 Task: Add an event  with title  Third Product Strategy Meeting, date '2024/05/19' to 2024/05/20 & Select Event type as  Group. Add location for the event as  Osaka, Japan and add a description: Participants will be divided into teams, ensuring a mix of individuals from different departments or backgrounds. This encourages cross-team collaboration and allows participants to interact with colleagues they may not typically work closely with.Create an event link  http-thirdproductstrategymeetingcom & Select the event color as  Red. , logged in from the account softage.4@softage.netand send the event invitation to softage.3@softage.net and softage.5@softage.net
Action: Mouse moved to (918, 127)
Screenshot: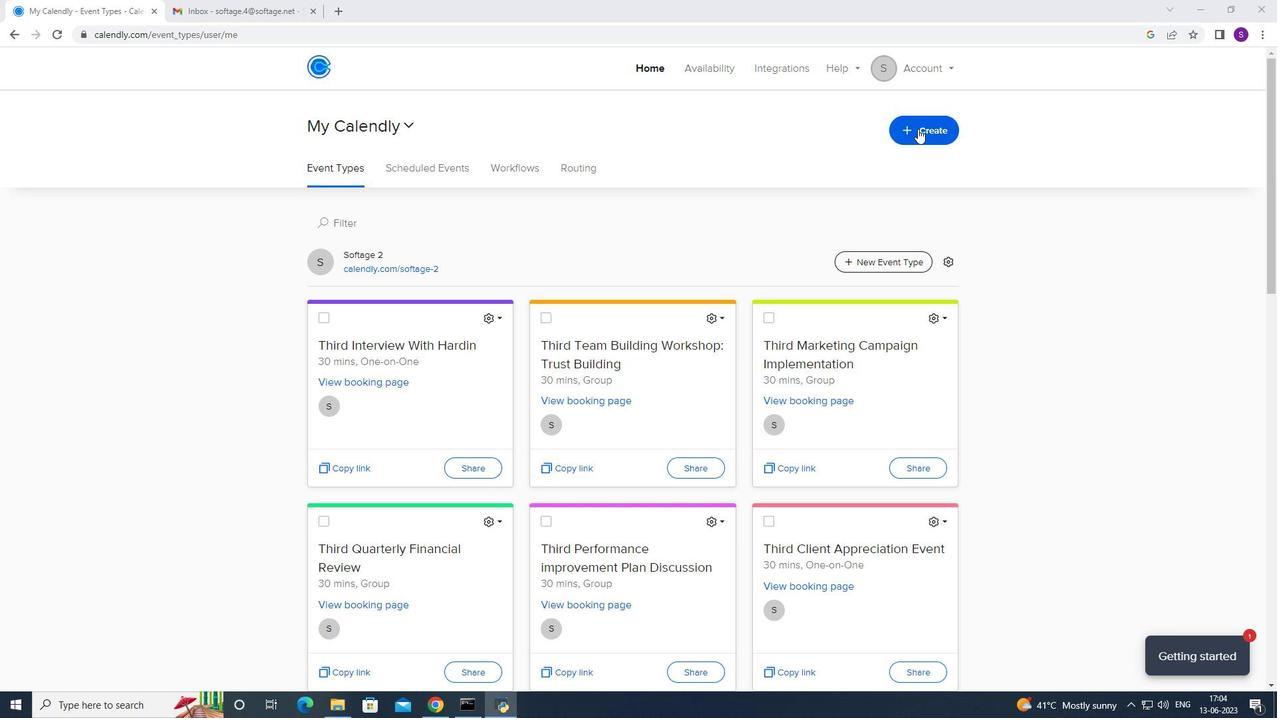 
Action: Mouse pressed left at (918, 127)
Screenshot: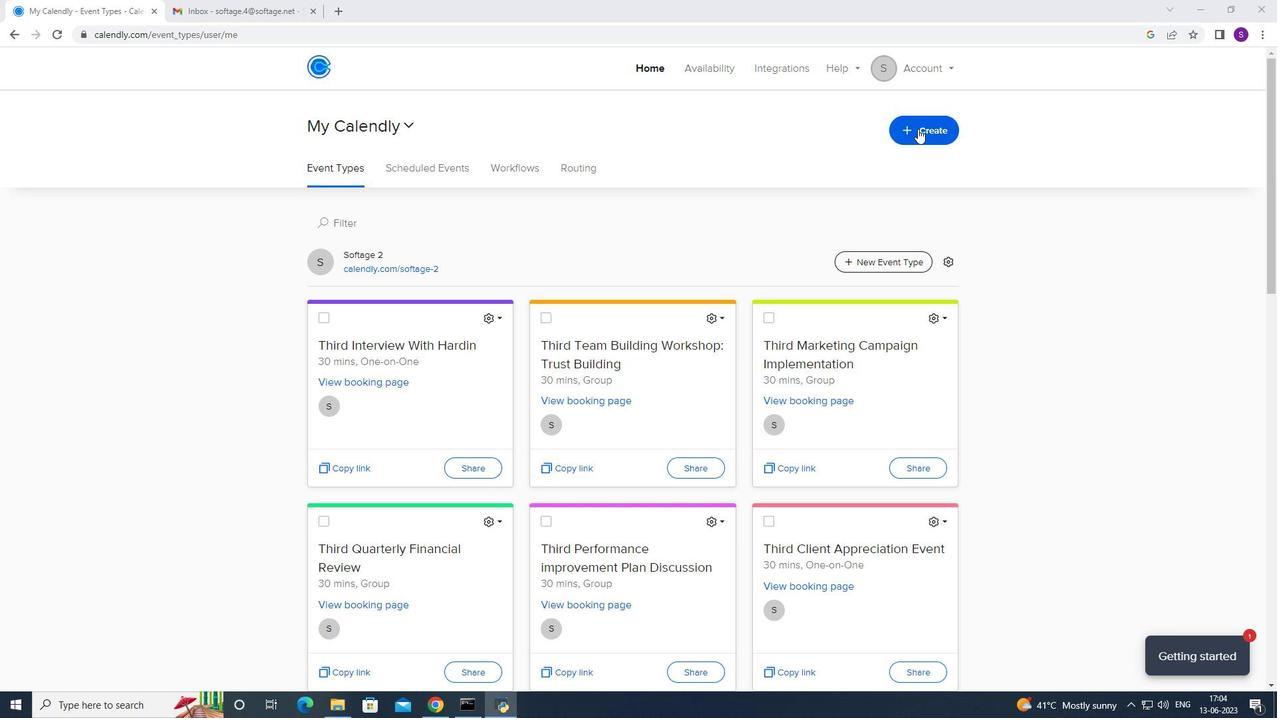 
Action: Mouse moved to (833, 194)
Screenshot: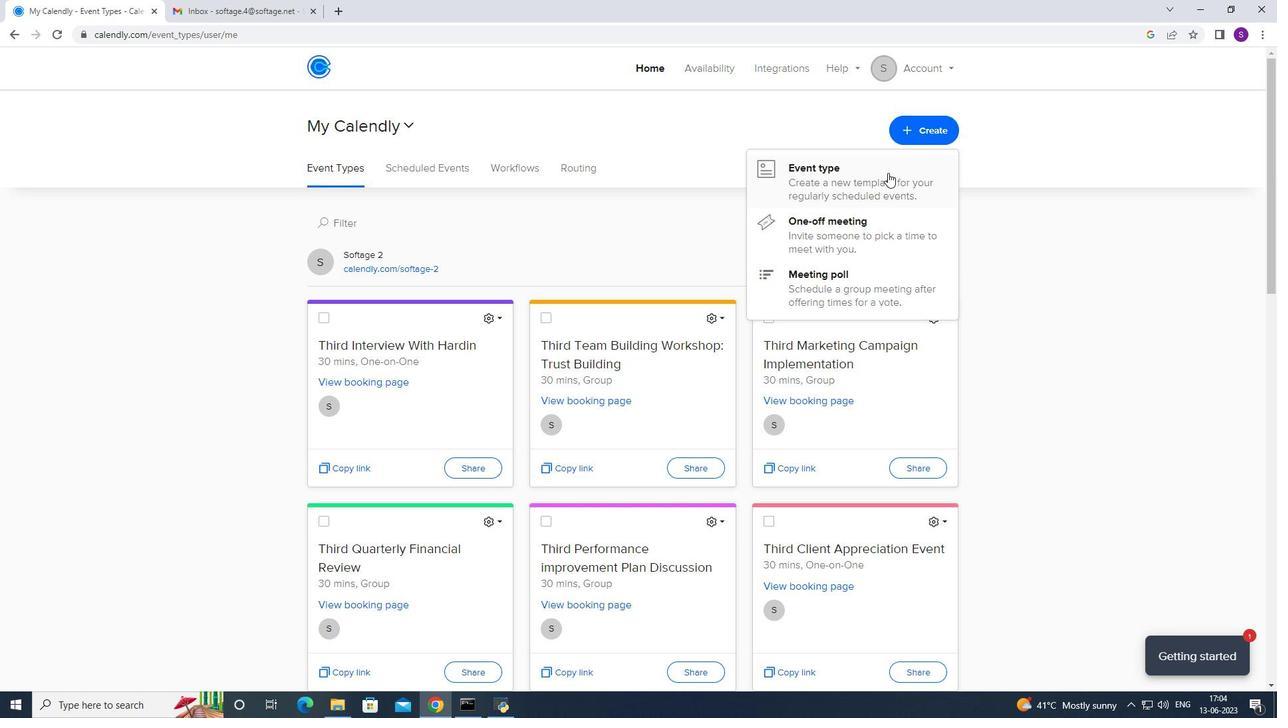 
Action: Mouse pressed left at (833, 194)
Screenshot: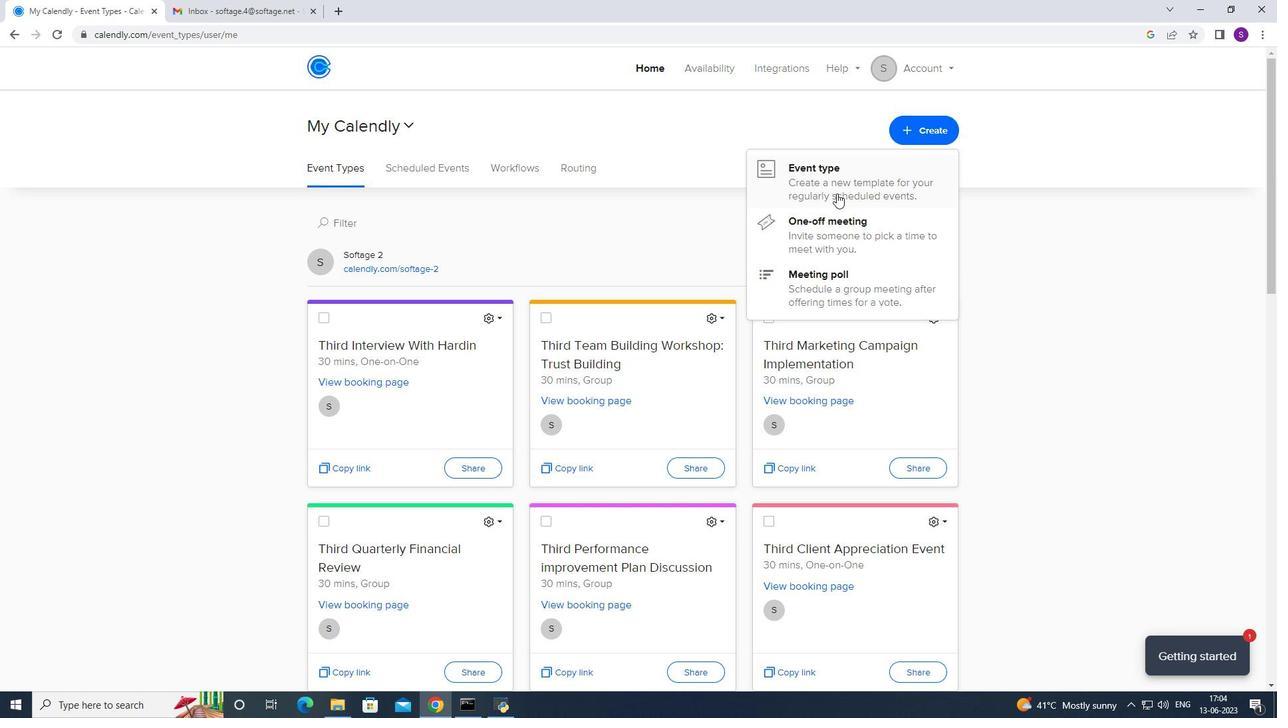
Action: Mouse moved to (610, 302)
Screenshot: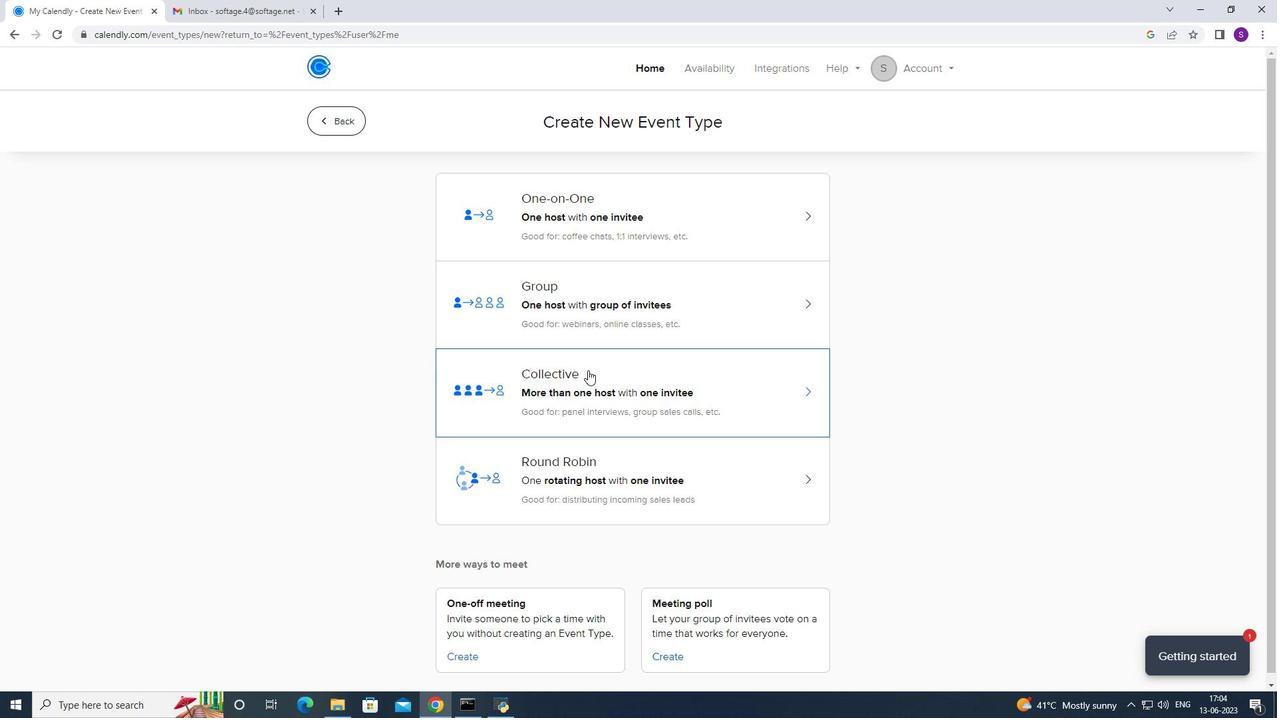 
Action: Mouse pressed left at (610, 302)
Screenshot: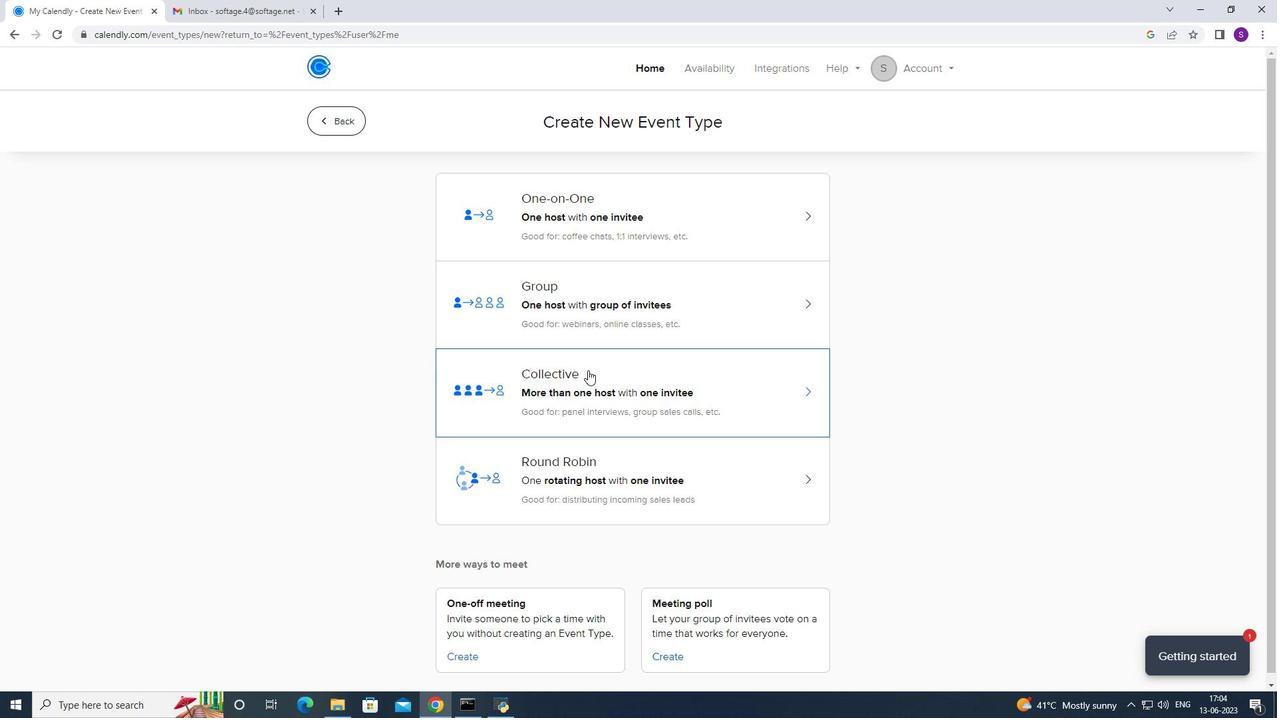 
Action: Mouse moved to (389, 316)
Screenshot: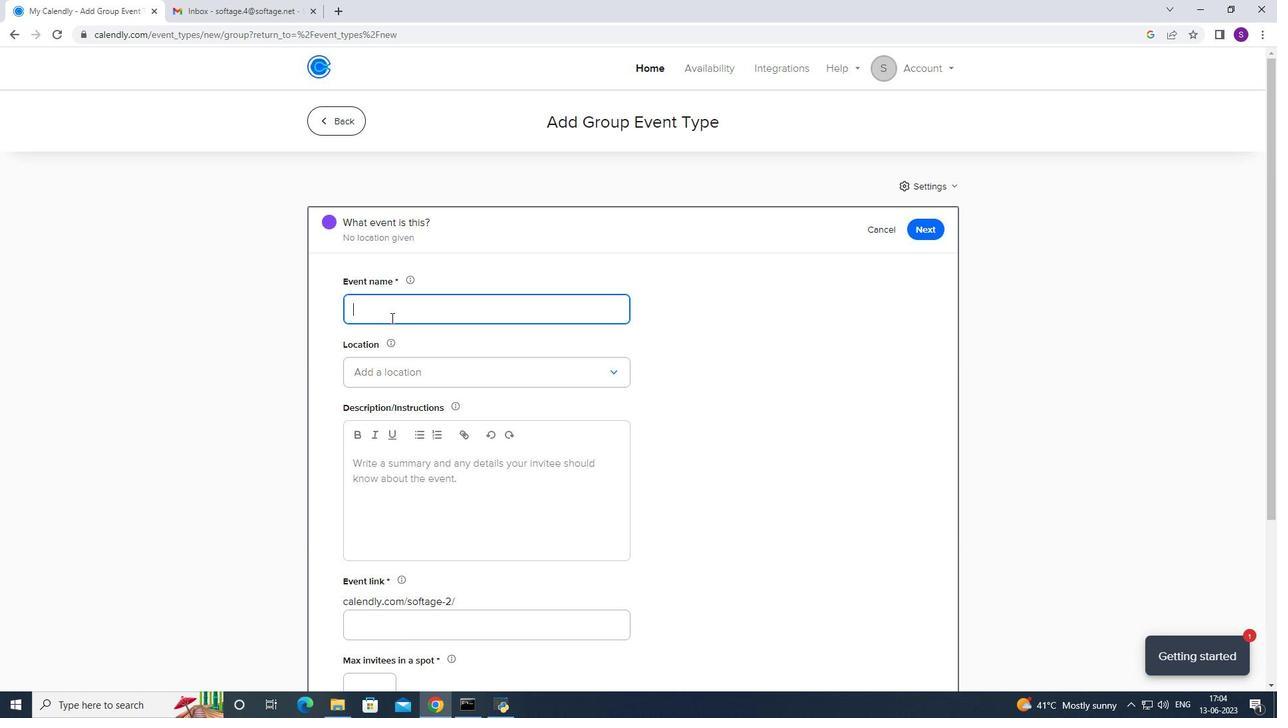
Action: Key pressed ctrl+V
Screenshot: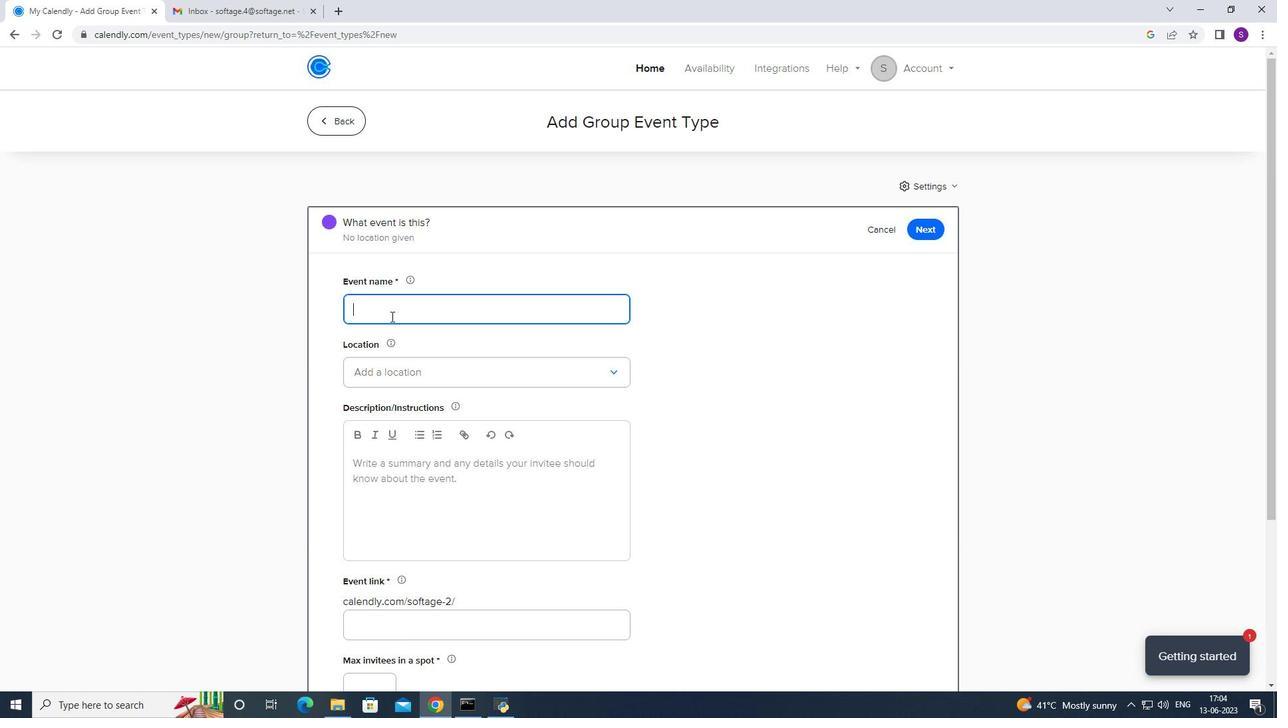 
Action: Mouse moved to (383, 361)
Screenshot: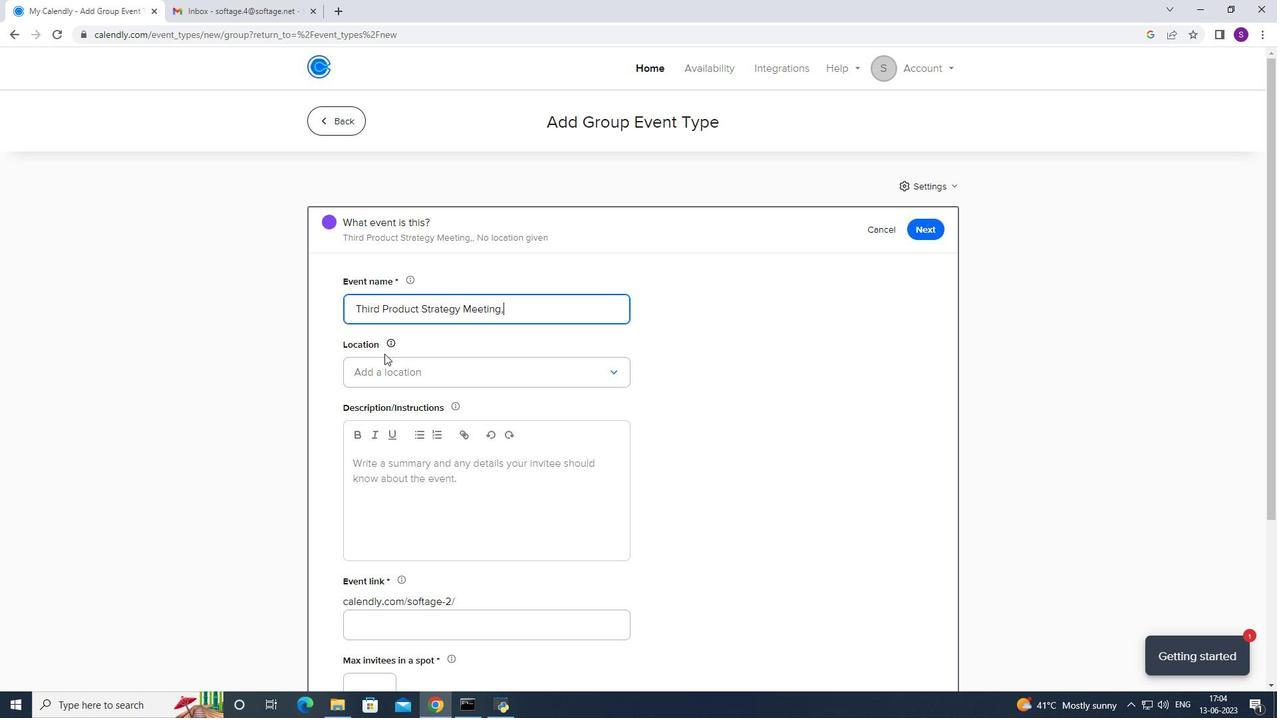 
Action: Mouse pressed left at (383, 361)
Screenshot: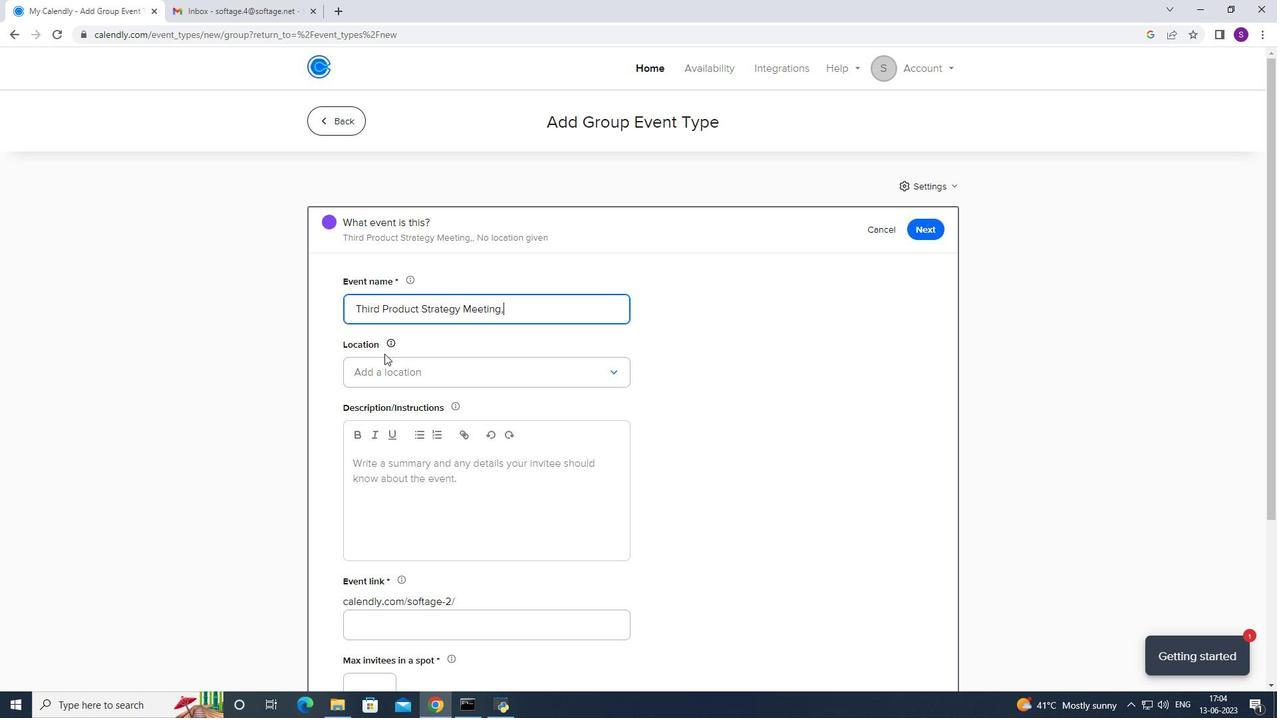 
Action: Mouse moved to (384, 369)
Screenshot: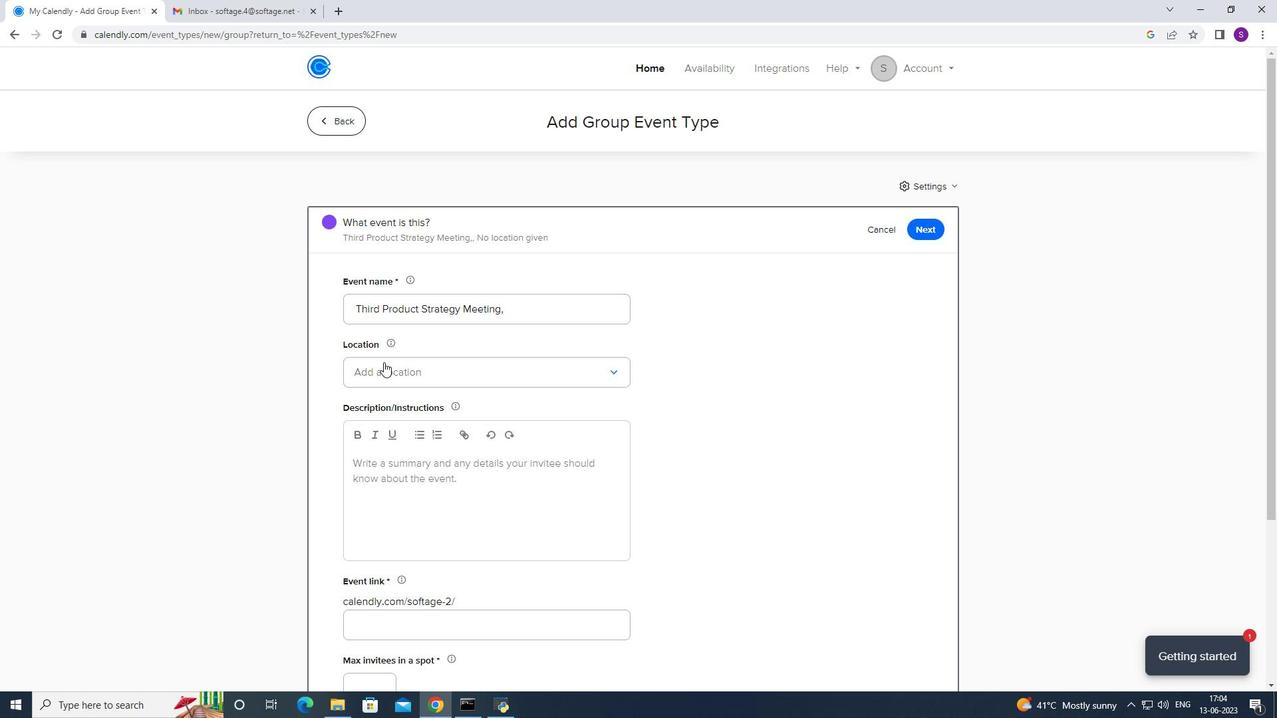 
Action: Mouse pressed left at (384, 369)
Screenshot: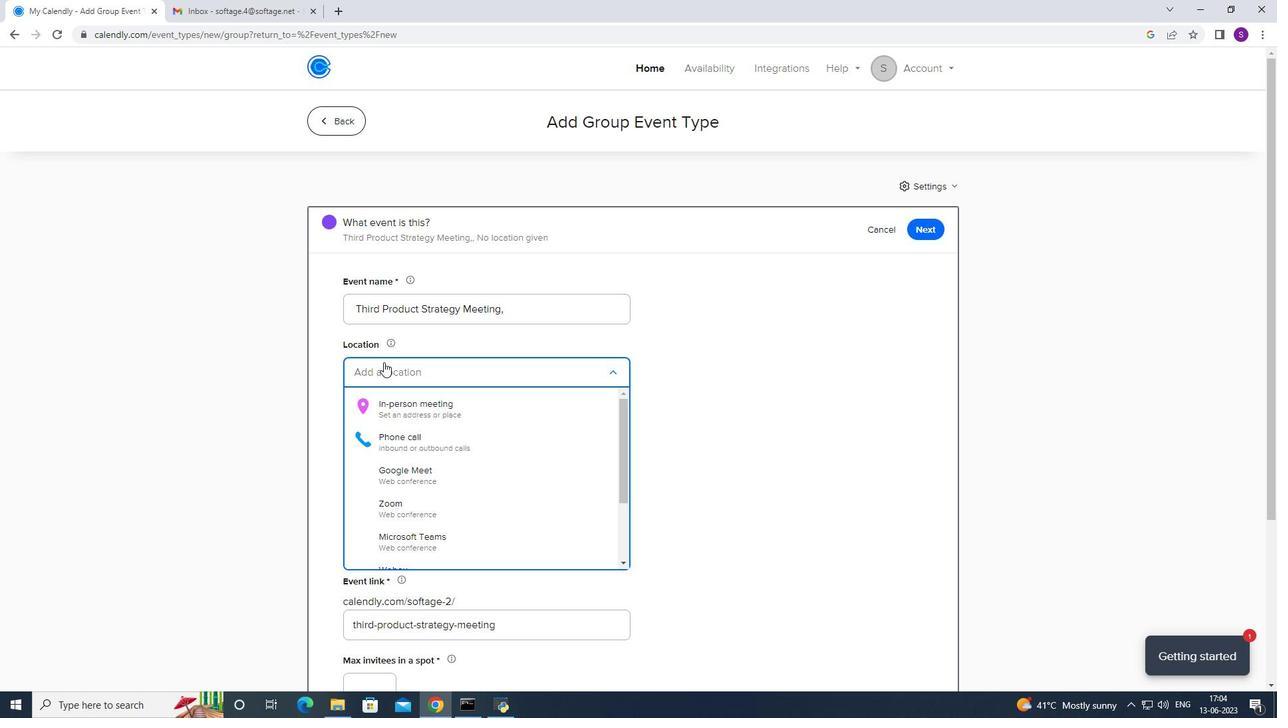 
Action: Mouse moved to (385, 371)
Screenshot: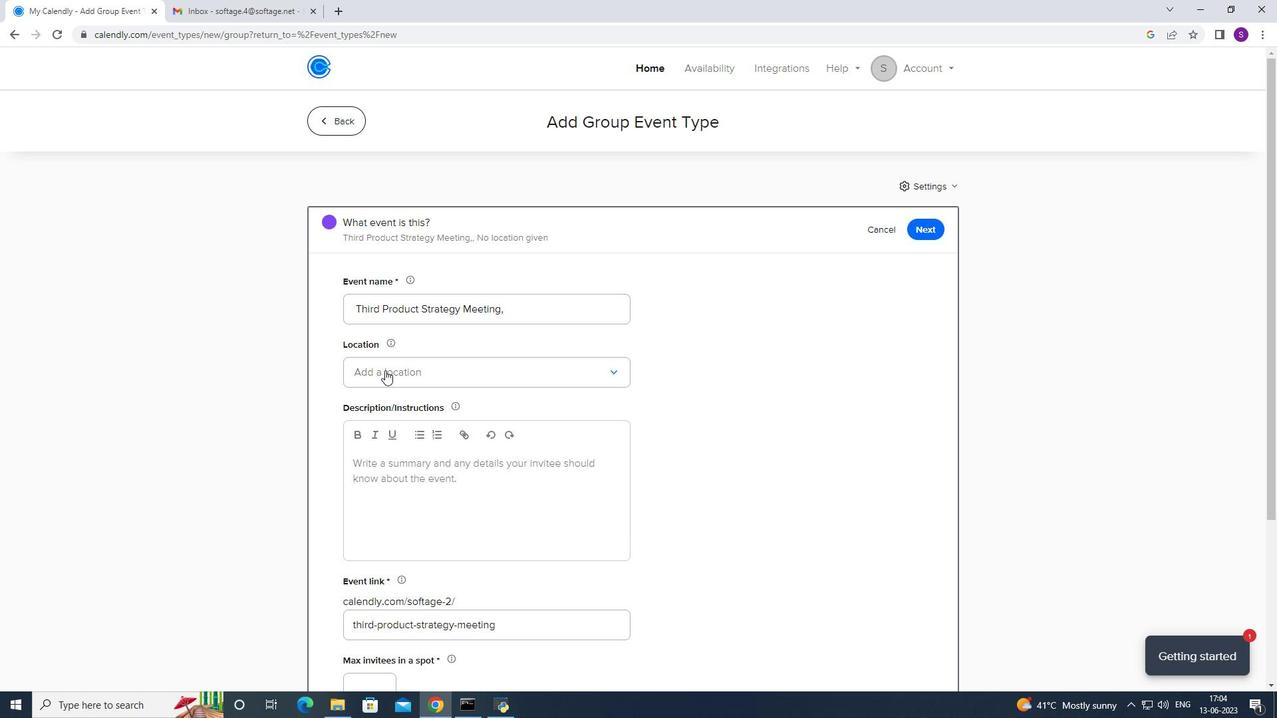 
Action: Mouse pressed left at (385, 371)
Screenshot: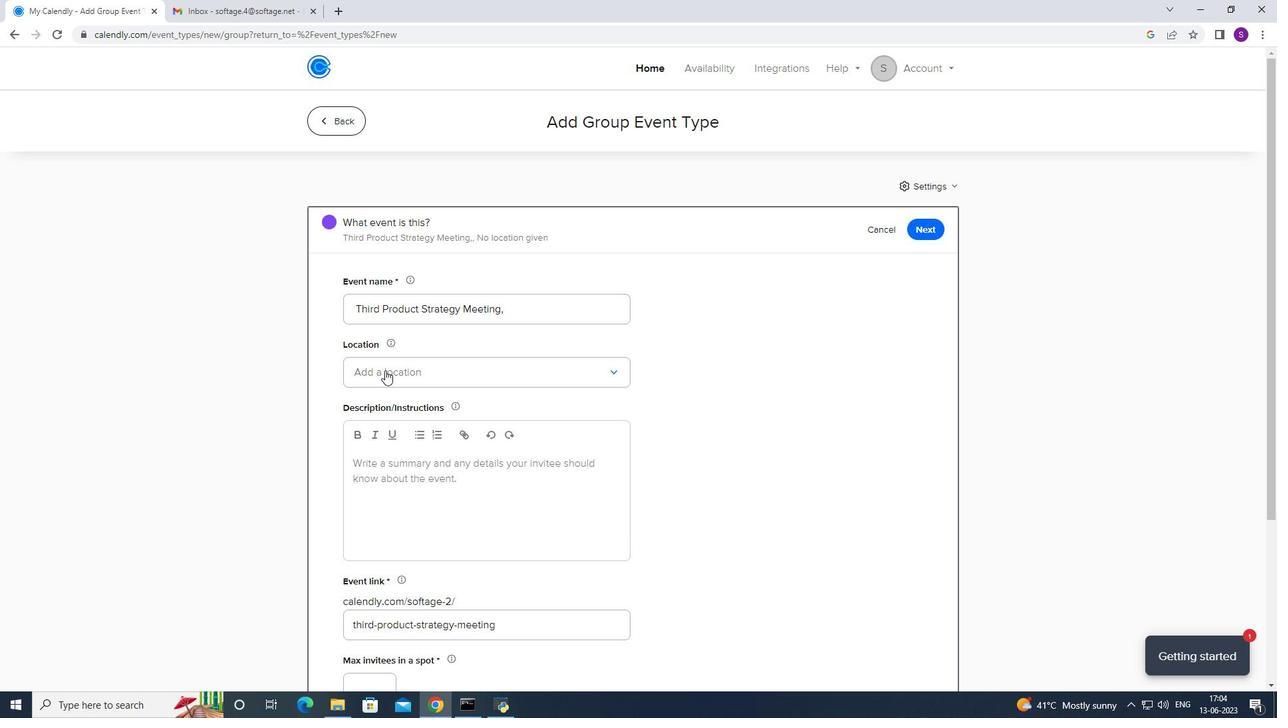 
Action: Mouse moved to (383, 398)
Screenshot: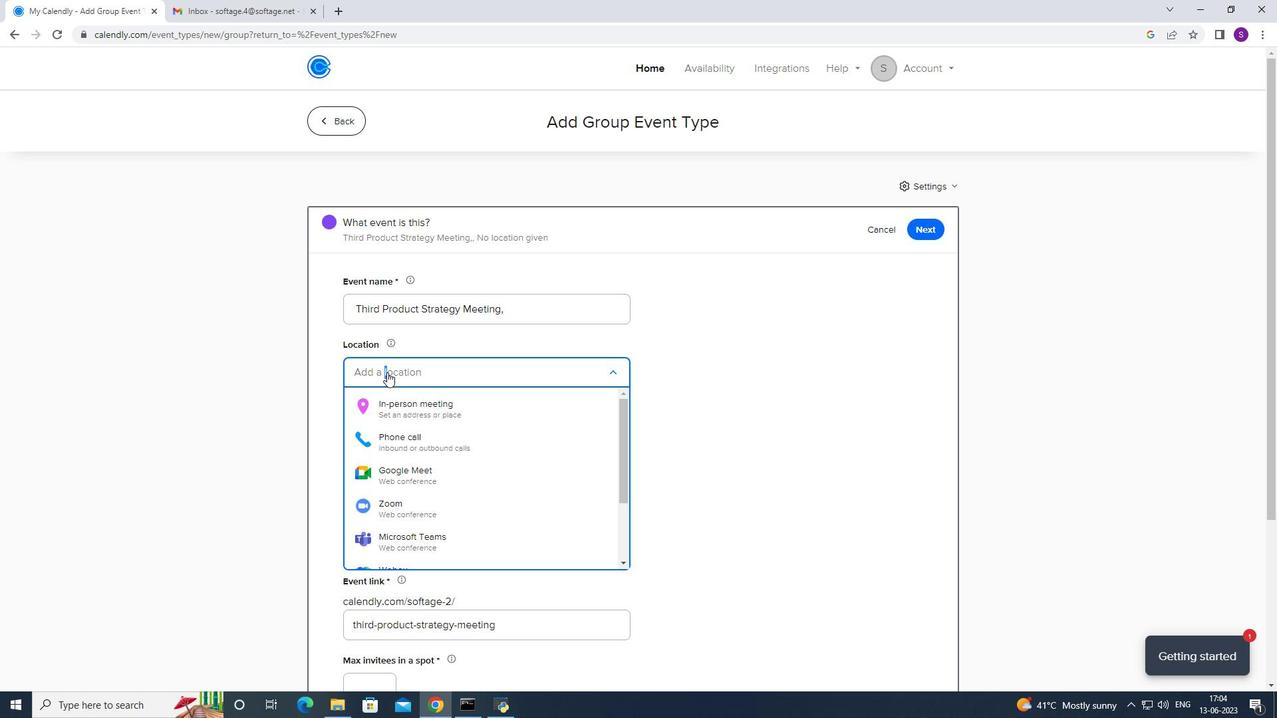 
Action: Mouse pressed left at (383, 398)
Screenshot: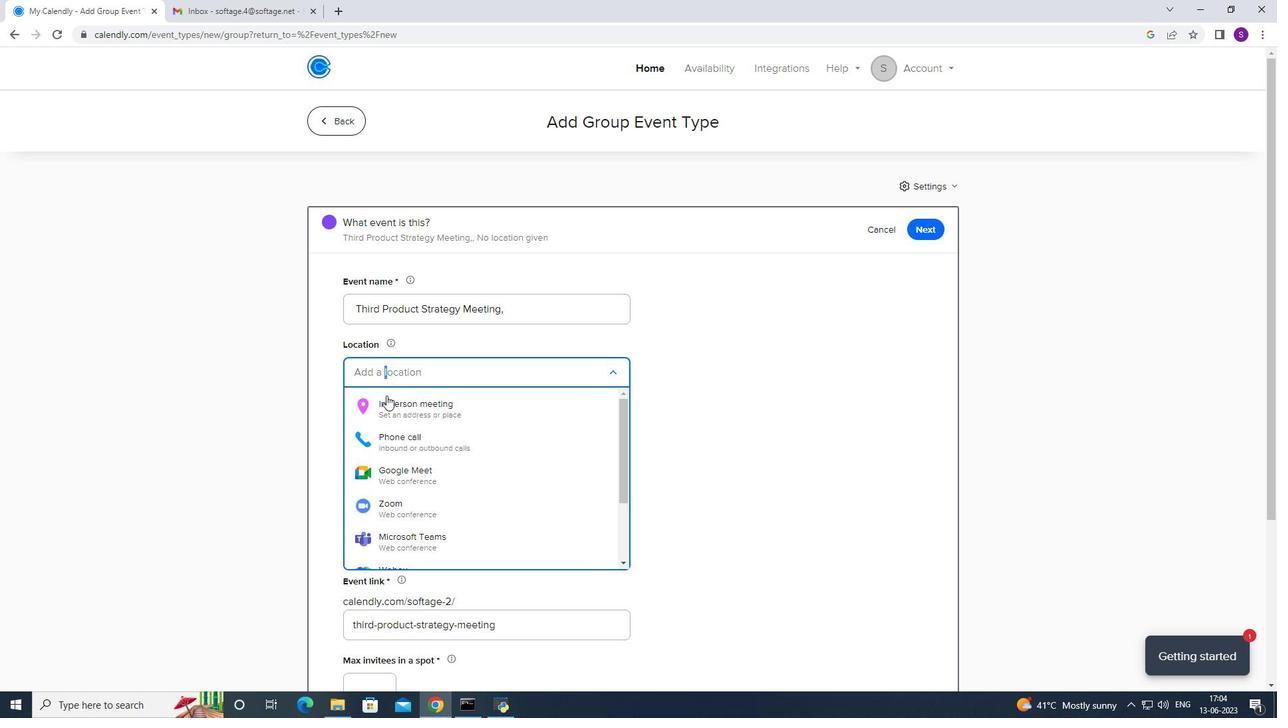 
Action: Mouse moved to (613, 218)
Screenshot: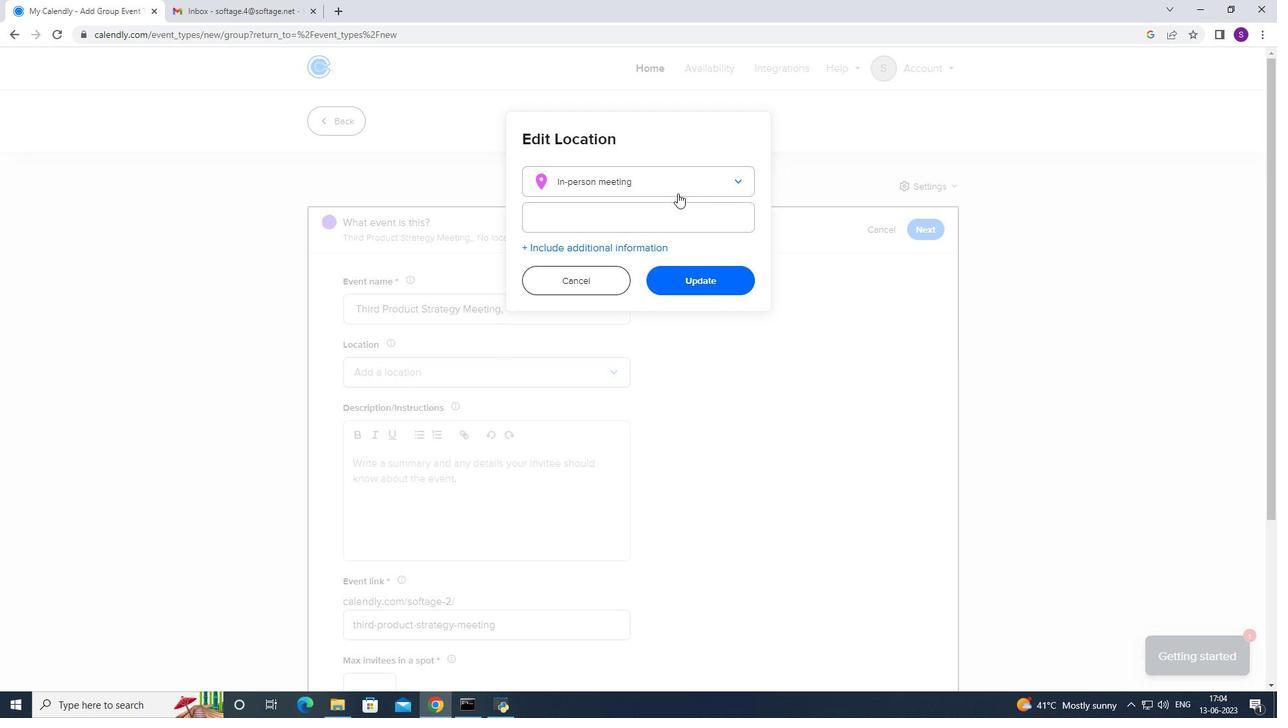 
Action: Mouse pressed left at (613, 218)
Screenshot: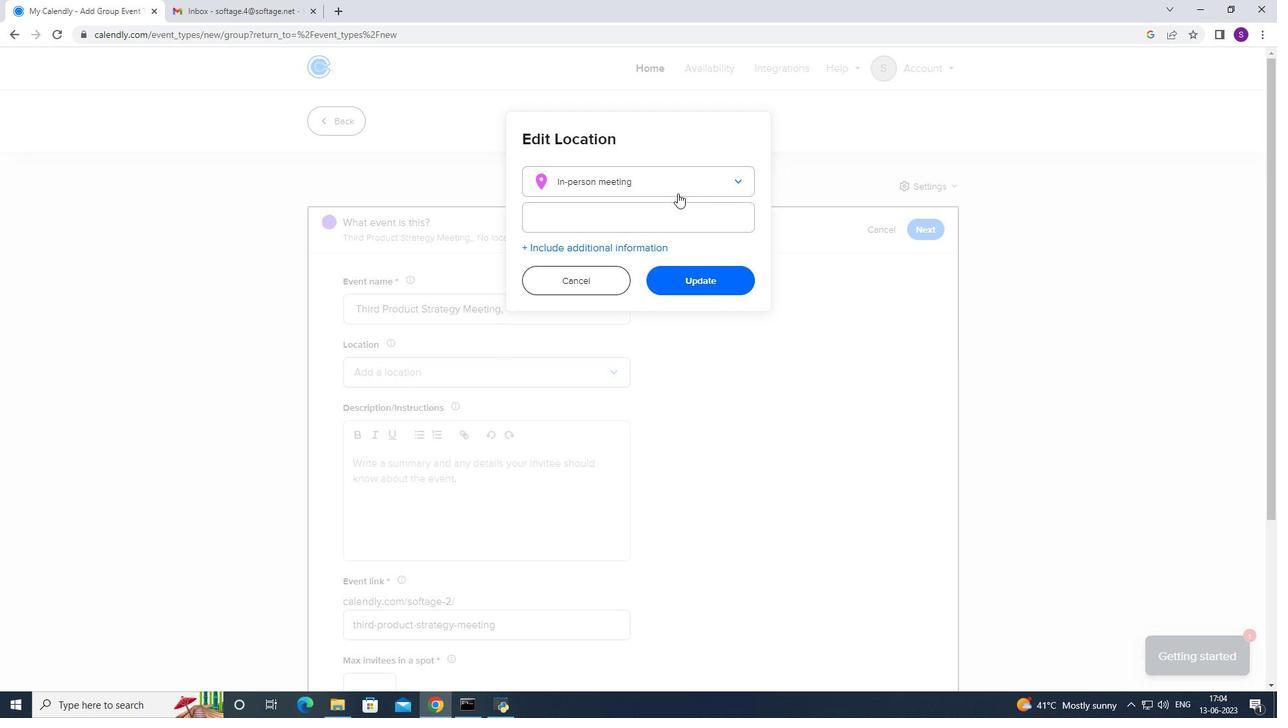 
Action: Mouse moved to (635, 225)
Screenshot: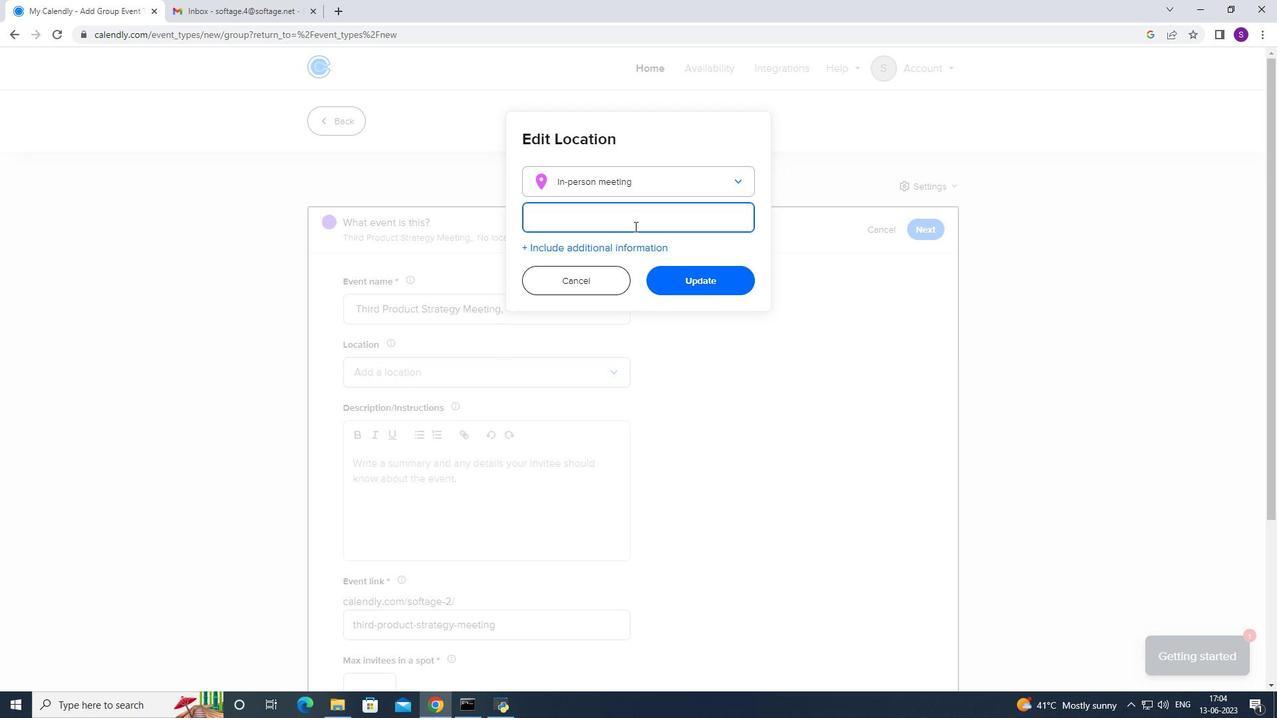 
Action: Key pressed <Key.caps_lock>
Screenshot: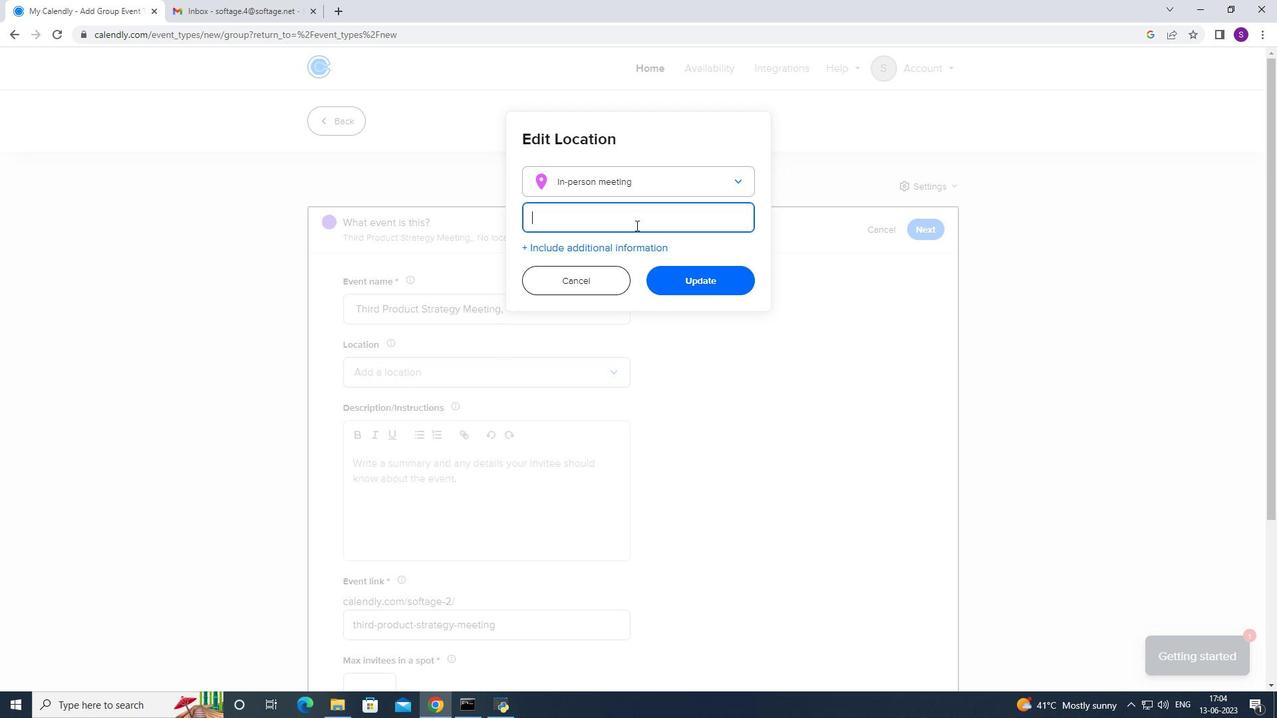 
Action: Mouse moved to (628, 221)
Screenshot: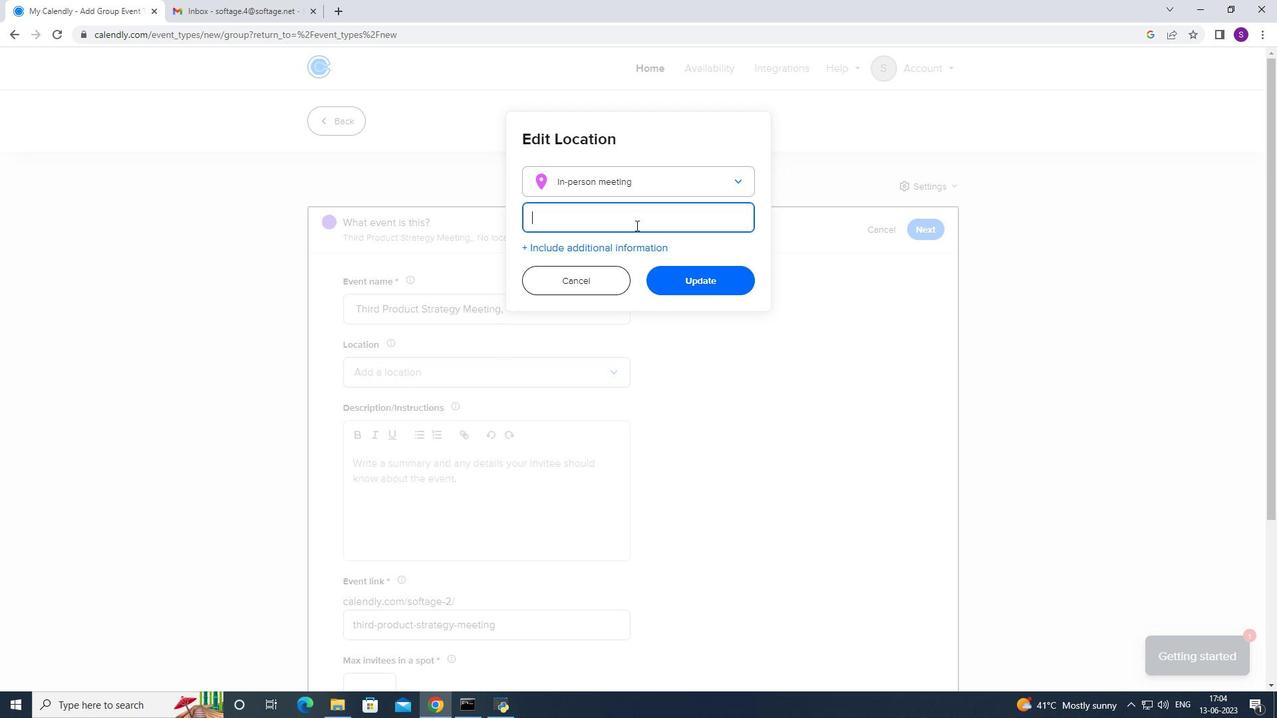 
Action: Key pressed O<Key.caps_lock>saka,<Key.space><Key.caps_lock>J<Key.caps_lock>apan
Screenshot: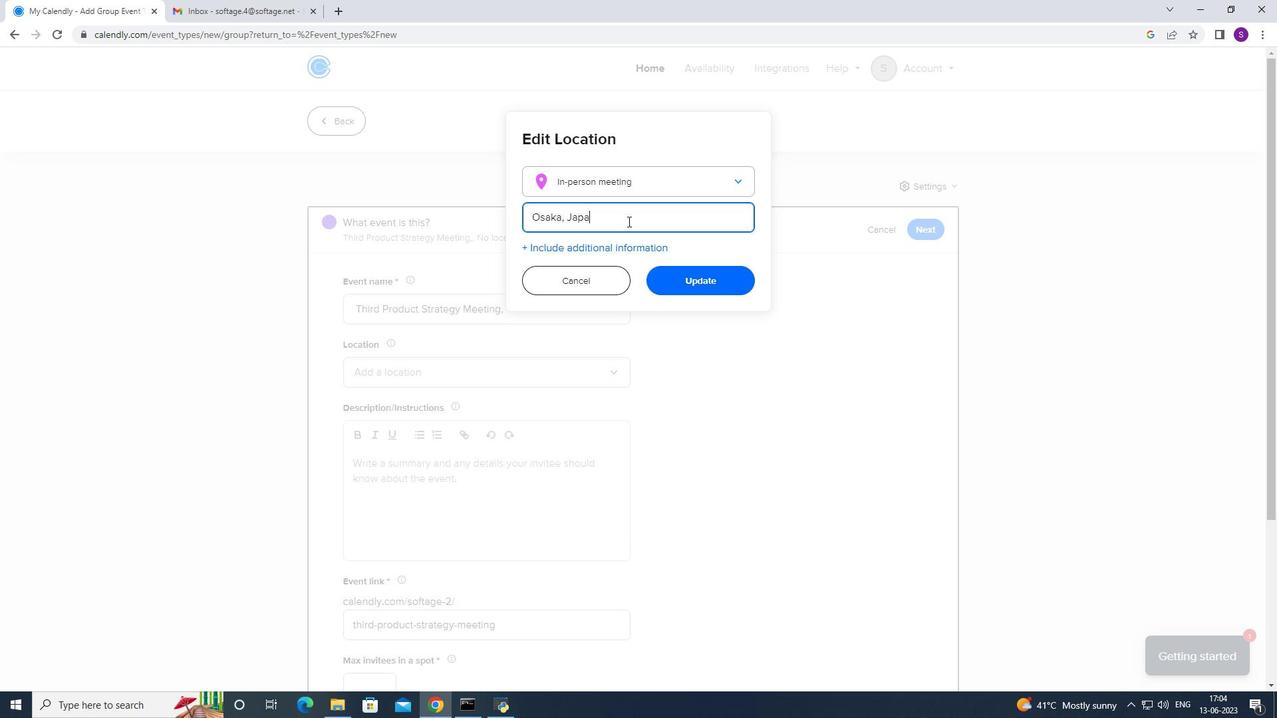 
Action: Mouse moved to (702, 275)
Screenshot: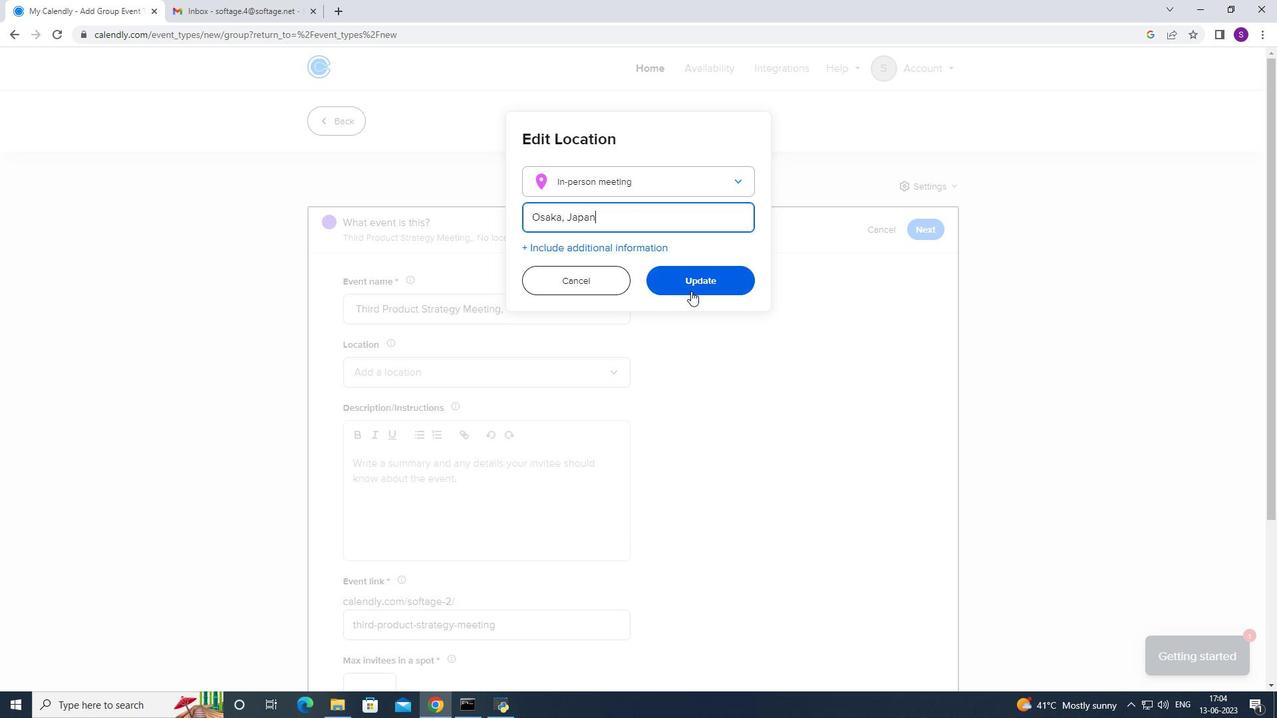 
Action: Mouse pressed left at (702, 275)
Screenshot: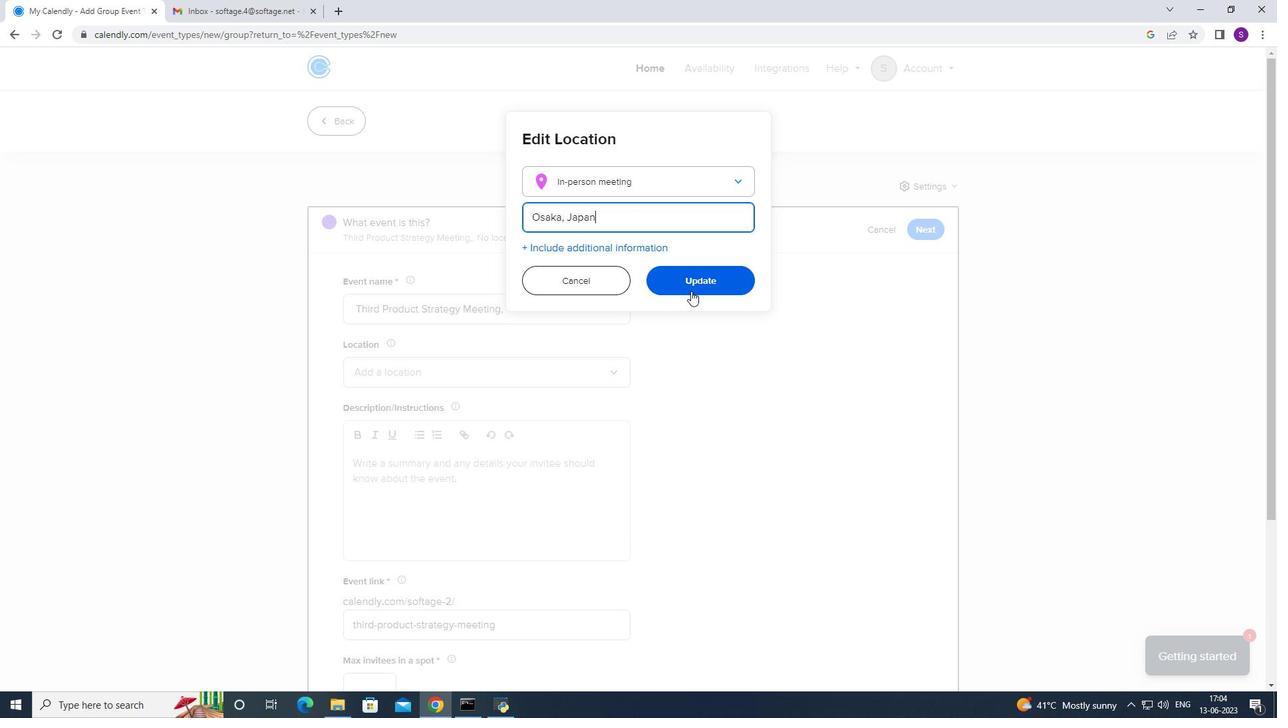 
Action: Mouse moved to (441, 337)
Screenshot: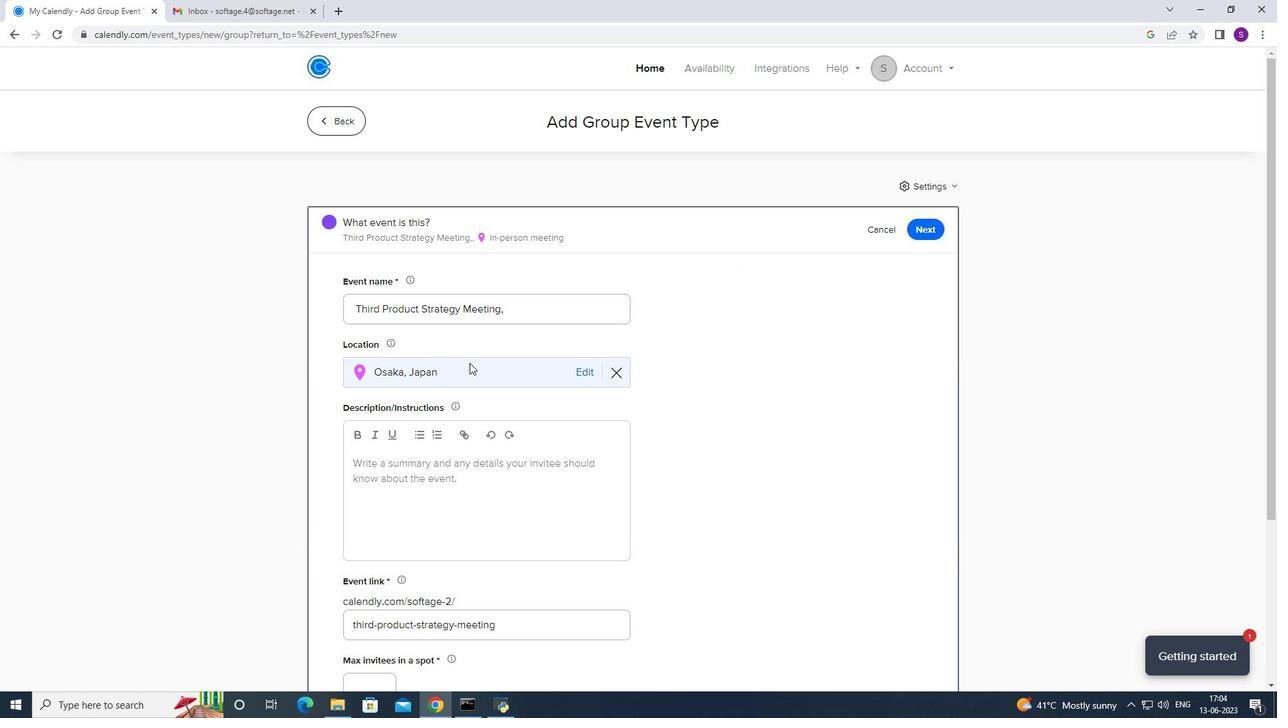 
Action: Mouse scrolled (441, 336) with delta (0, 0)
Screenshot: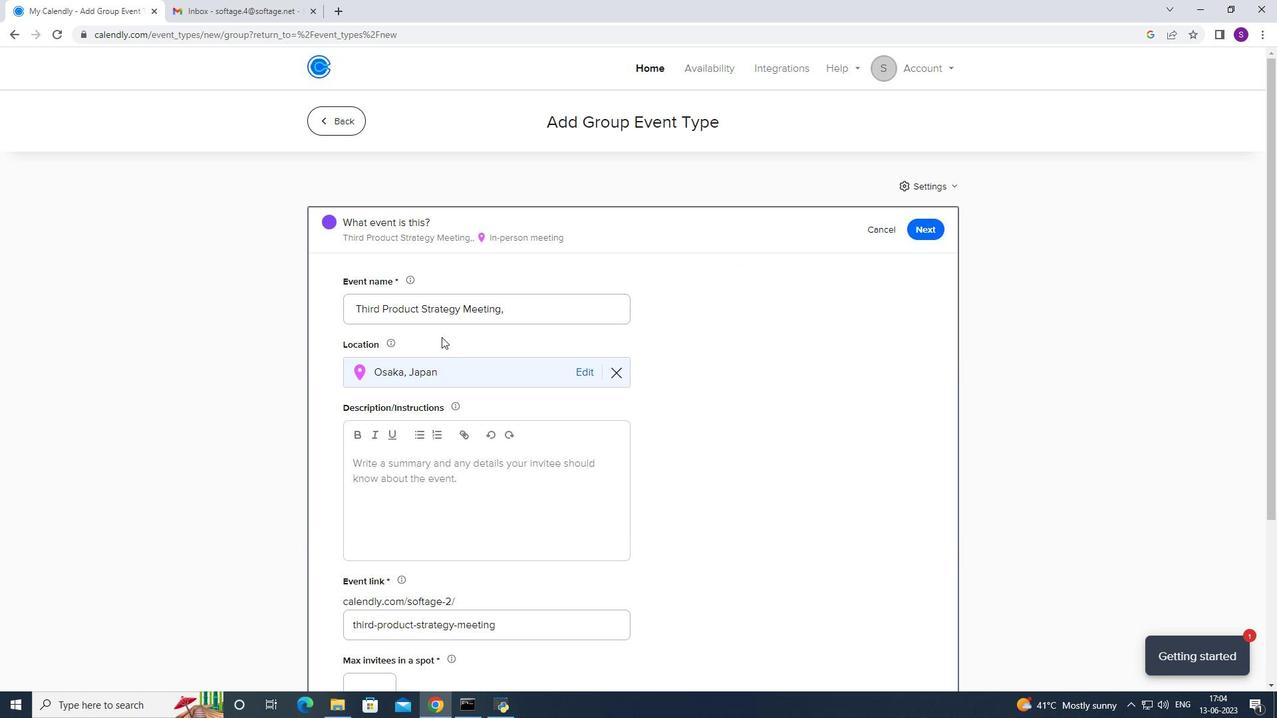 
Action: Mouse scrolled (441, 336) with delta (0, 0)
Screenshot: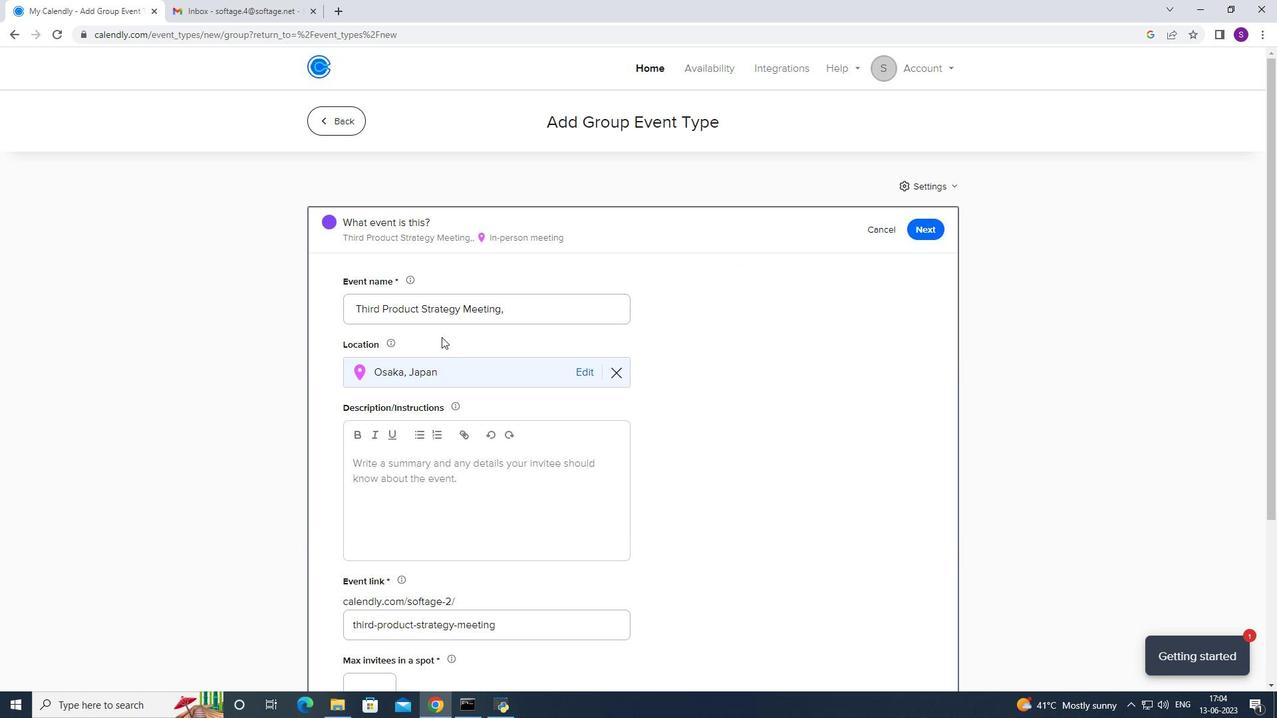 
Action: Mouse scrolled (441, 336) with delta (0, 0)
Screenshot: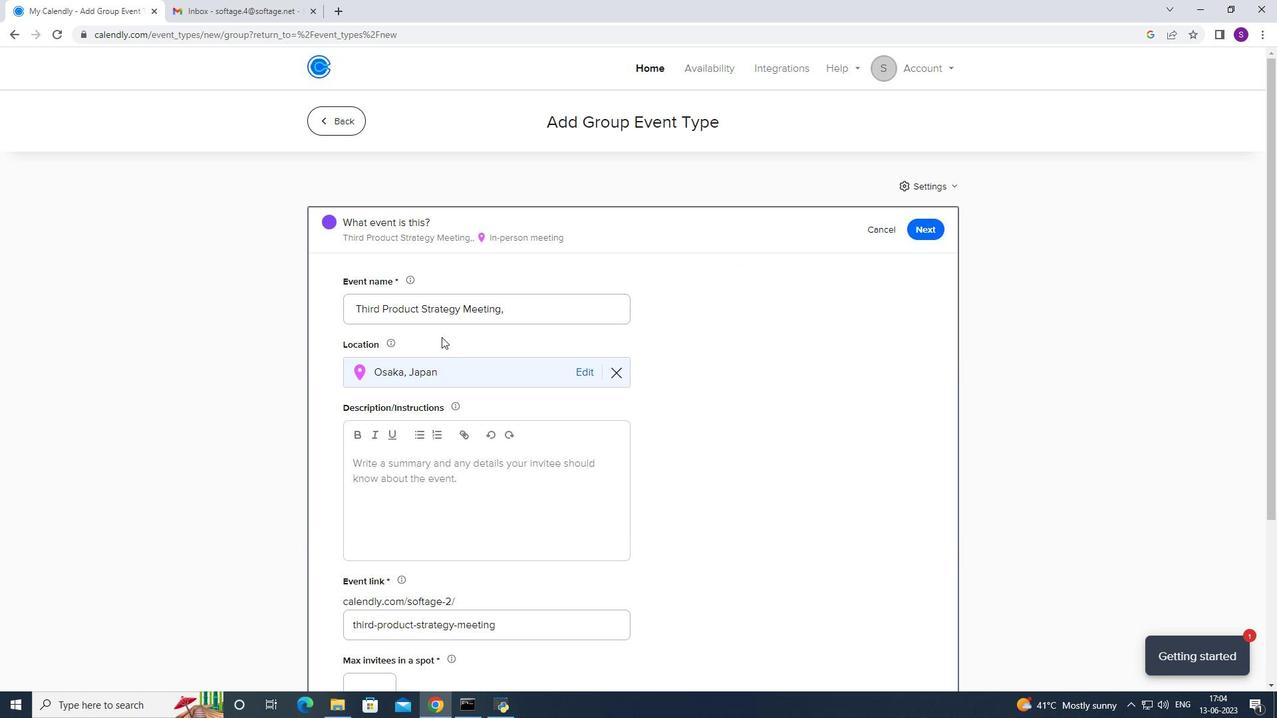 
Action: Mouse scrolled (441, 336) with delta (0, 0)
Screenshot: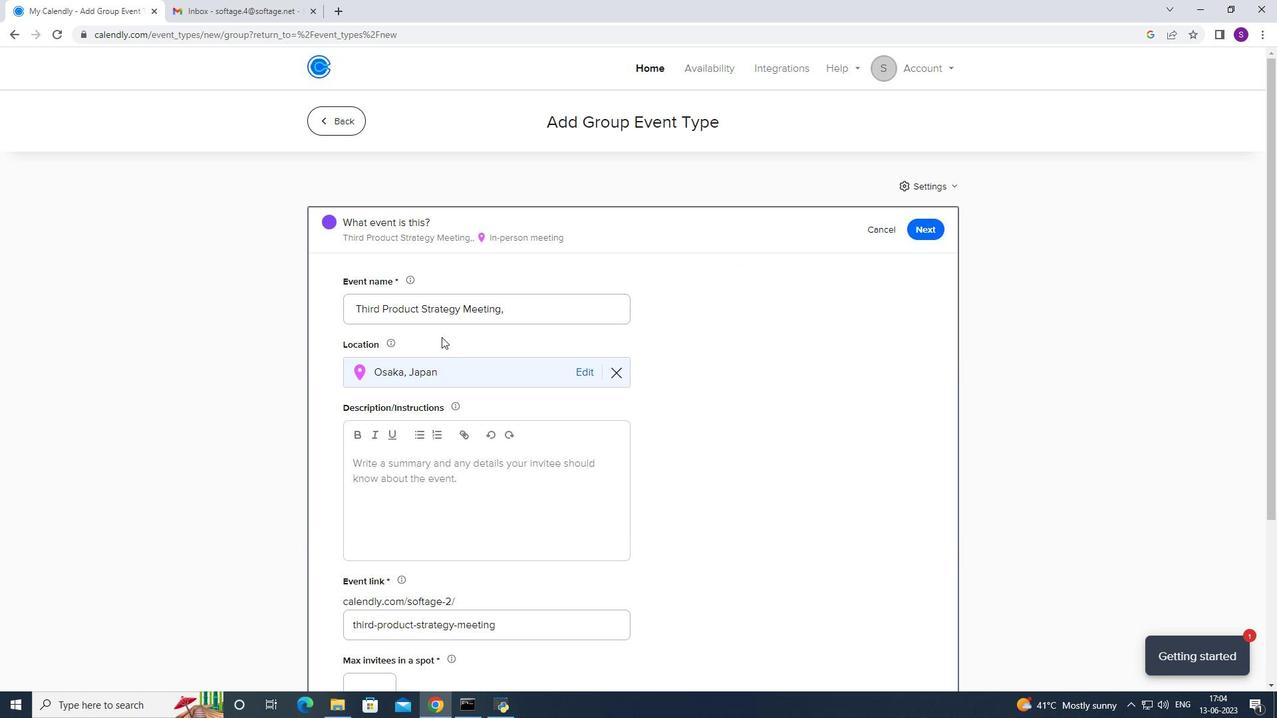 
Action: Mouse moved to (423, 286)
Screenshot: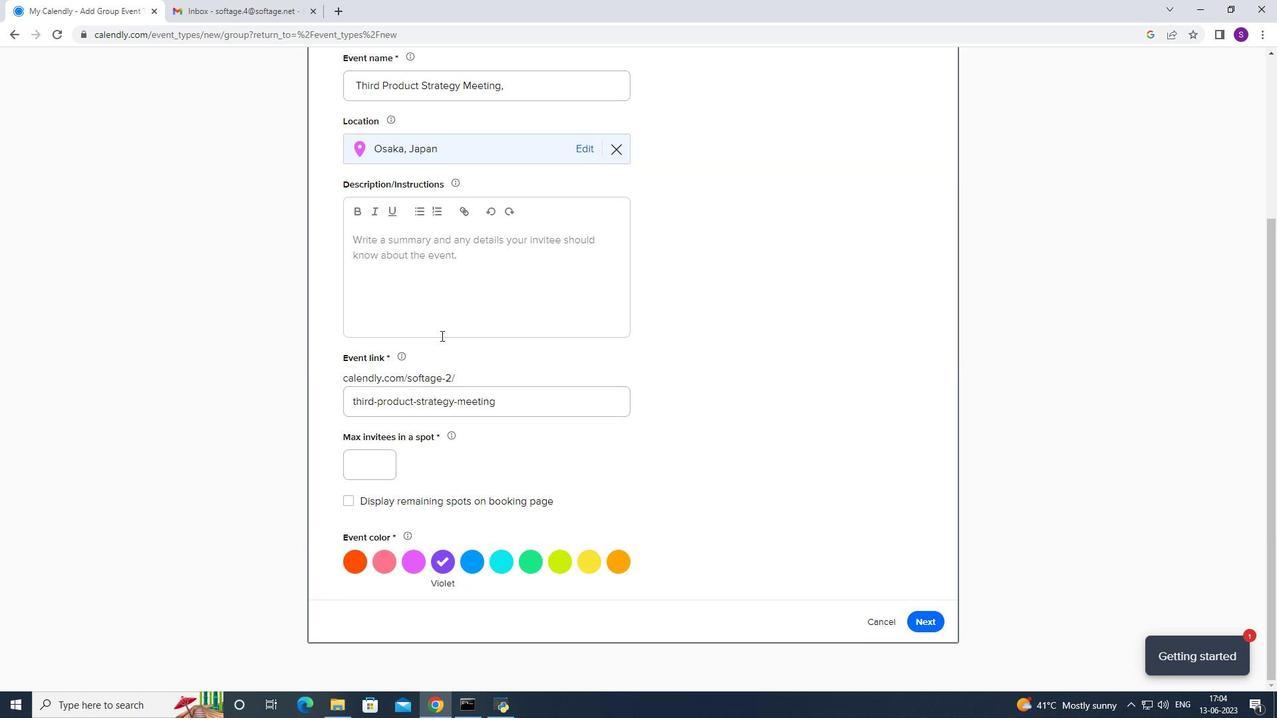 
Action: Mouse pressed left at (423, 286)
Screenshot: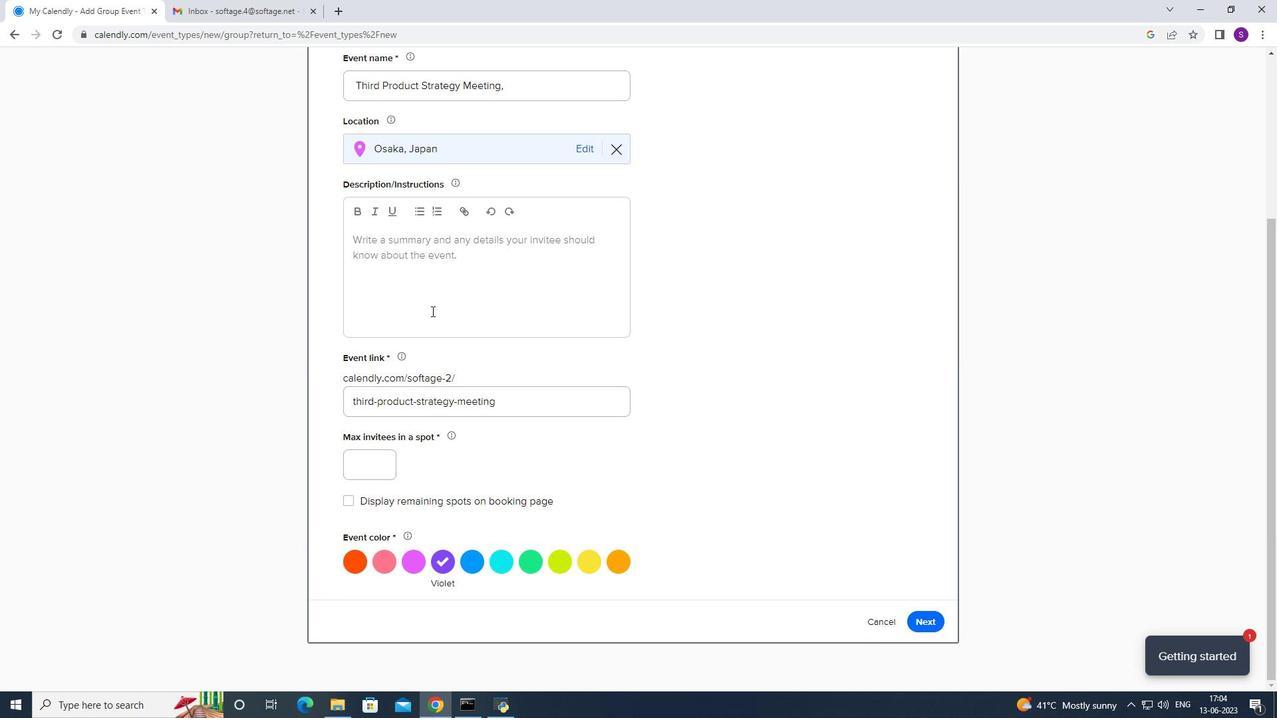
Action: Mouse moved to (368, 453)
Screenshot: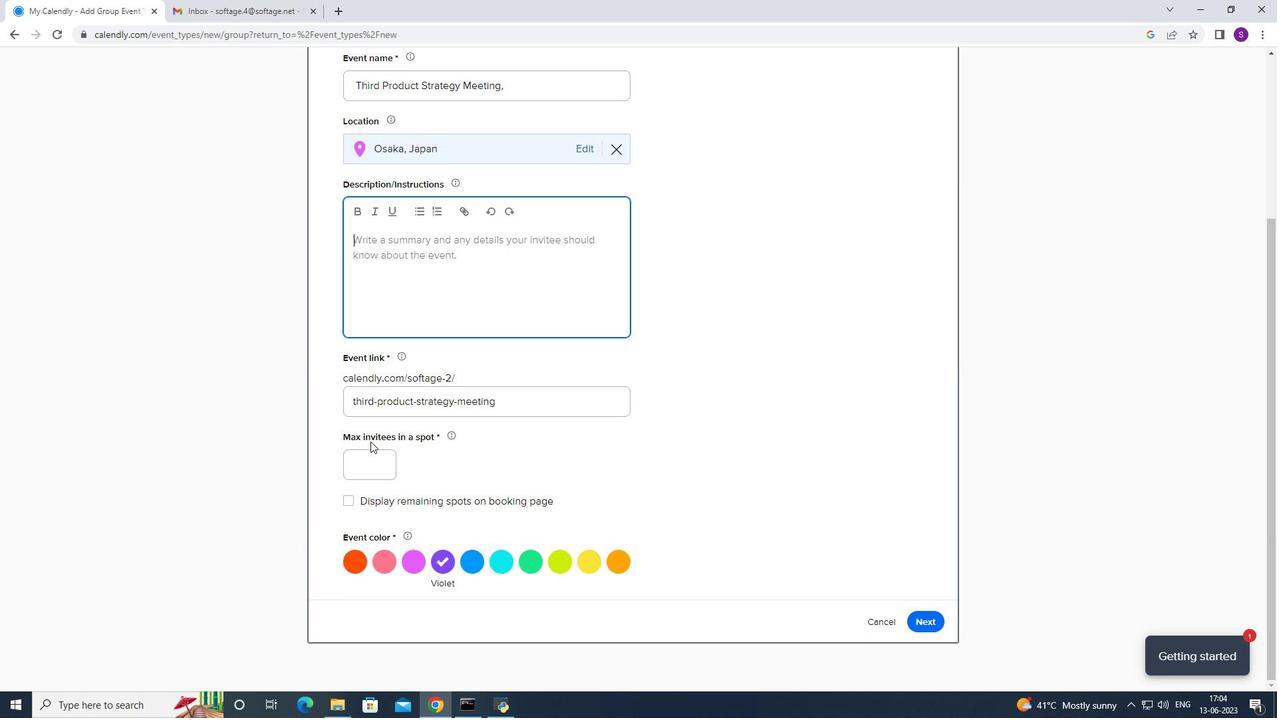 
Action: Mouse pressed left at (368, 453)
Screenshot: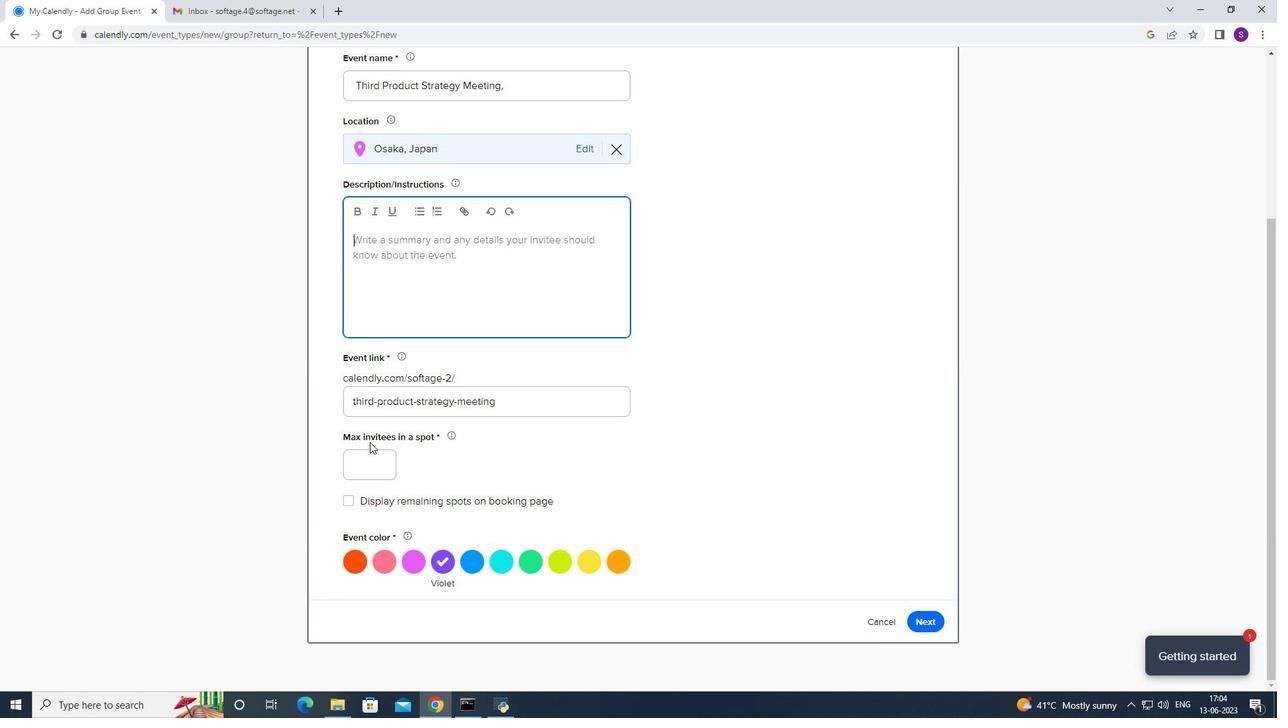 
Action: Mouse moved to (367, 454)
Screenshot: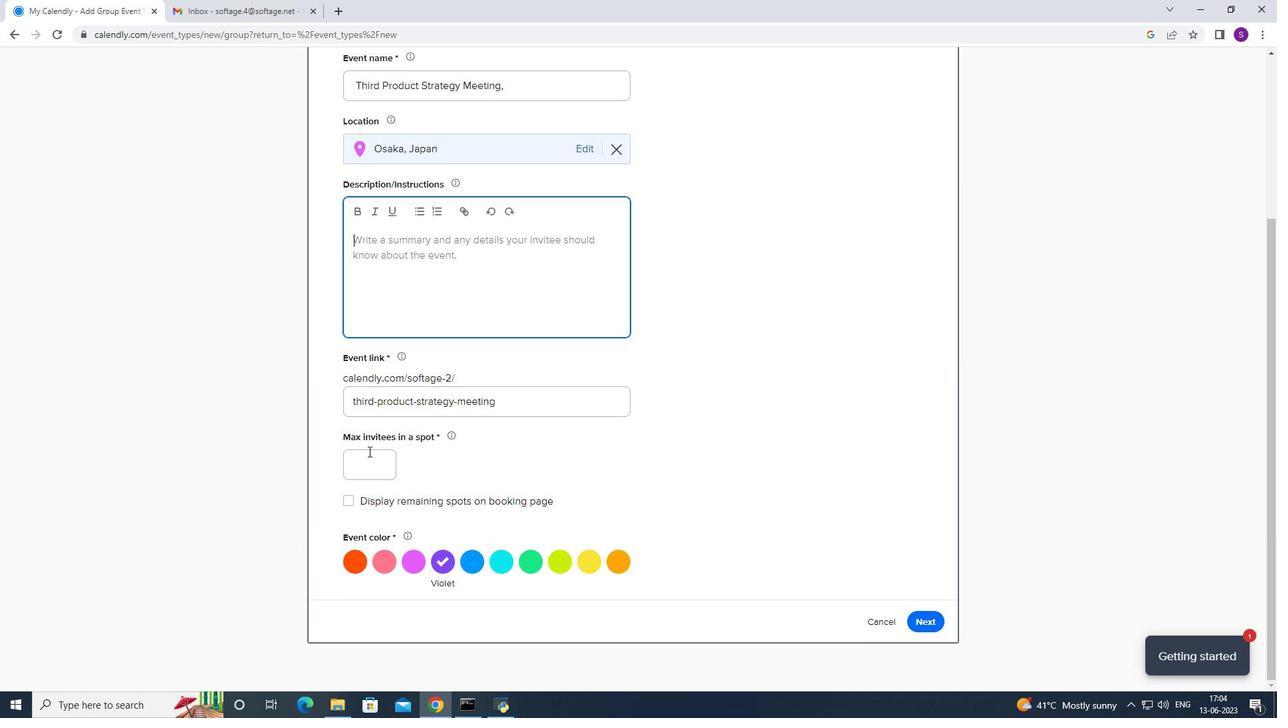 
Action: Key pressed 5
Screenshot: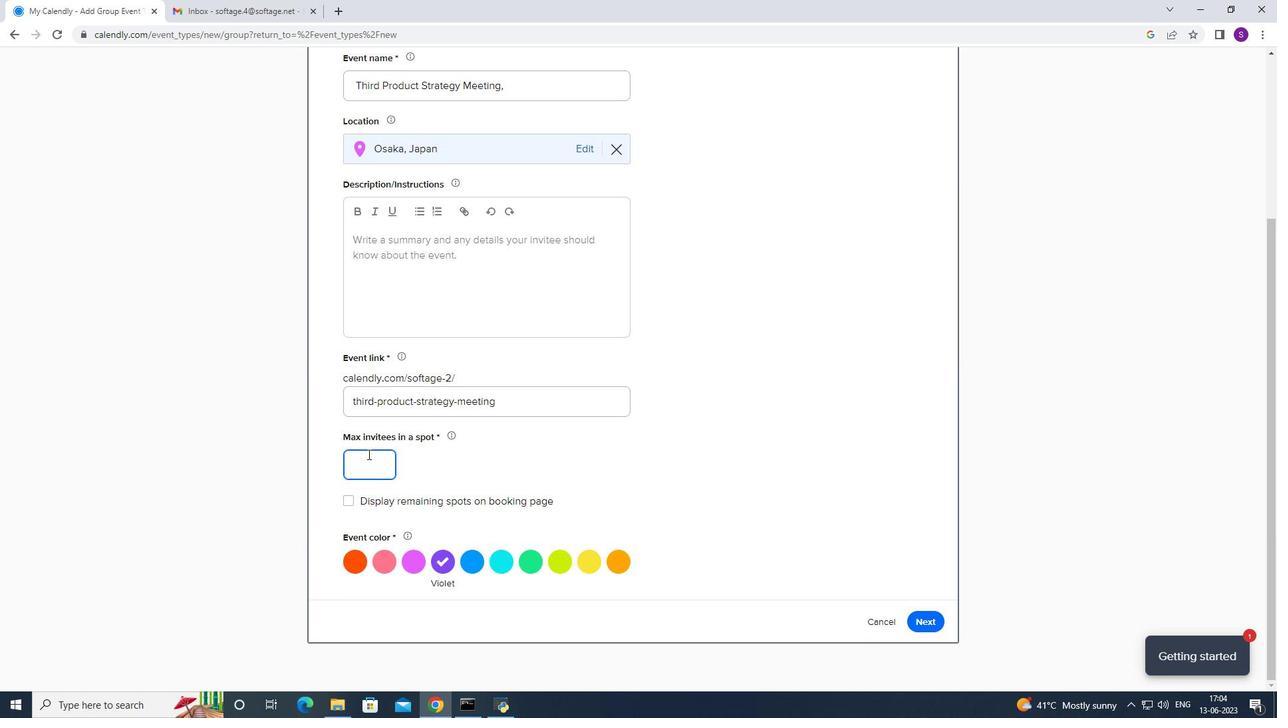 
Action: Mouse moved to (337, 552)
Screenshot: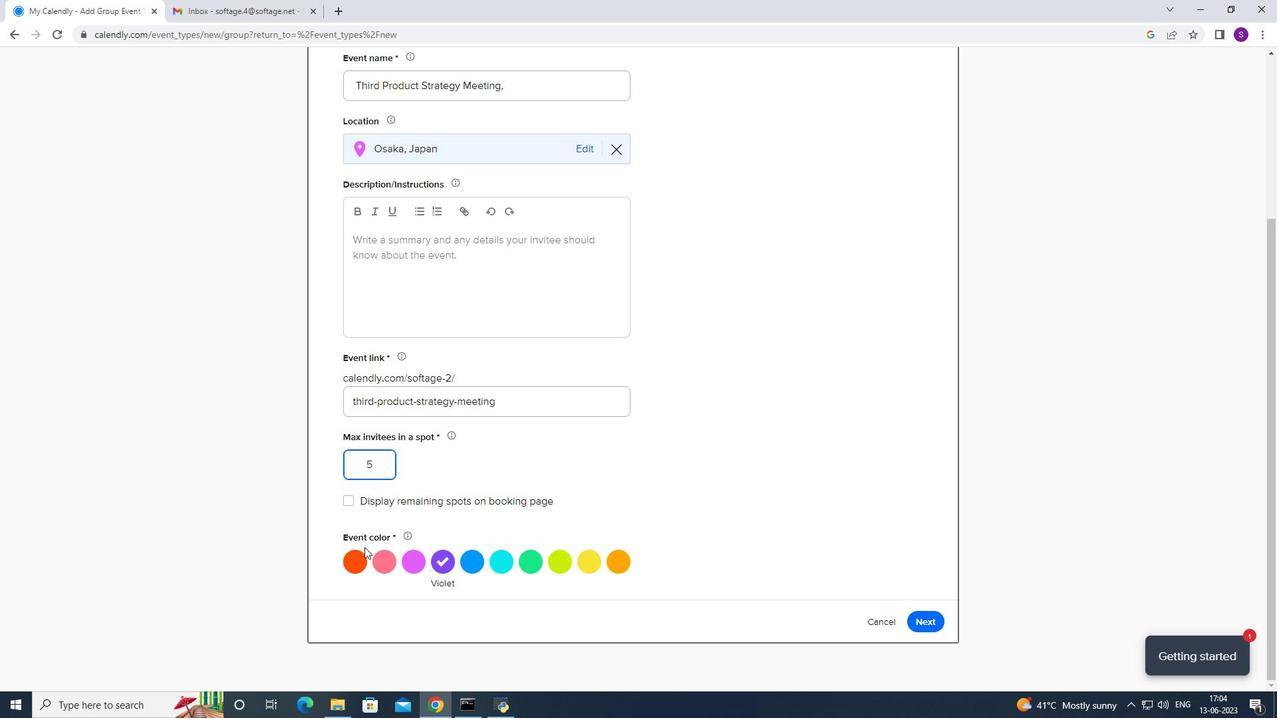 
Action: Mouse pressed left at (337, 552)
Screenshot: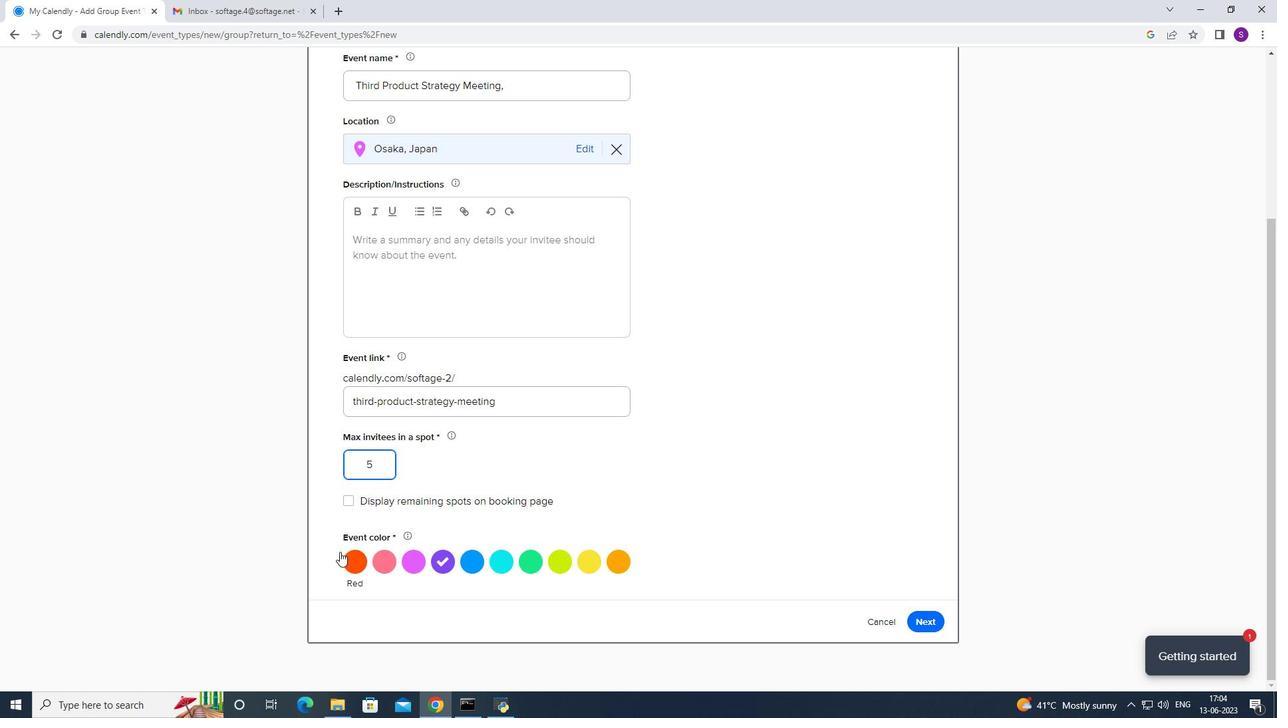 
Action: Mouse moved to (349, 560)
Screenshot: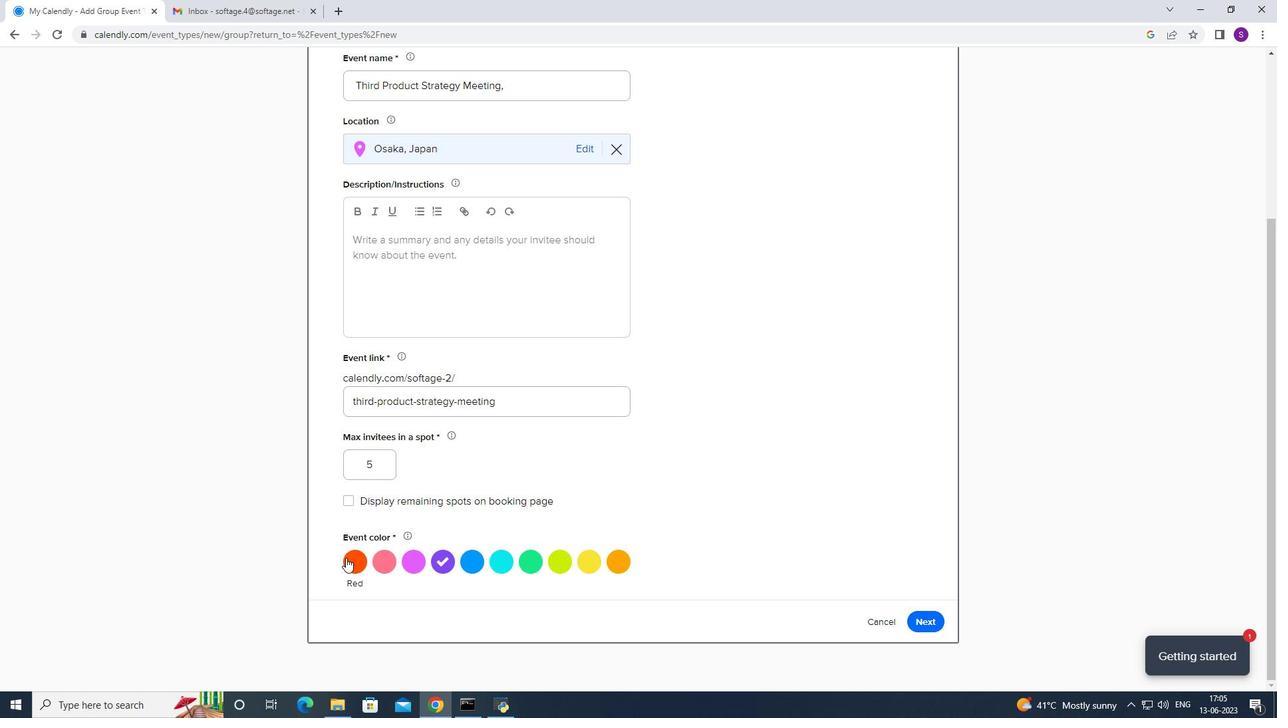 
Action: Mouse pressed left at (349, 560)
Screenshot: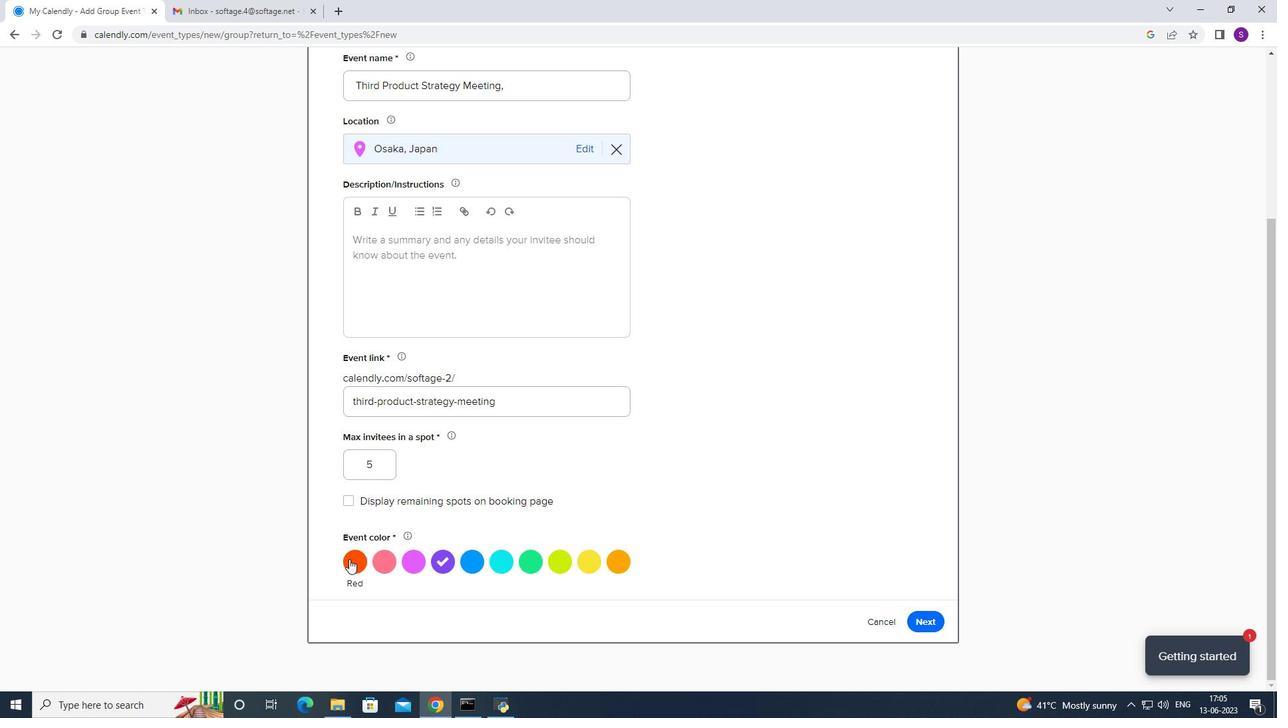 
Action: Mouse moved to (465, 250)
Screenshot: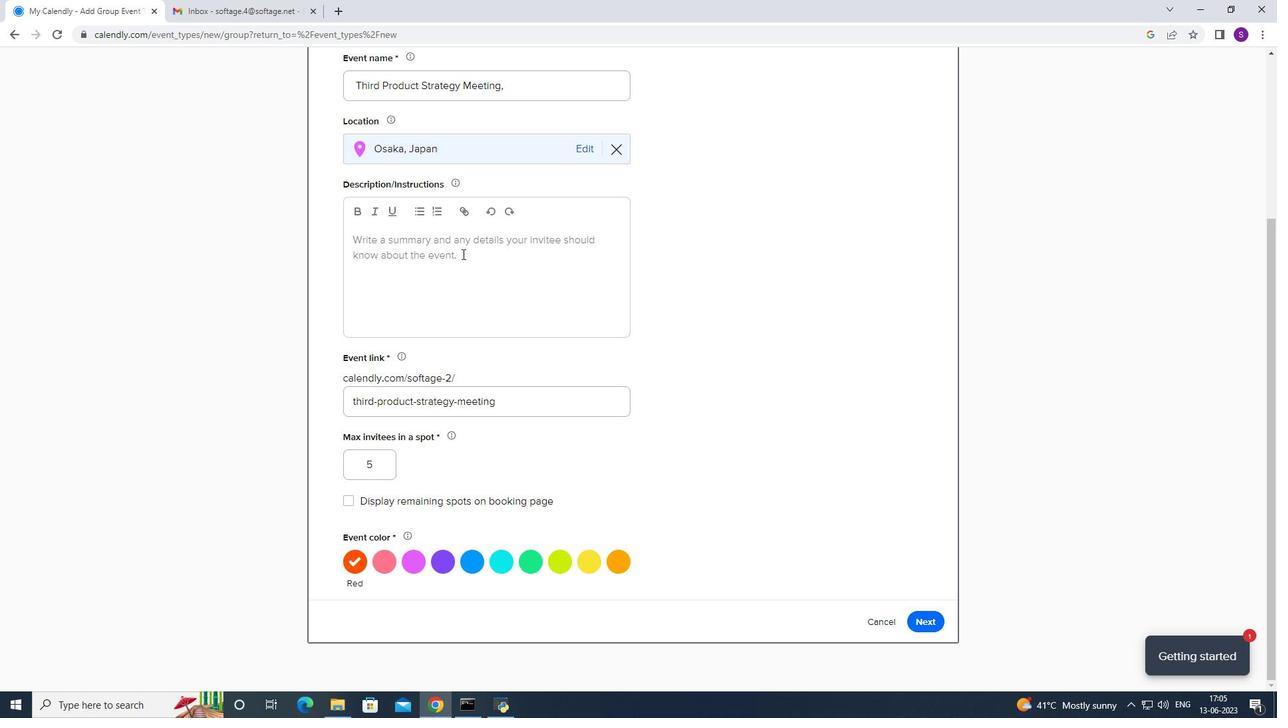 
Action: Mouse pressed left at (465, 250)
Screenshot: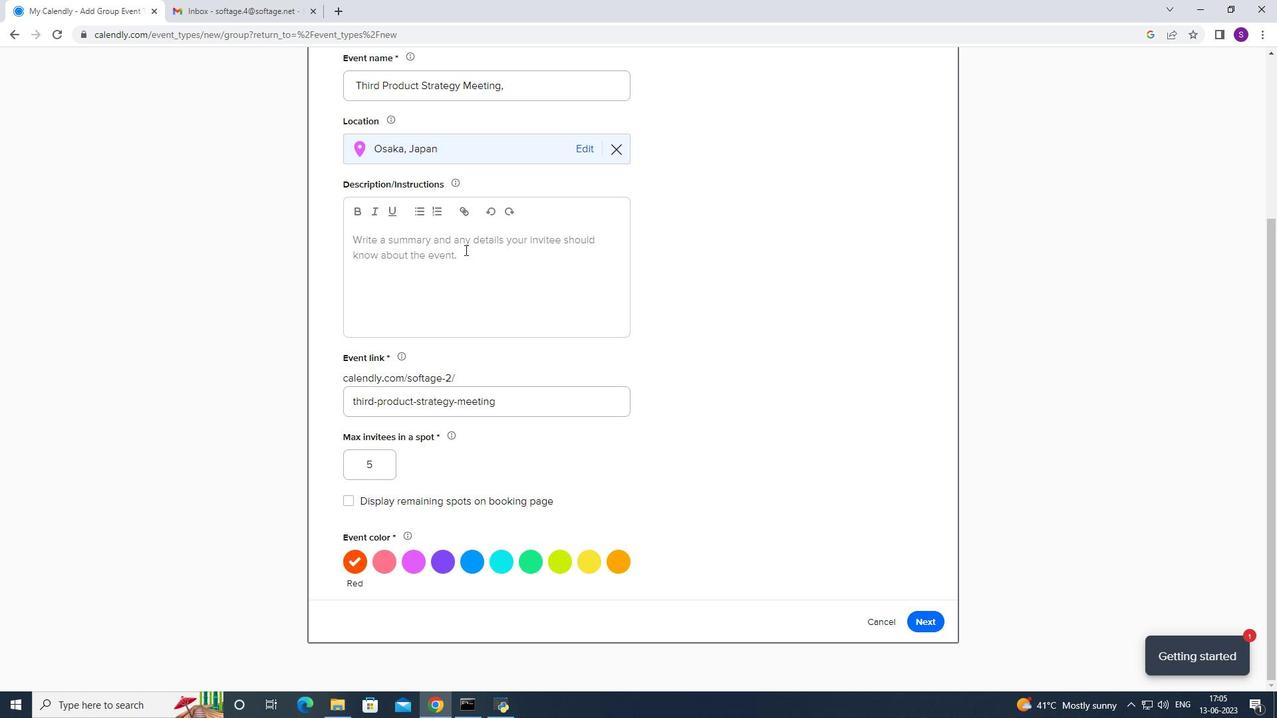 
Action: Mouse moved to (556, 238)
Screenshot: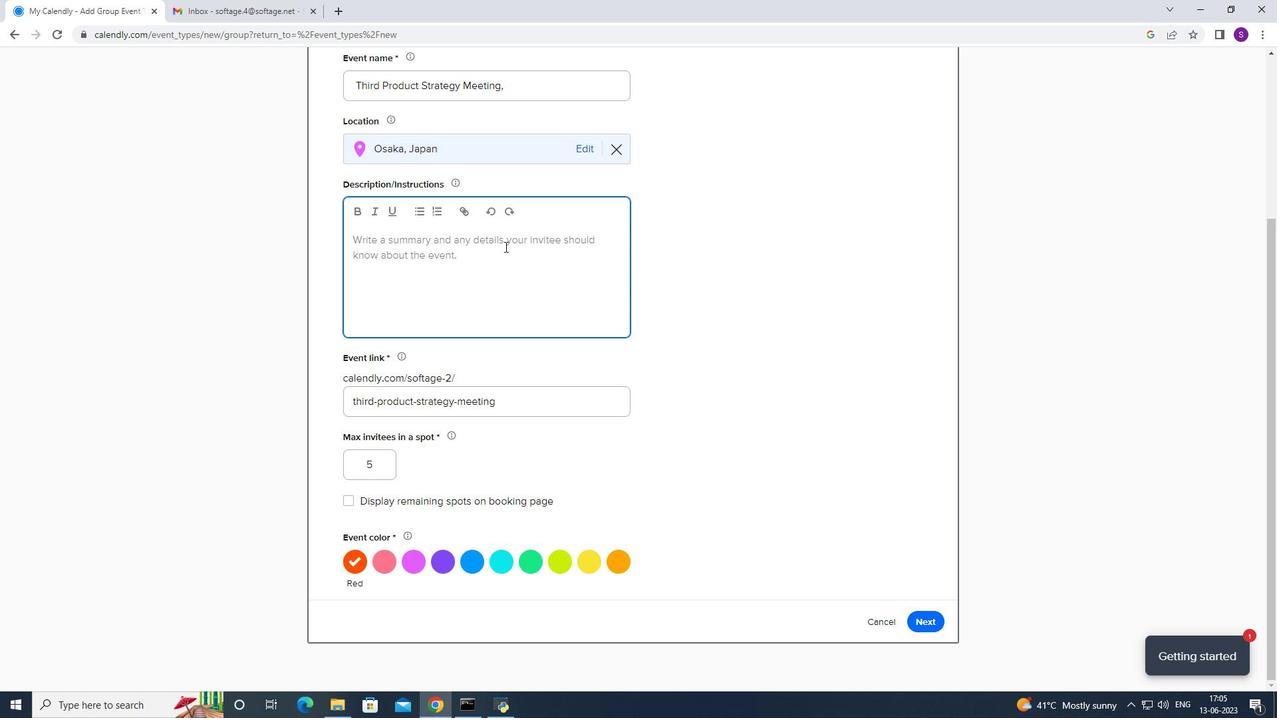
Action: Key pressed <Key.caps_lock>P<Key.caps_lock>are<Key.backspace>
Screenshot: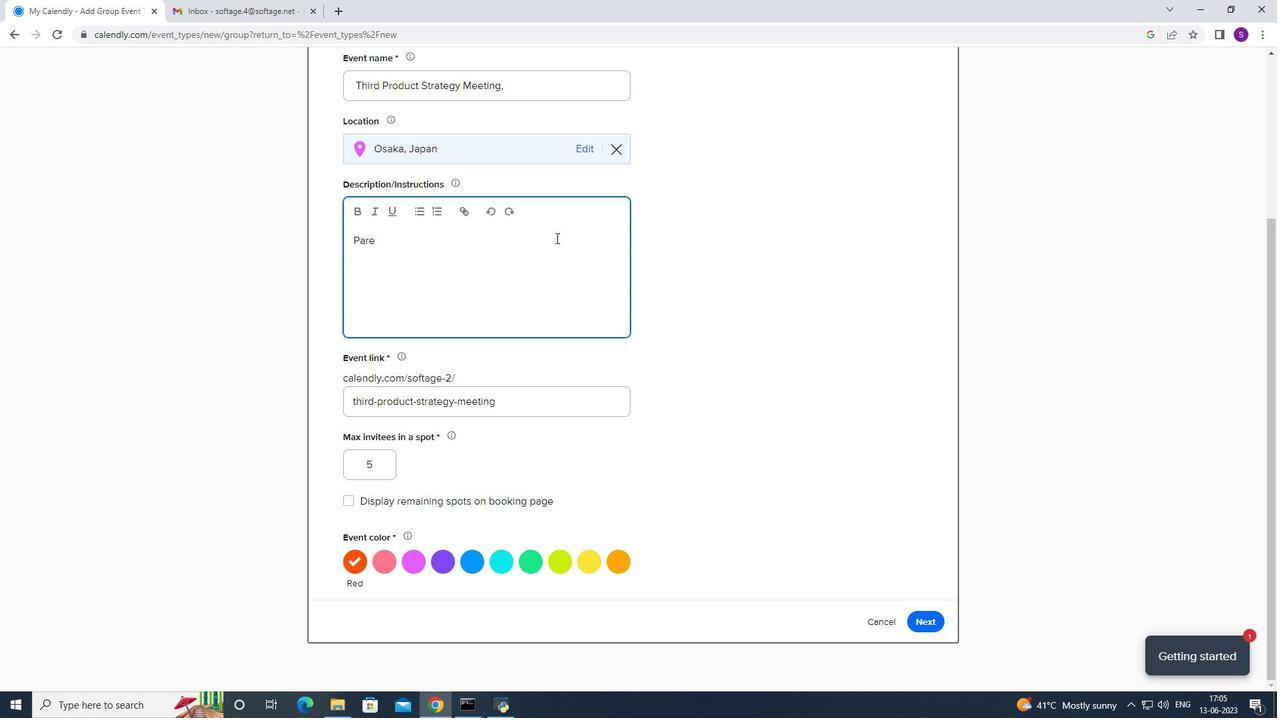 
Action: Mouse moved to (556, 235)
Screenshot: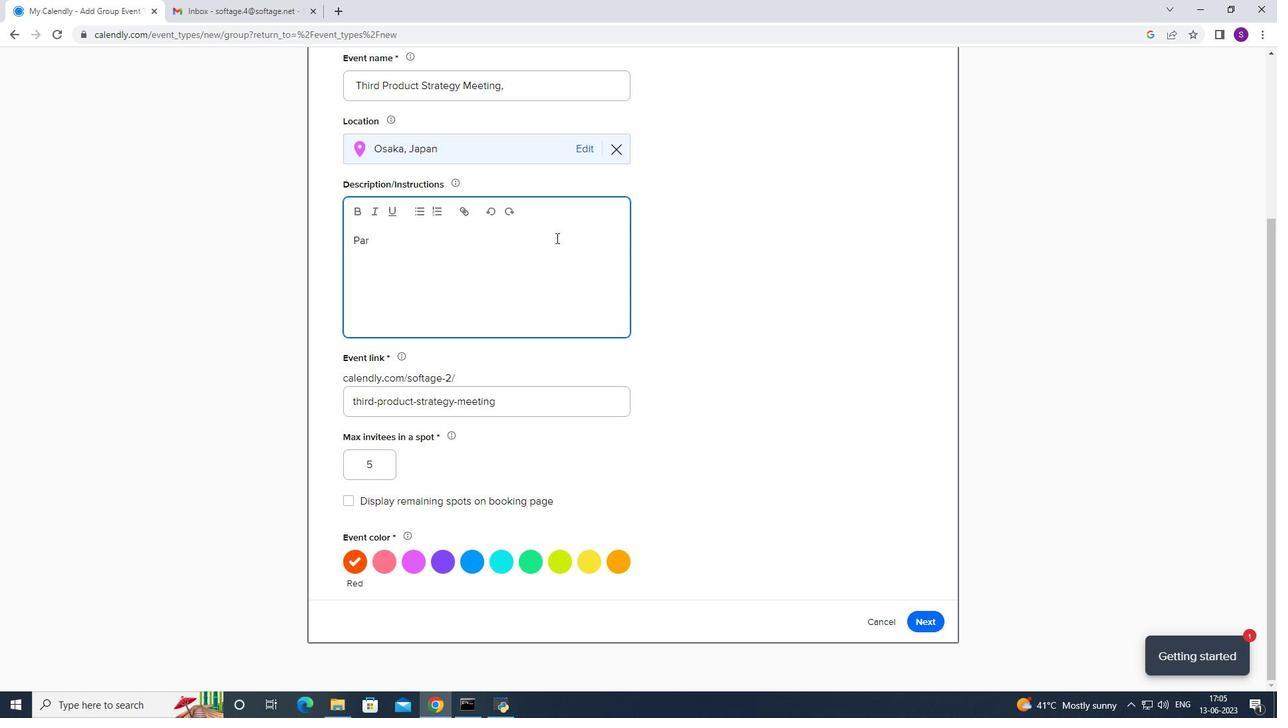 
Action: Key pressed r<Key.backspace>t<Key.backspace>
Screenshot: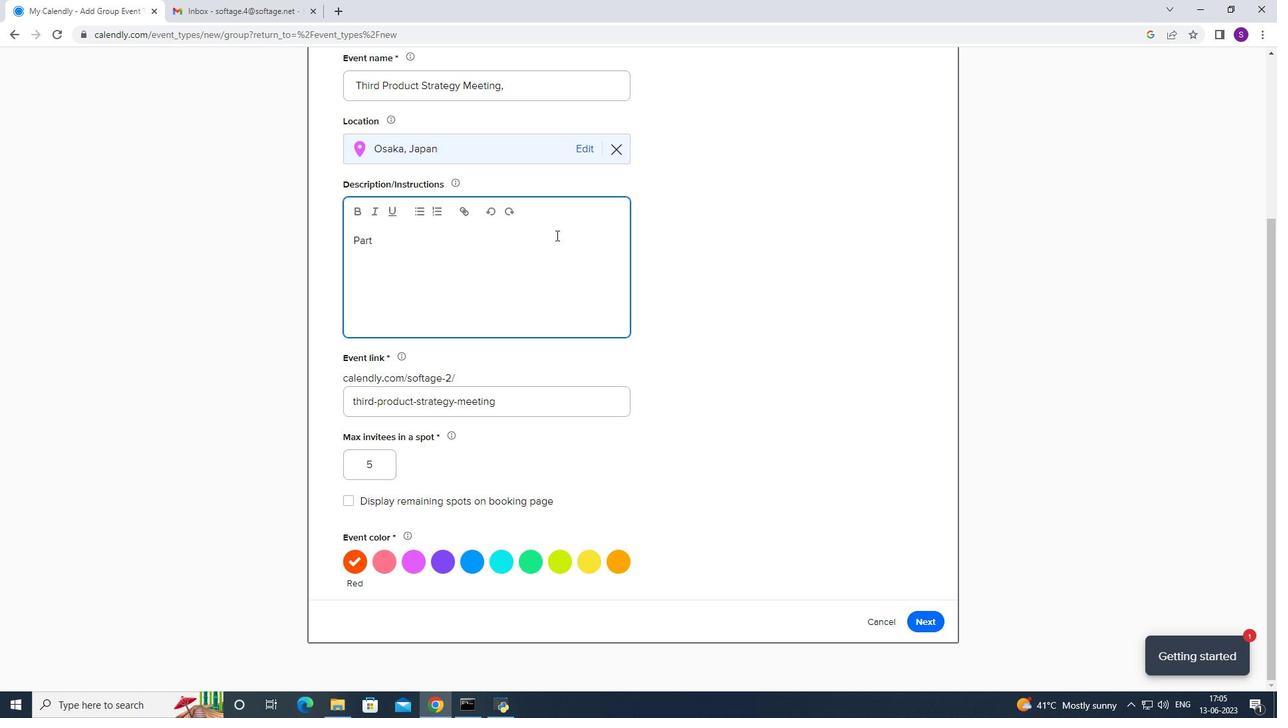 
Action: Mouse moved to (557, 128)
Screenshot: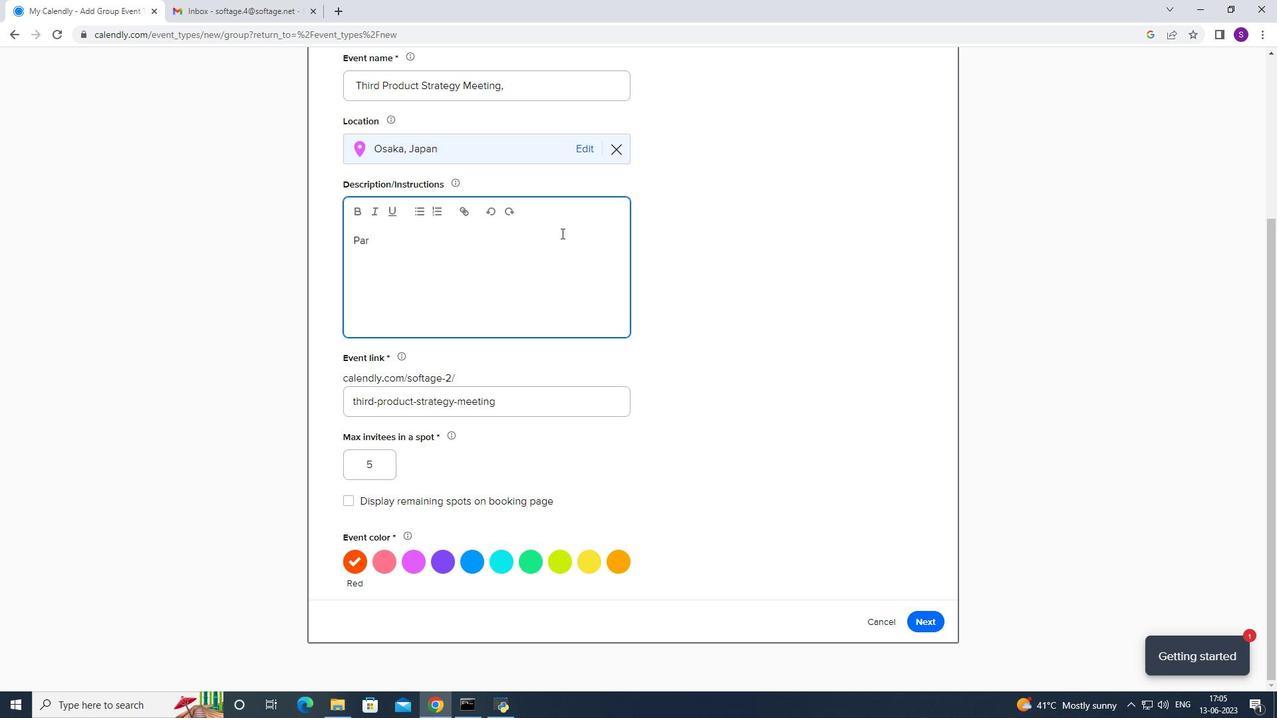 
Action: Key pressed t
Screenshot: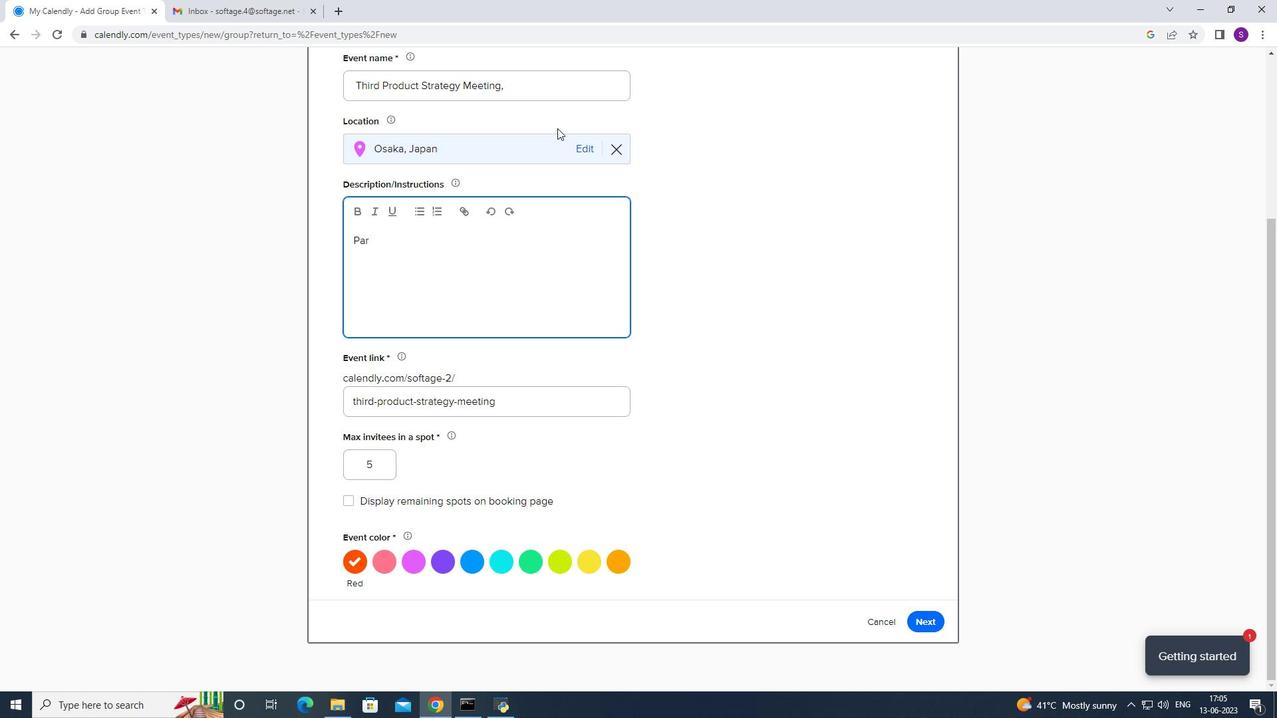 
Action: Mouse moved to (555, 116)
Screenshot: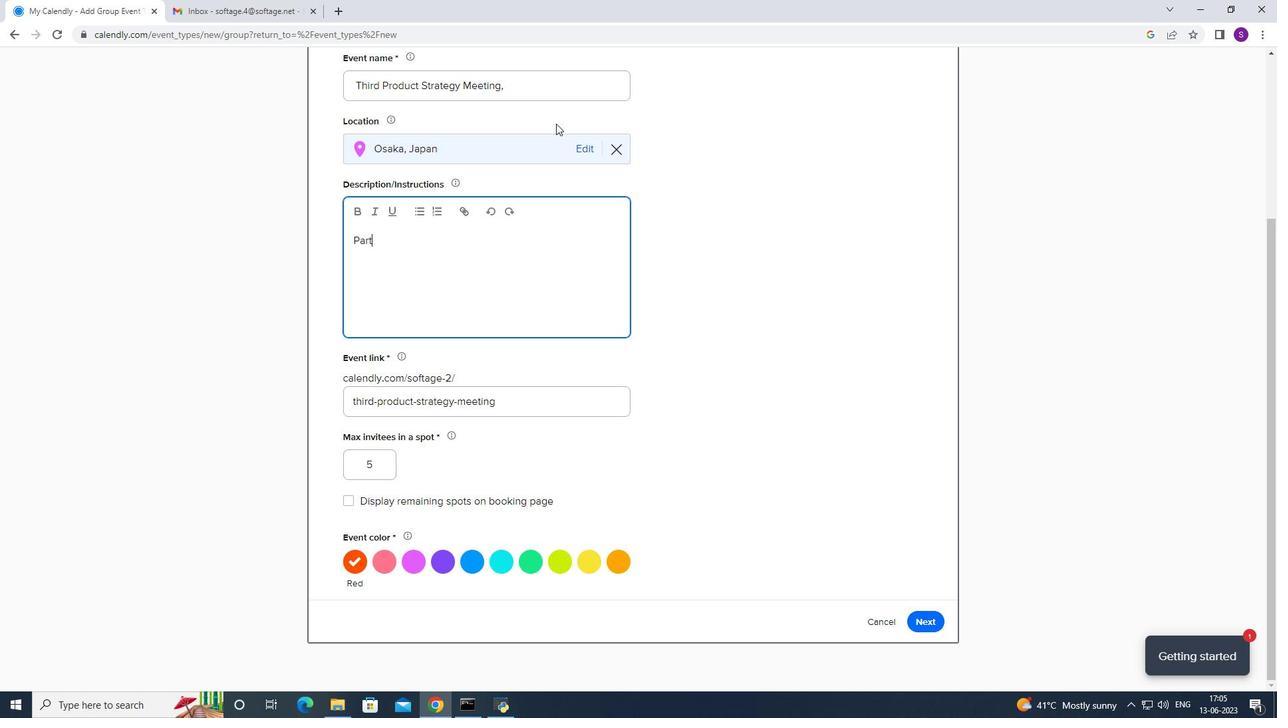
Action: Key pressed icipant
Screenshot: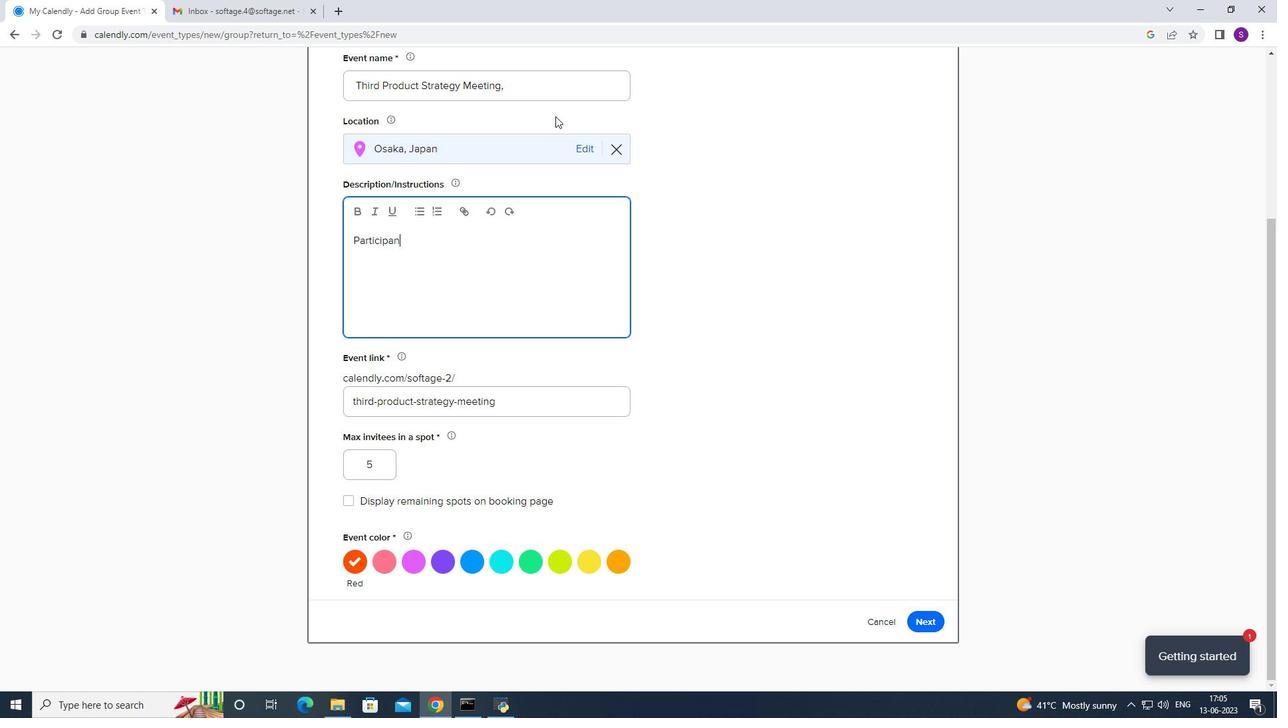 
Action: Mouse moved to (554, 117)
Screenshot: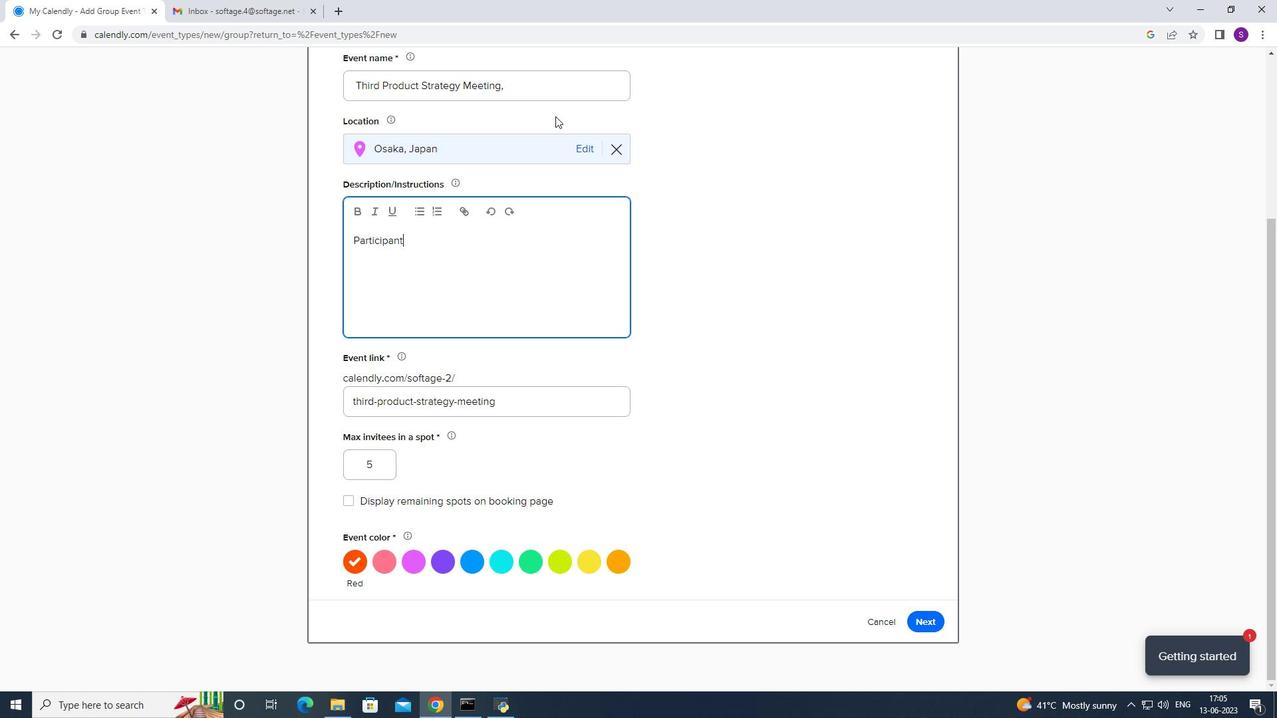 
Action: Key pressed s
Screenshot: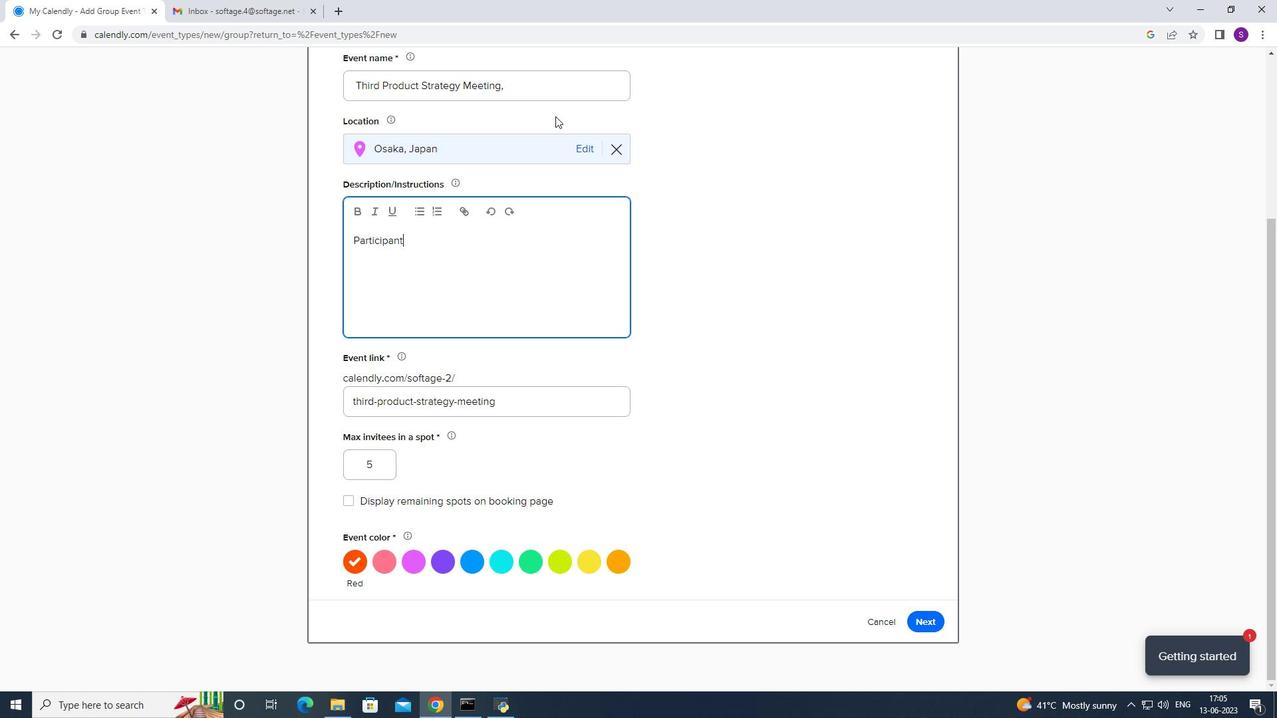 
Action: Mouse moved to (554, 117)
Screenshot: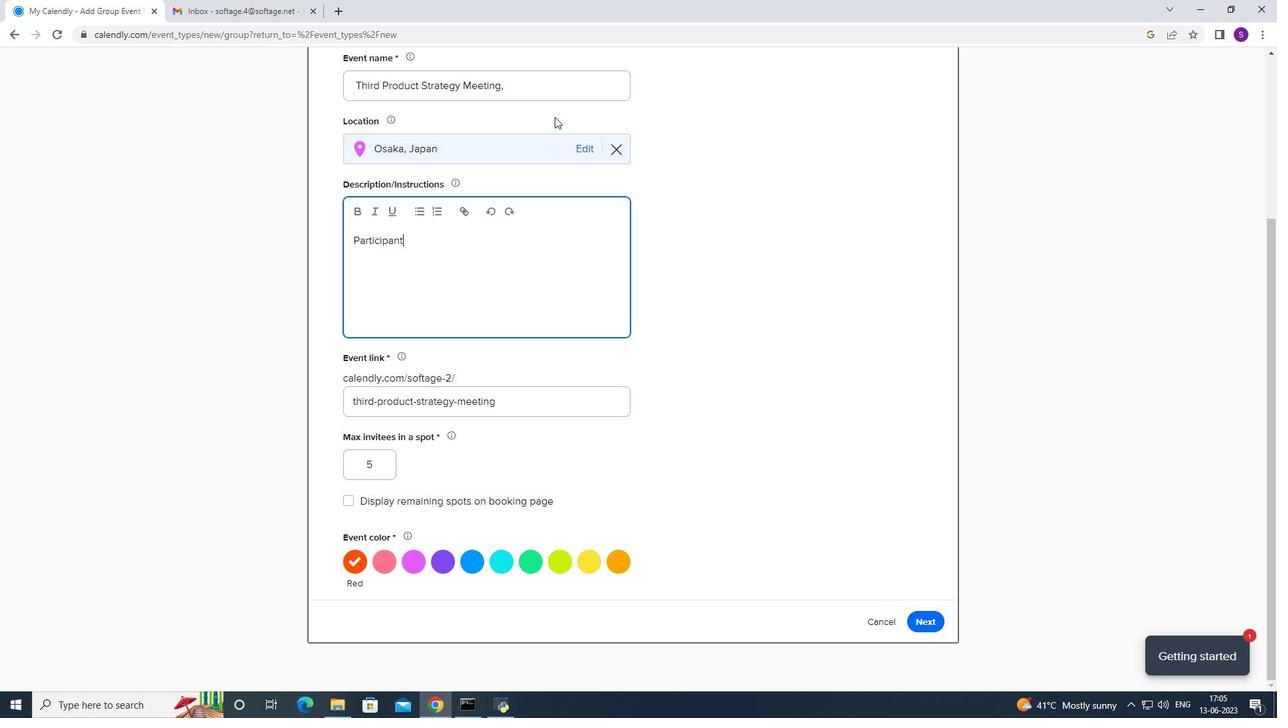 
Action: Key pressed <Key.space>wil<Key.space><Key.backspace>l<Key.space>be<Key.space>divided<Key.space>into<Key.space>t
Screenshot: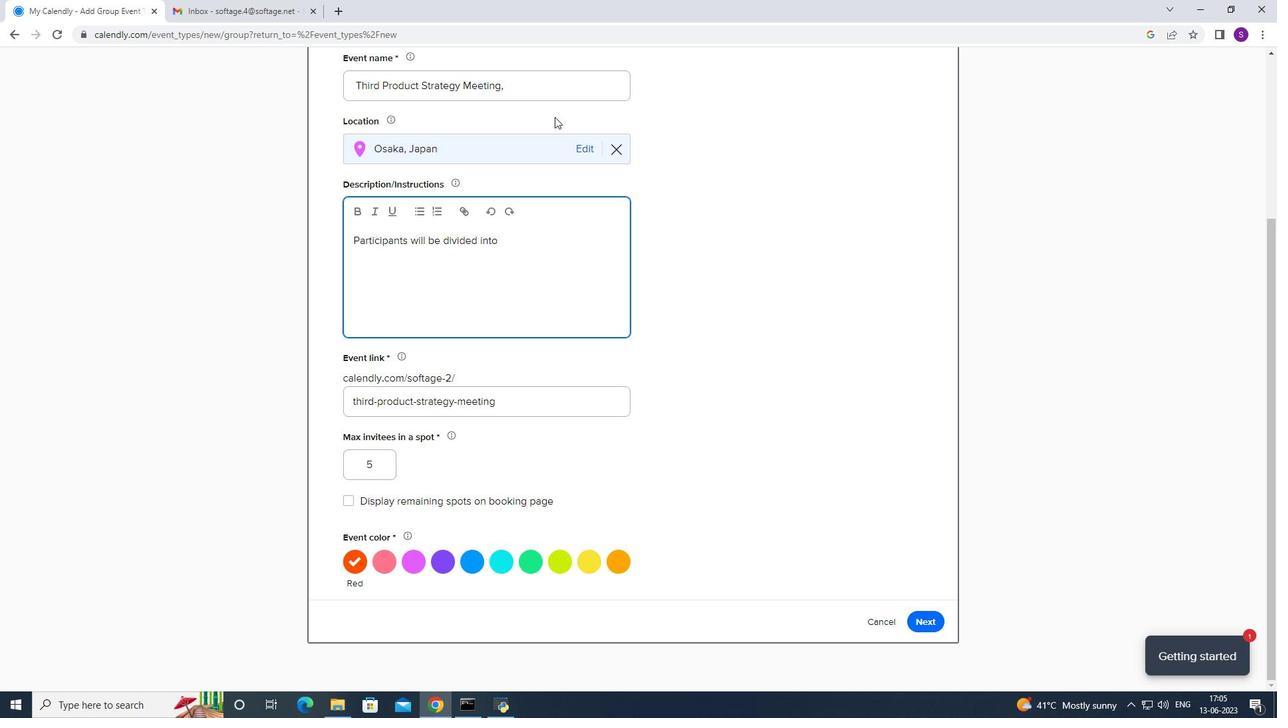 
Action: Mouse moved to (554, 117)
Screenshot: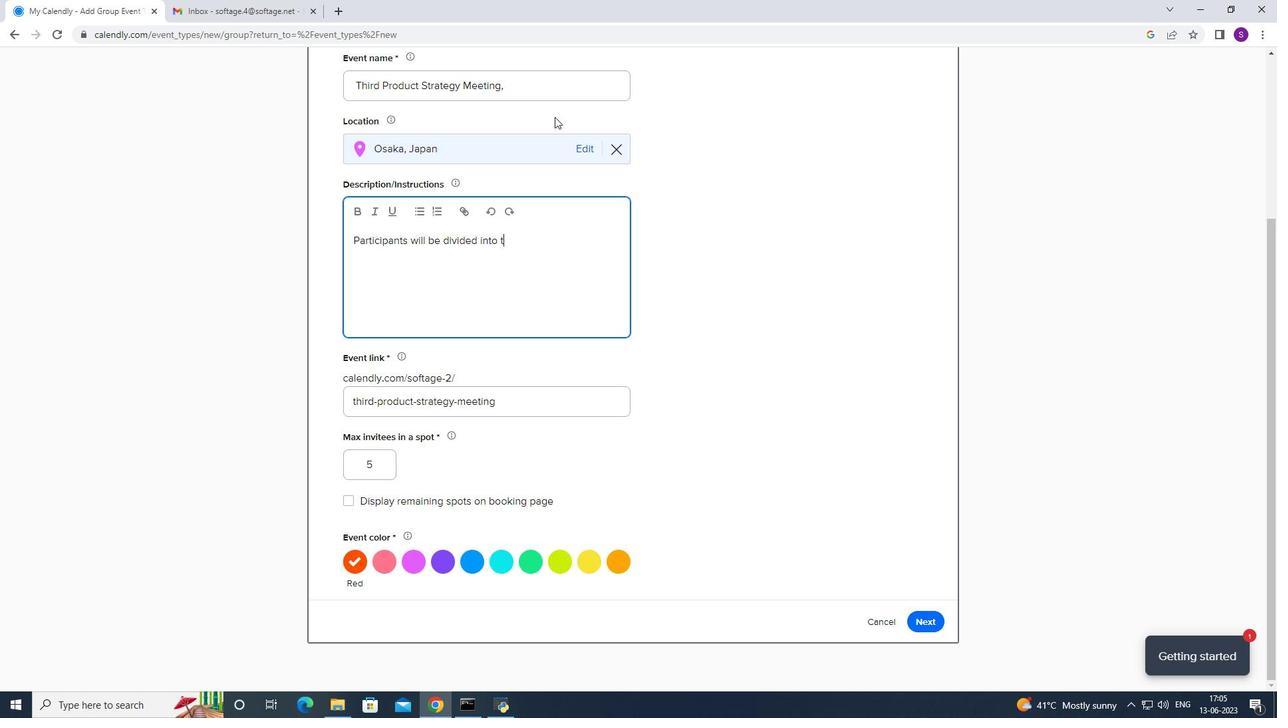 
Action: Key pressed eams<Key.space>ctrl+En
Screenshot: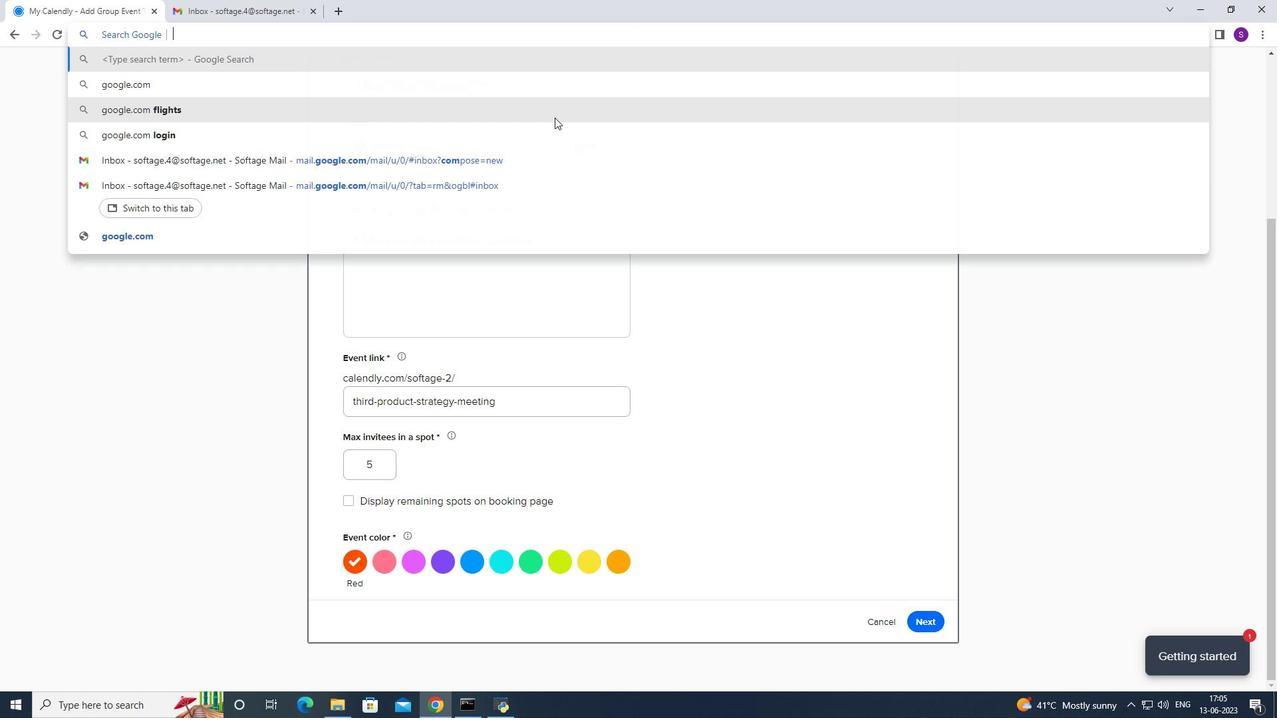 
Action: Mouse moved to (475, 364)
Screenshot: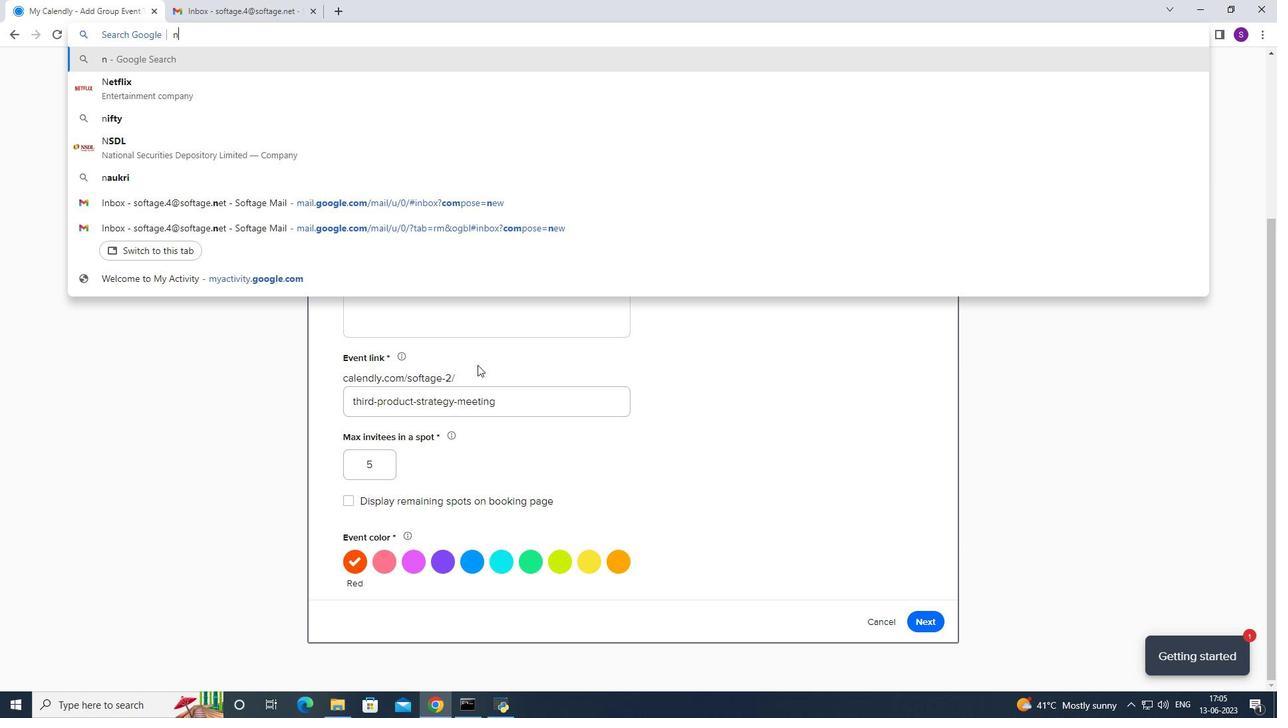 
Action: Mouse pressed left at (475, 364)
Screenshot: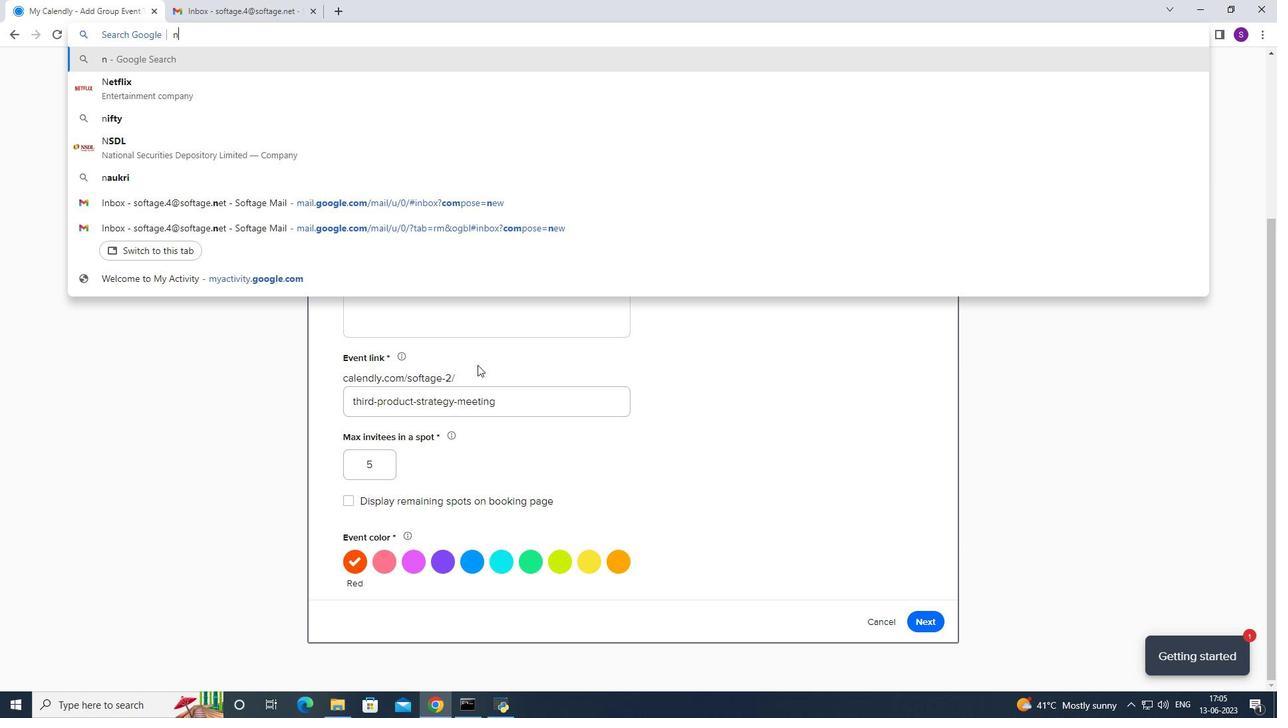 
Action: Mouse moved to (567, 255)
Screenshot: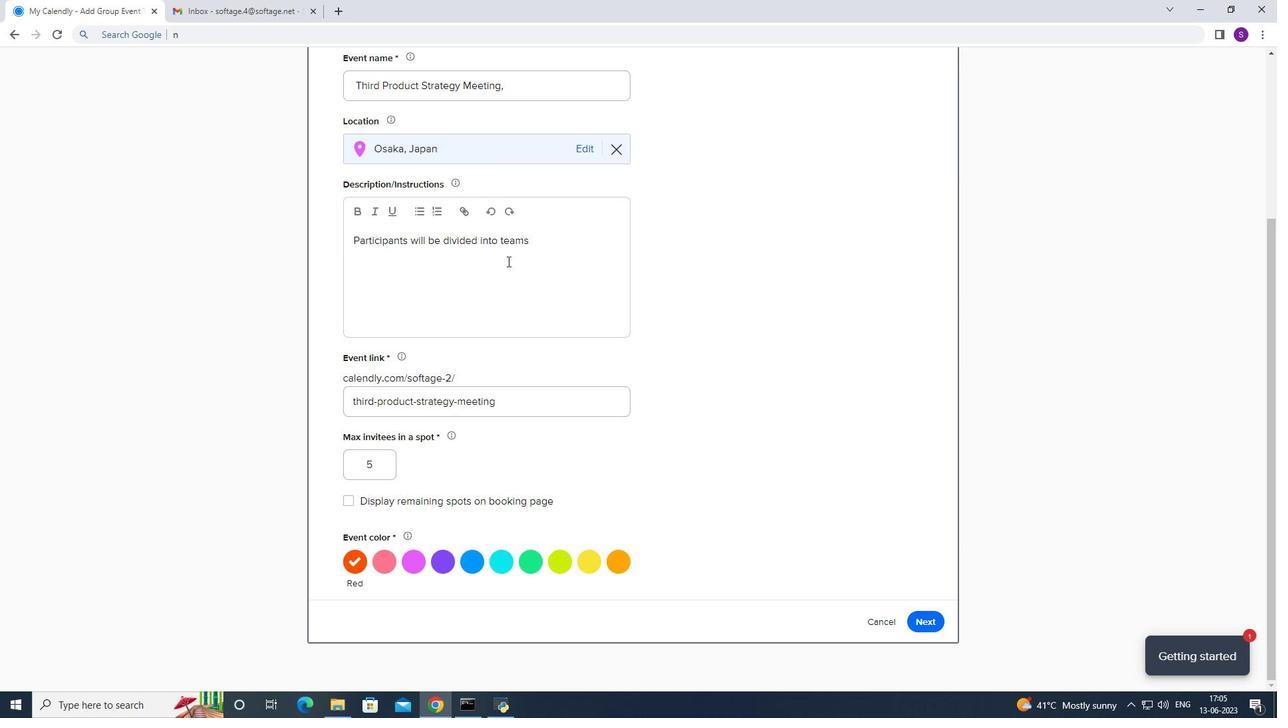 
Action: Mouse pressed left at (567, 255)
Screenshot: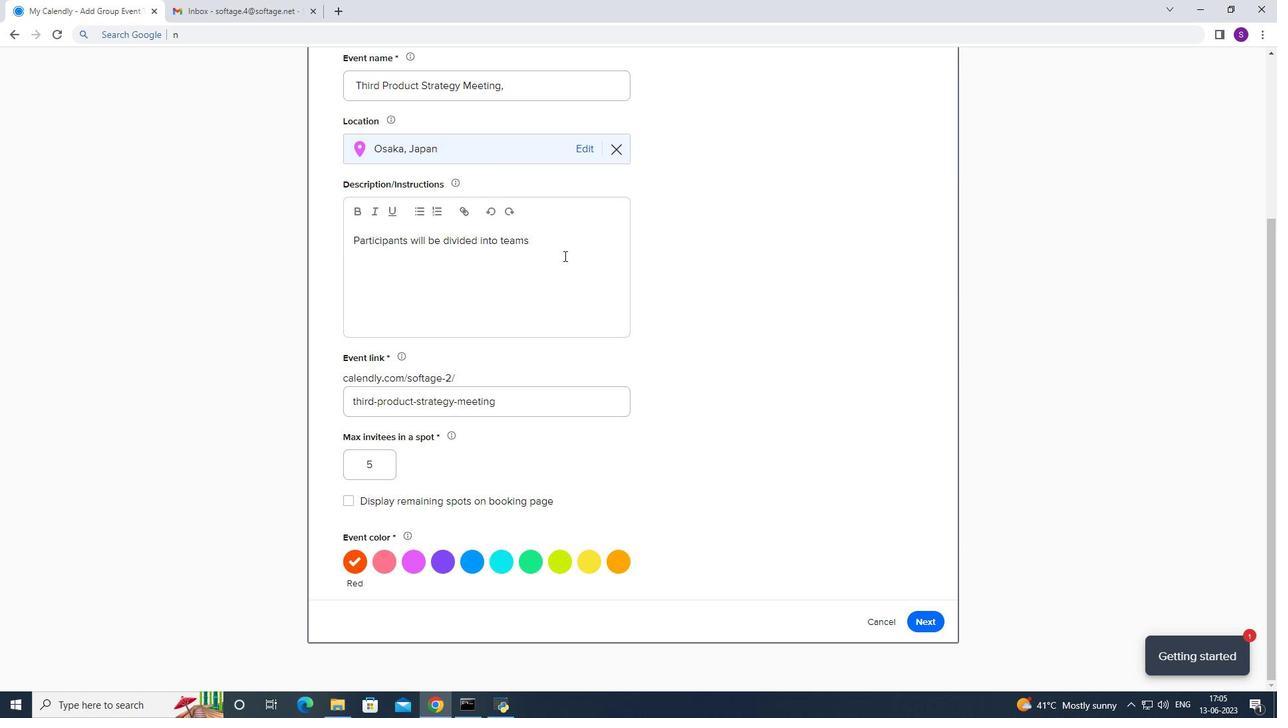 
Action: Mouse moved to (572, 254)
Screenshot: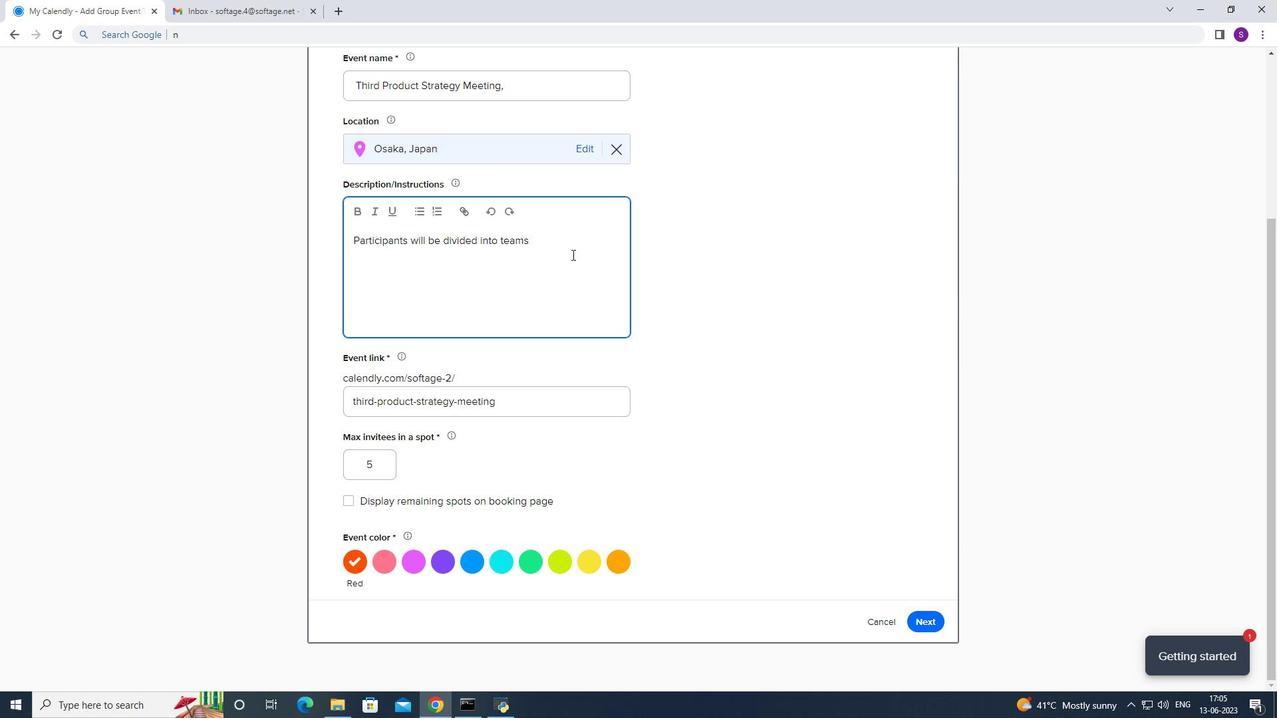 
Action: Key pressed ensur
Screenshot: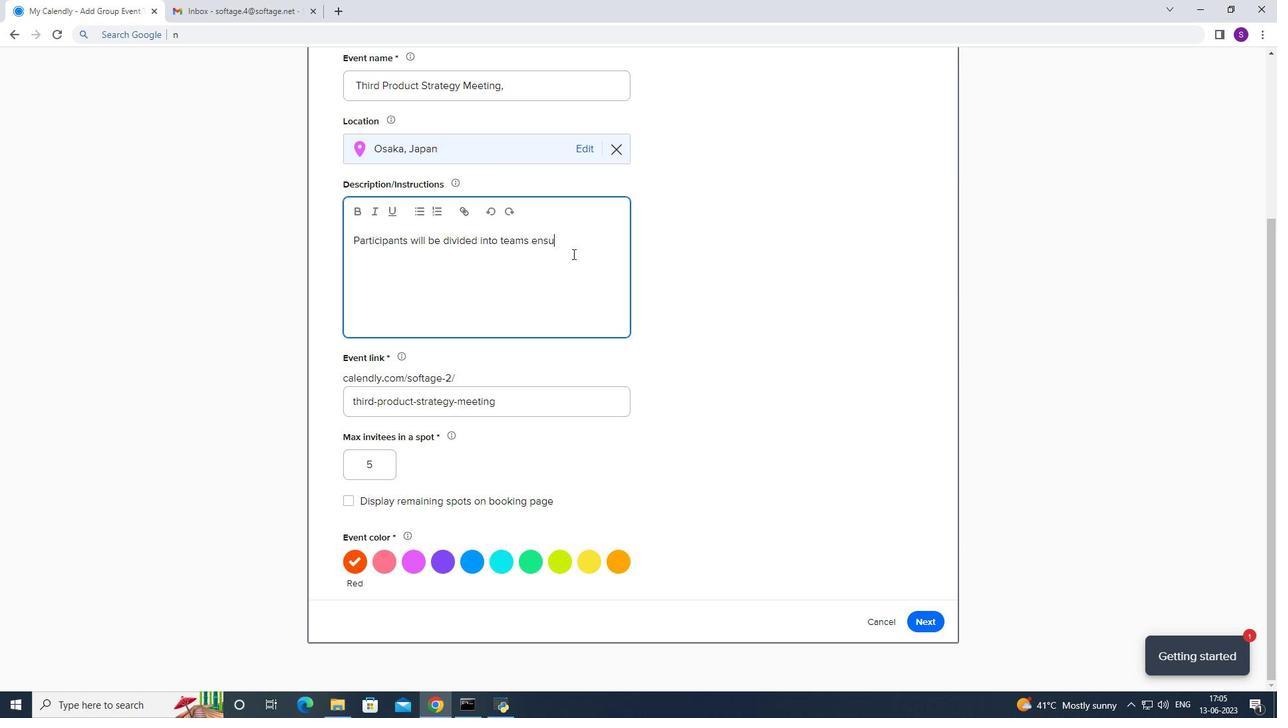 
Action: Mouse moved to (573, 309)
Screenshot: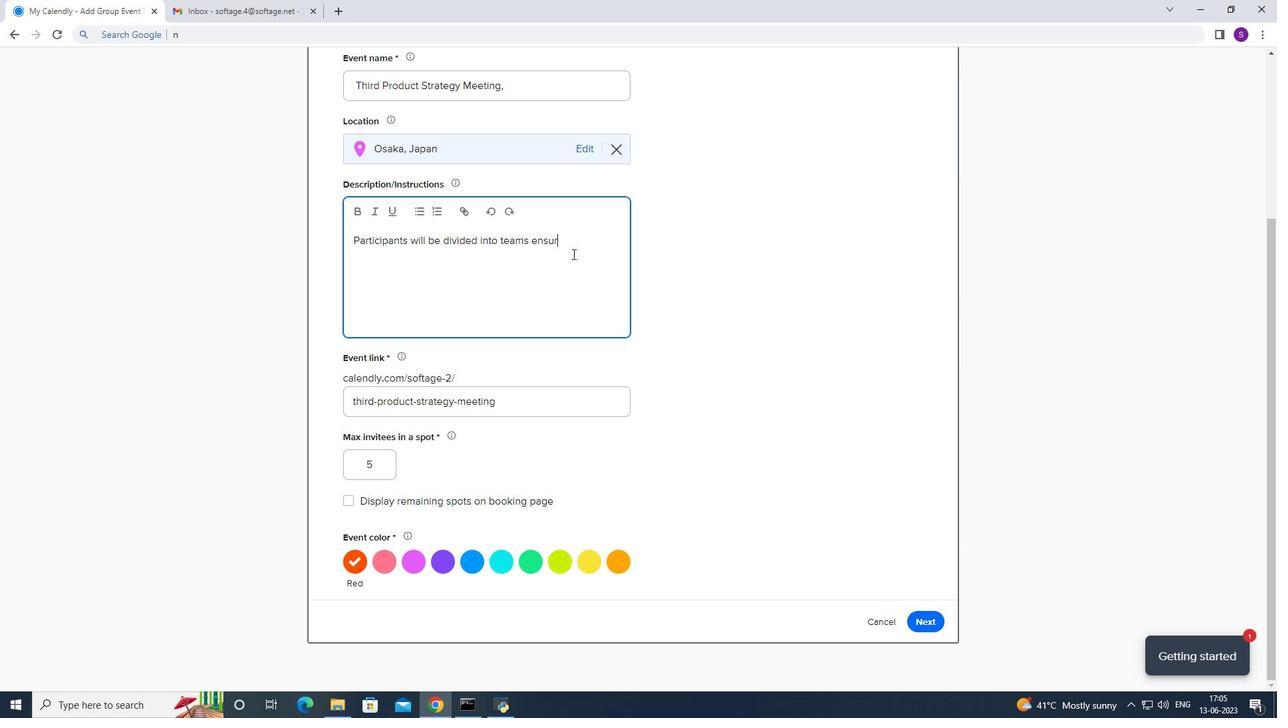 
Action: Key pressed i
Screenshot: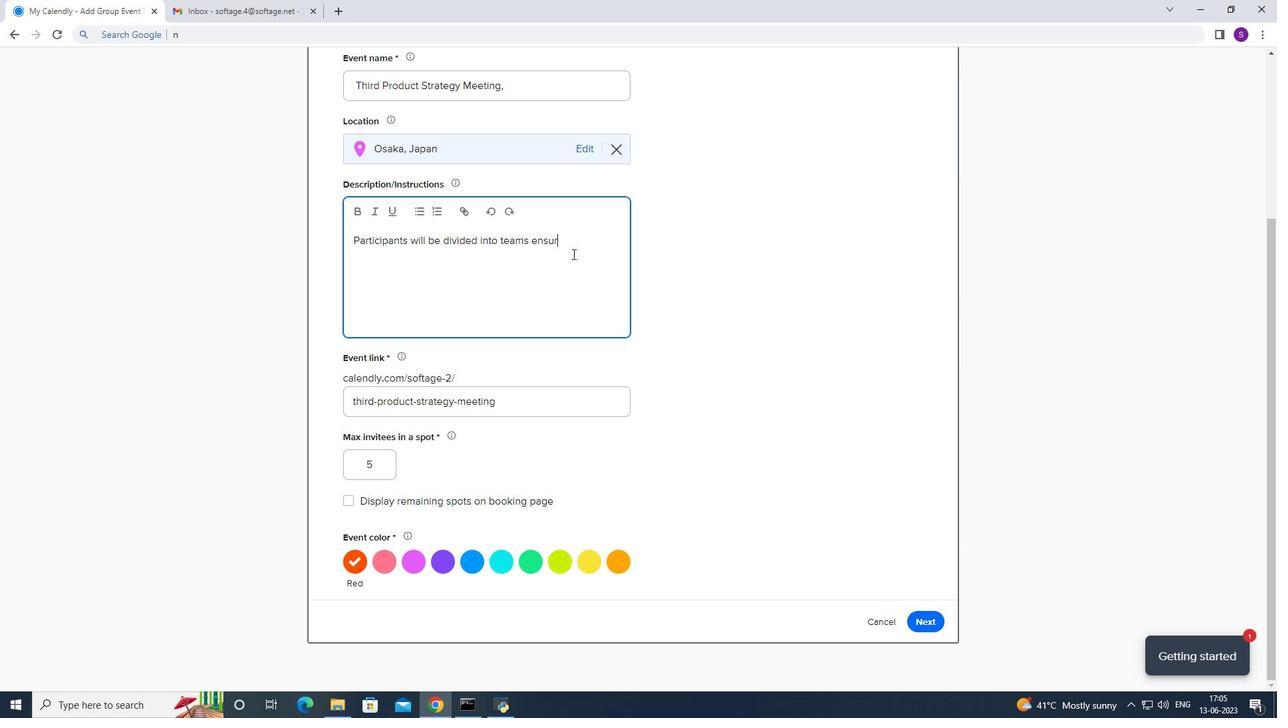 
Action: Mouse moved to (570, 341)
Screenshot: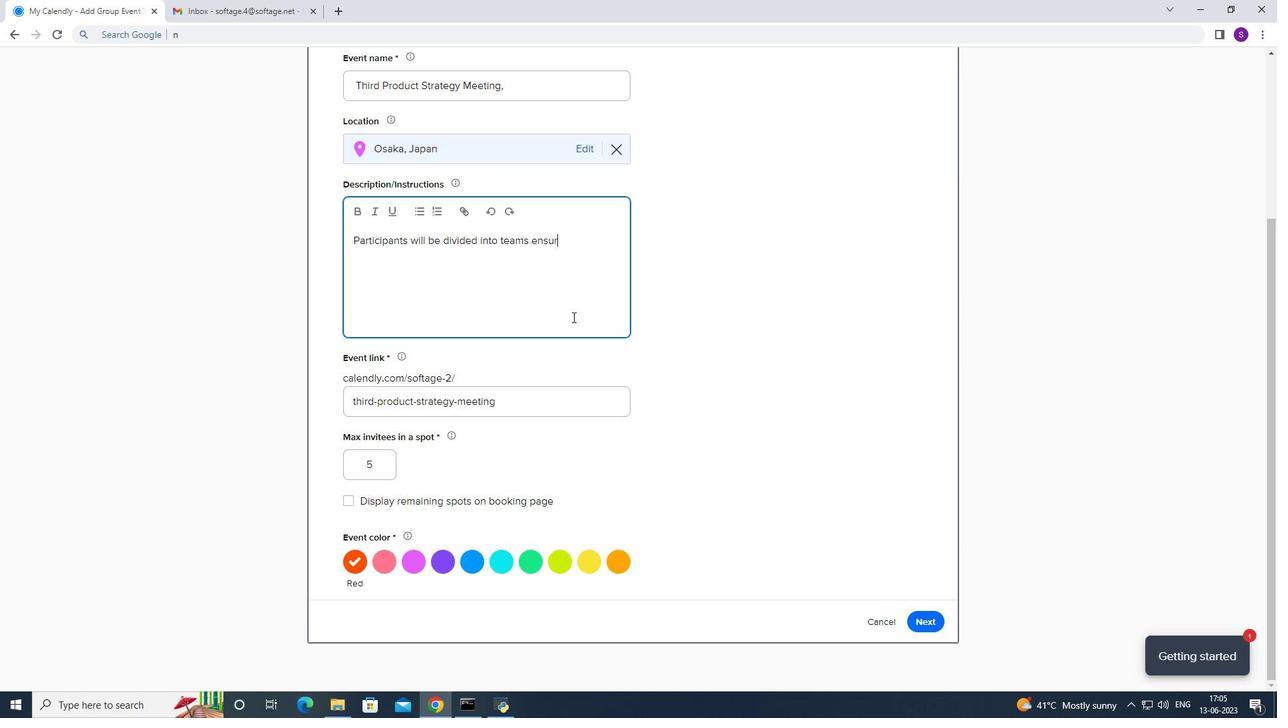 
Action: Key pressed ng<Key.space>
Screenshot: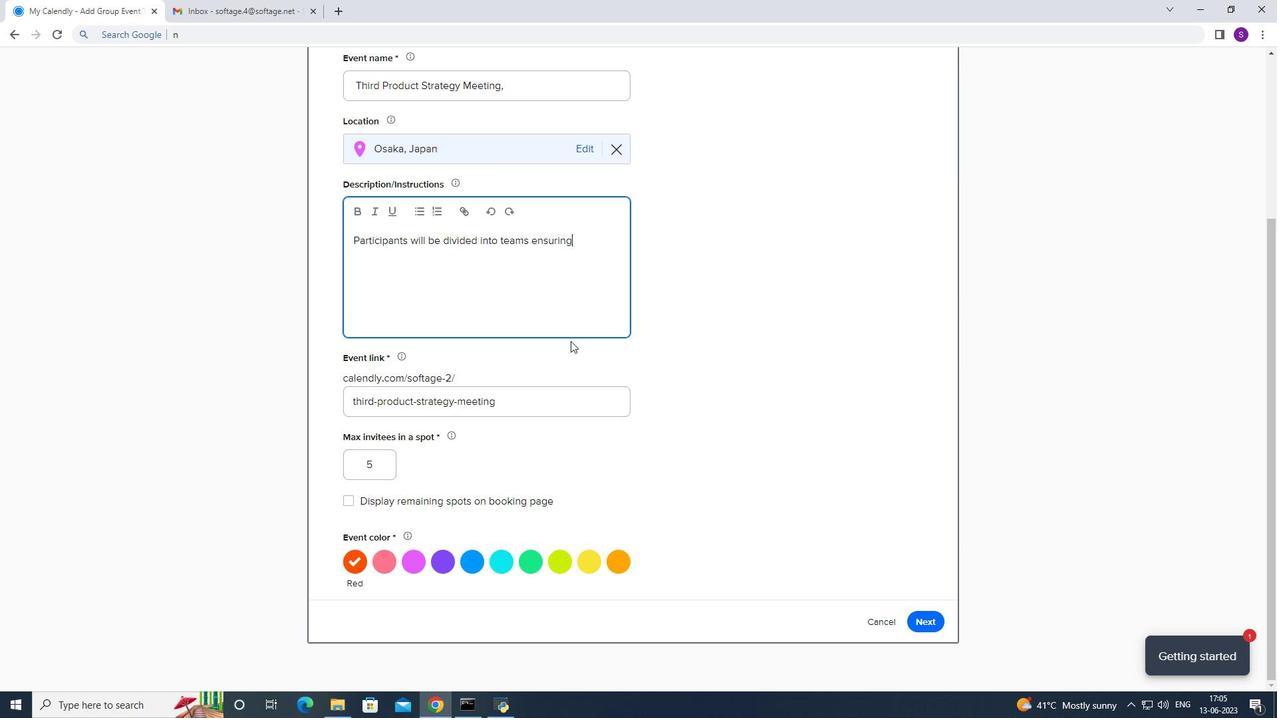 
Action: Mouse moved to (560, 539)
Screenshot: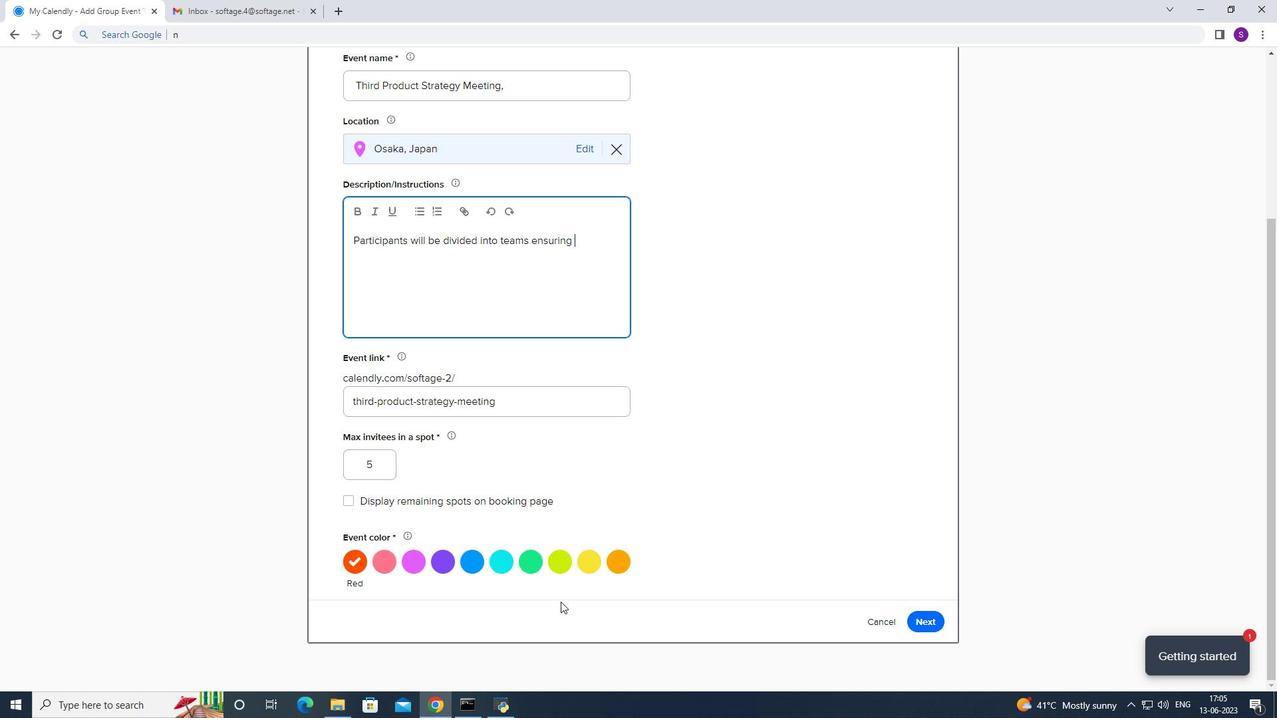 
Action: Key pressed <Key.space>mi
Screenshot: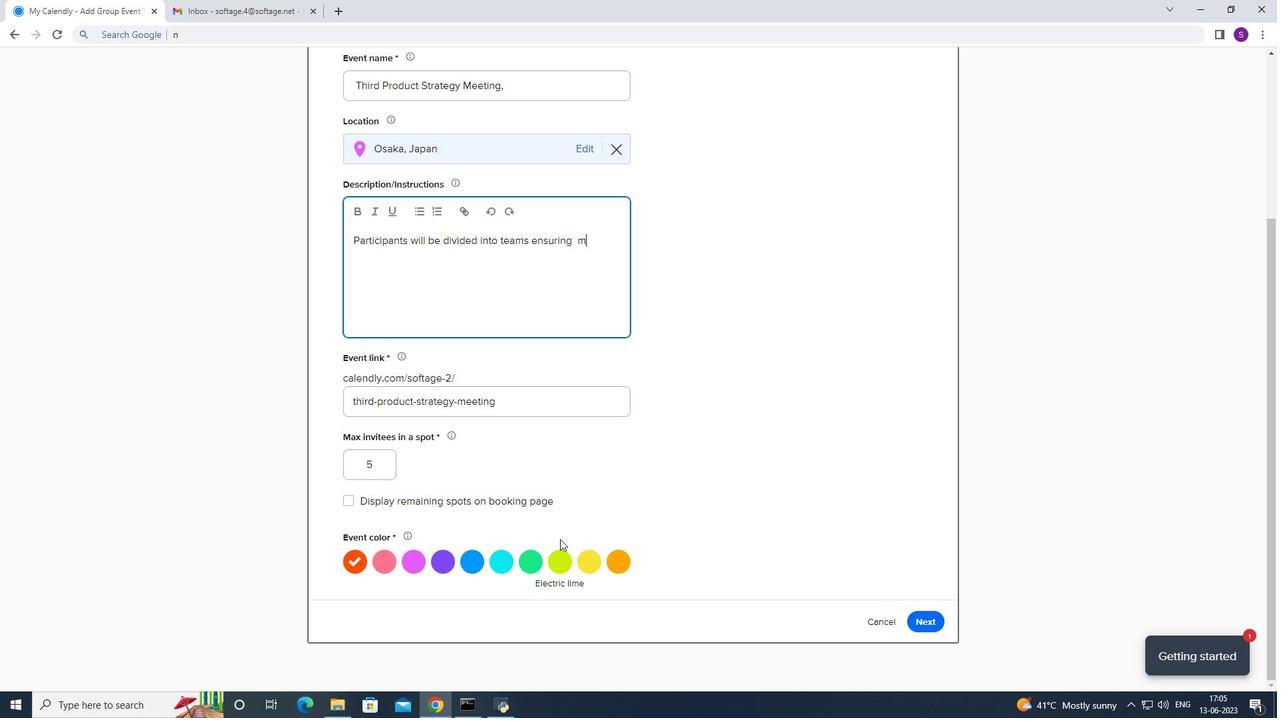 
Action: Mouse moved to (550, 439)
Screenshot: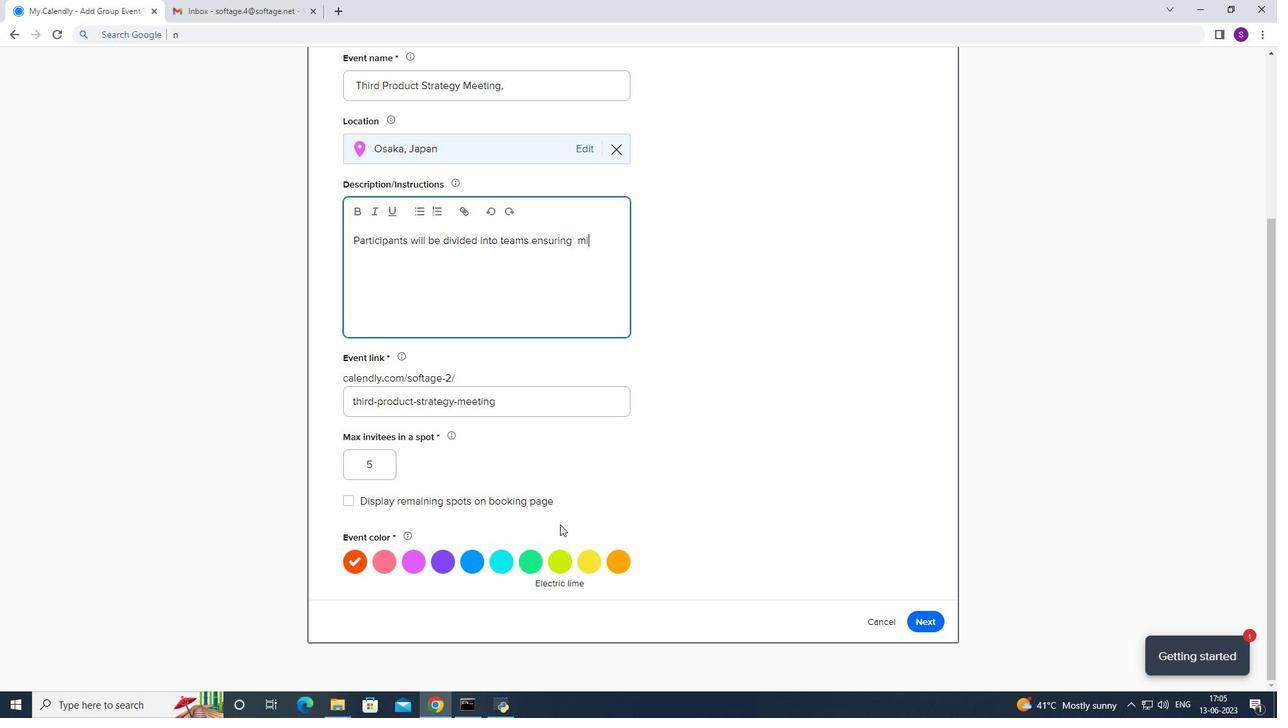 
Action: Key pressed x<Key.space>
Screenshot: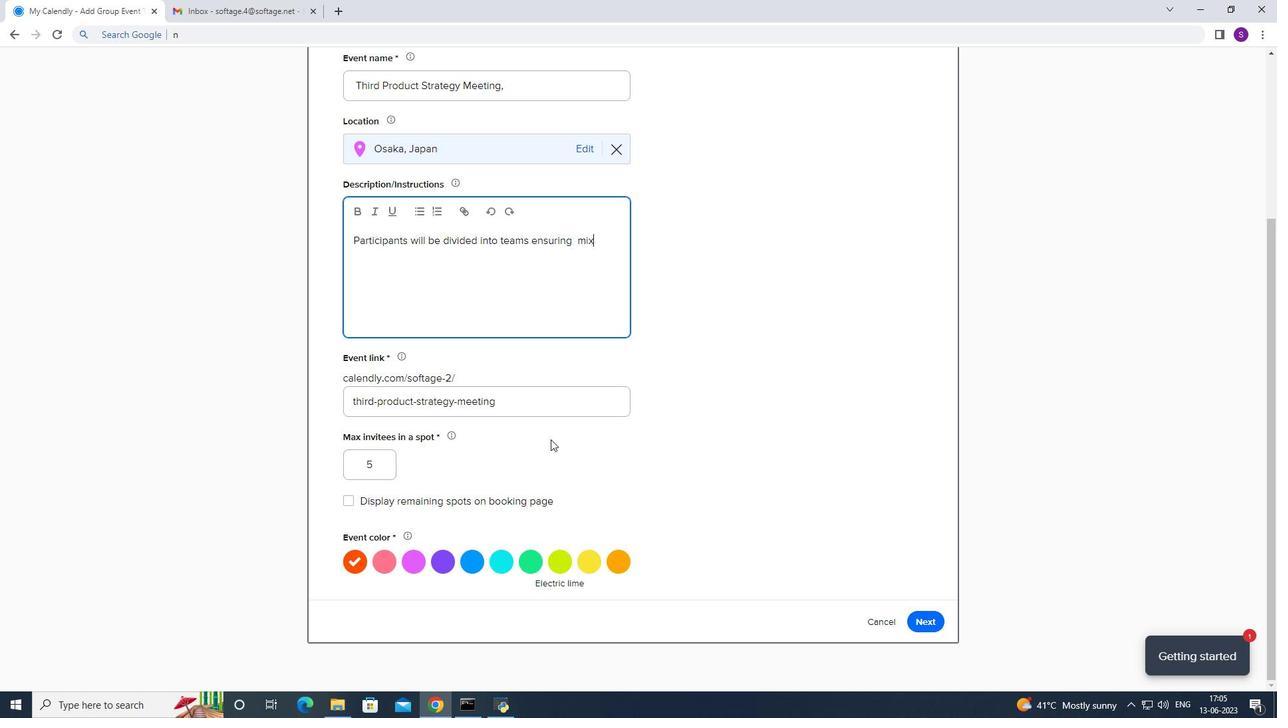 
Action: Mouse moved to (535, 330)
Screenshot: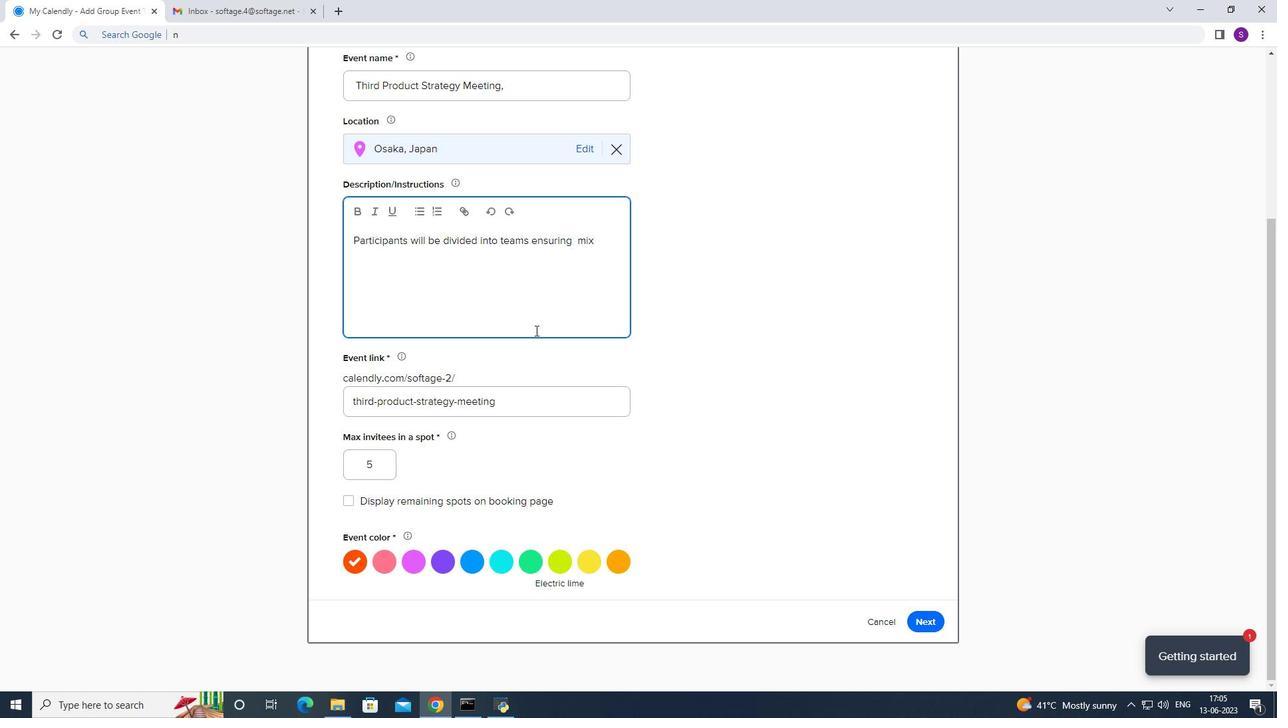 
Action: Key pressed i
Screenshot: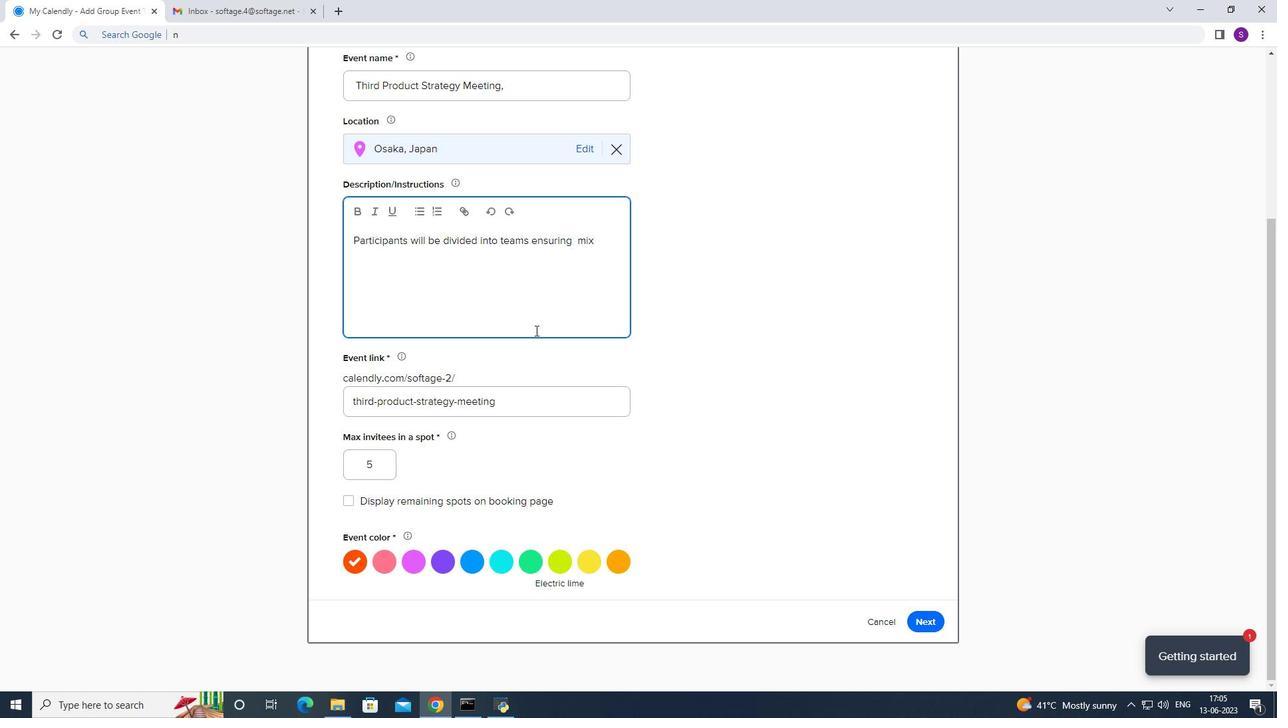 
Action: Mouse moved to (535, 330)
Screenshot: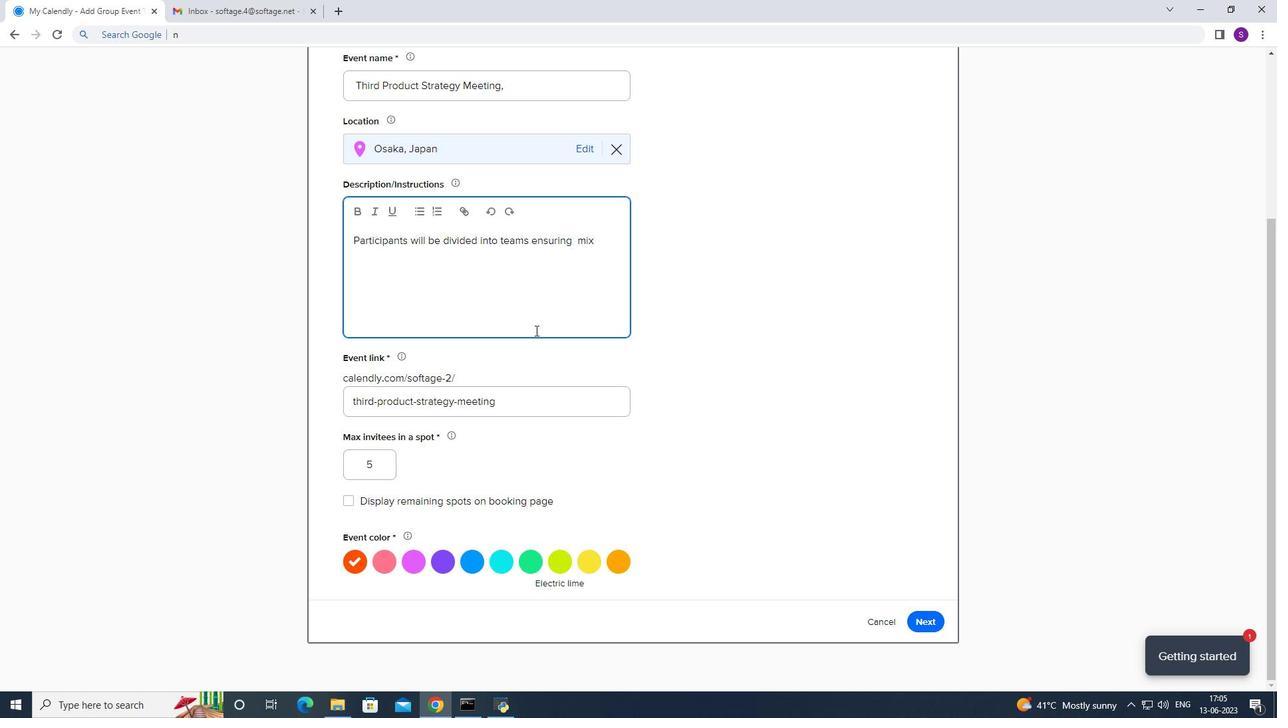 
Action: Key pressed ndivi
Screenshot: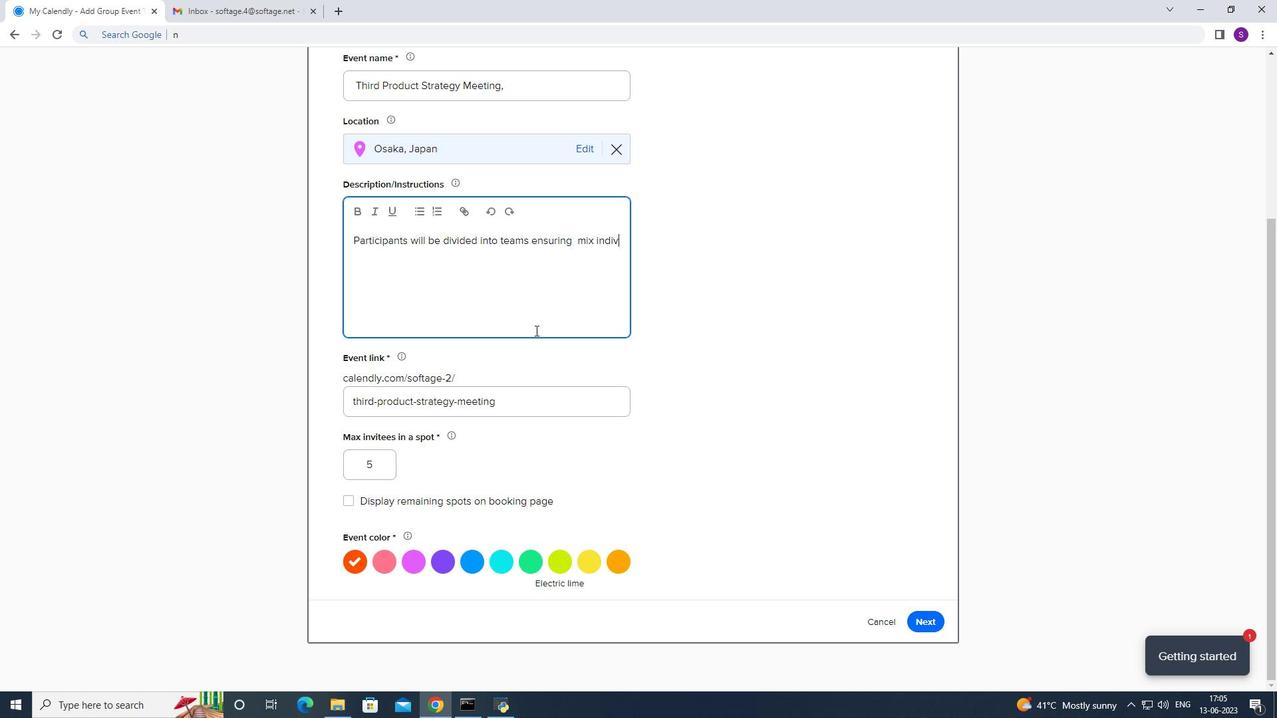 
Action: Mouse moved to (535, 331)
Screenshot: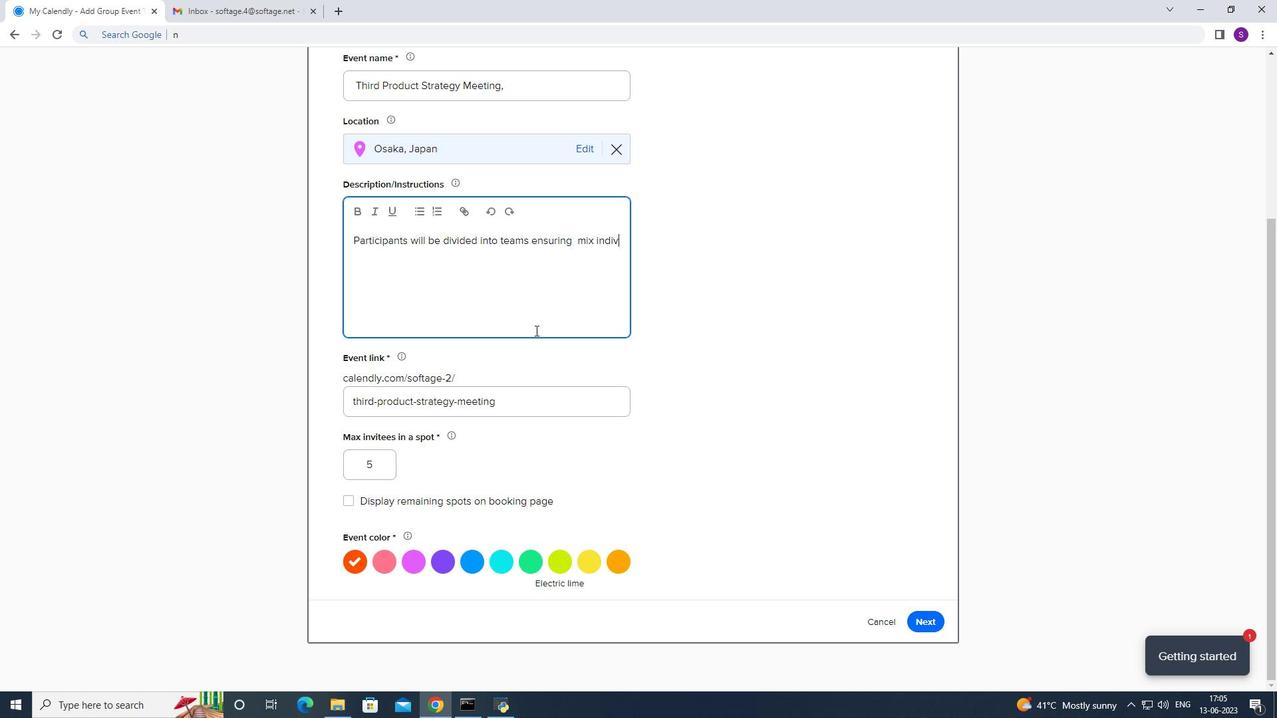 
Action: Key pressed duials
Screenshot: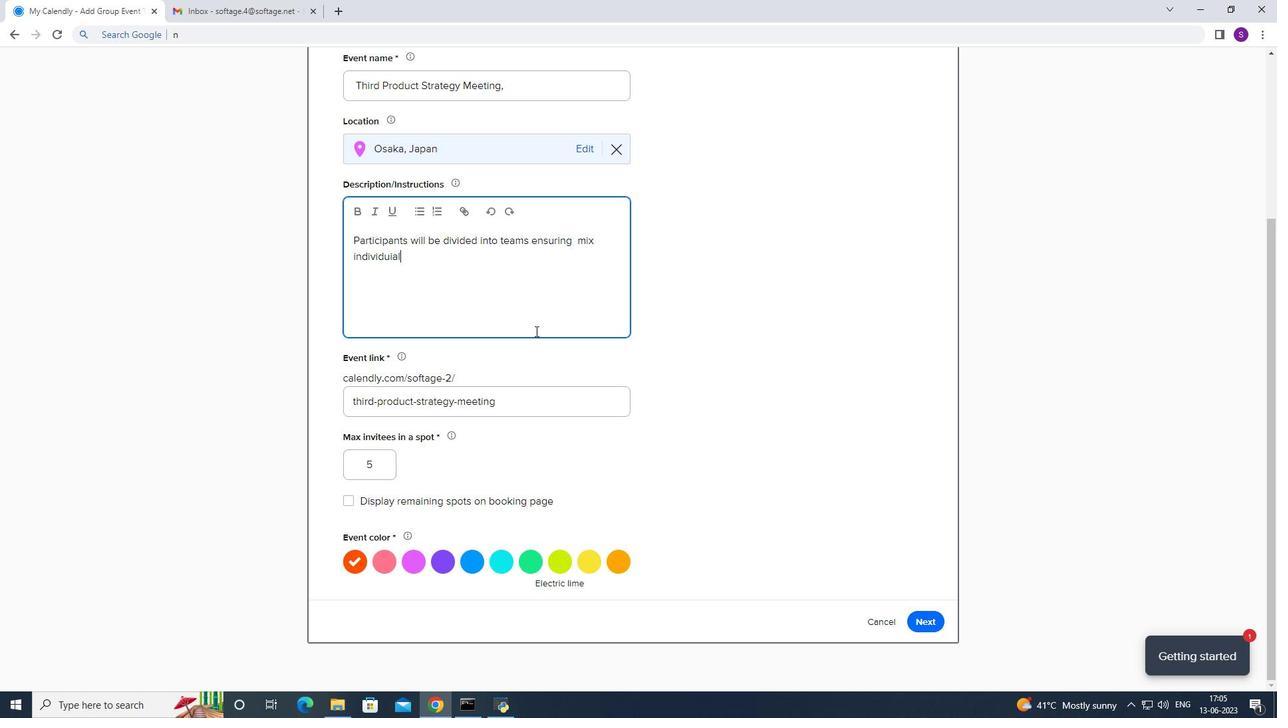 
Action: Mouse moved to (535, 332)
Screenshot: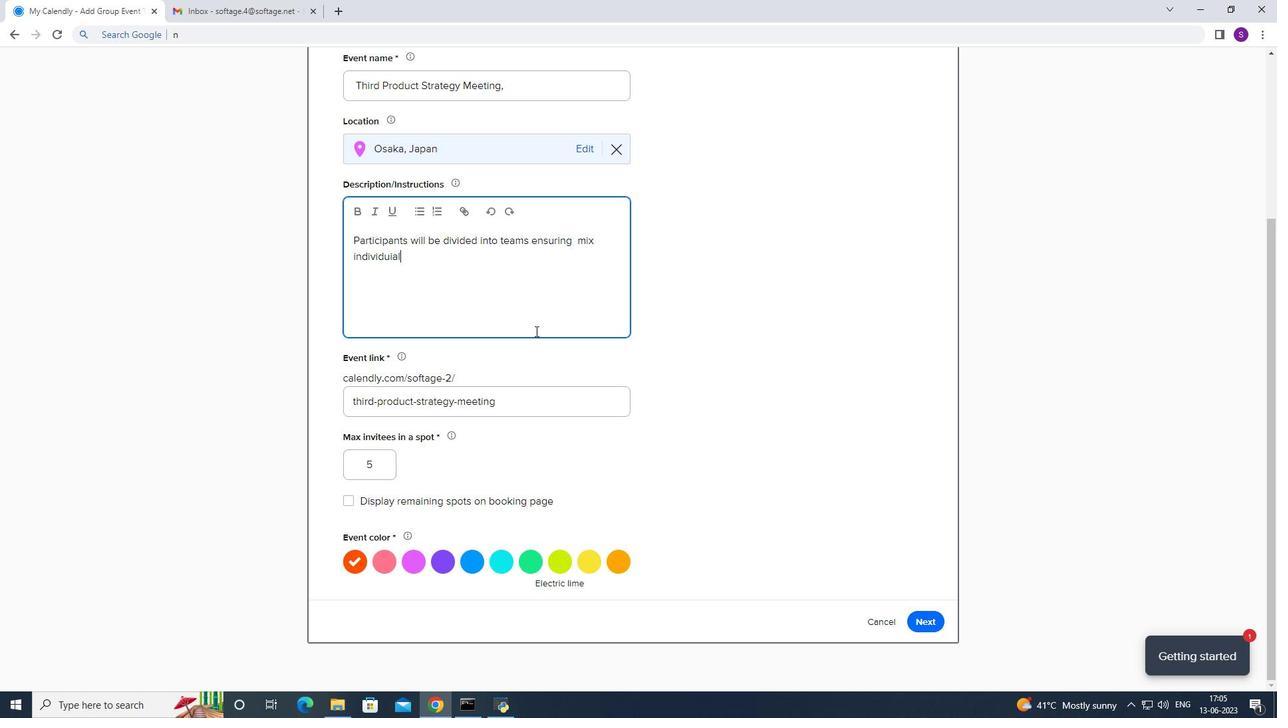 
Action: Key pressed <Key.space>
Screenshot: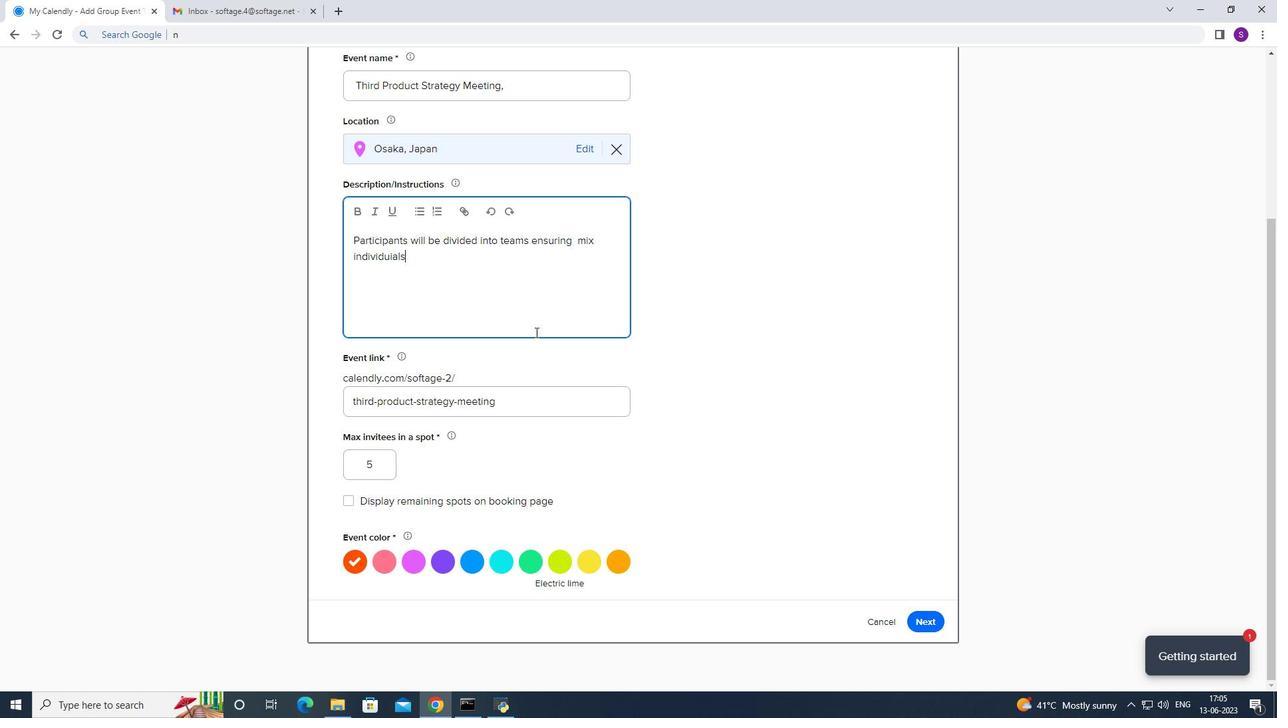 
Action: Mouse moved to (528, 364)
Screenshot: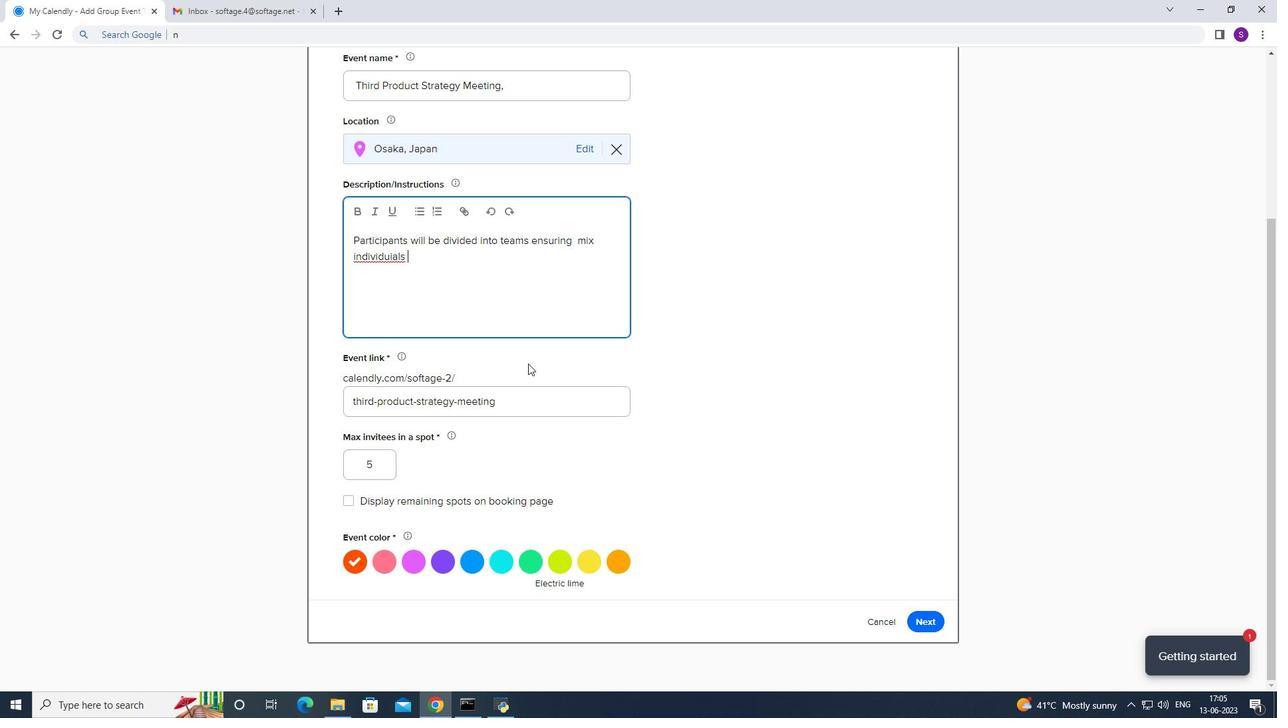 
Action: Key pressed from<Key.space>
Screenshot: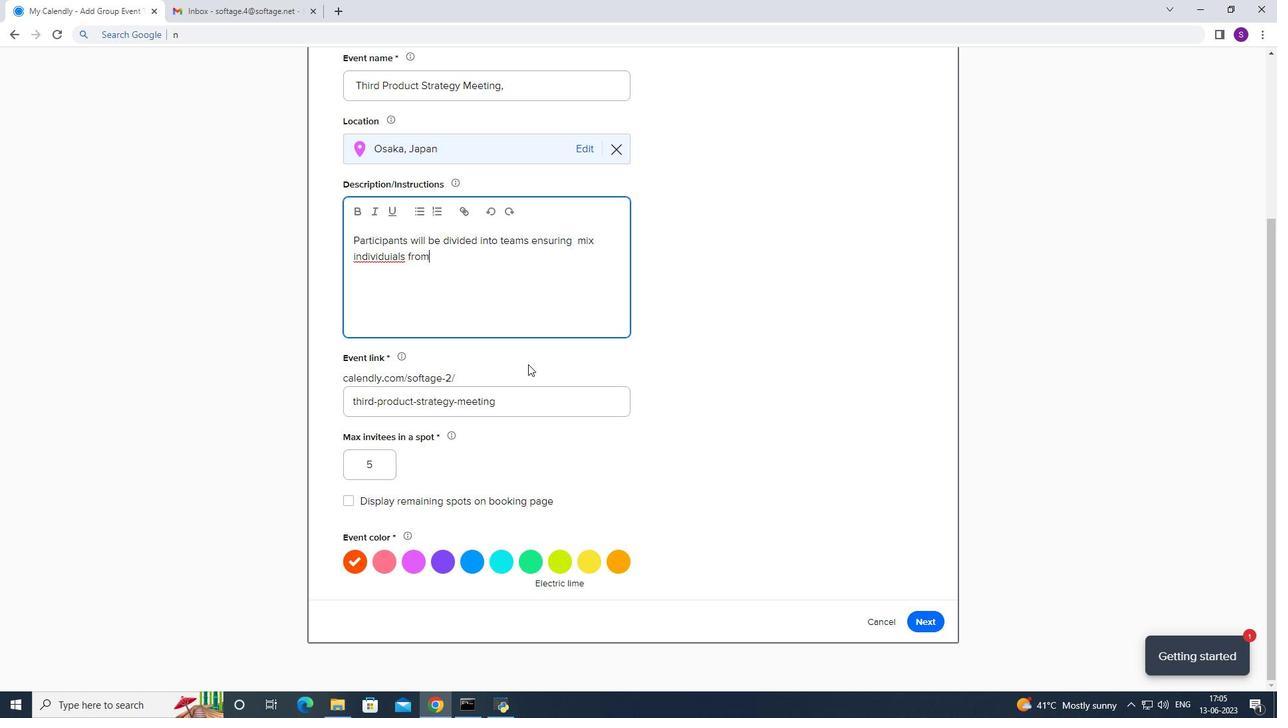
Action: Mouse moved to (370, 259)
Screenshot: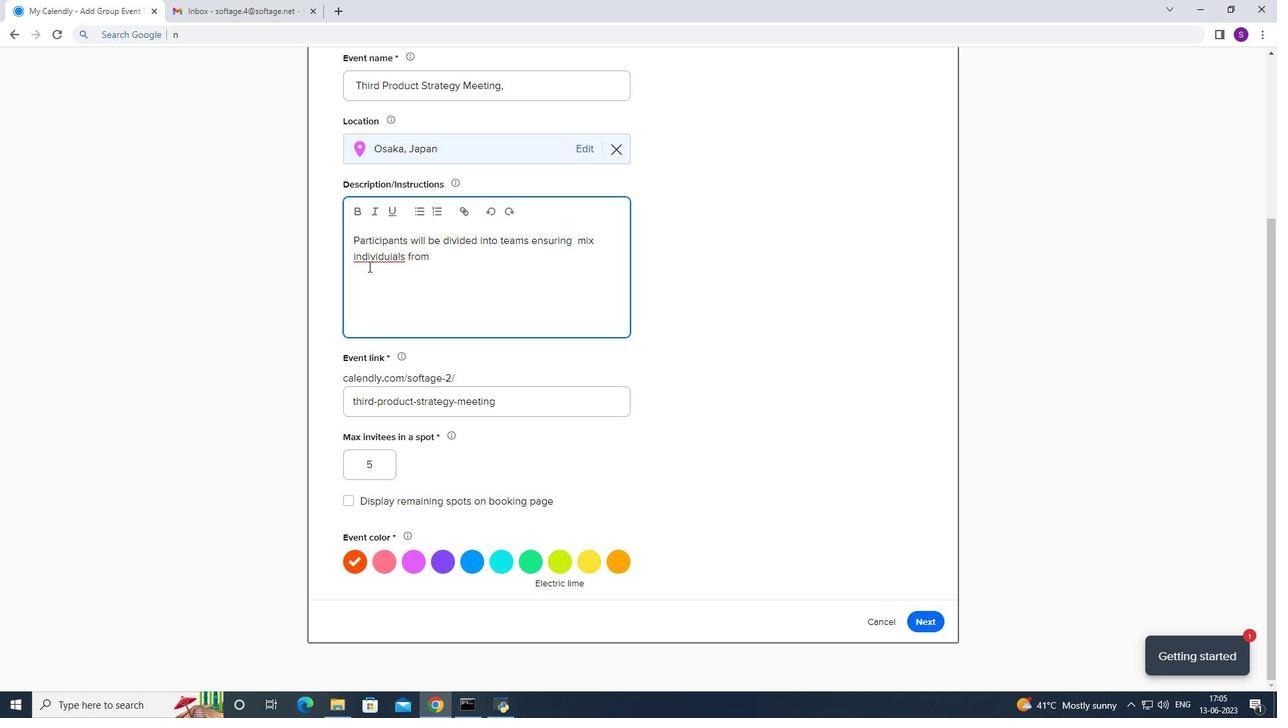 
Action: Mouse pressed right at (370, 259)
Screenshot: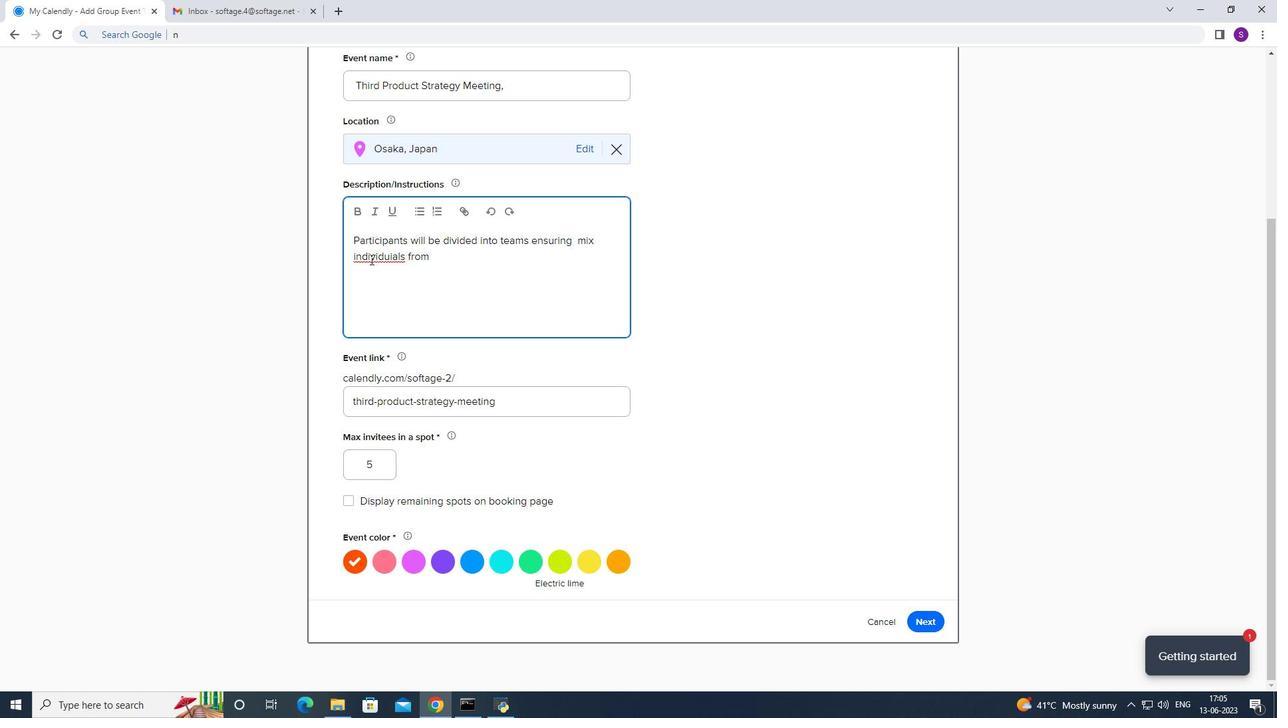 
Action: Mouse moved to (379, 268)
Screenshot: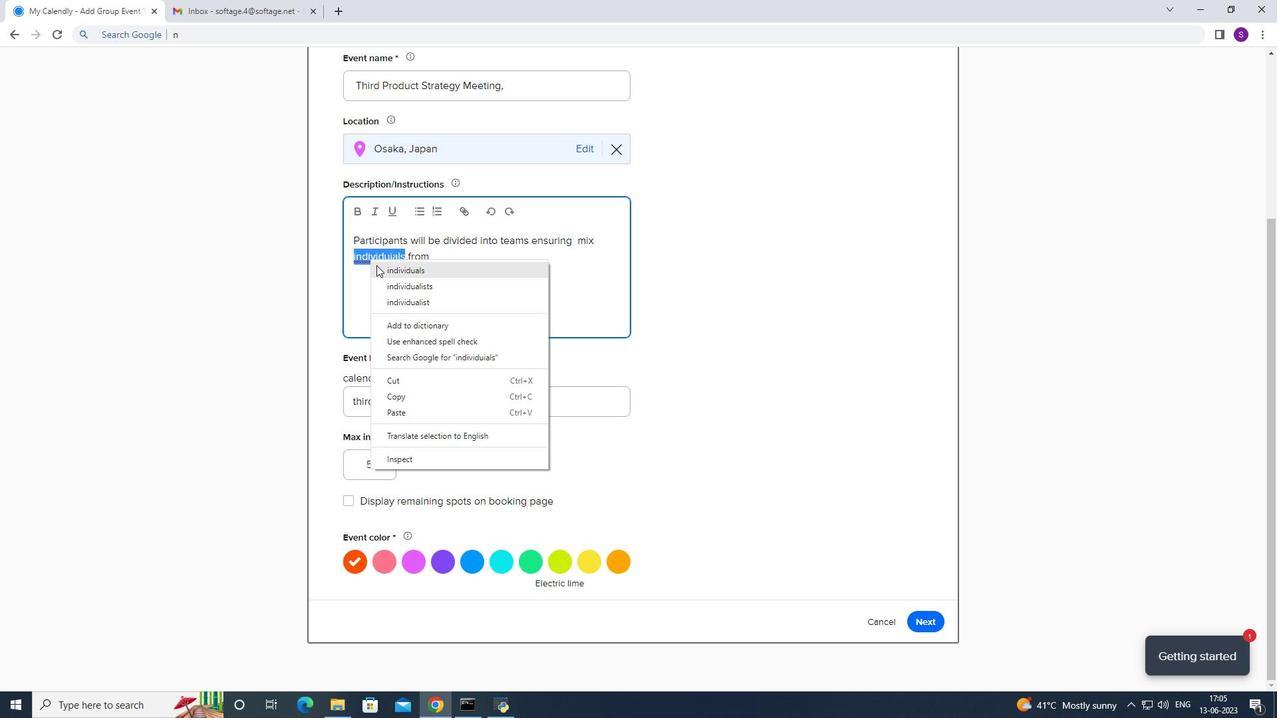 
Action: Mouse pressed left at (379, 268)
Screenshot: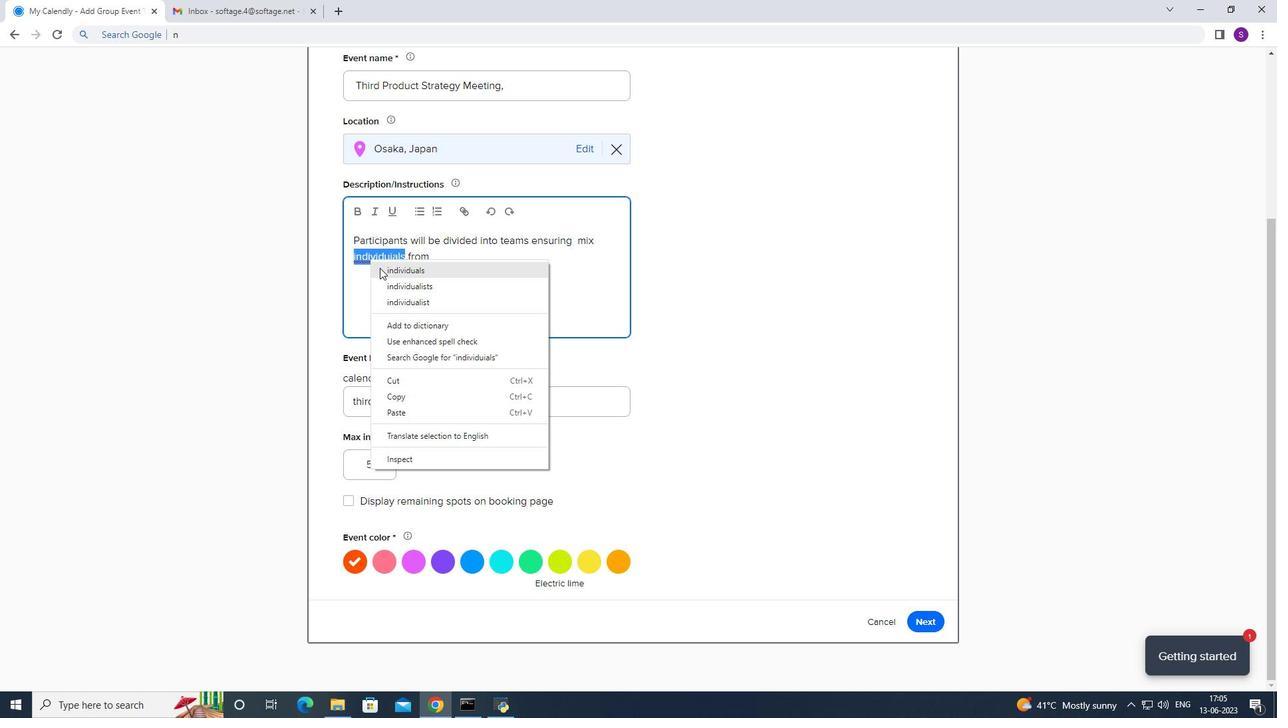 
Action: Mouse moved to (449, 261)
Screenshot: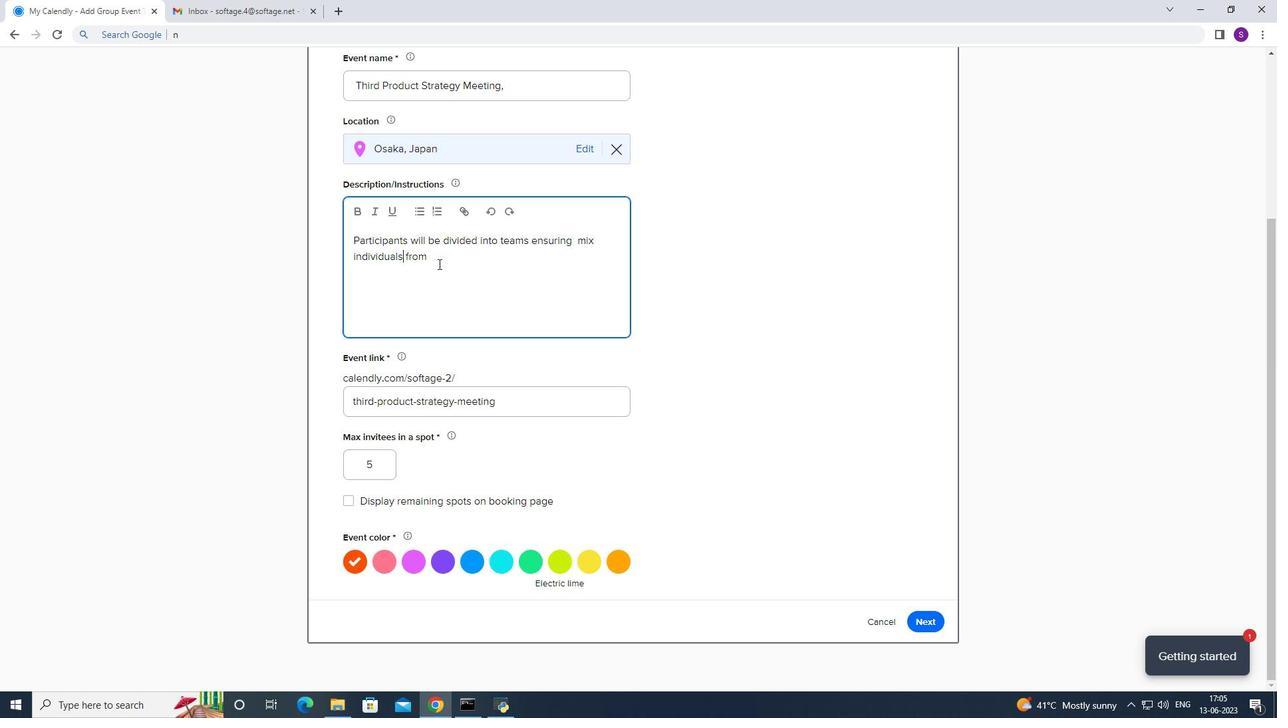 
Action: Mouse pressed left at (449, 261)
Screenshot: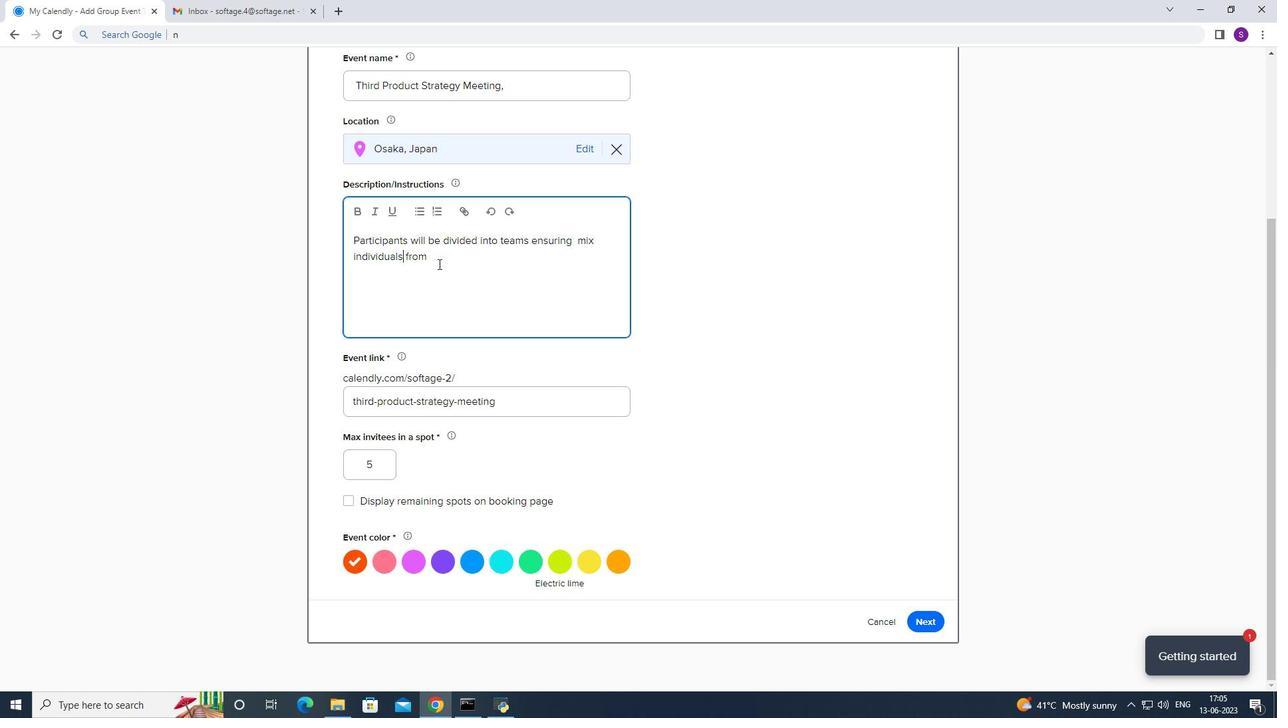 
Action: Mouse moved to (490, 270)
Screenshot: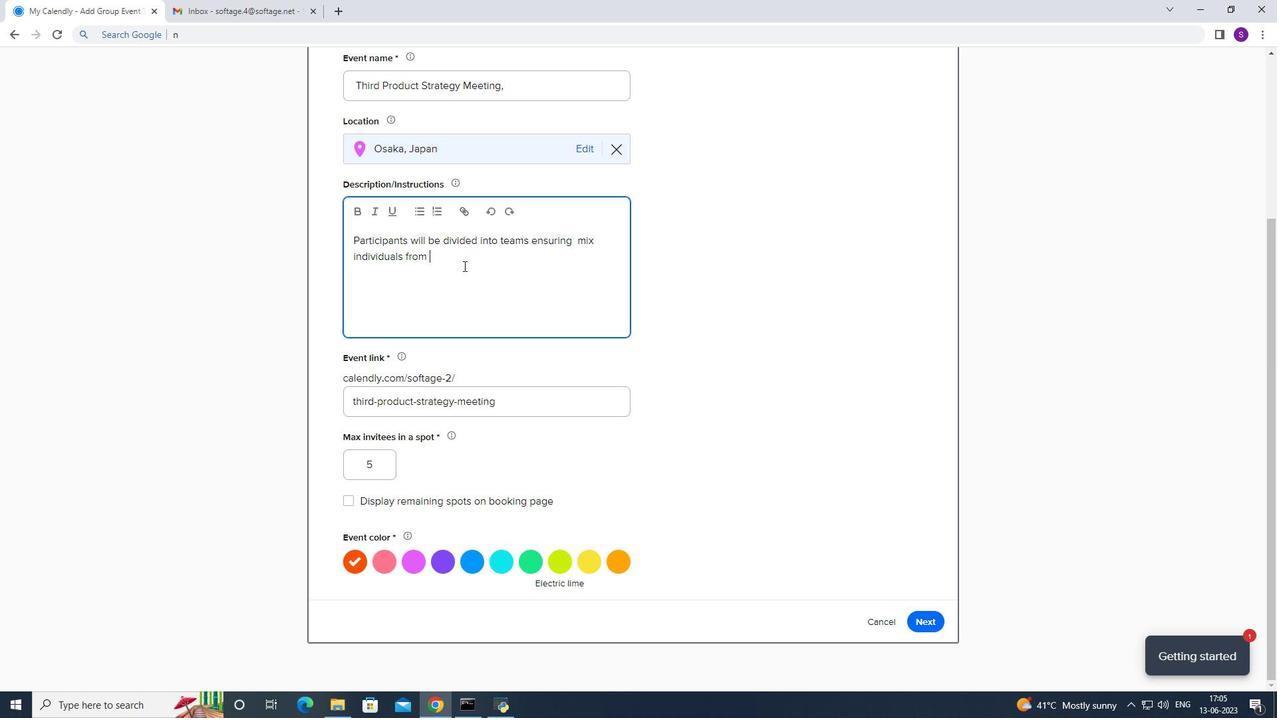 
Action: Key pressed different<Key.space>departments<Key.space>or<Key.backspace><Key.backspace>.<Key.caps_lock>RT<Key.caps_lock>hi
Screenshot: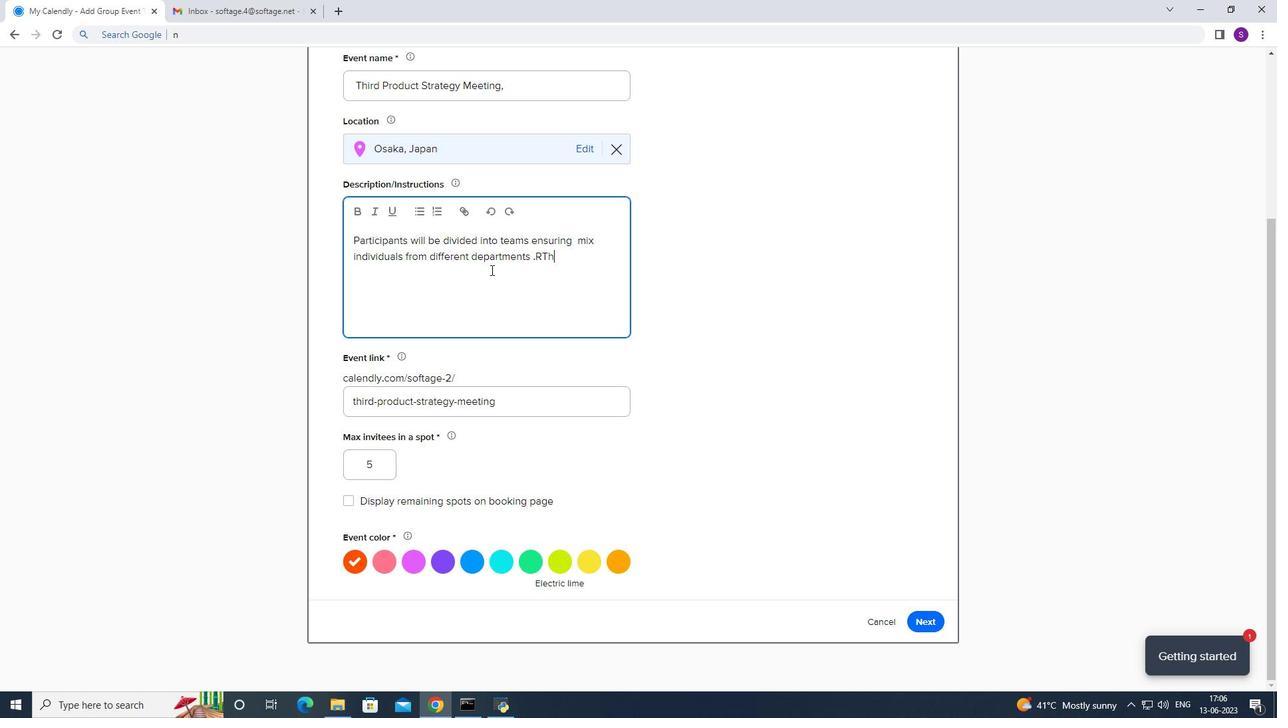
Action: Mouse moved to (486, 275)
Screenshot: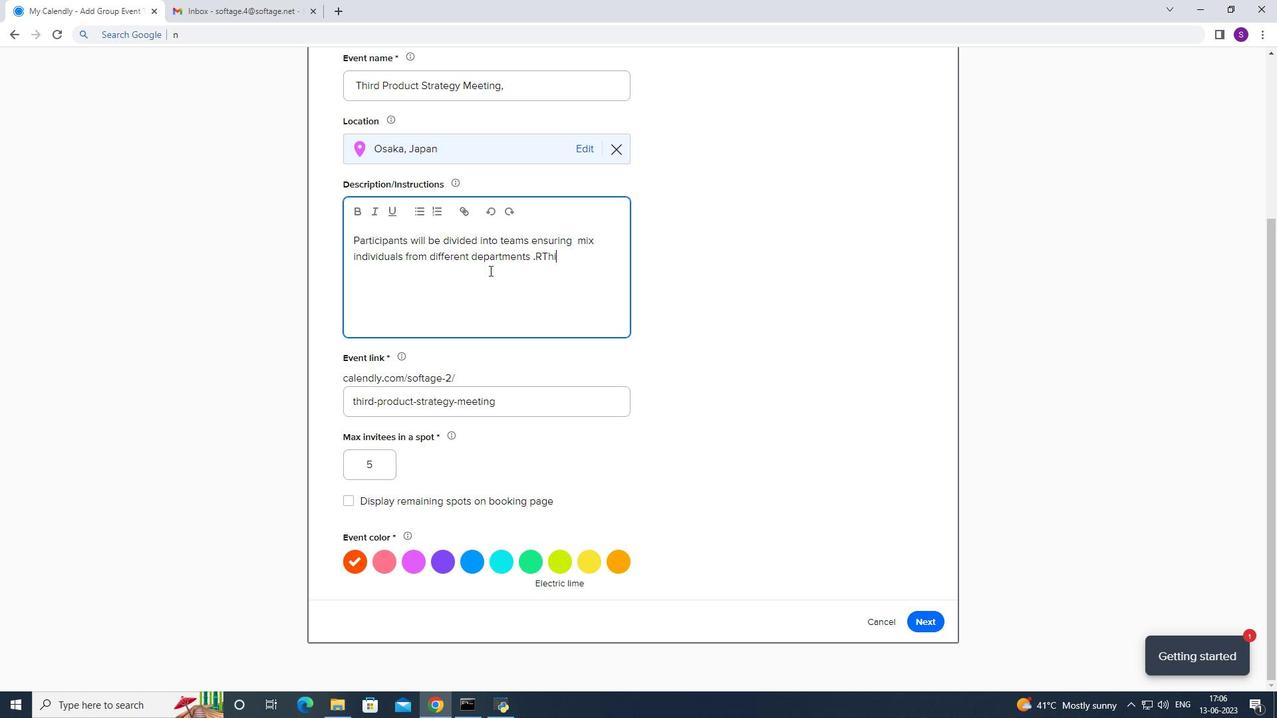 
Action: Key pressed s
Screenshot: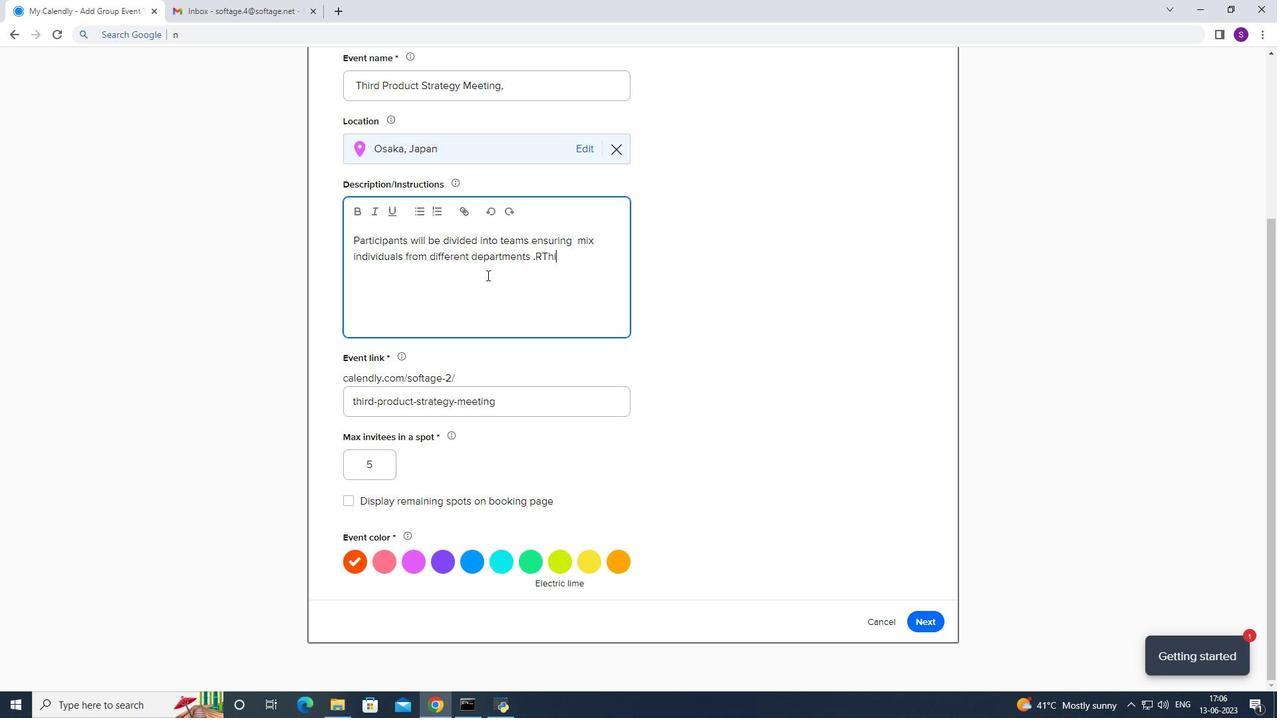 
Action: Mouse moved to (484, 288)
Screenshot: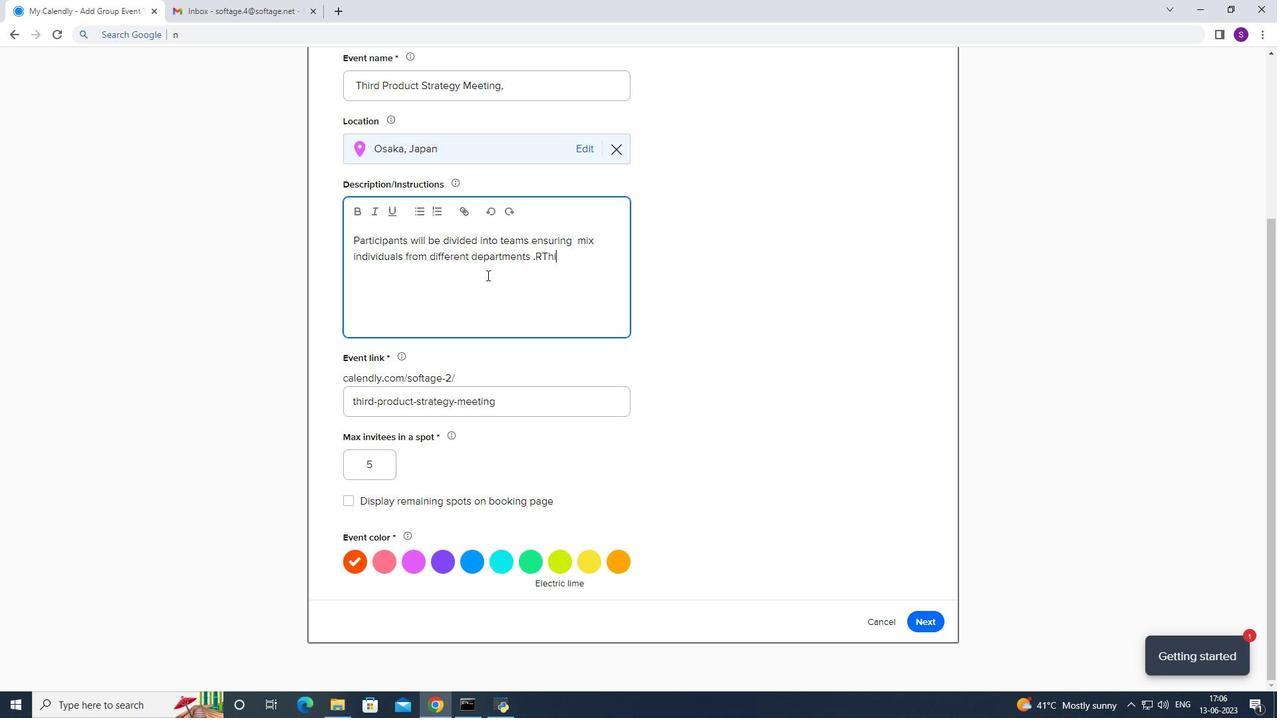 
Action: Key pressed <Key.space>ec<Key.backspace>ncourages<Key.space>
Screenshot: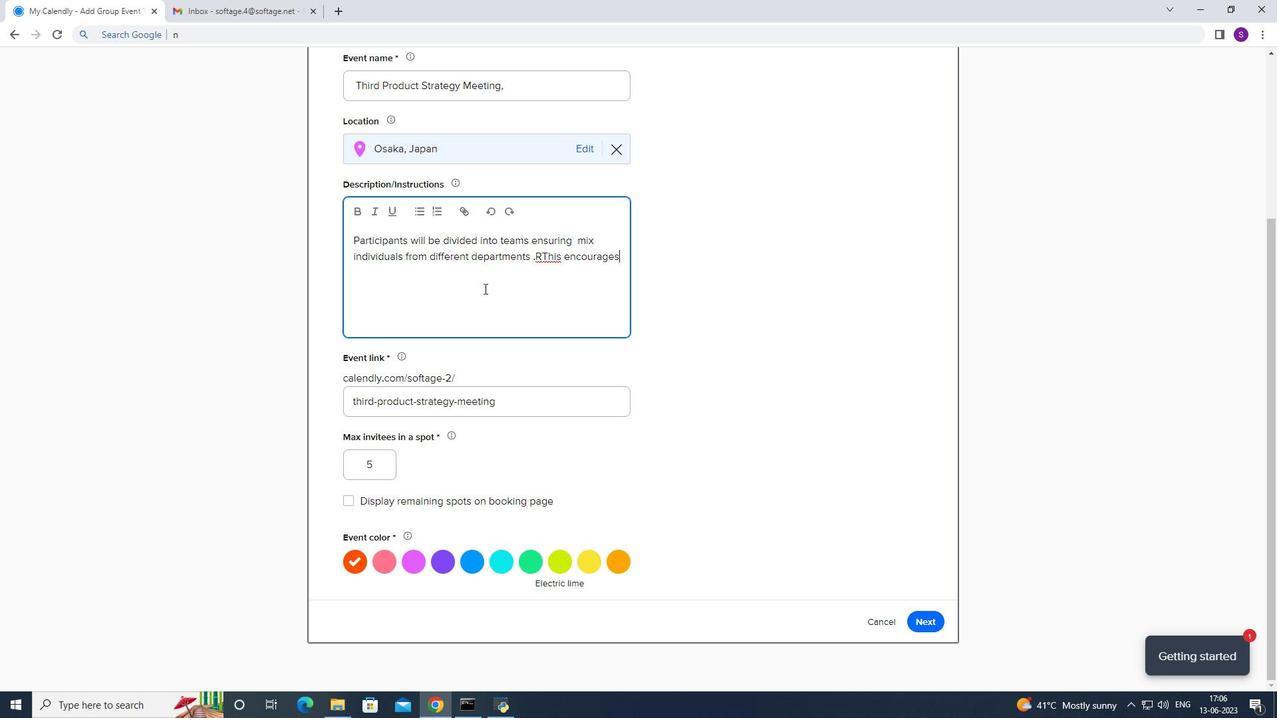 
Action: Mouse moved to (539, 256)
Screenshot: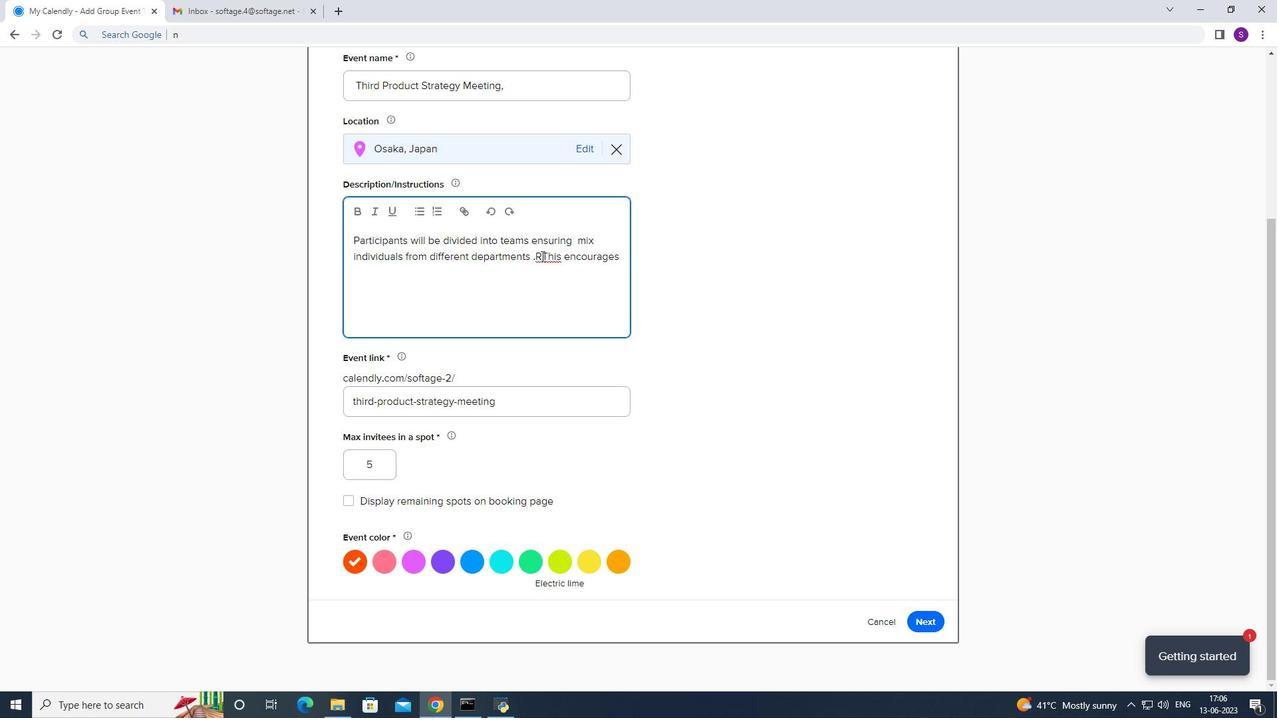 
Action: Mouse pressed left at (539, 256)
Screenshot: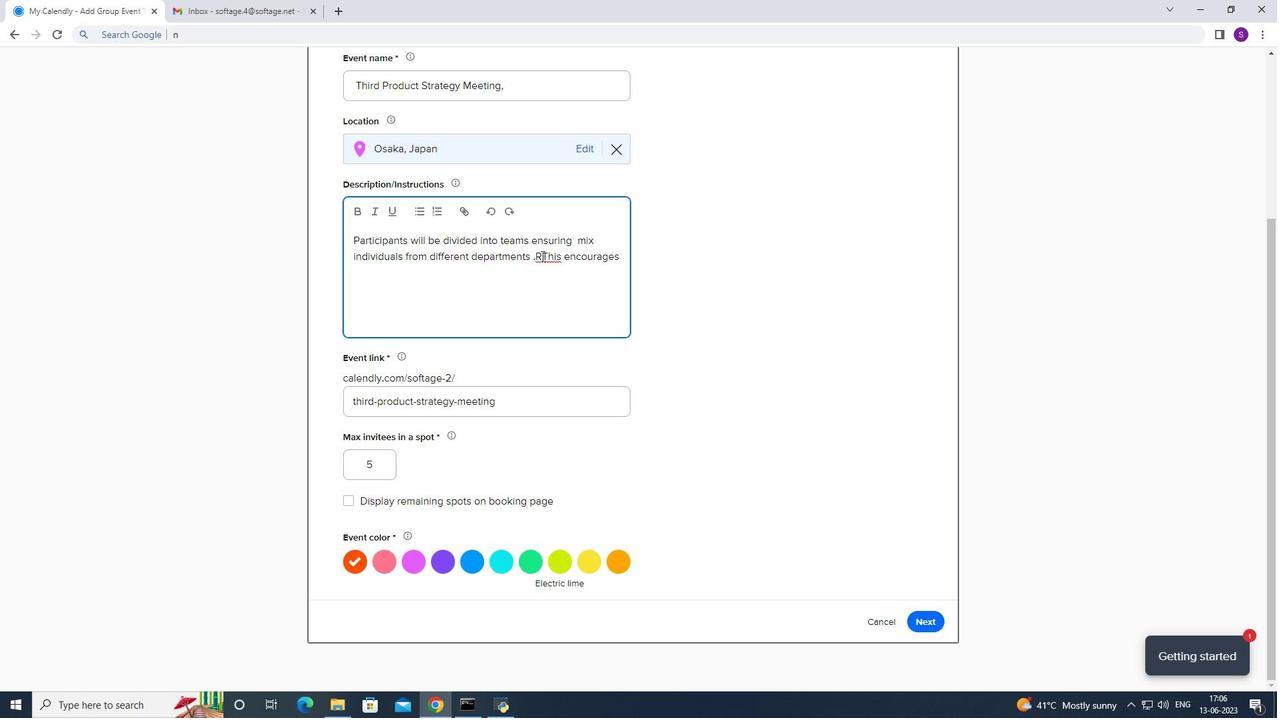 
Action: Mouse moved to (527, 270)
Screenshot: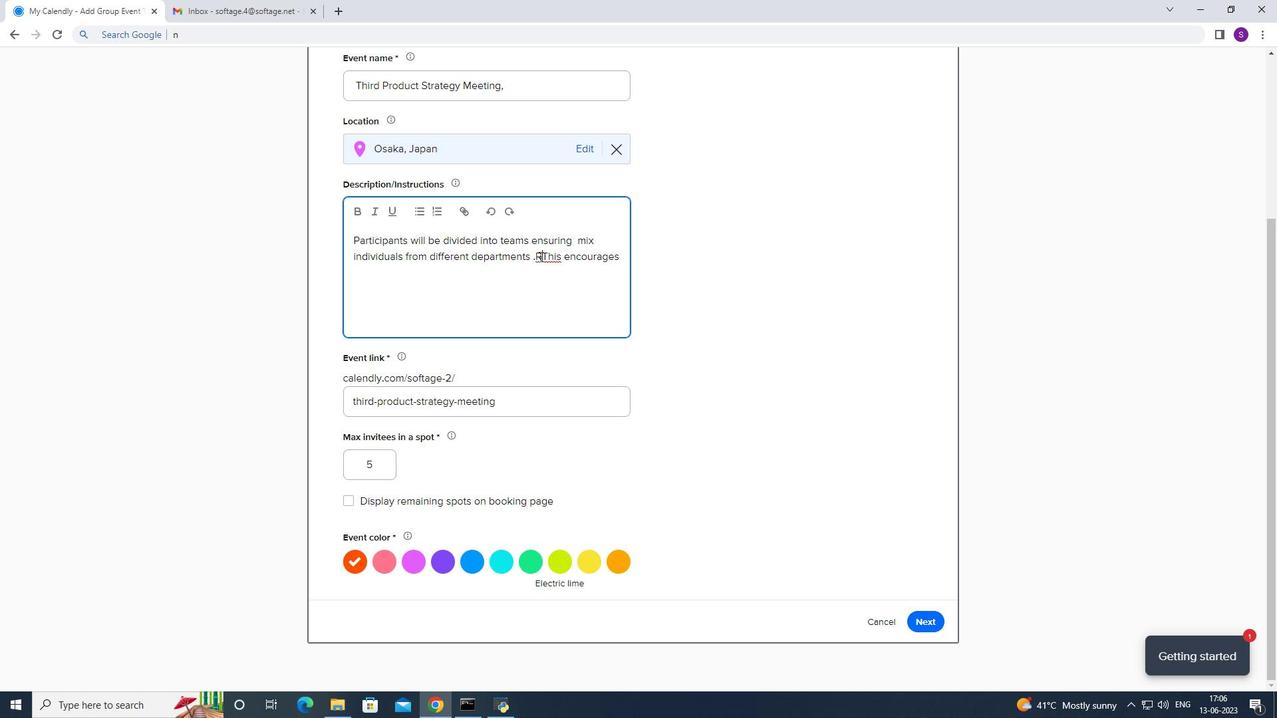 
Action: Key pressed <Key.backspace>
Screenshot: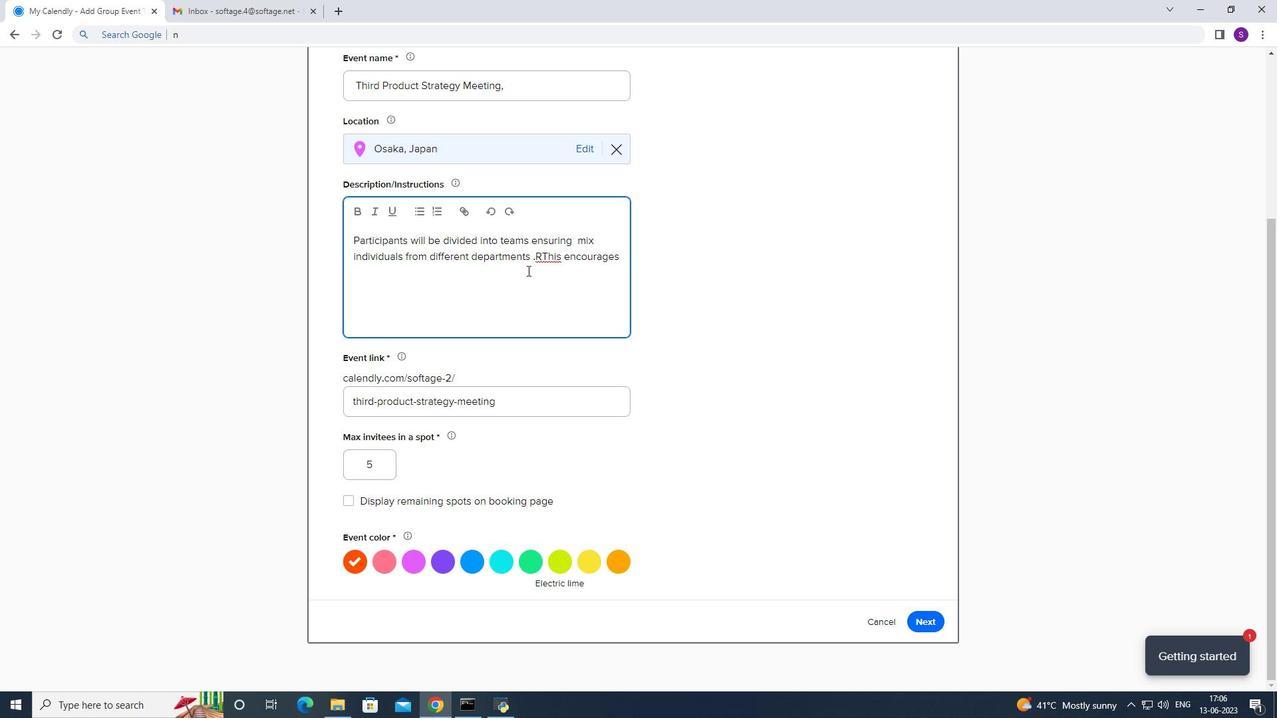 
Action: Mouse moved to (608, 245)
Screenshot: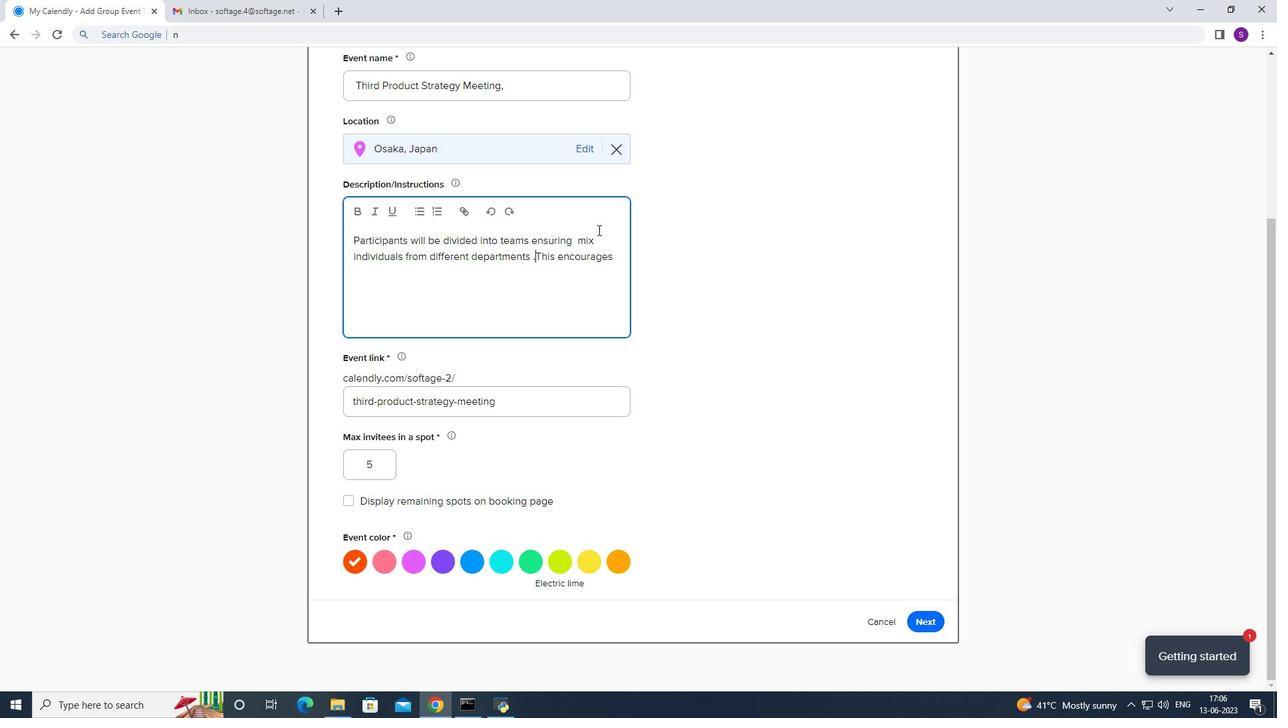 
Action: Mouse pressed left at (608, 245)
Screenshot: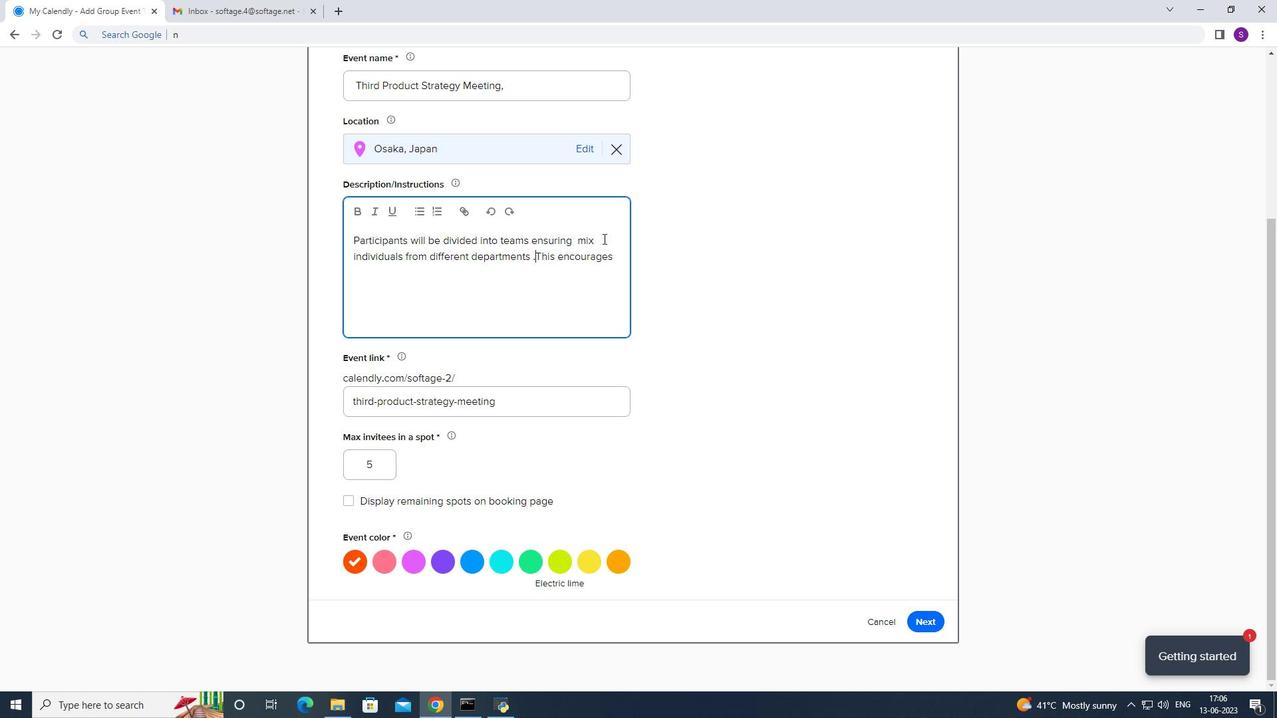 
Action: Mouse moved to (626, 260)
Screenshot: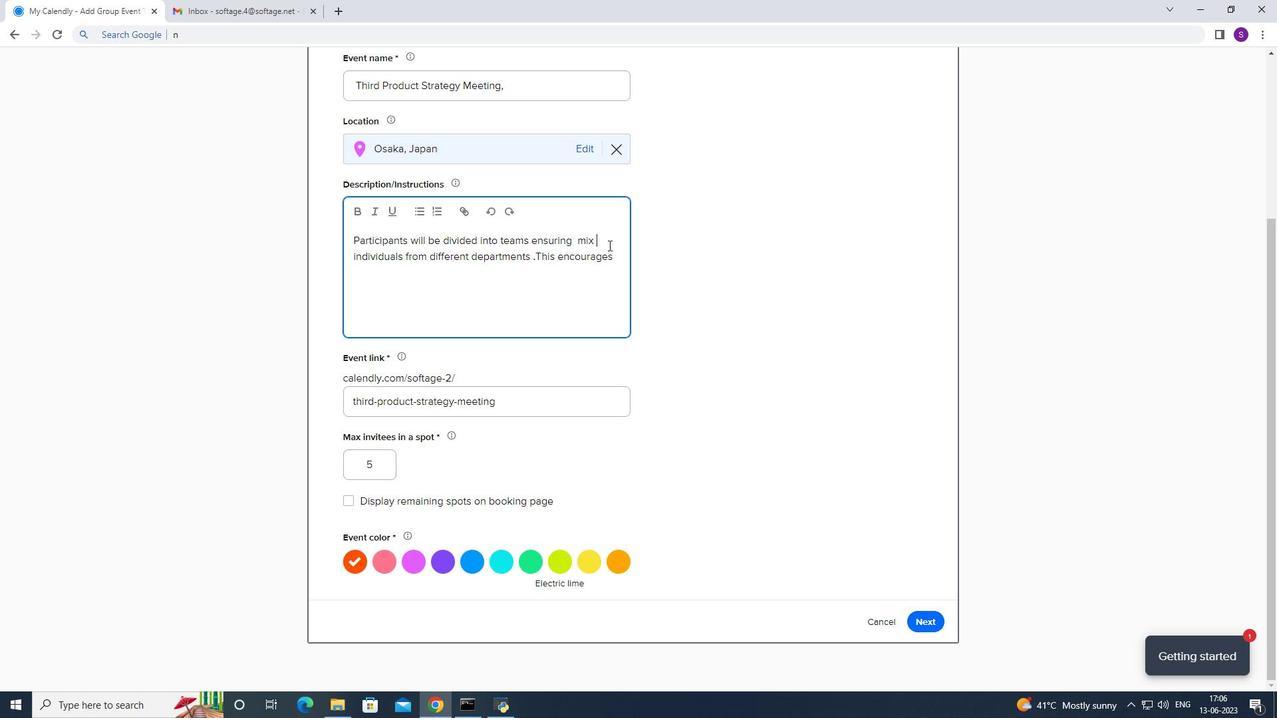 
Action: Mouse pressed left at (626, 260)
Screenshot: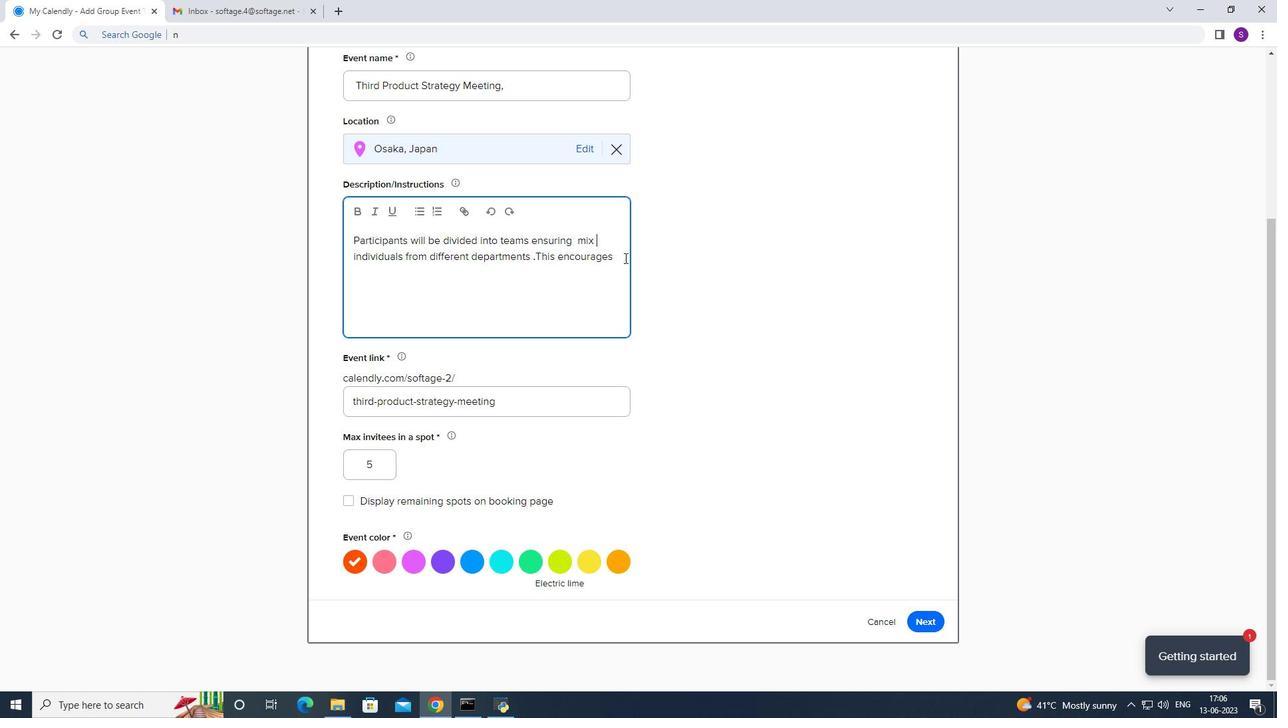 
Action: Mouse moved to (540, 223)
Screenshot: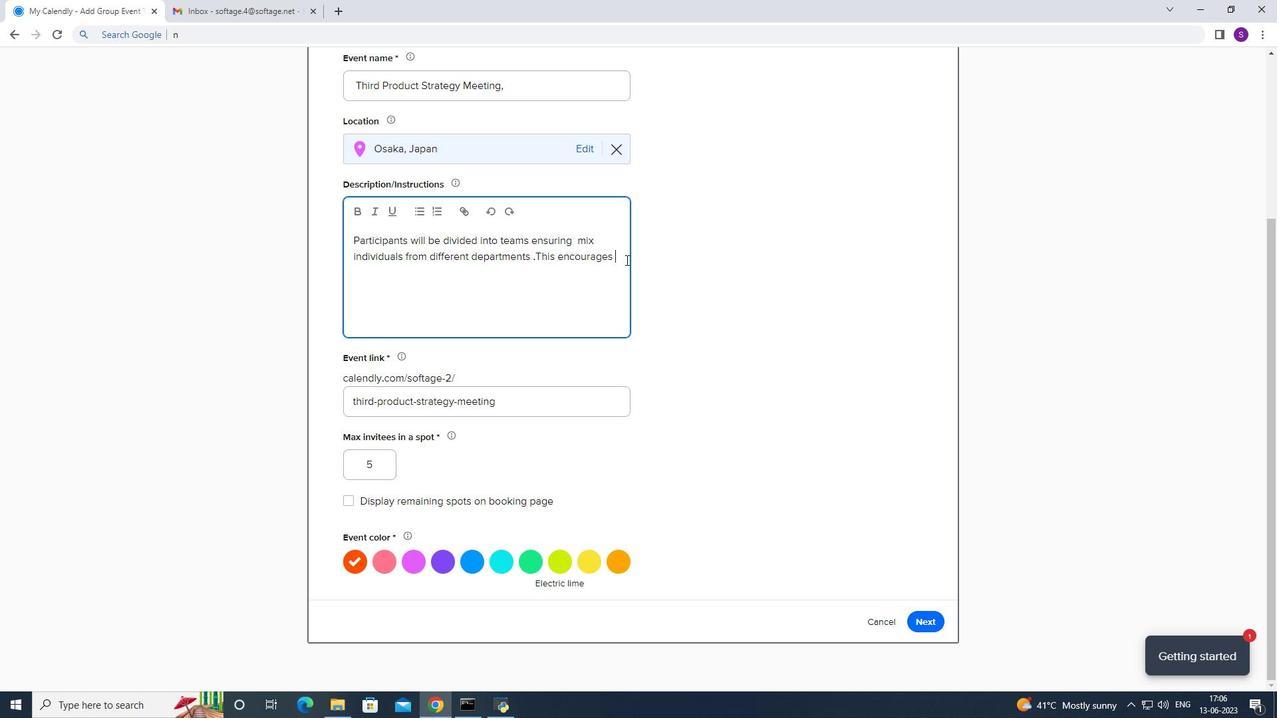 
Action: Key pressed <Key.space>x<Key.backspace>cross<Key.space>team<Key.space>collaboration<Key.space>and<Key.space>a
Screenshot: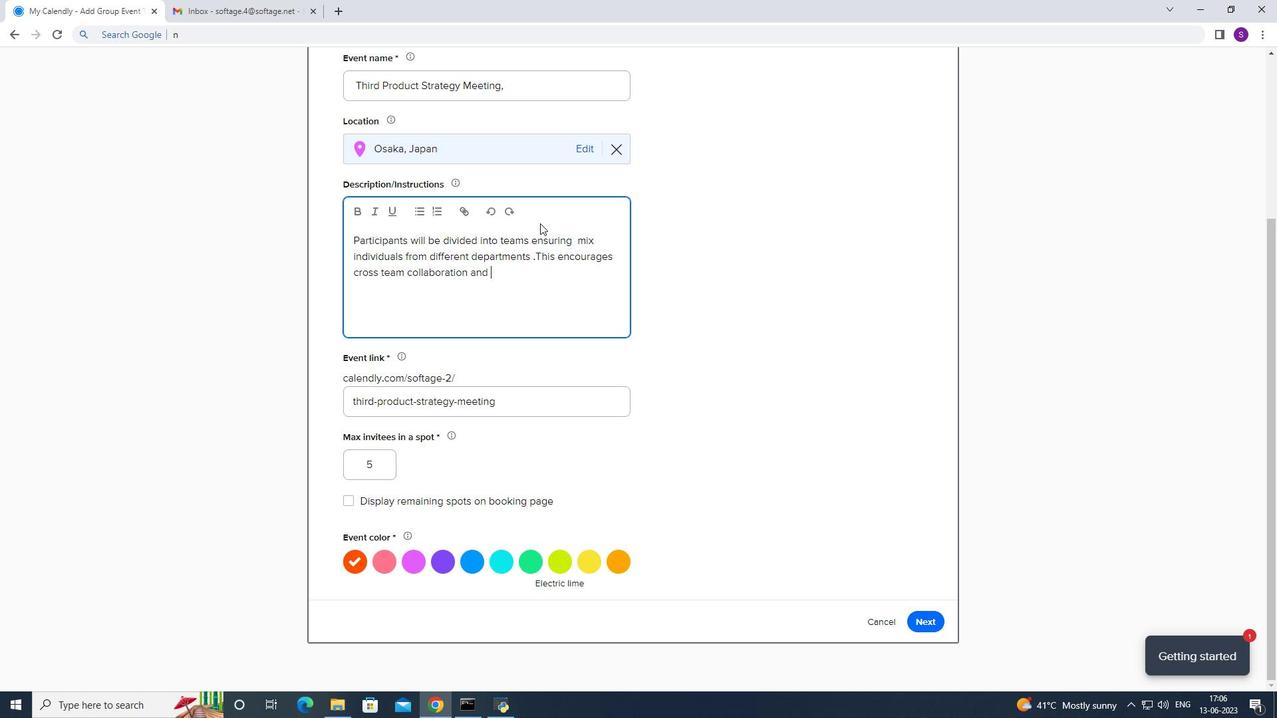
Action: Mouse moved to (410, 53)
Screenshot: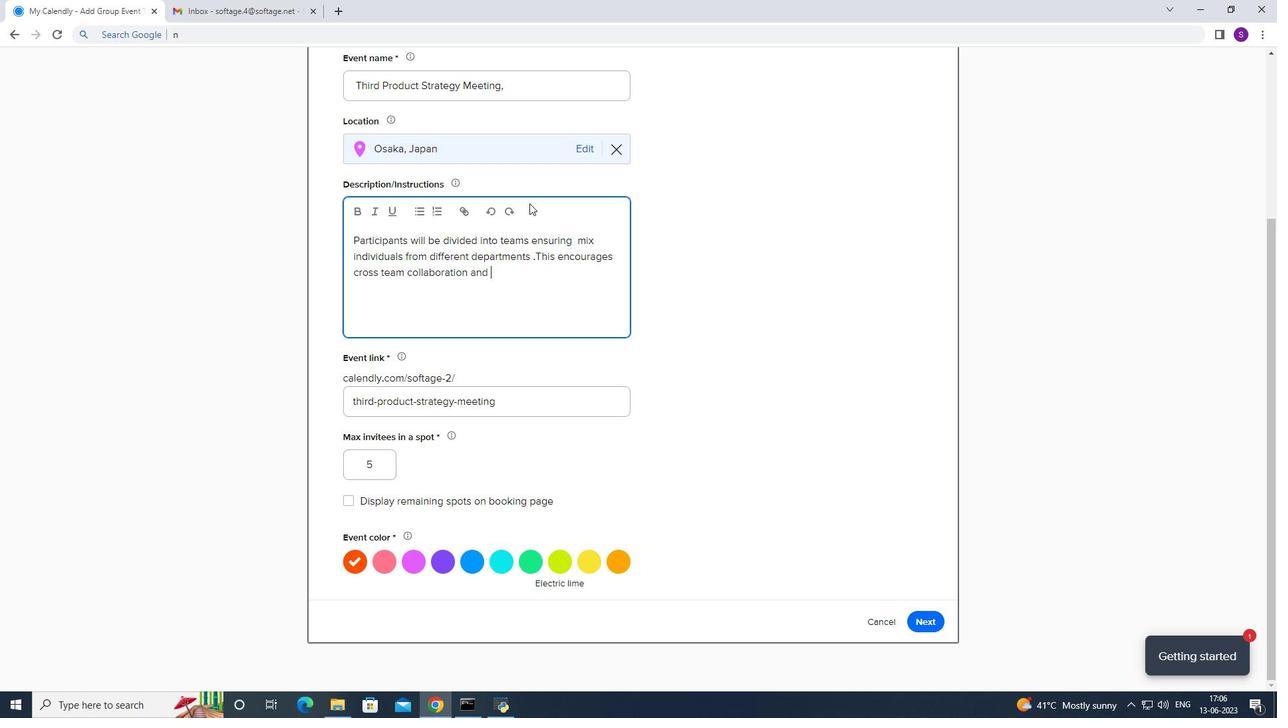 
Action: Key pressed llows<Key.space>participants<Key.space>to<Key.space>interat
Screenshot: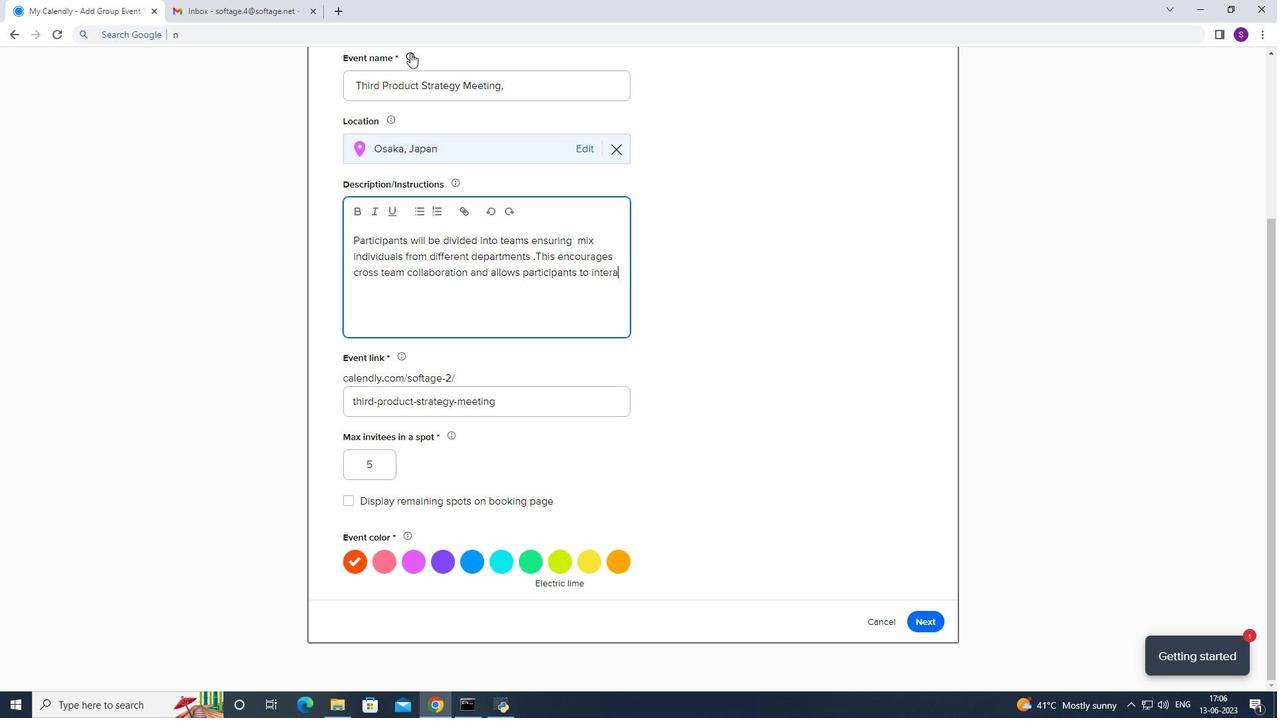 
Action: Mouse moved to (409, 52)
Screenshot: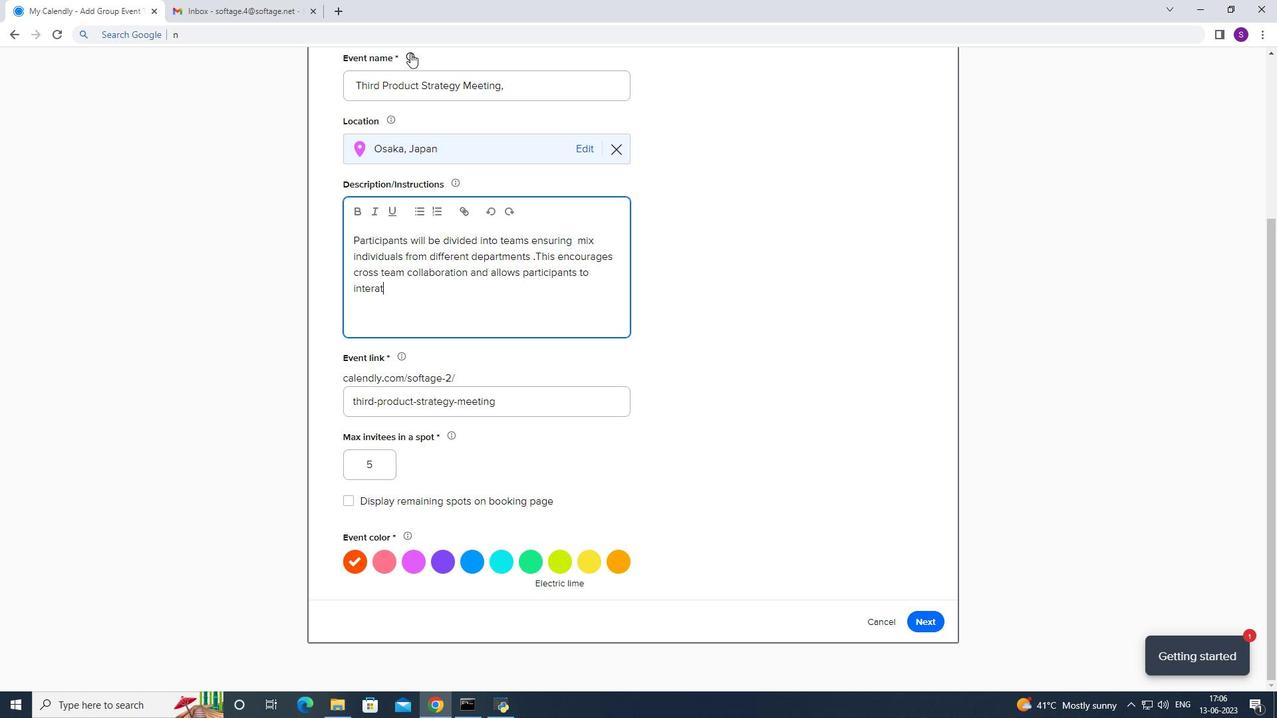 
Action: Key pressed <Key.backspace>ct<Key.space>wir===<Key.backspace><Key.backspace><Key.backspace><Key.backspace><Key.backspace>ith<Key.space>collegues<Key.space>
Screenshot: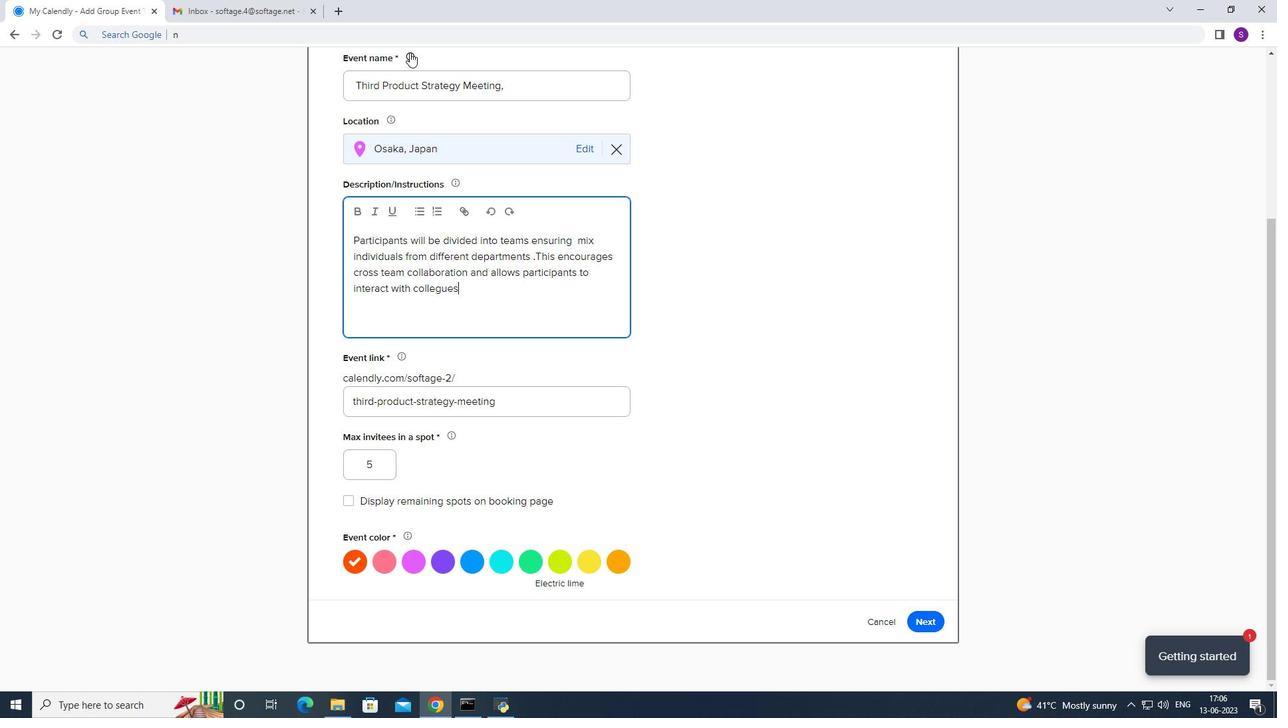 
Action: Mouse moved to (454, 296)
Screenshot: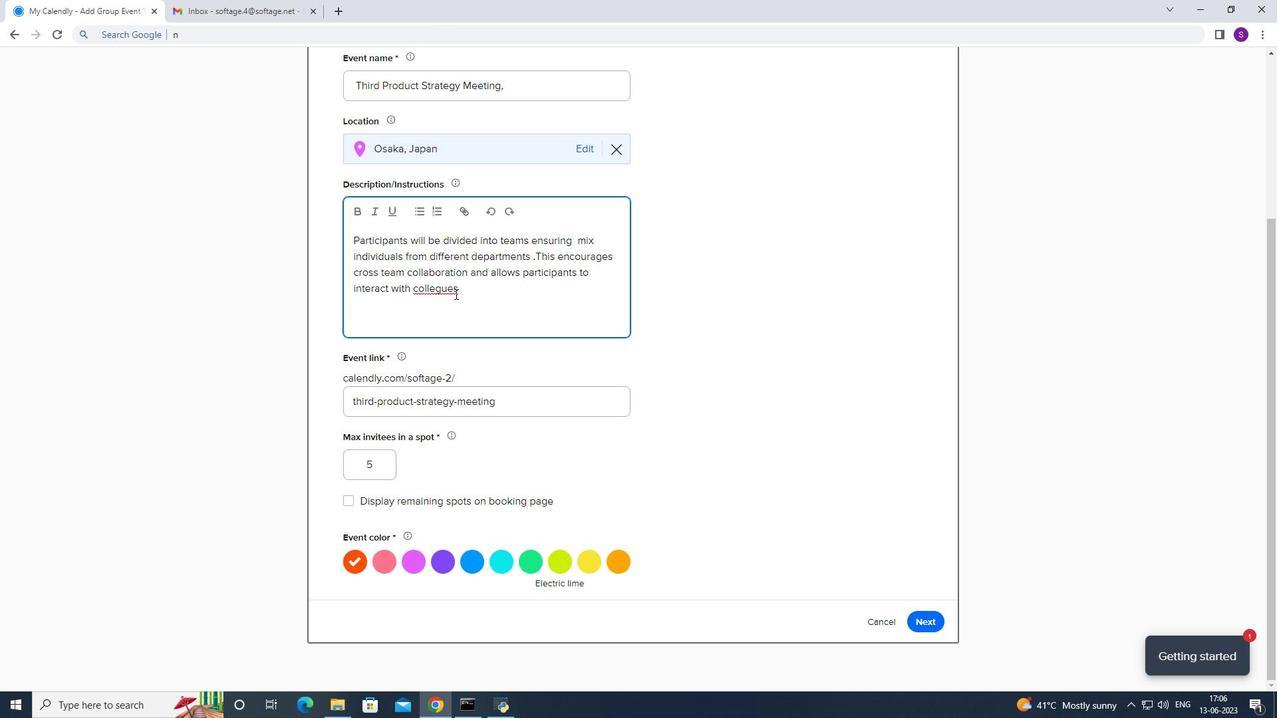 
Action: Mouse pressed right at (454, 296)
Screenshot: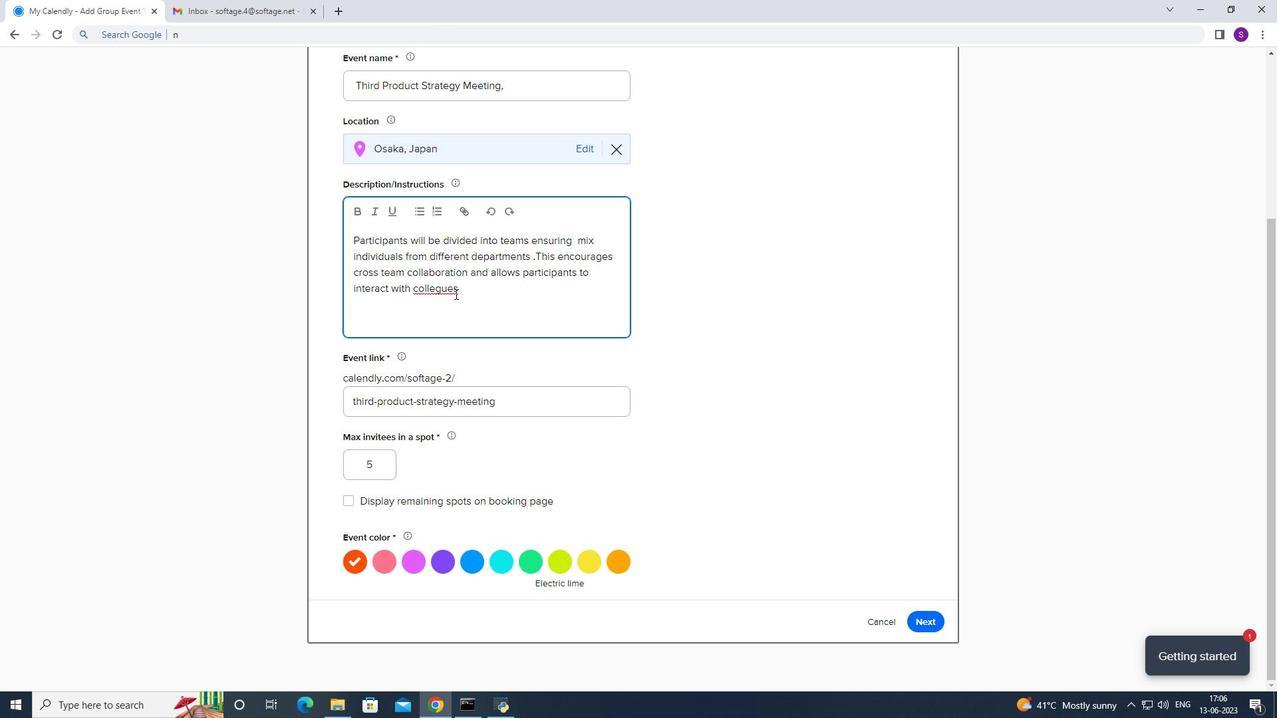 
Action: Mouse moved to (472, 300)
Screenshot: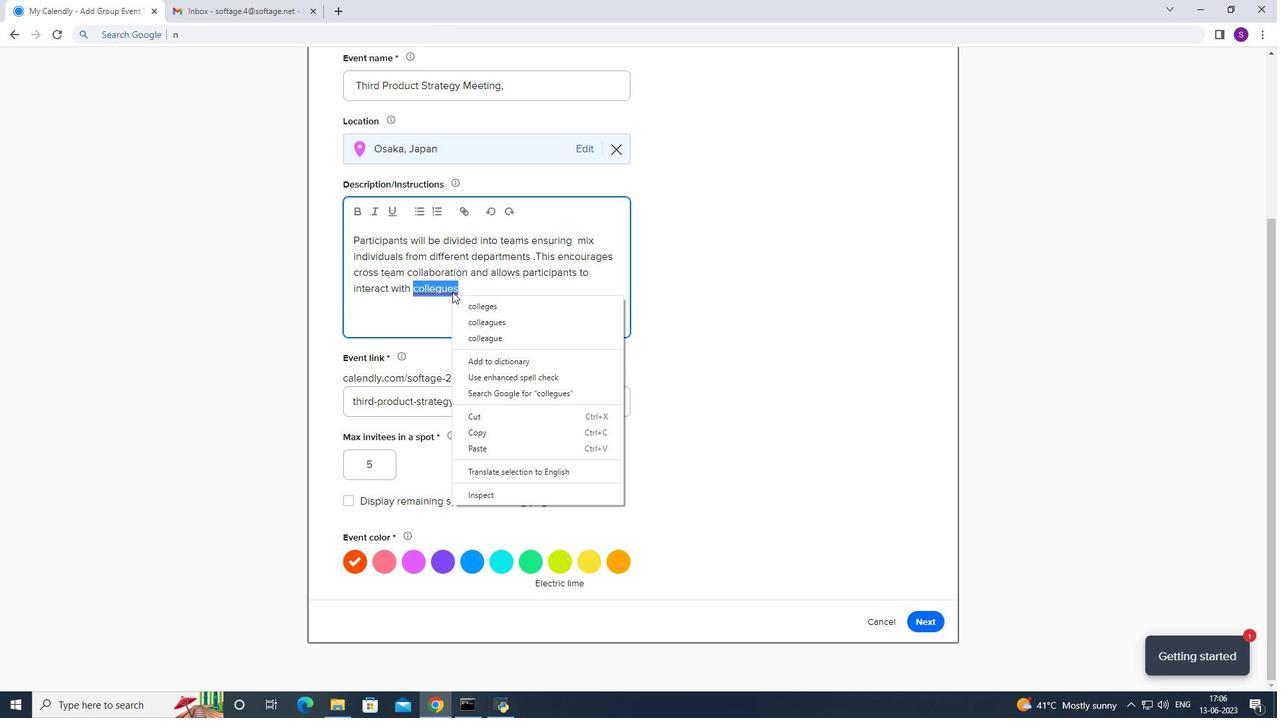 
Action: Mouse pressed left at (472, 300)
Screenshot: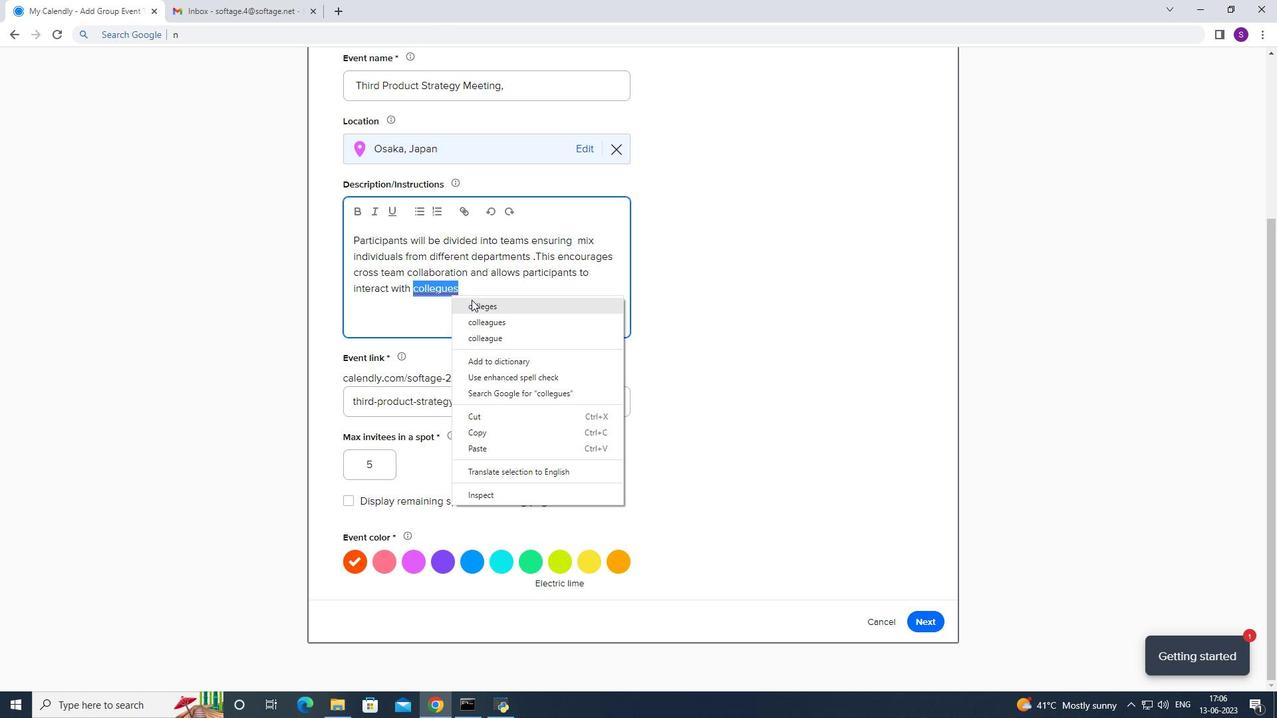 
Action: Mouse moved to (437, 294)
Screenshot: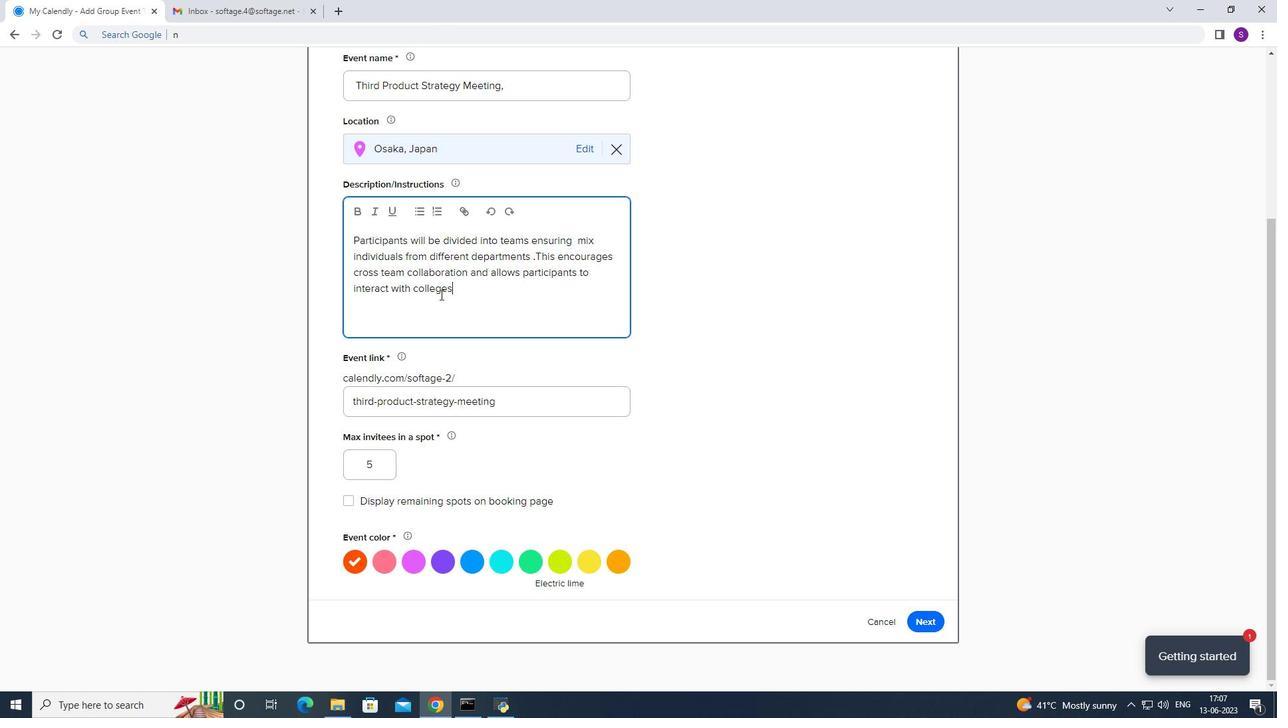 
Action: Mouse pressed right at (437, 294)
Screenshot: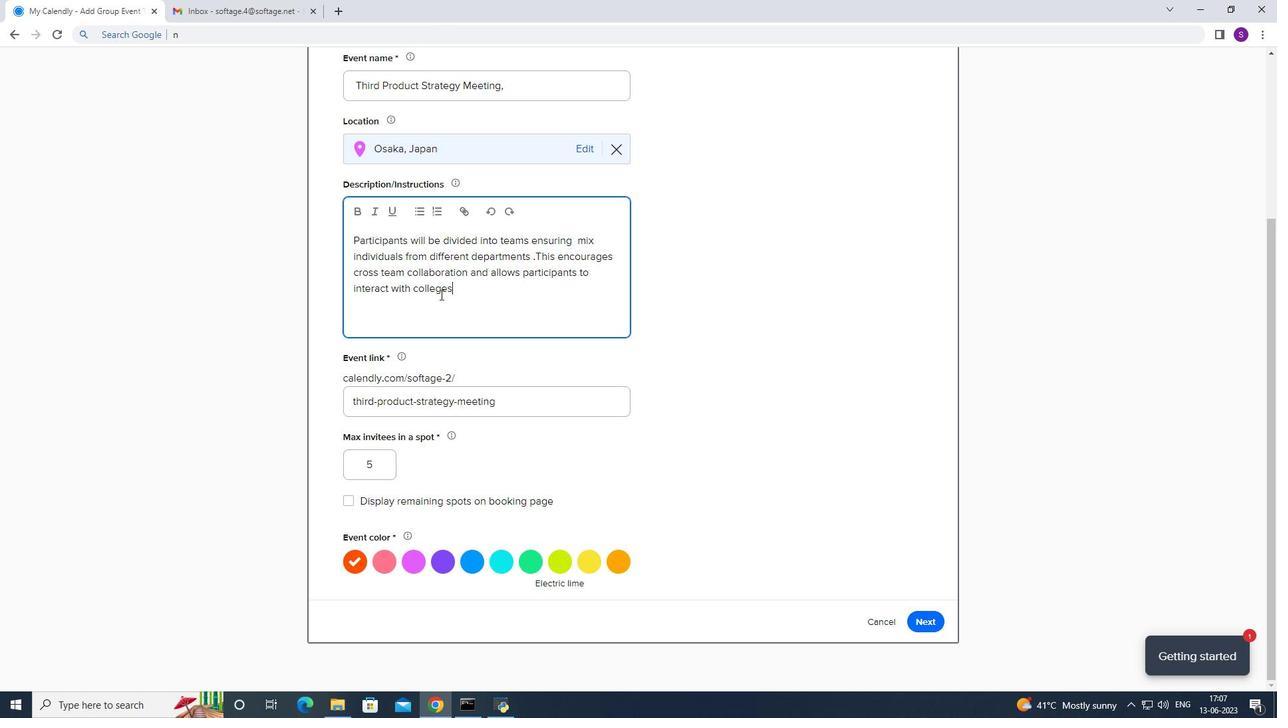 
Action: Mouse moved to (465, 287)
Screenshot: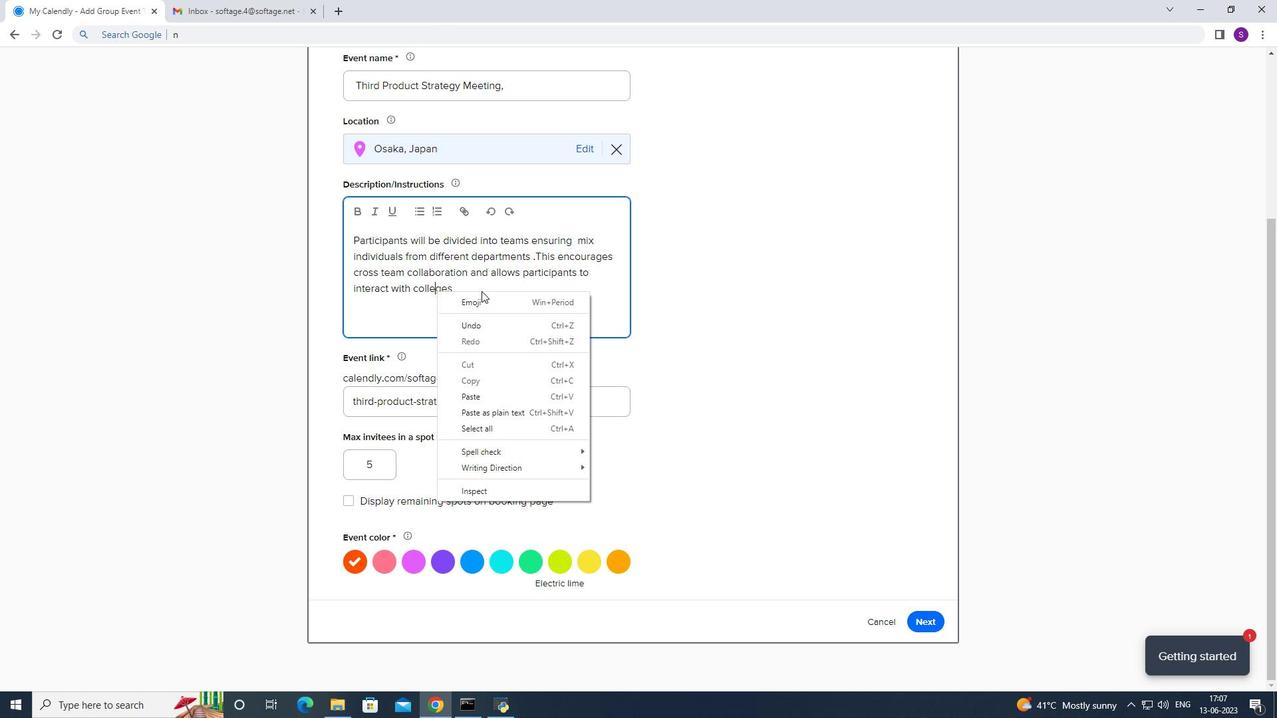
Action: Mouse pressed left at (465, 287)
Screenshot: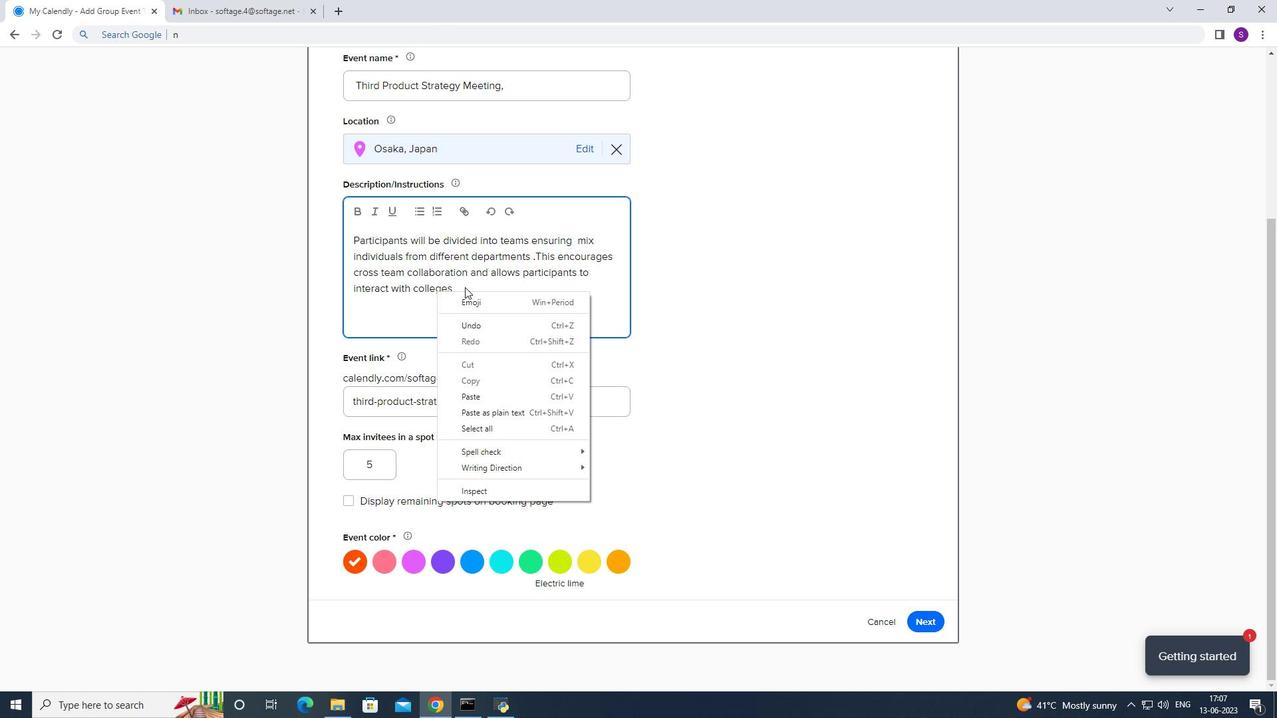 
Action: Mouse moved to (459, 287)
Screenshot: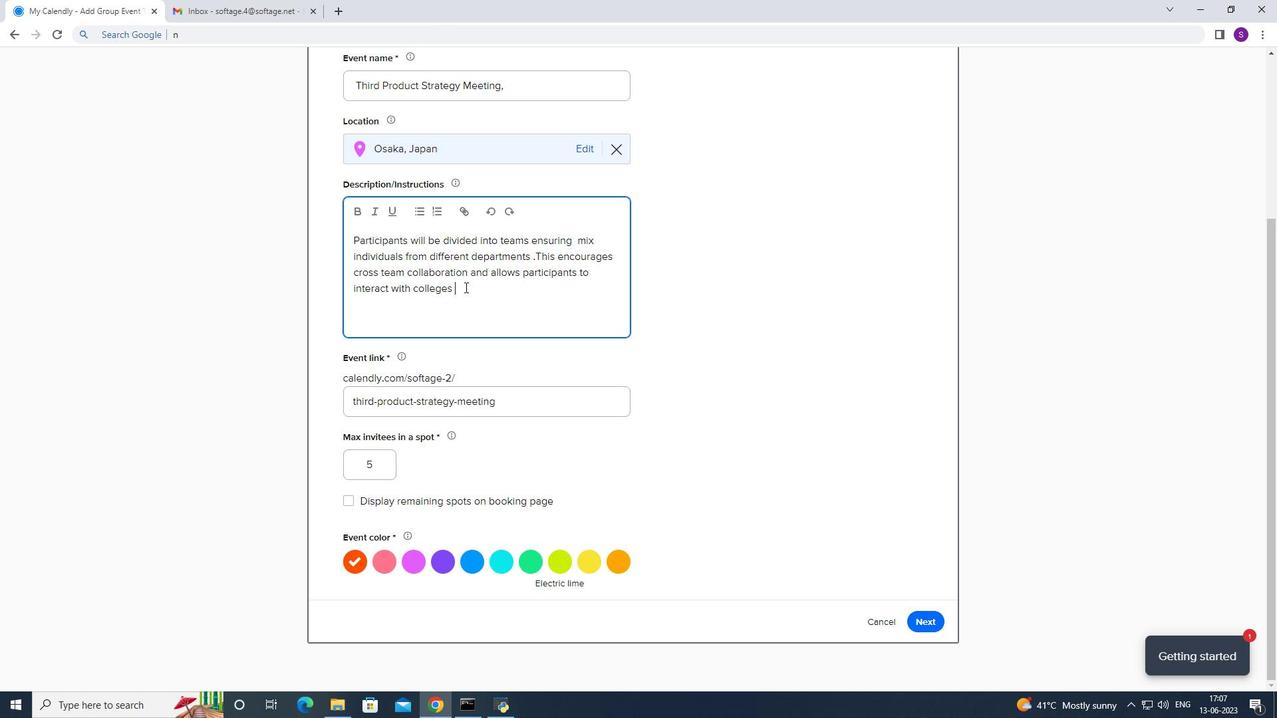 
Action: Mouse pressed left at (459, 287)
Screenshot: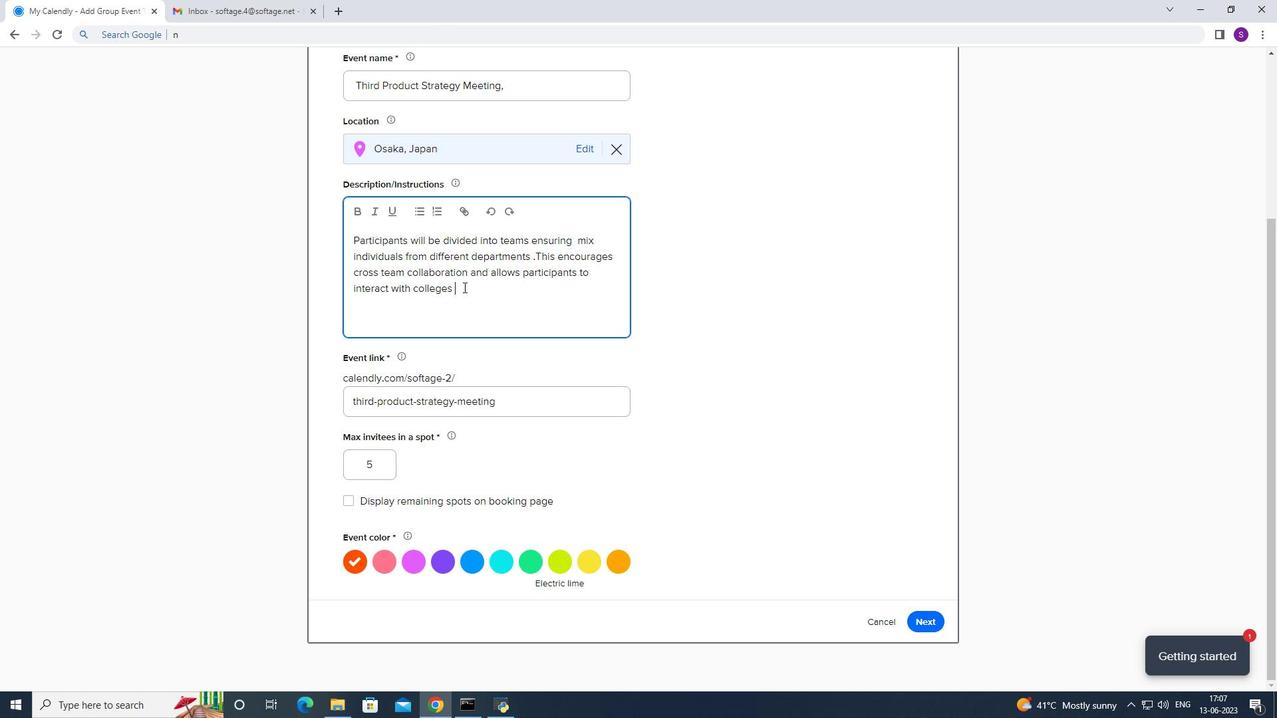 
Action: Mouse moved to (427, 290)
Screenshot: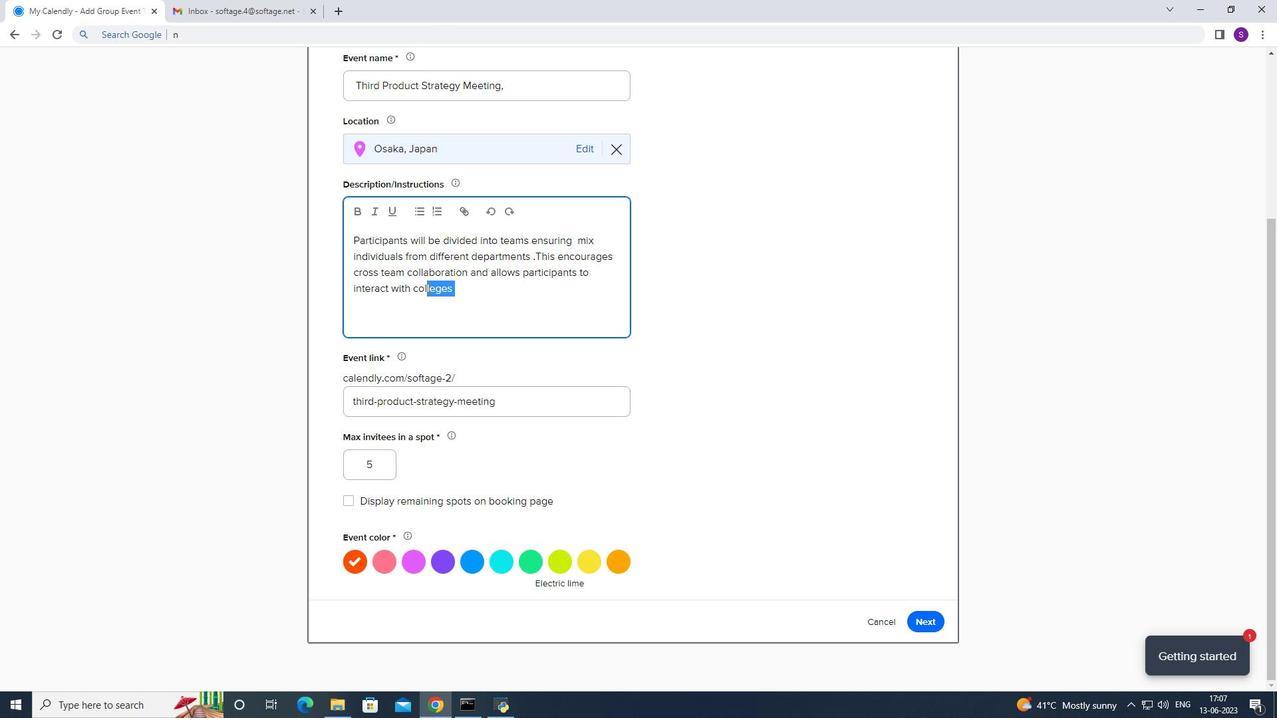 
Action: Mouse pressed left at (427, 290)
Screenshot: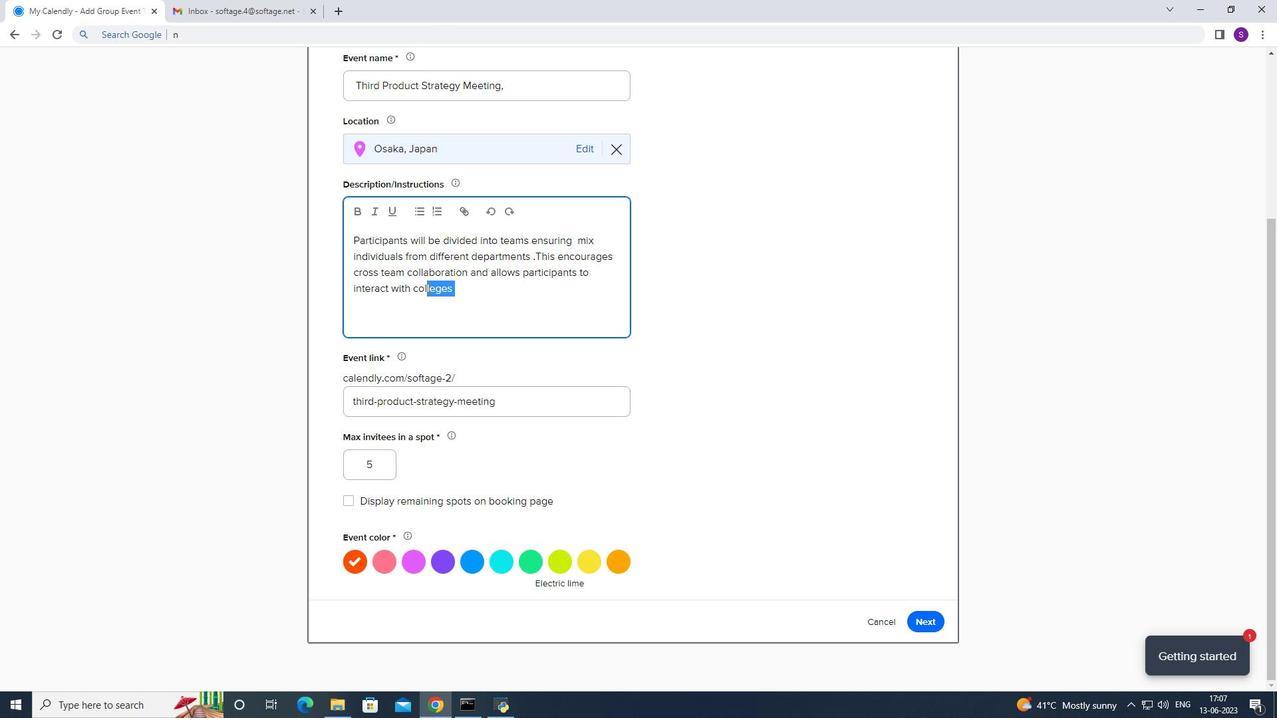 
Action: Mouse moved to (429, 286)
Screenshot: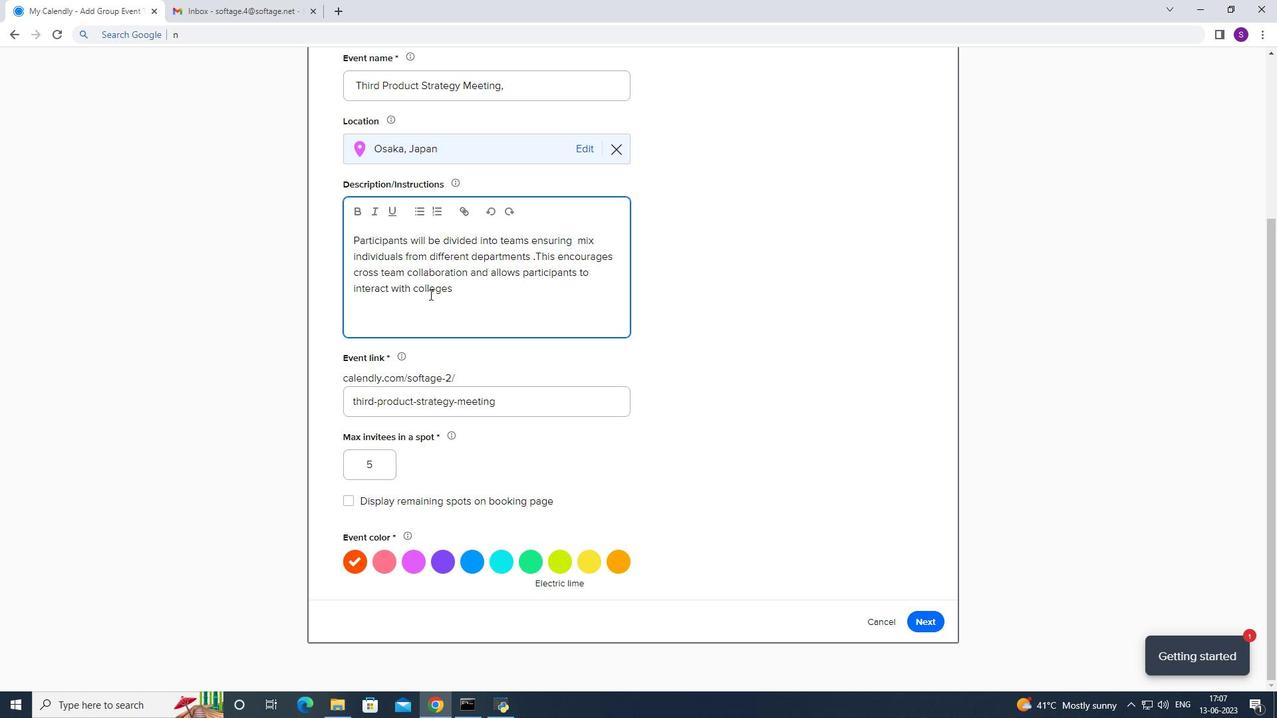 
Action: Mouse pressed left at (429, 286)
Screenshot: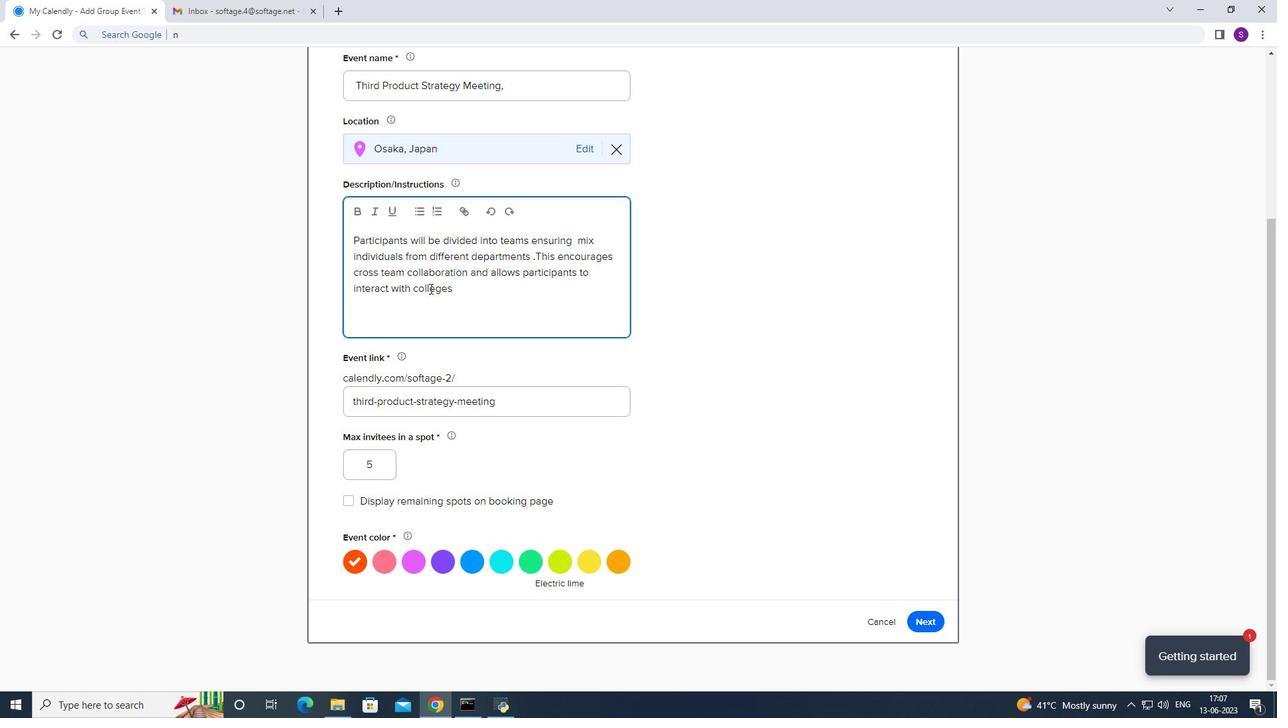 
Action: Mouse moved to (433, 287)
Screenshot: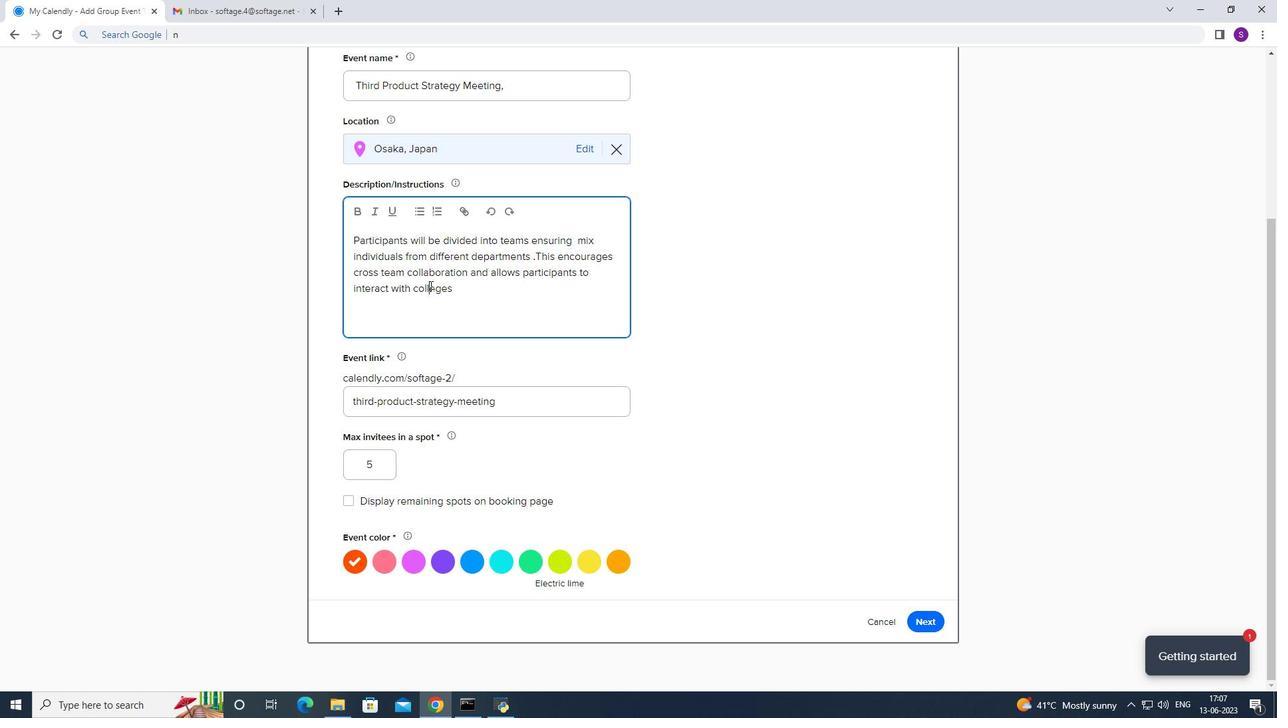 
Action: Mouse pressed left at (433, 287)
Screenshot: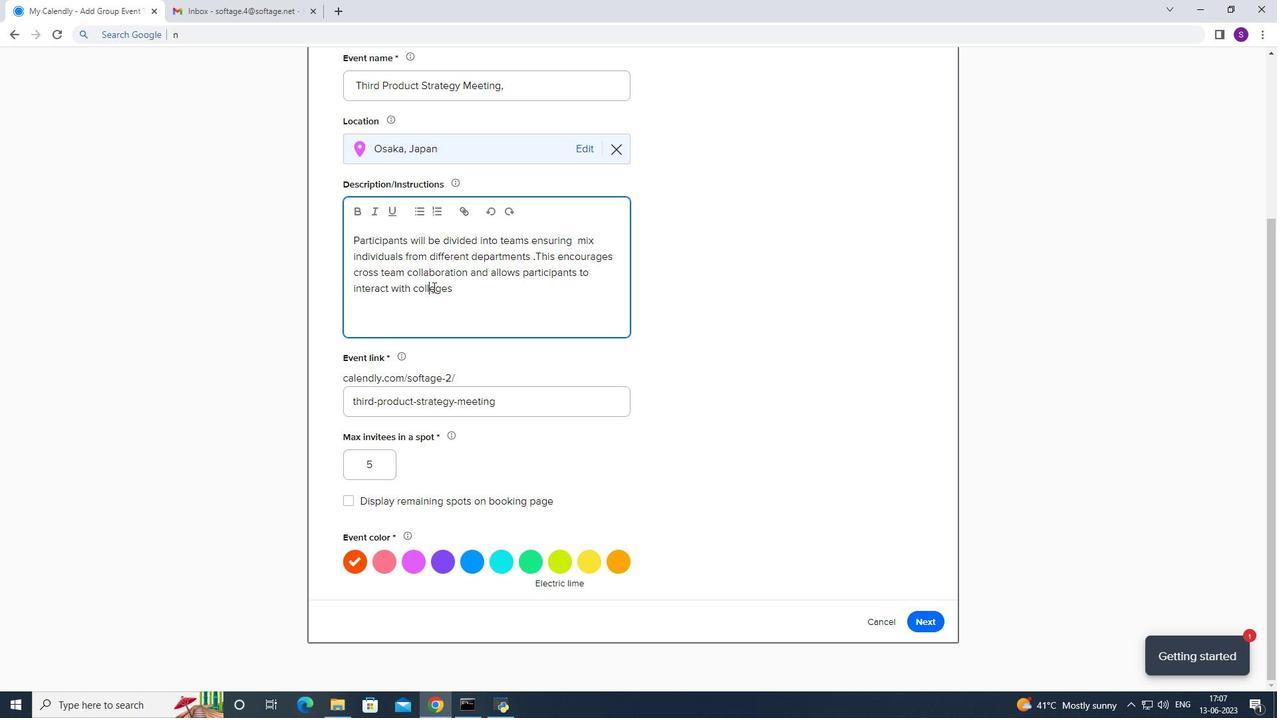 
Action: Key pressed a
Screenshot: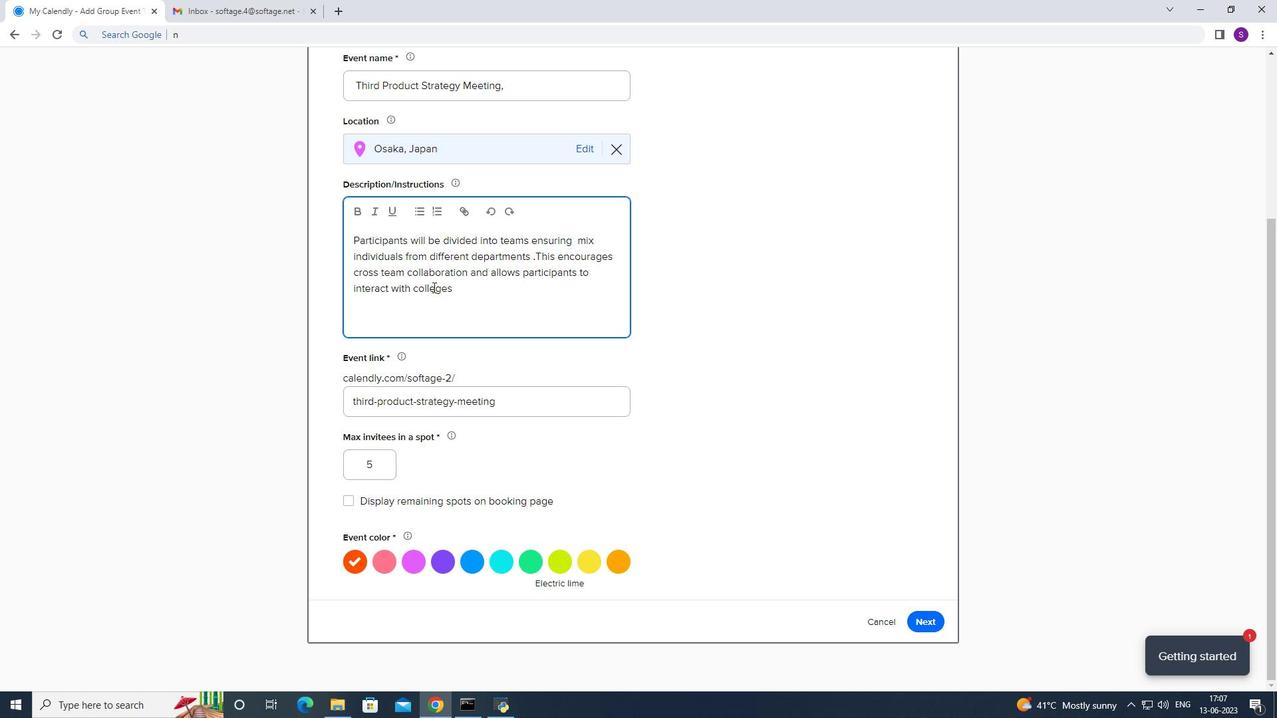
Action: Mouse moved to (446, 292)
Screenshot: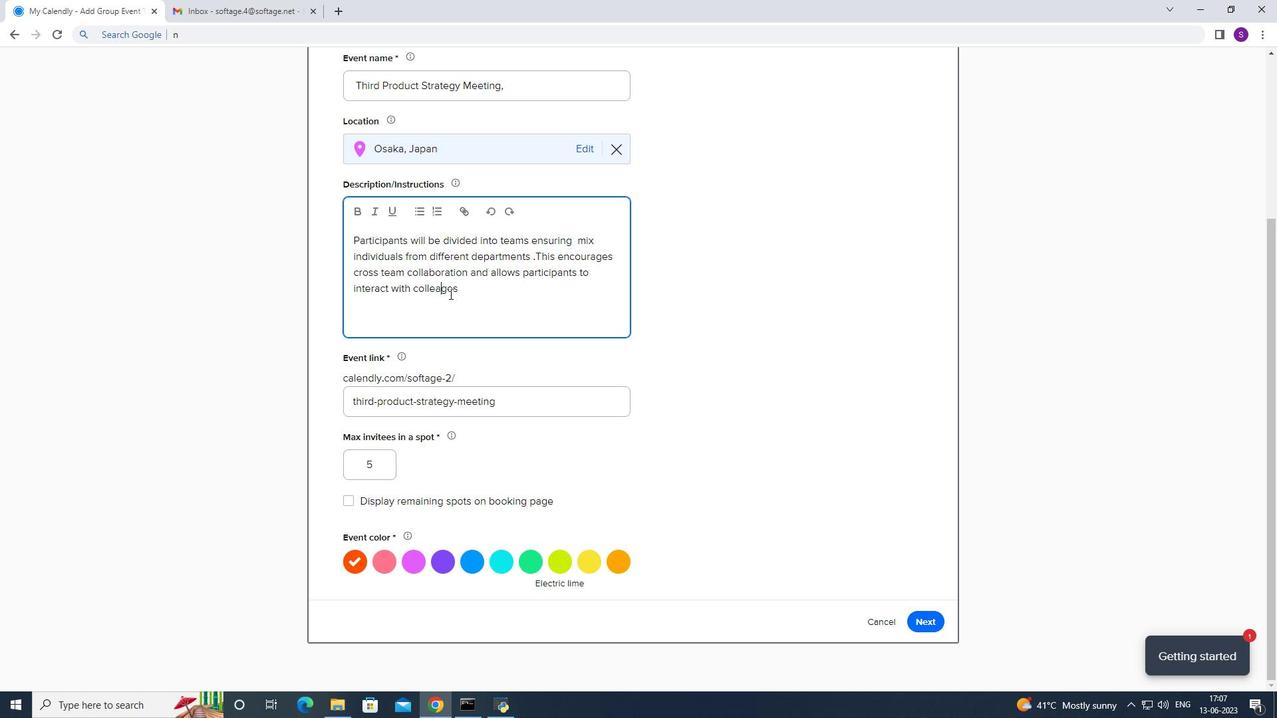 
Action: Mouse pressed left at (446, 292)
Screenshot: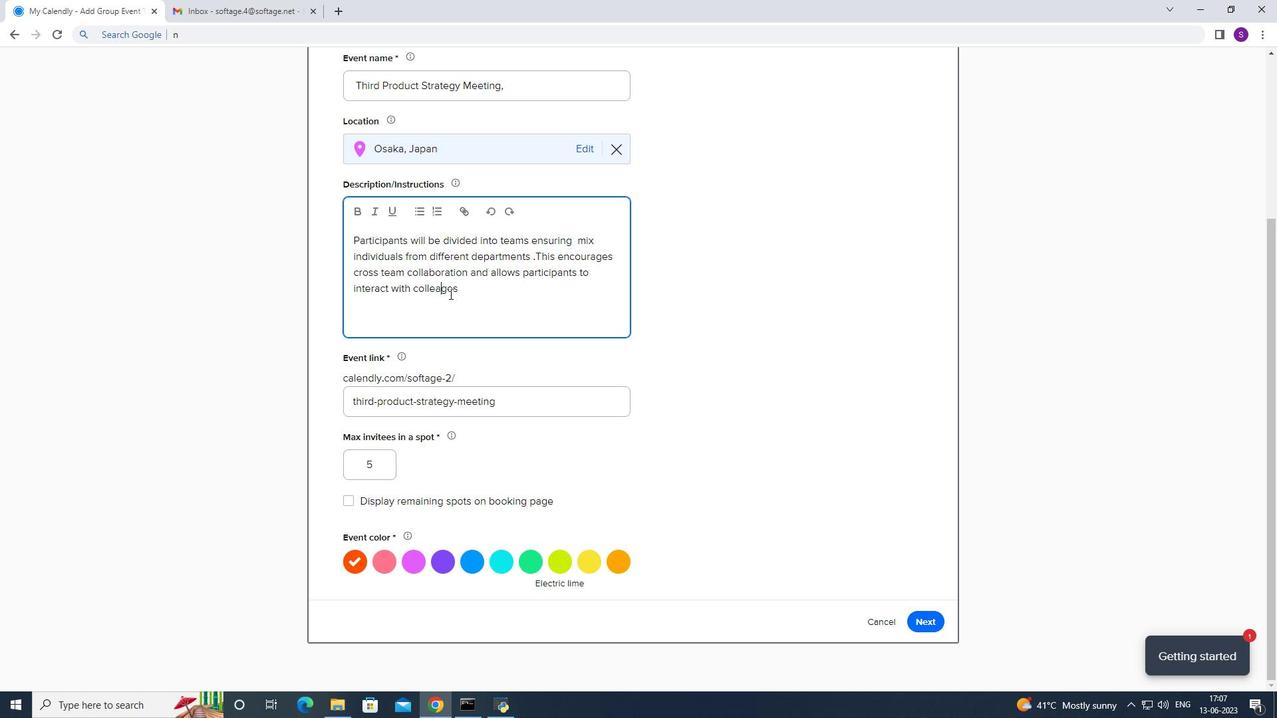 
Action: Mouse moved to (446, 292)
Screenshot: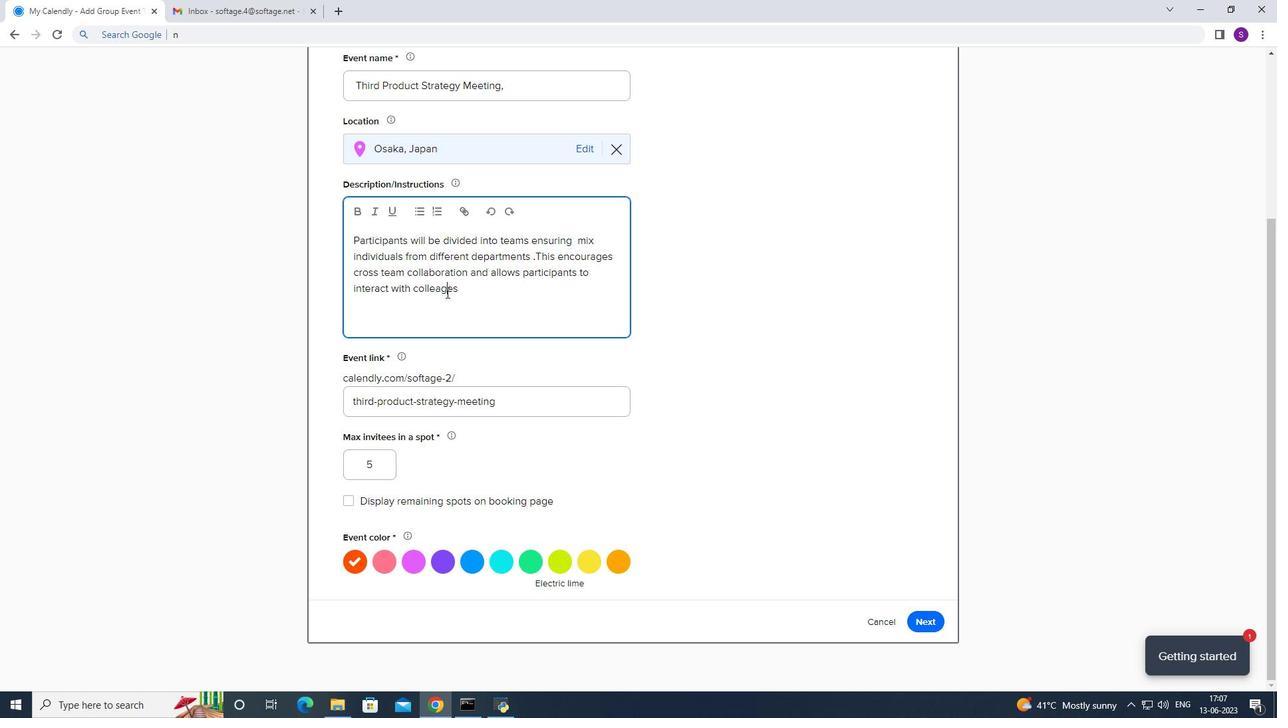 
Action: Key pressed u
Screenshot: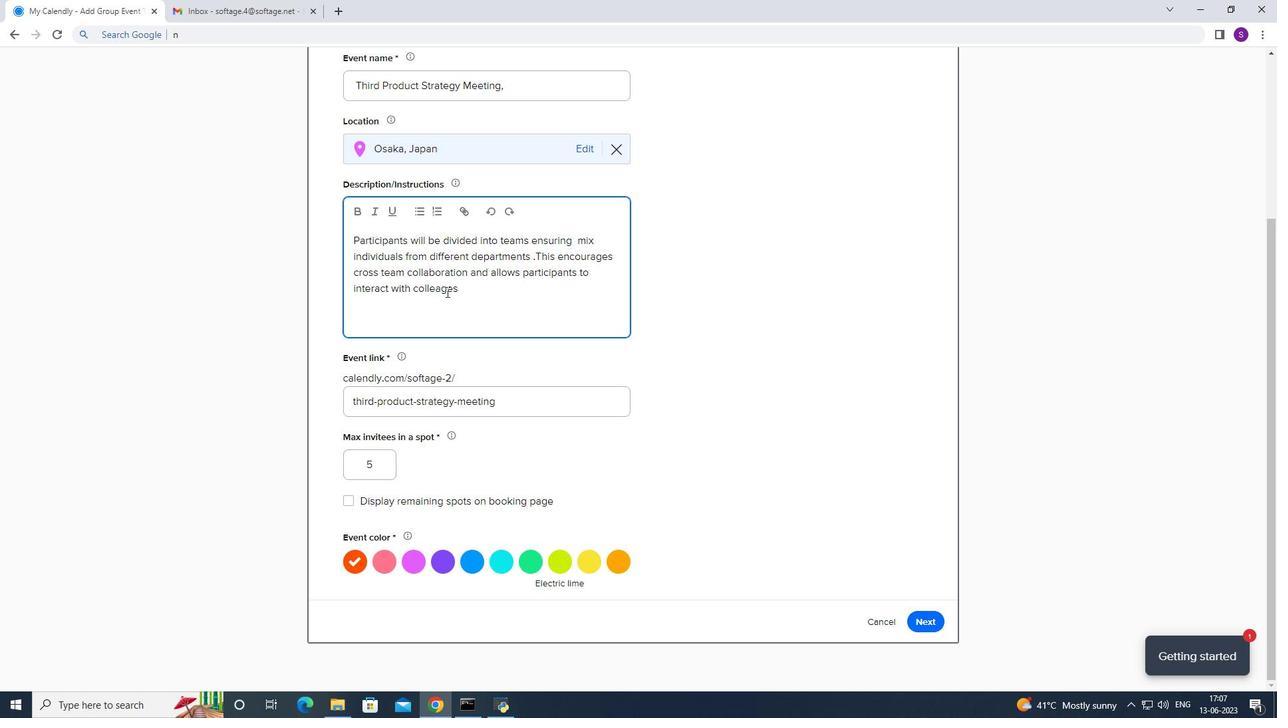 
Action: Mouse moved to (531, 292)
Screenshot: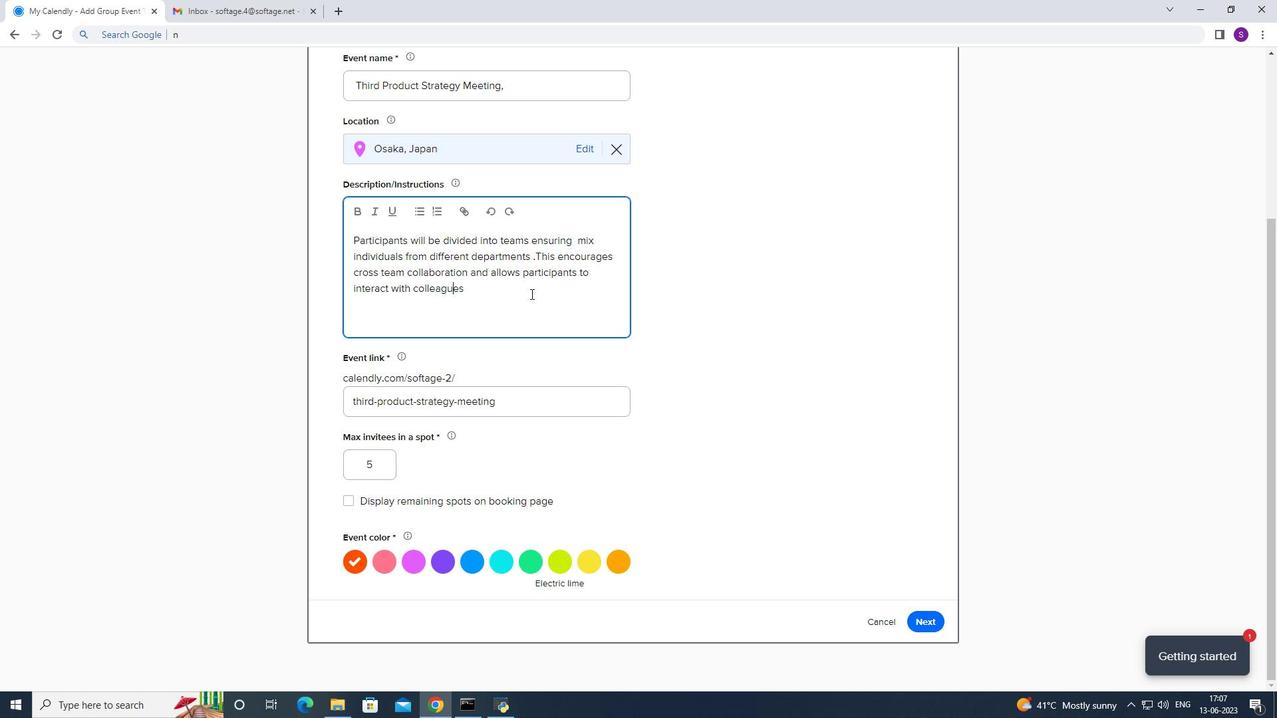 
Action: Mouse pressed left at (531, 292)
Screenshot: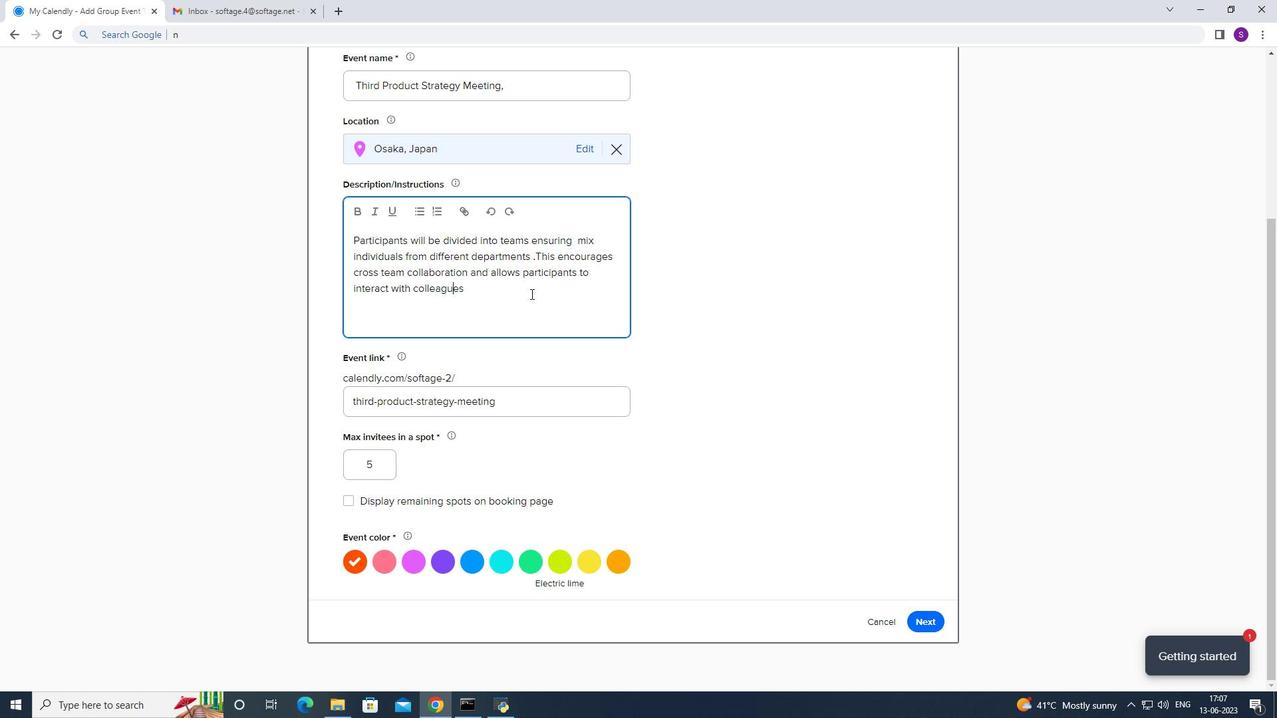 
Action: Mouse moved to (468, 278)
Screenshot: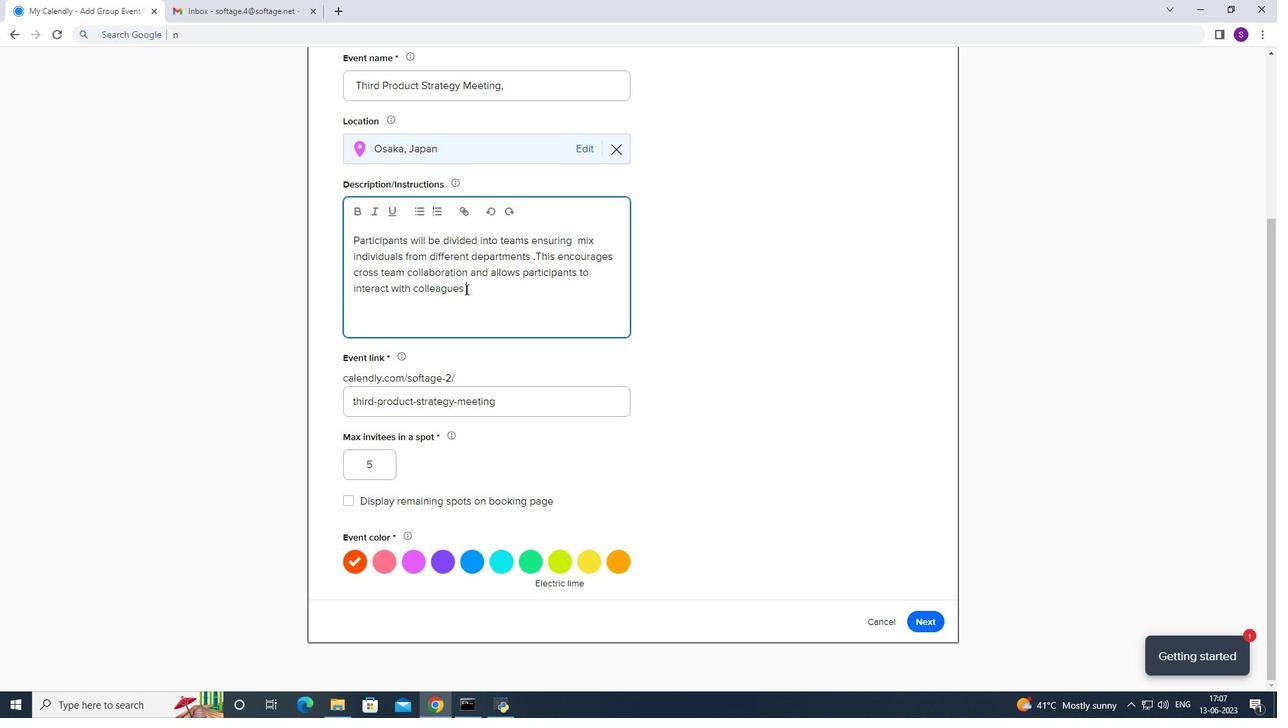 
Action: Key pressed they<Key.space>dont<Key.space>typica;l<Key.backspace><Key.backspace><Key.backspace><Key.backspace><Key.backspace><Key.backspace><Key.backspace><Key.backspace><Key.backspace><Key.backspace>ot<Key.space>typixcally<Key.space>work<Key.space>with.
Screenshot: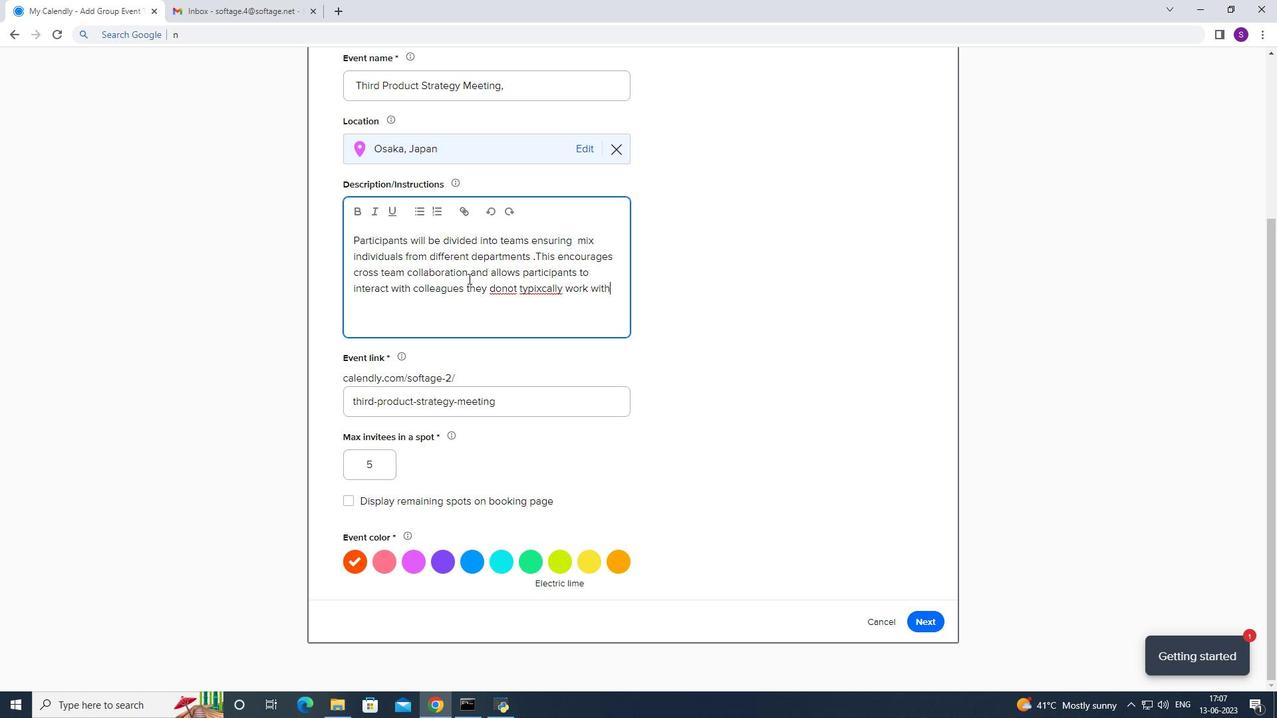 
Action: Mouse moved to (556, 284)
Screenshot: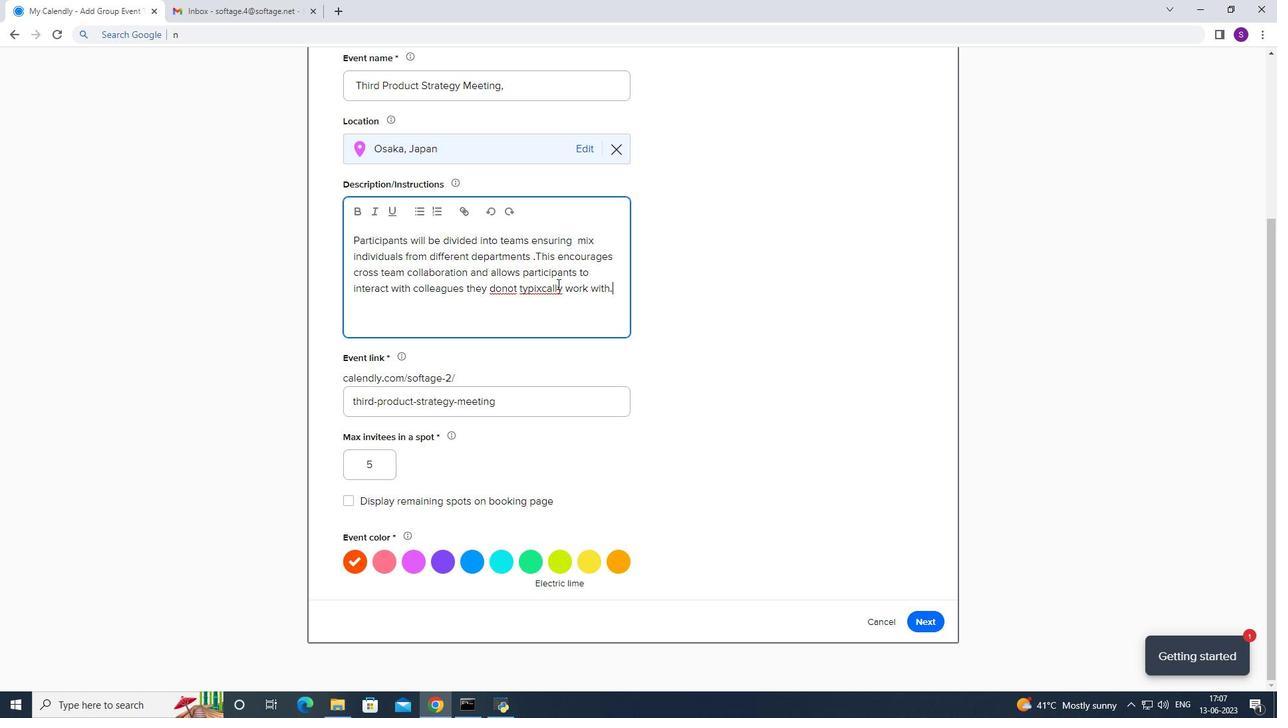
Action: Mouse pressed right at (556, 284)
Screenshot: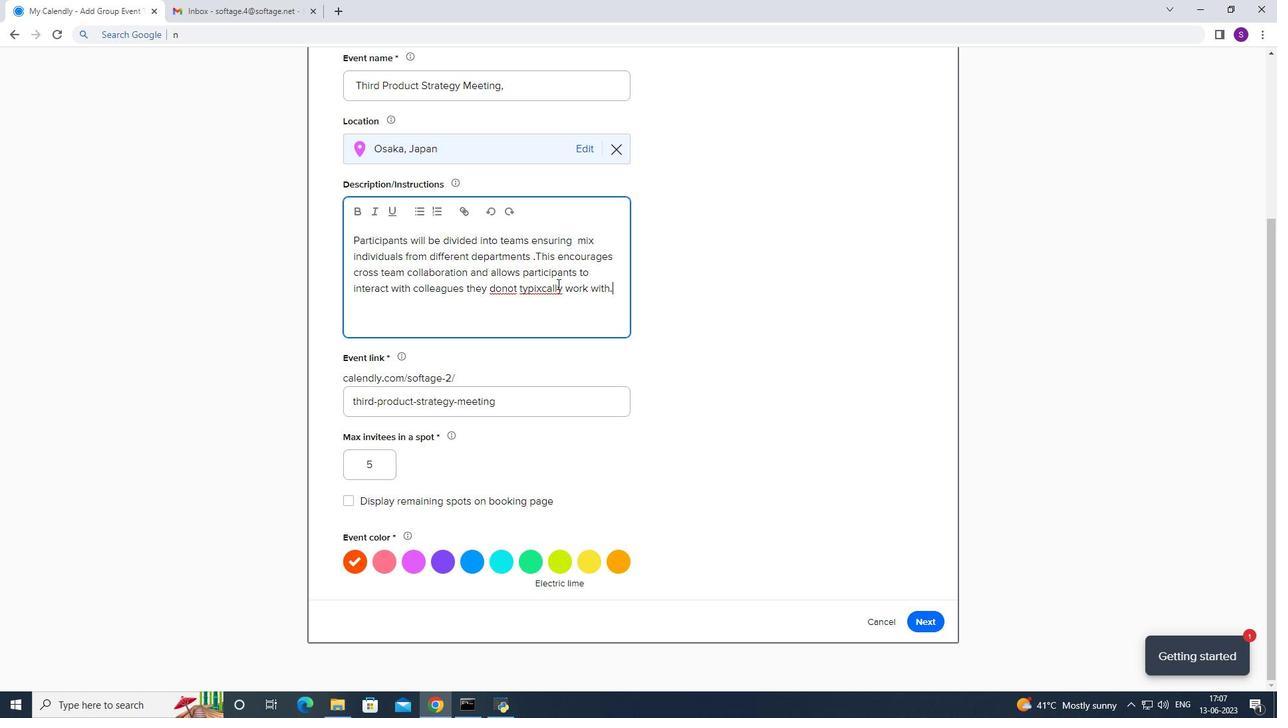 
Action: Mouse moved to (563, 290)
Screenshot: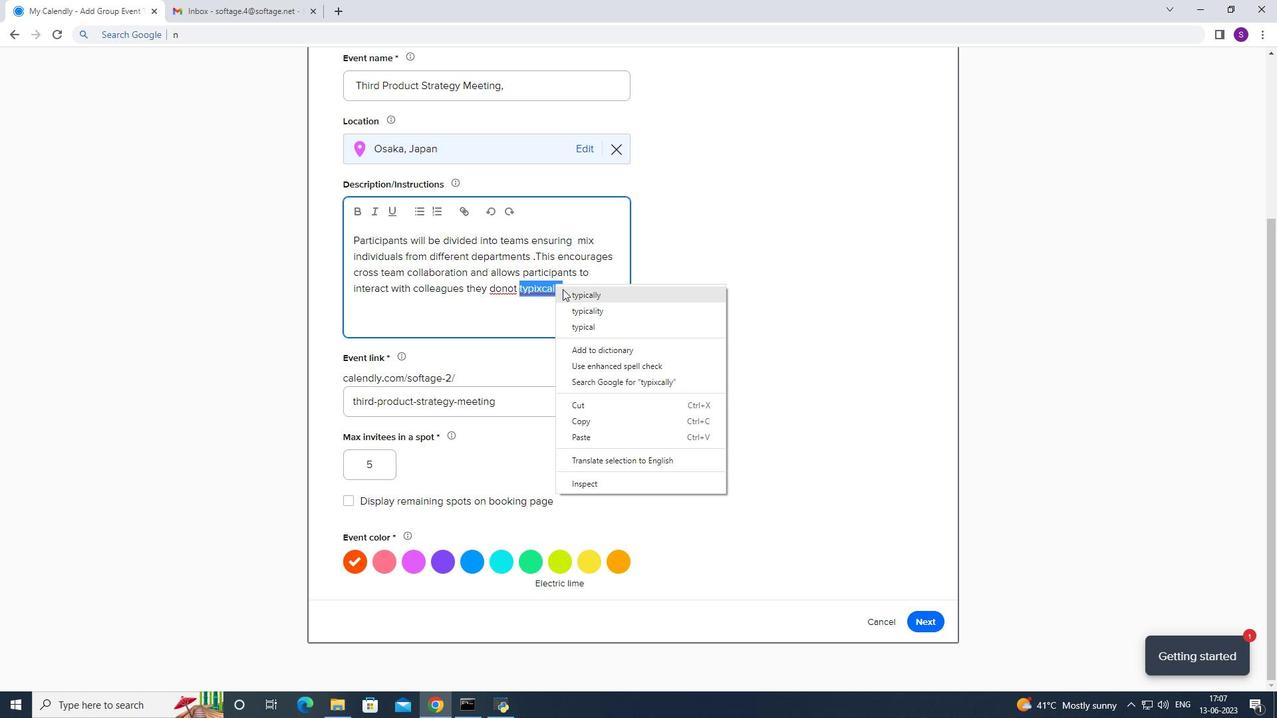 
Action: Mouse pressed left at (563, 290)
Screenshot: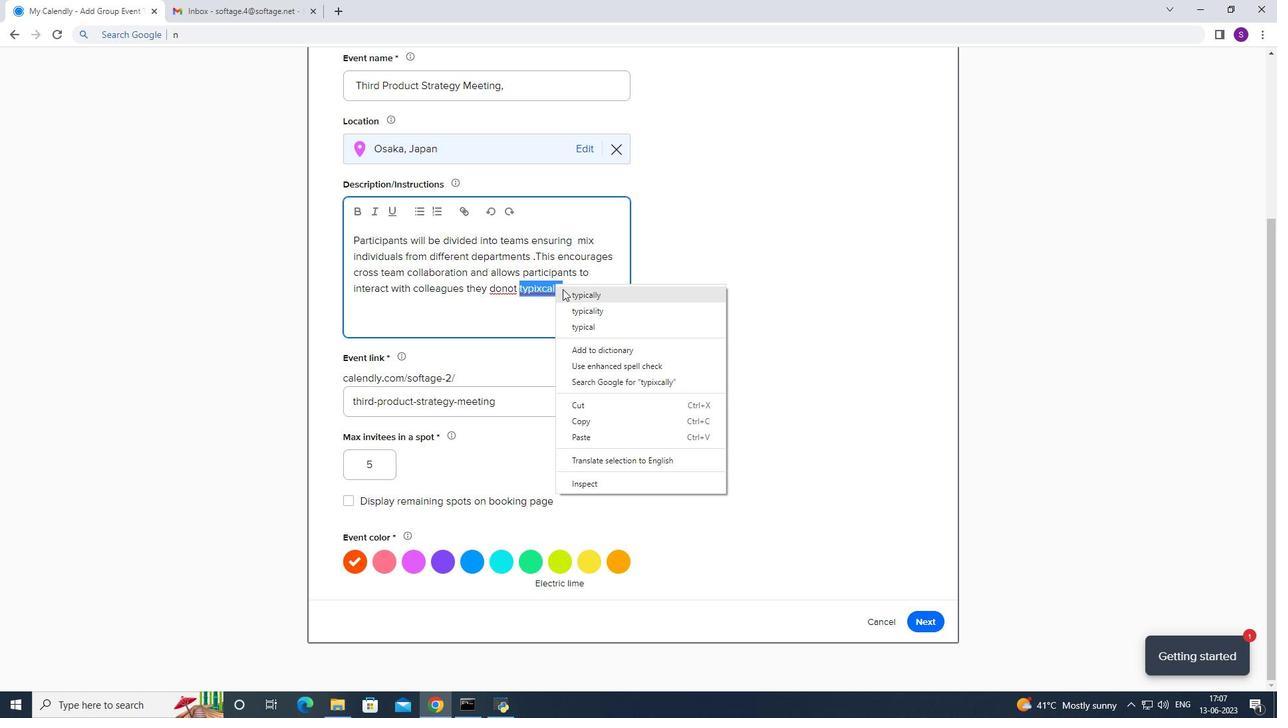 
Action: Mouse moved to (502, 280)
Screenshot: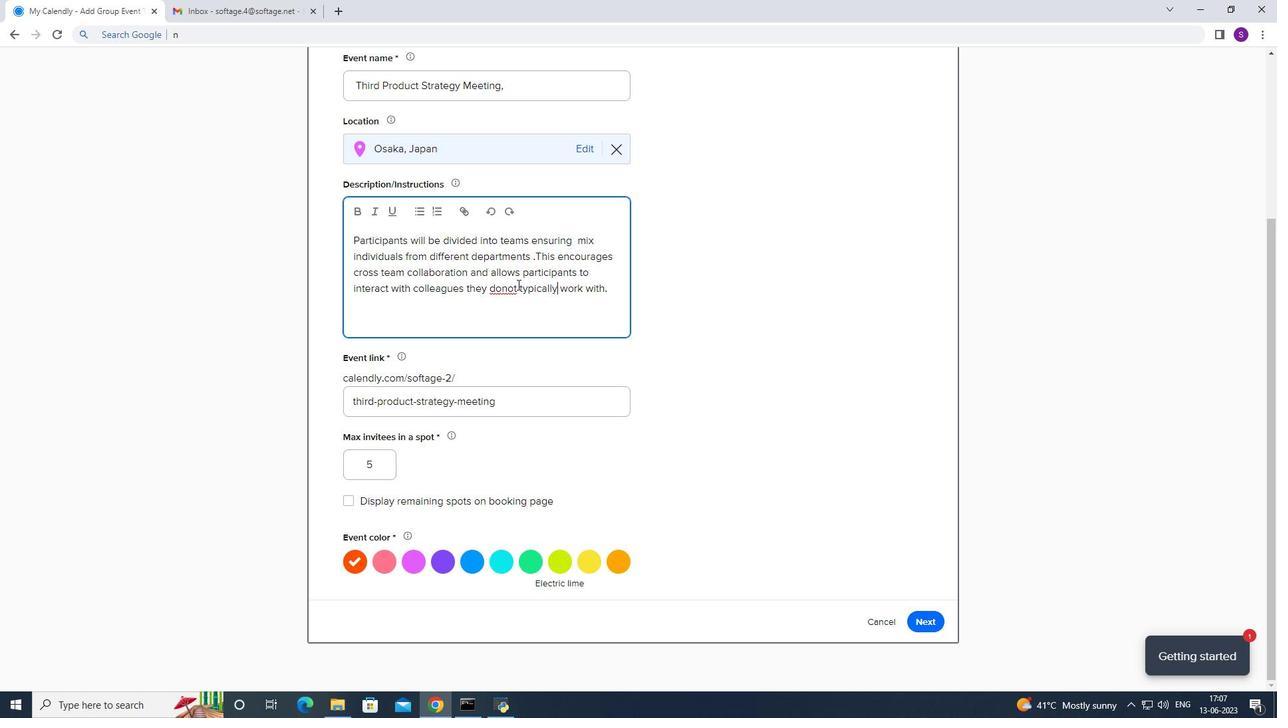 
Action: Mouse pressed right at (502, 280)
Screenshot: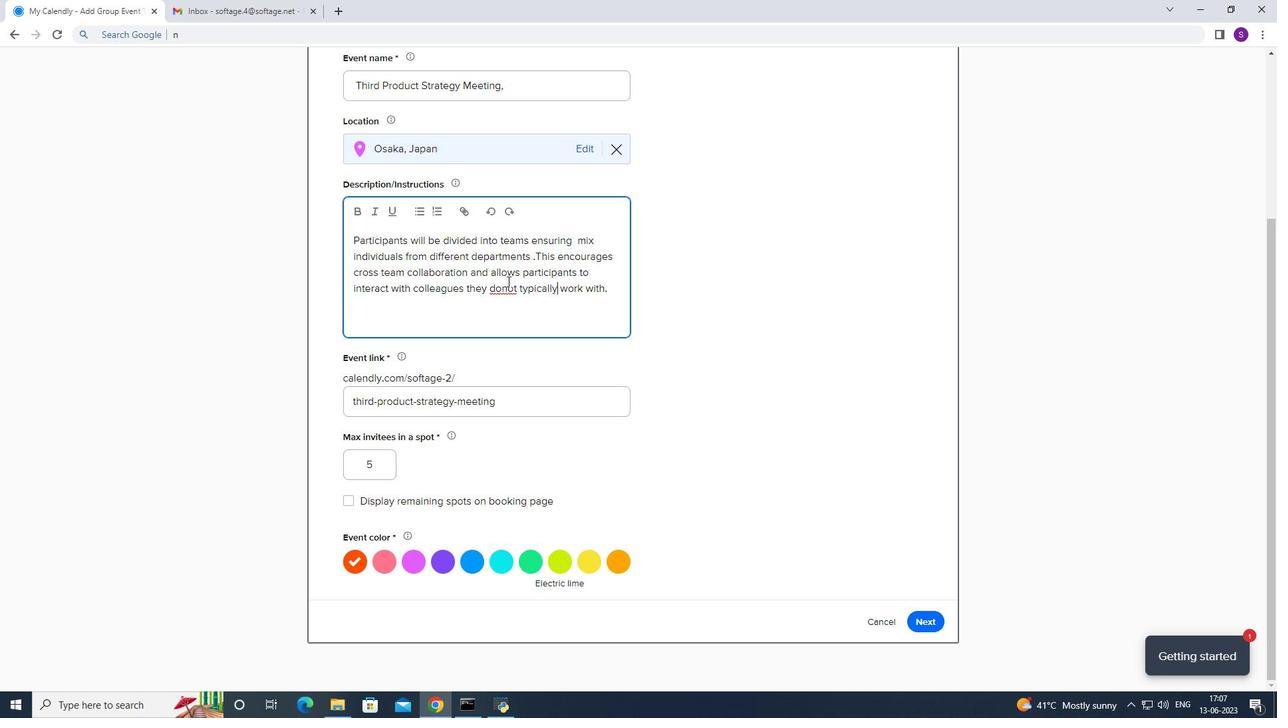 
Action: Mouse moved to (514, 296)
Screenshot: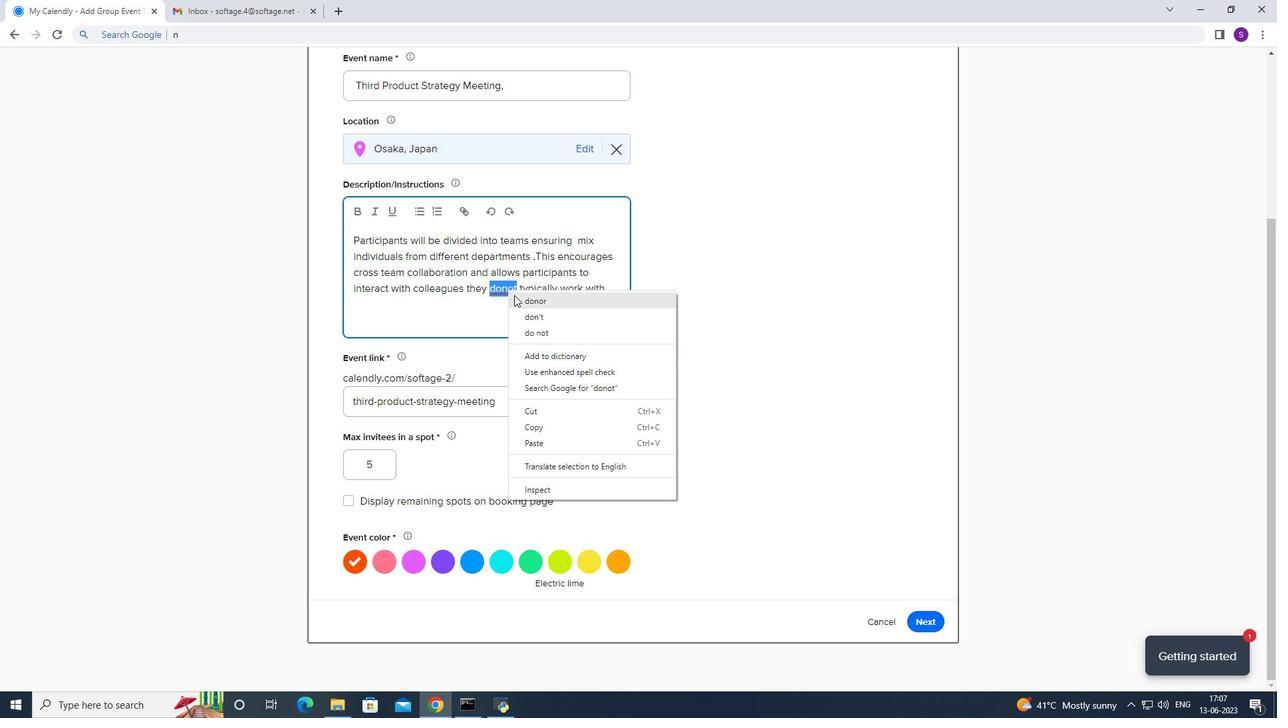 
Action: Mouse pressed left at (514, 296)
Screenshot: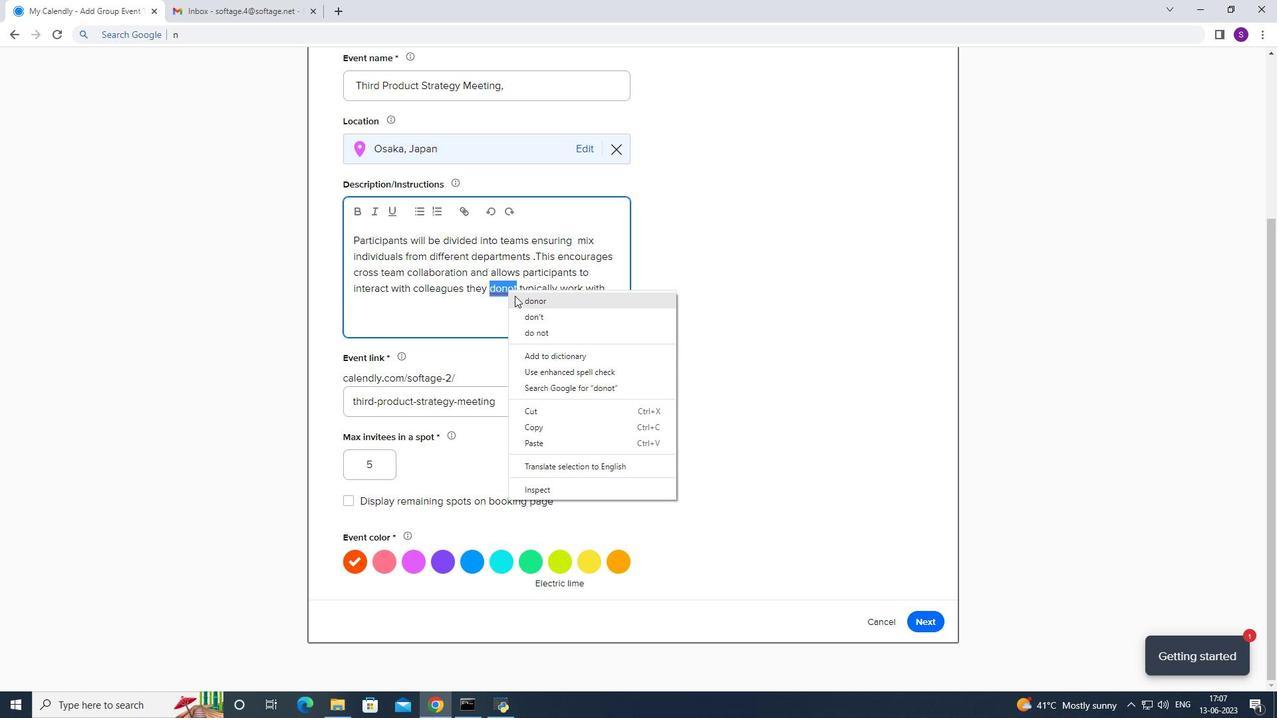 
Action: Mouse moved to (604, 289)
Screenshot: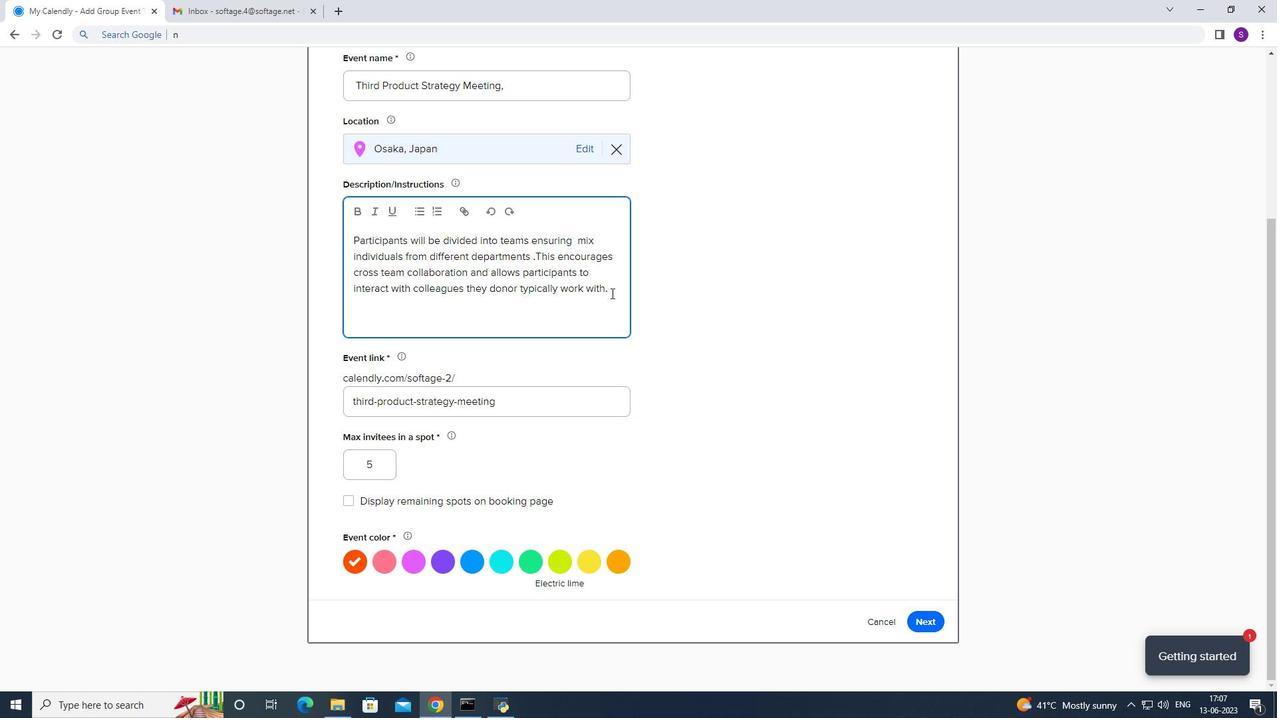 
Action: Mouse pressed left at (604, 289)
Screenshot: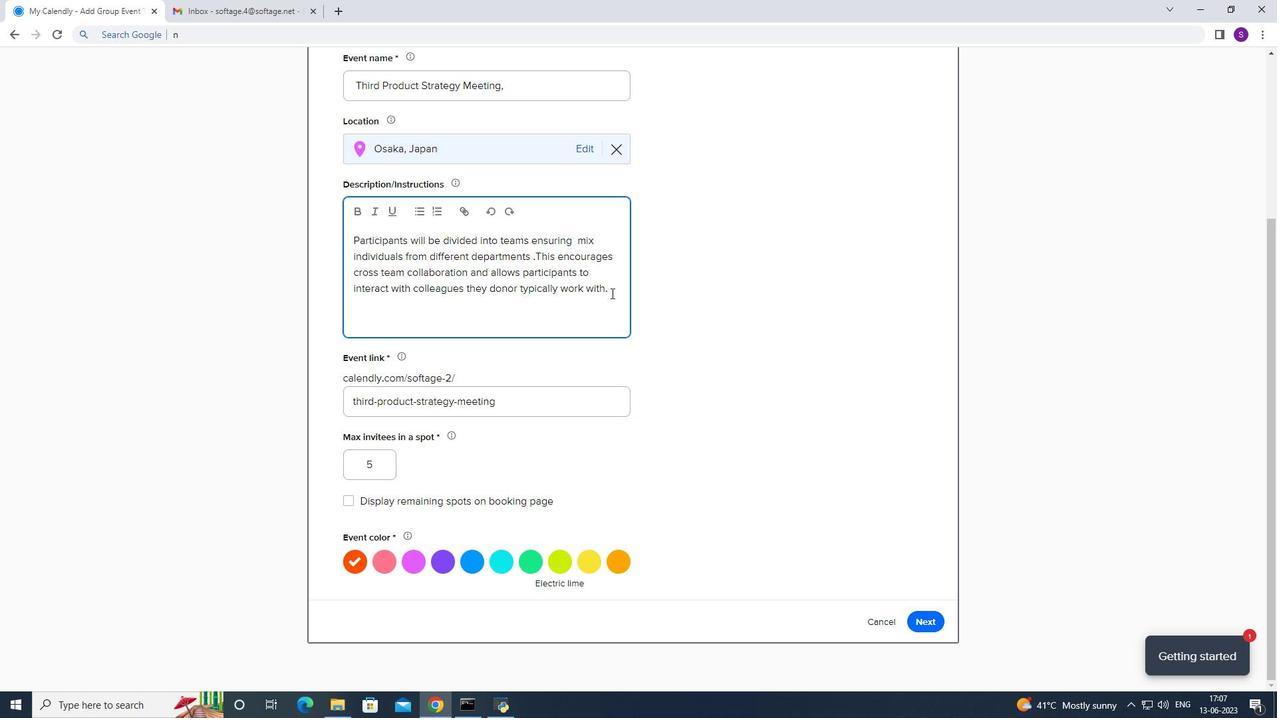 
Action: Mouse moved to (435, 266)
Screenshot: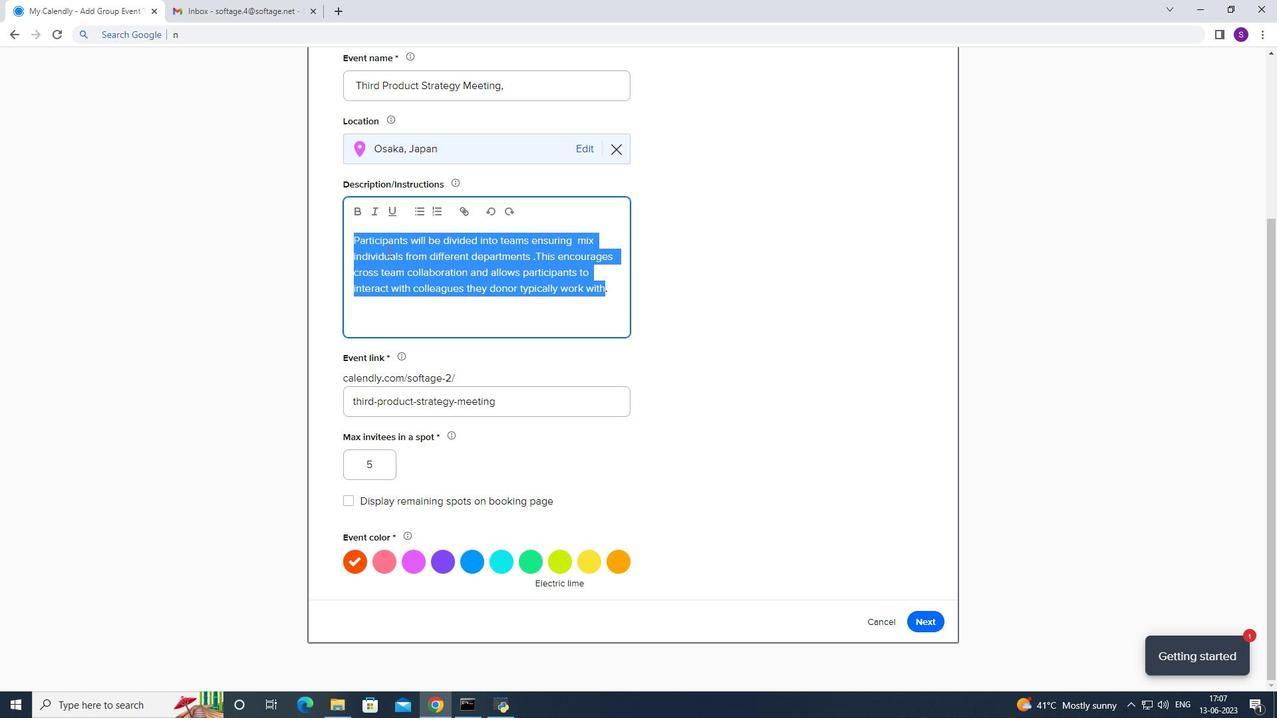 
Action: Mouse pressed left at (435, 266)
Screenshot: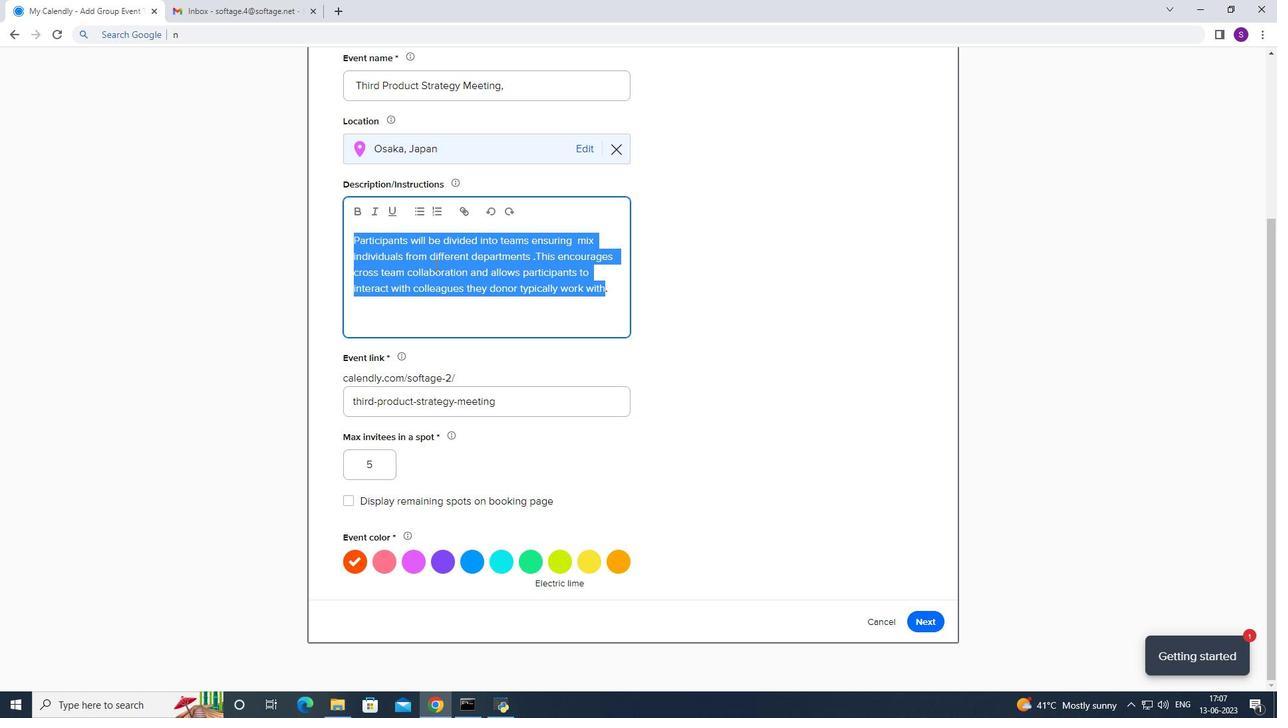
Action: Mouse moved to (560, 290)
Screenshot: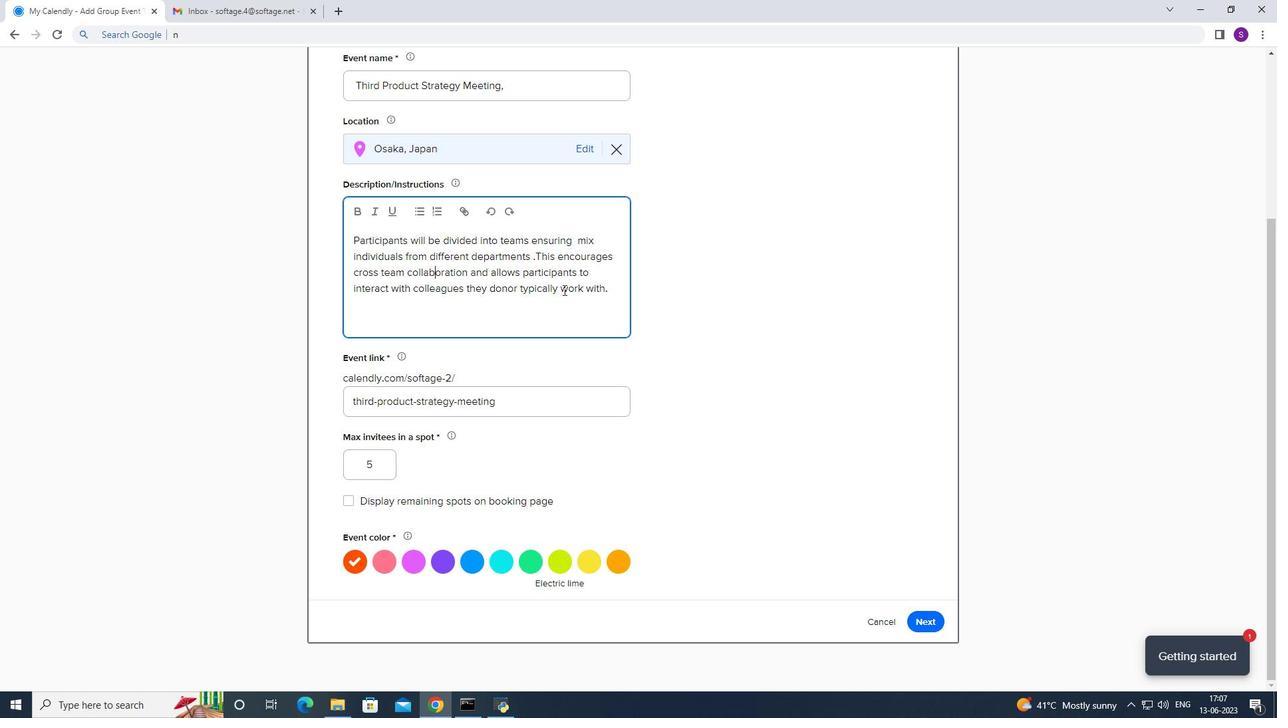 
Action: Mouse pressed left at (560, 290)
Screenshot: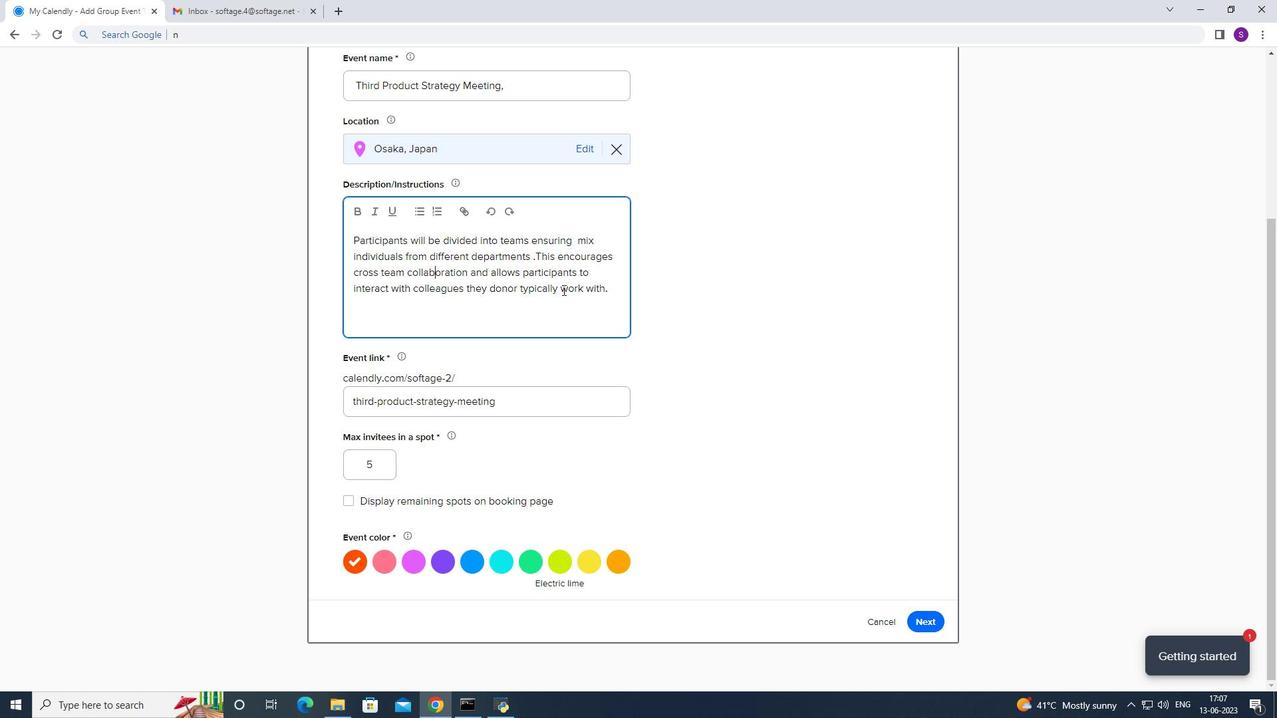 
Action: Mouse moved to (584, 287)
Screenshot: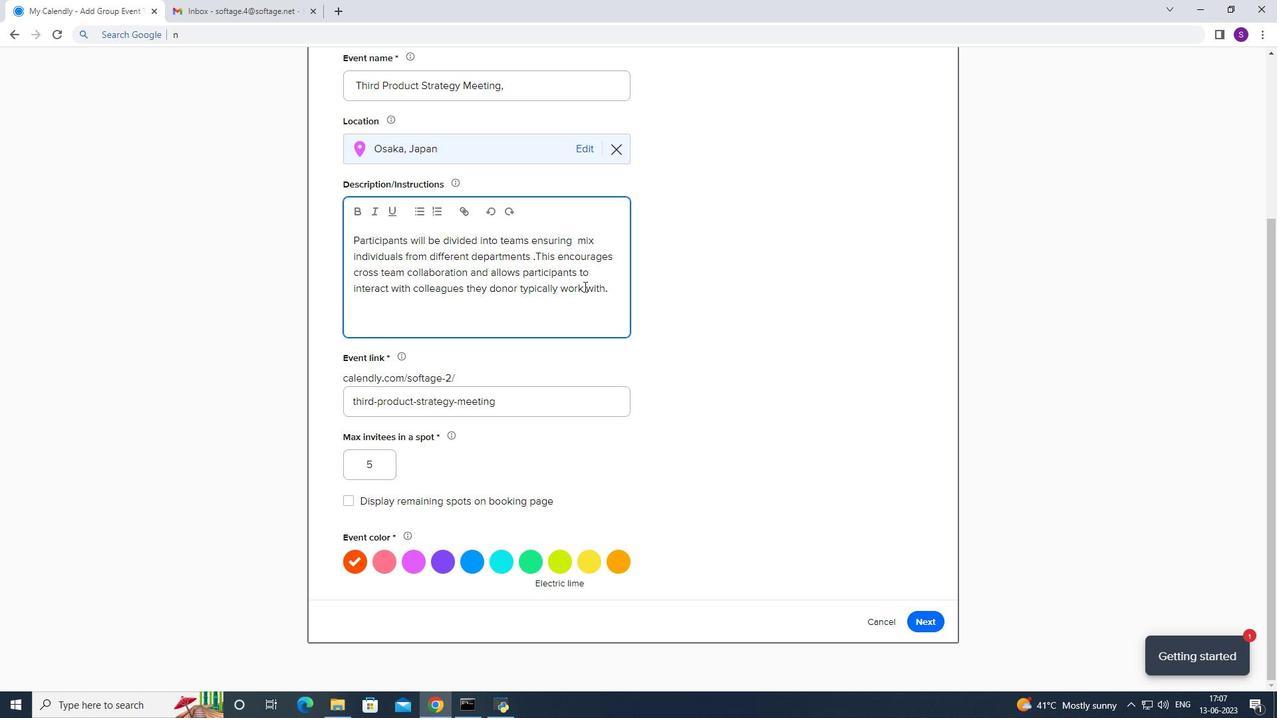 
Action: Mouse pressed left at (584, 287)
Screenshot: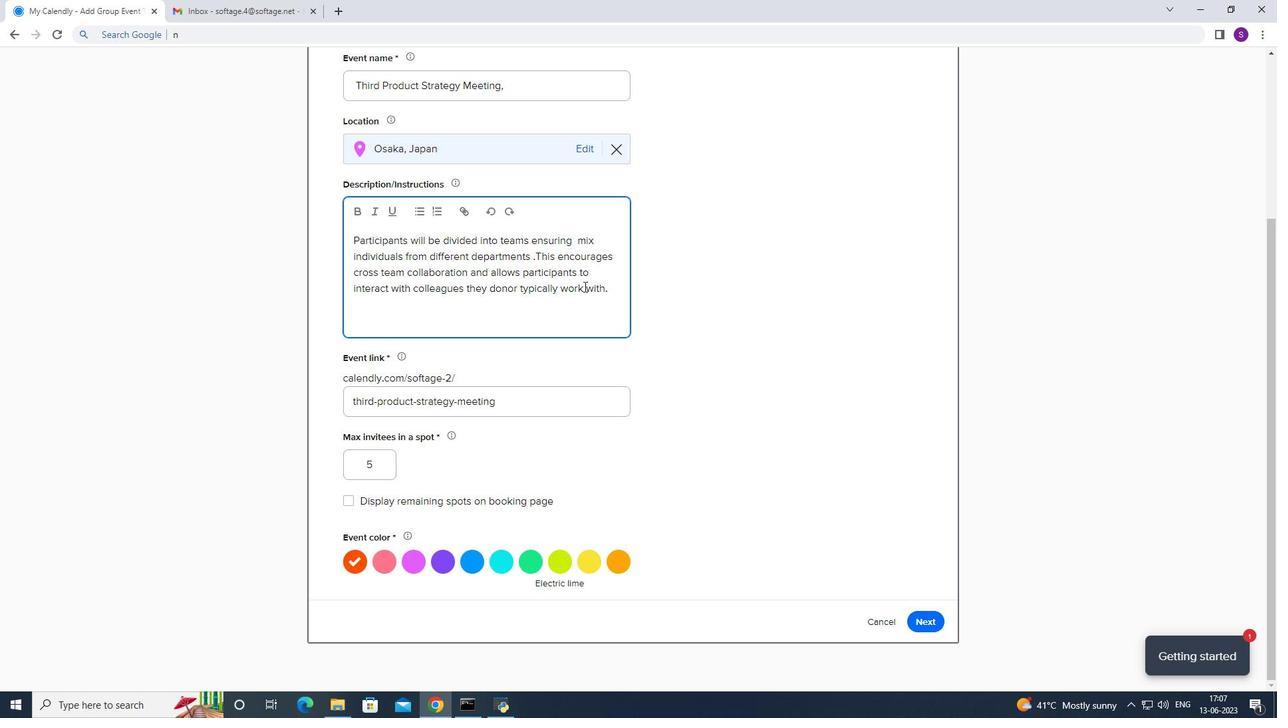 
Action: Mouse moved to (556, 290)
Screenshot: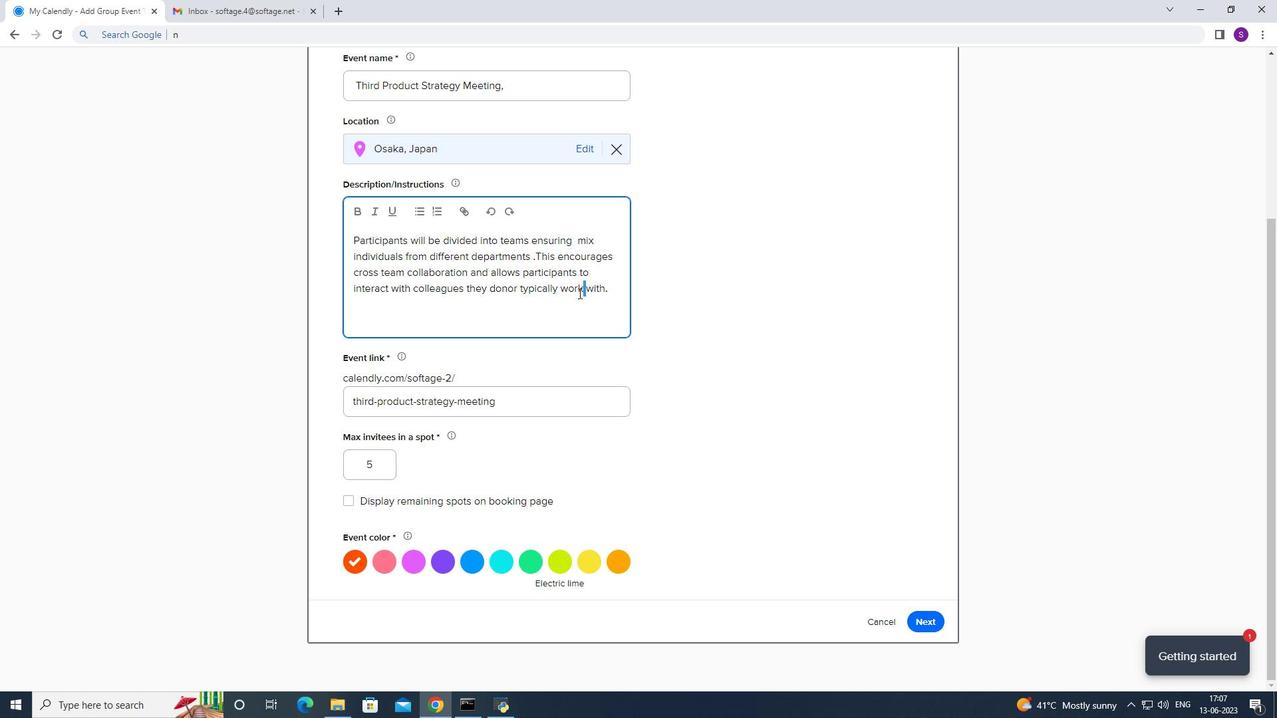
Action: Key pressed <Key.space>closely<Key.space>
Screenshot: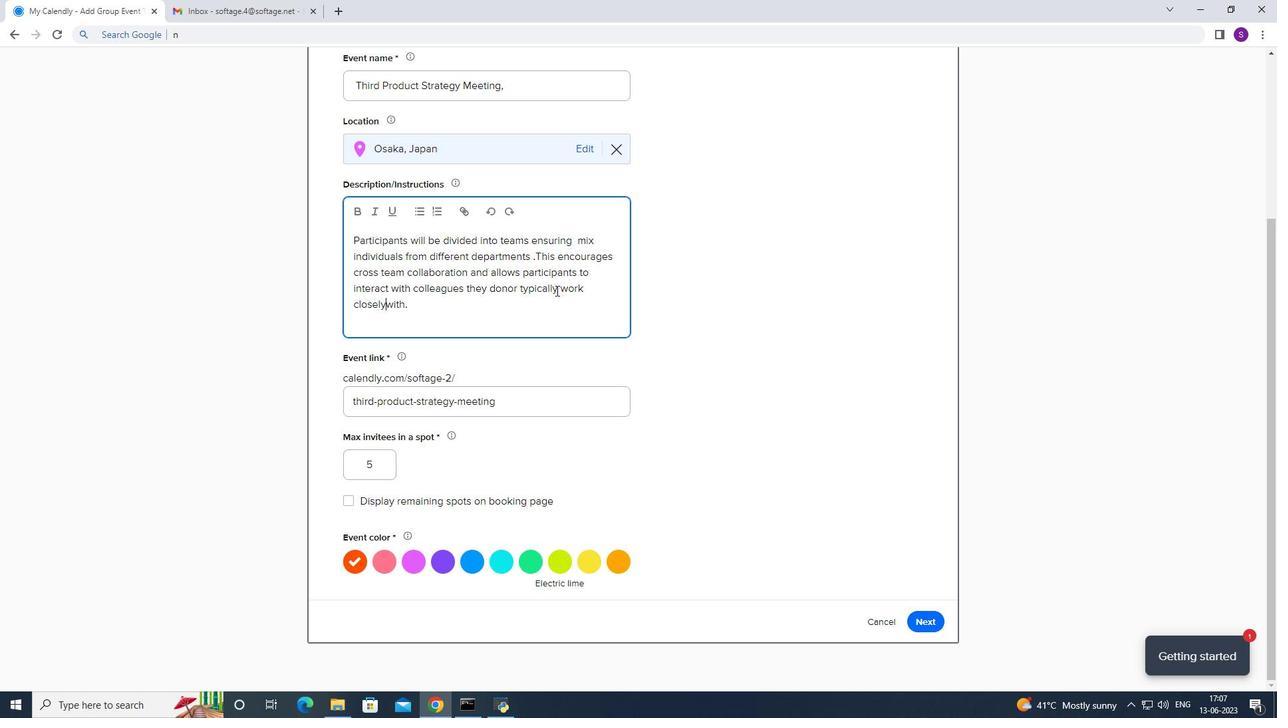 
Action: Mouse moved to (923, 623)
Screenshot: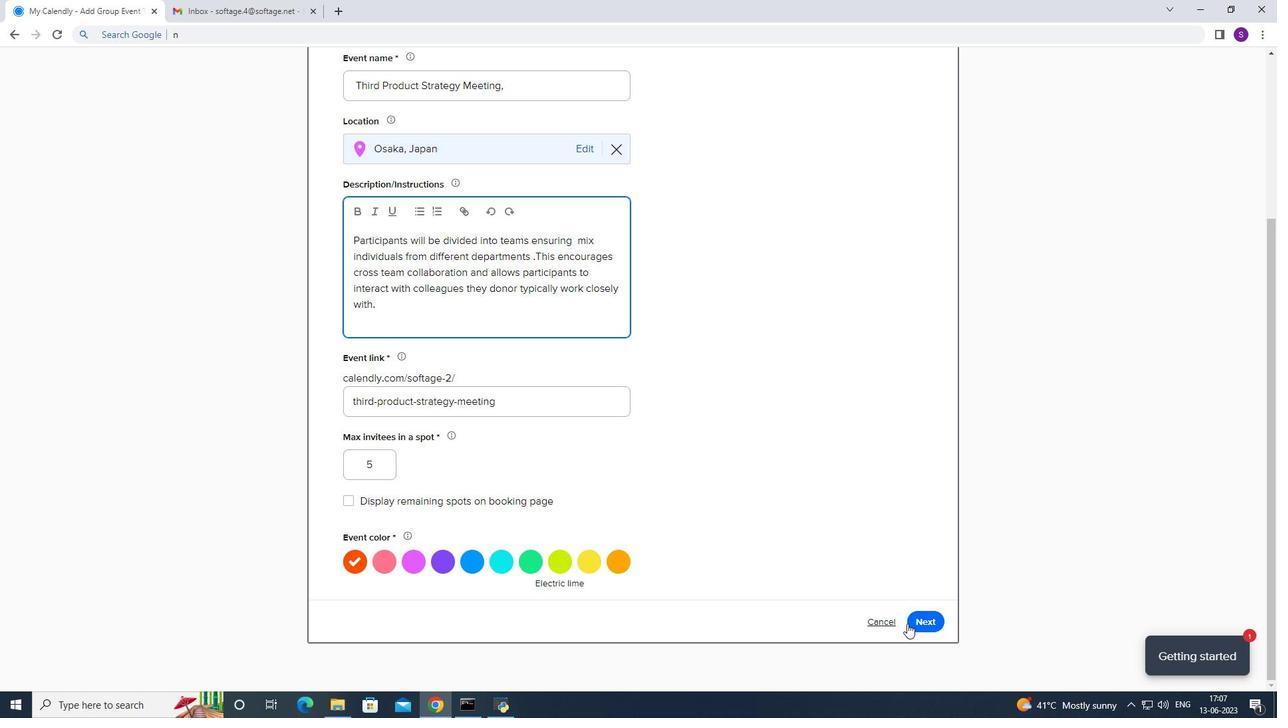 
Action: Mouse pressed left at (923, 623)
Screenshot: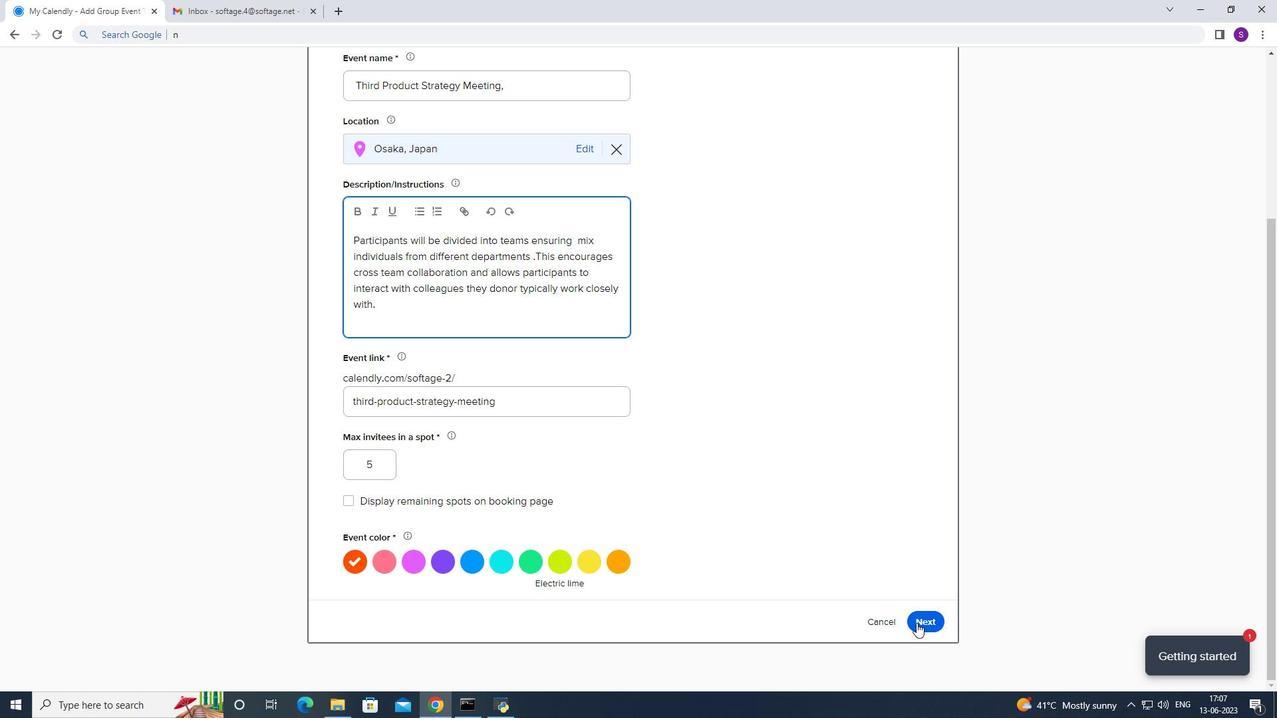 
Action: Mouse moved to (380, 188)
Screenshot: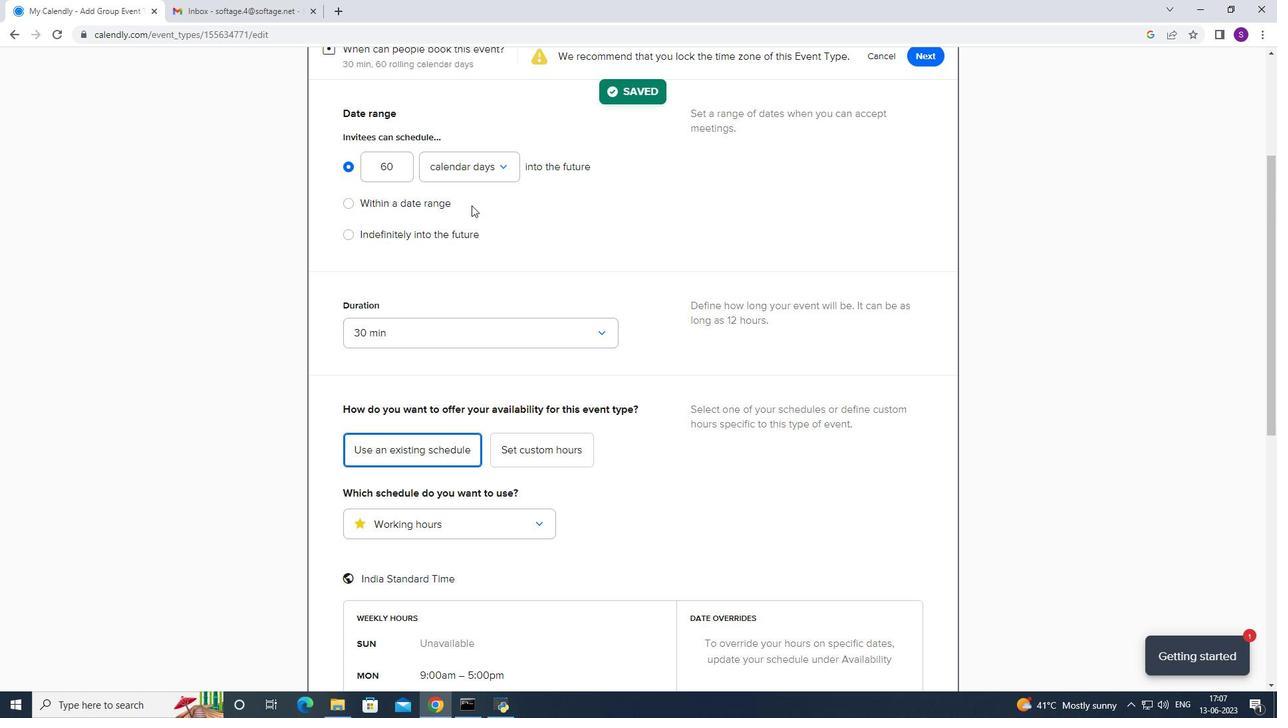 
Action: Mouse pressed left at (380, 188)
Screenshot: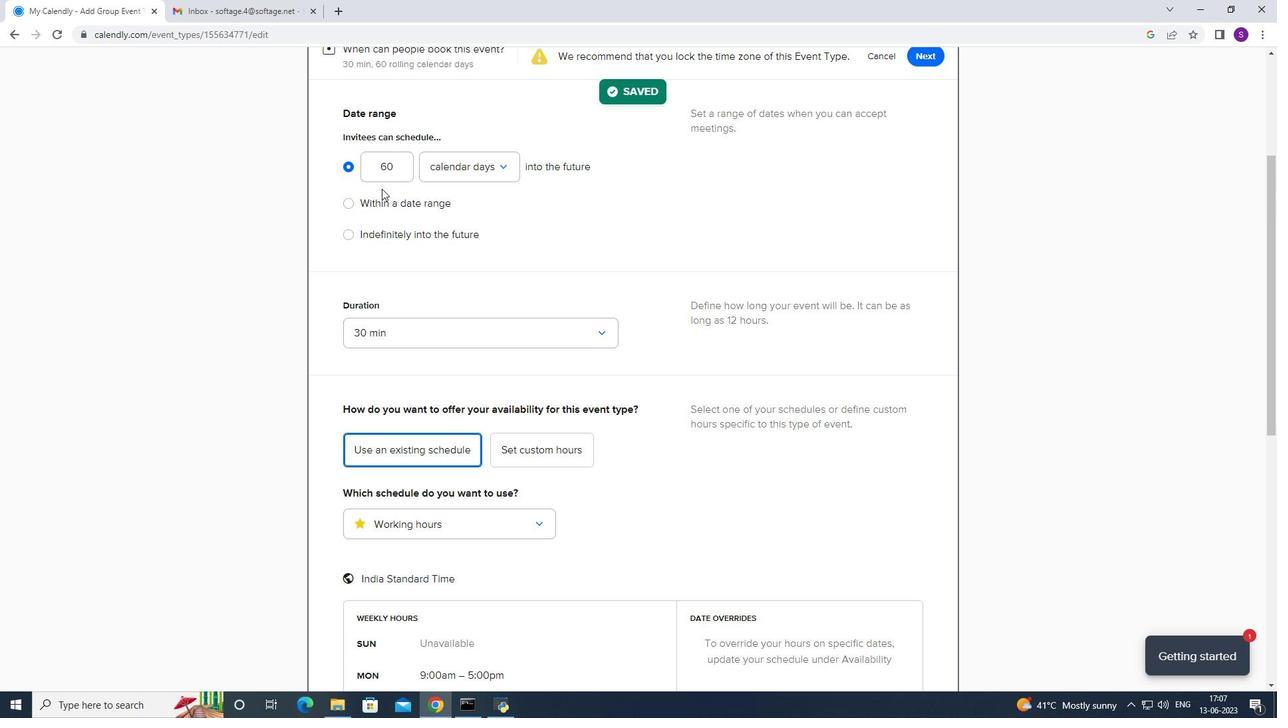 
Action: Mouse moved to (380, 206)
Screenshot: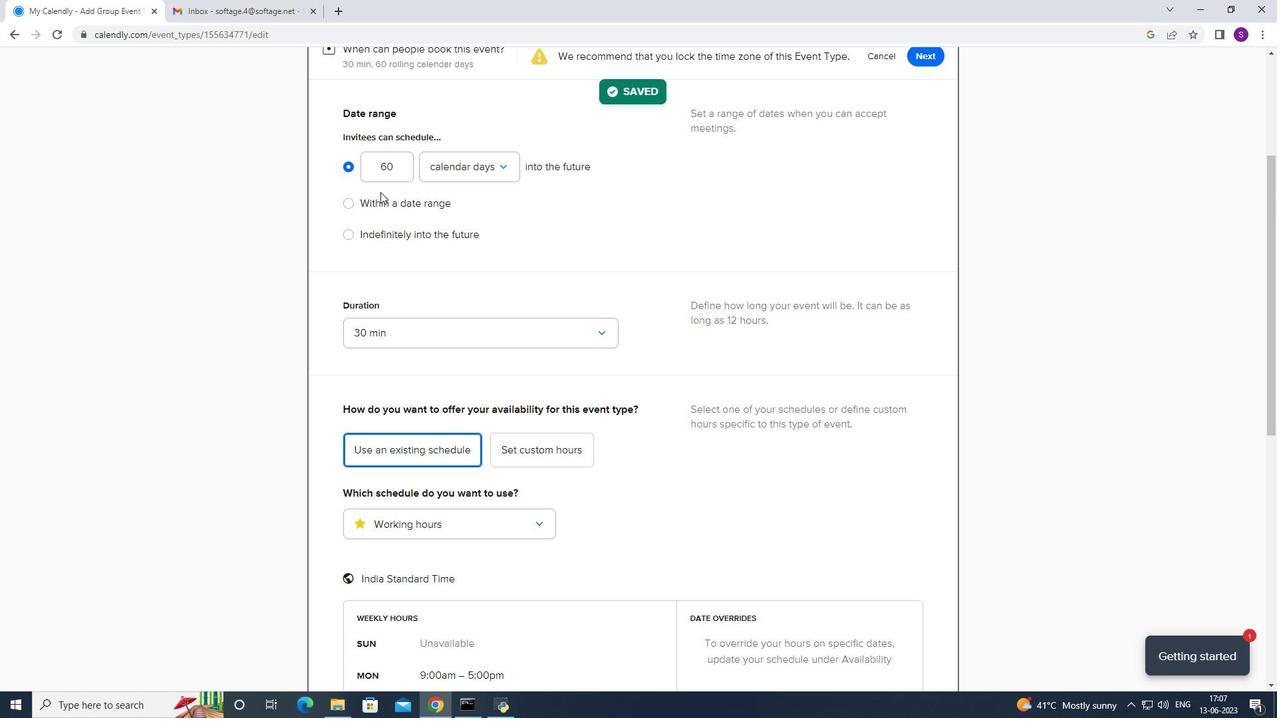 
Action: Mouse pressed left at (380, 206)
Screenshot: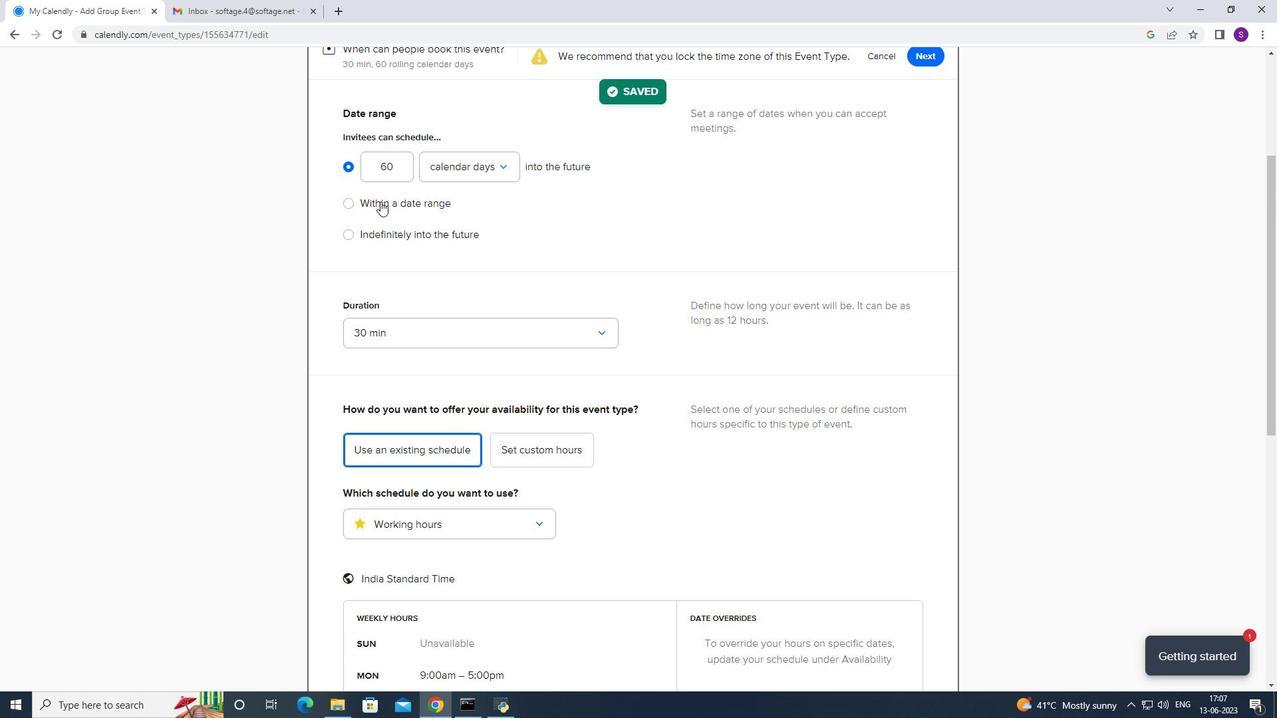 
Action: Mouse moved to (496, 224)
Screenshot: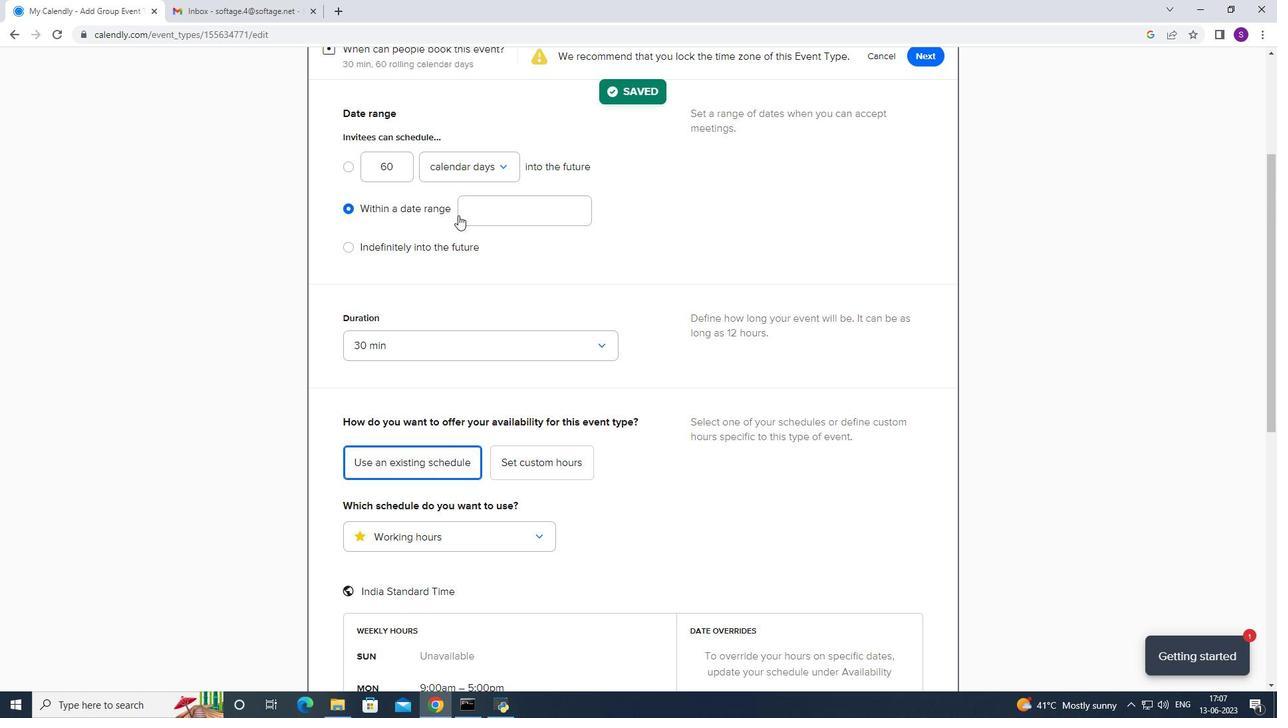 
Action: Mouse pressed left at (496, 224)
Screenshot: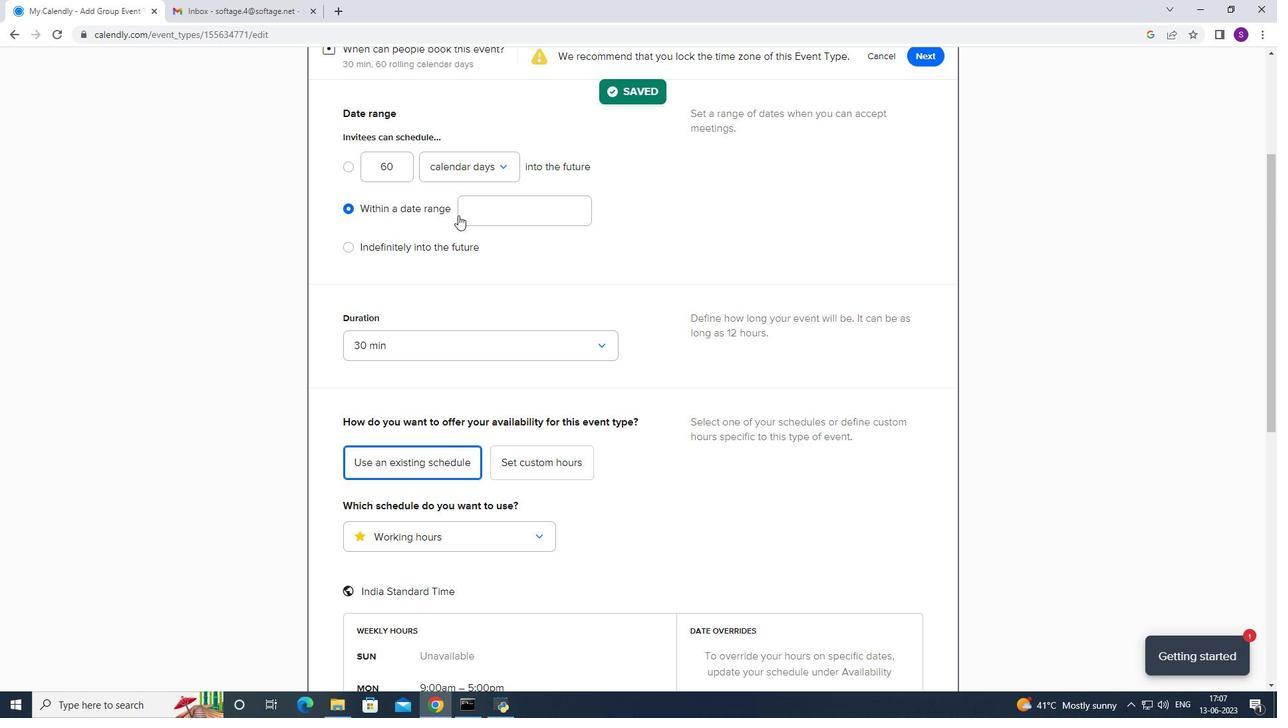 
Action: Mouse moved to (565, 258)
Screenshot: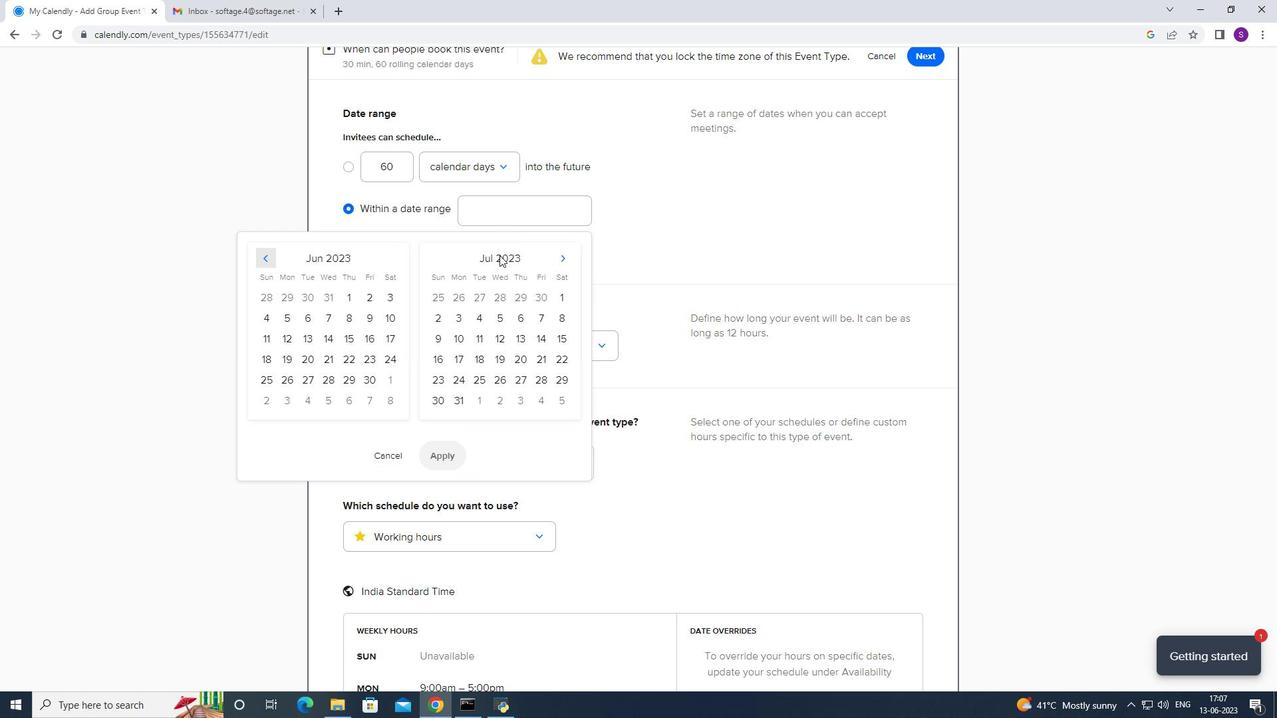
Action: Mouse pressed left at (565, 258)
Screenshot: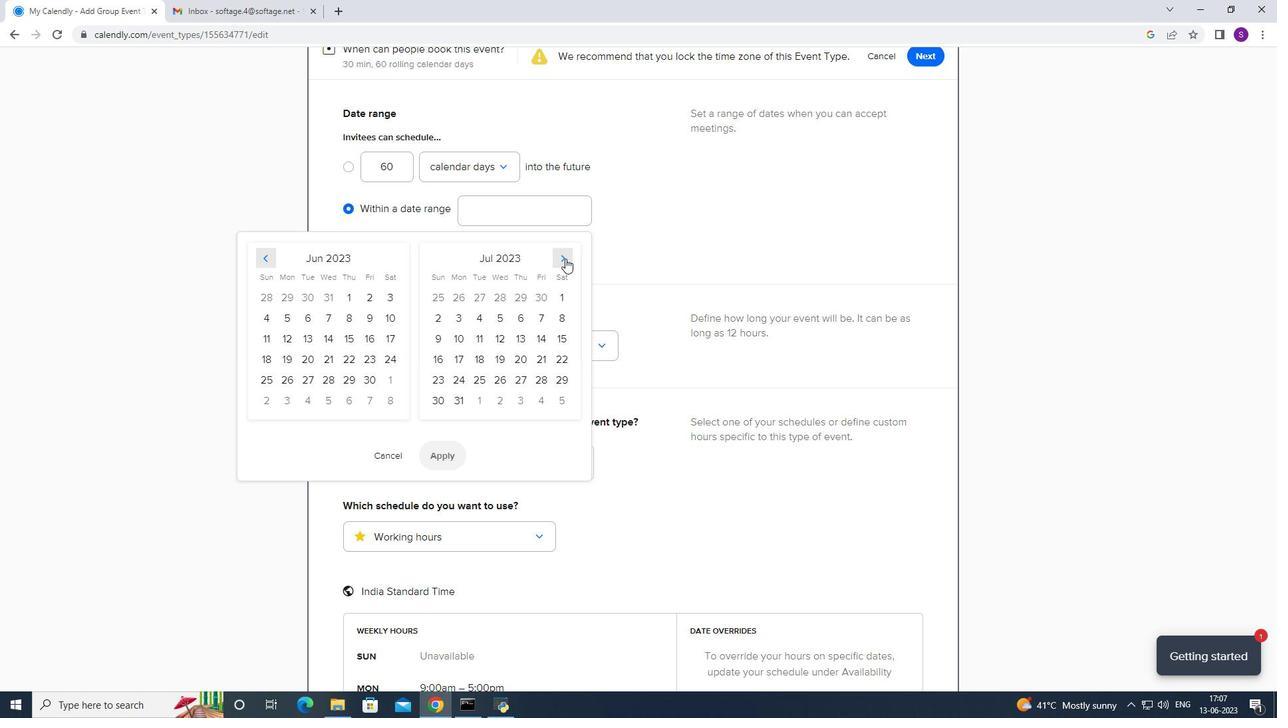 
Action: Mouse pressed left at (565, 258)
Screenshot: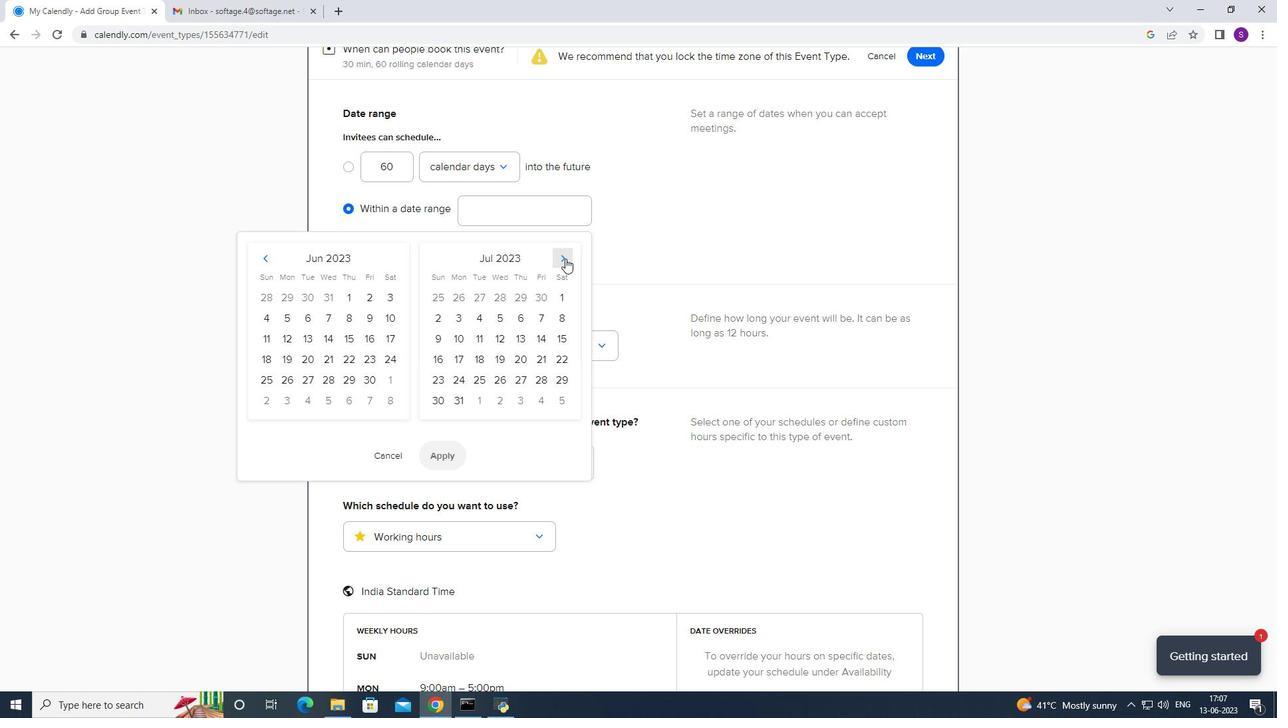 
Action: Mouse pressed left at (565, 258)
Screenshot: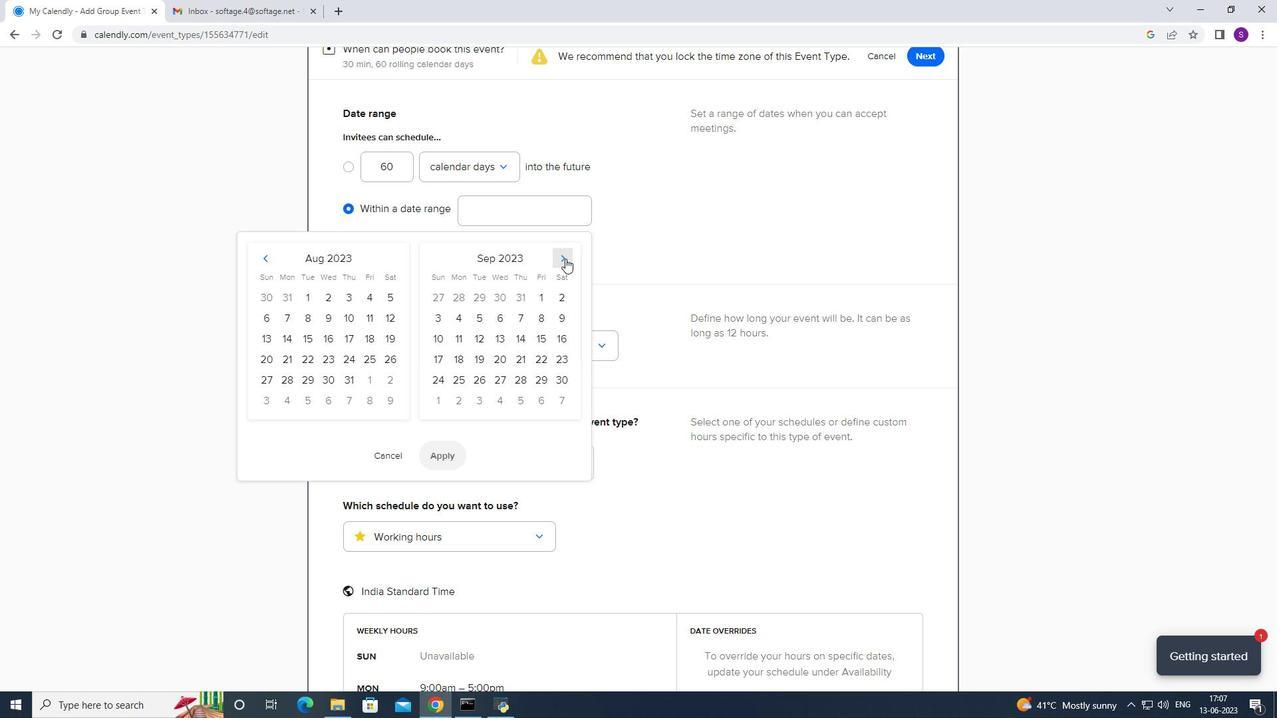 
Action: Mouse pressed left at (565, 258)
Screenshot: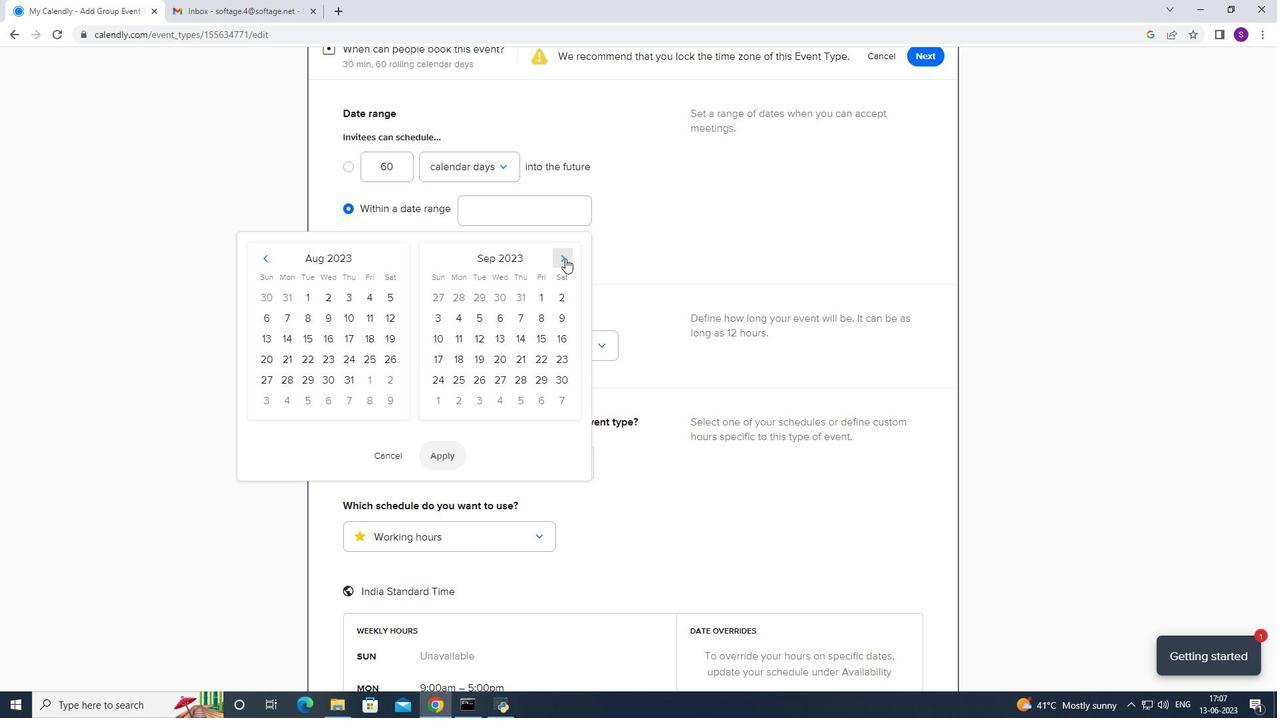 
Action: Mouse pressed left at (565, 258)
Screenshot: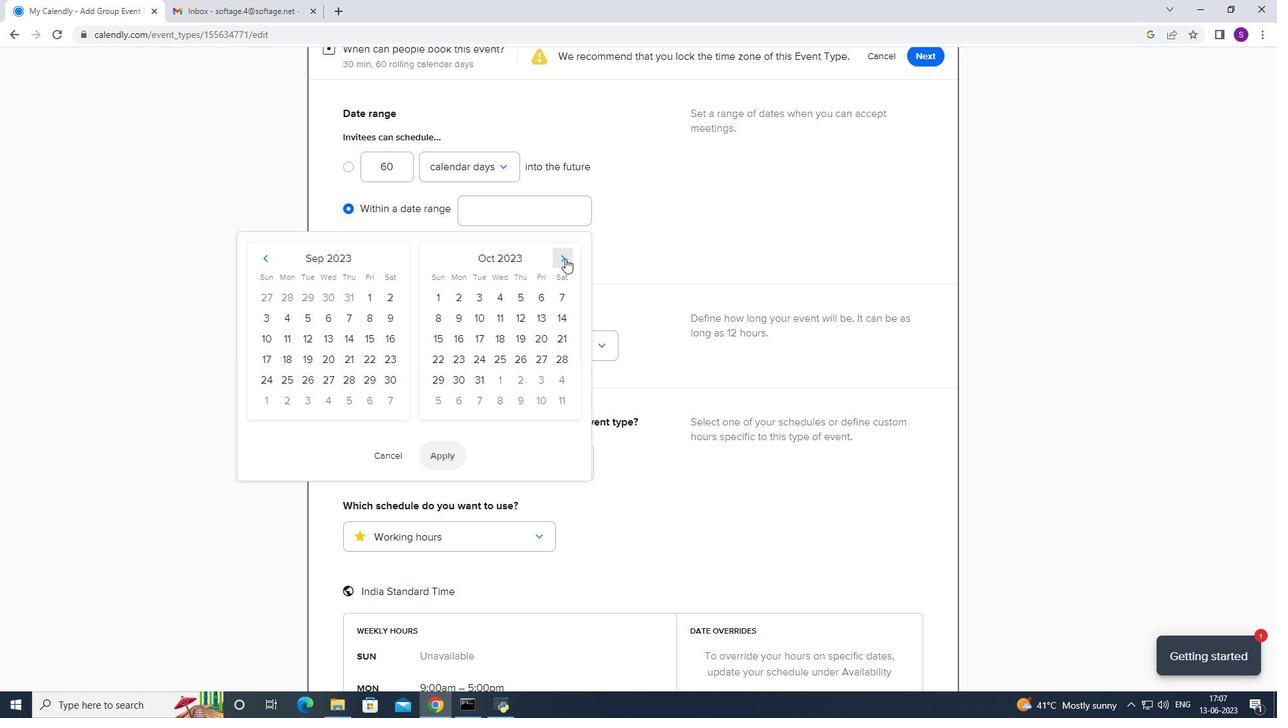 
Action: Mouse pressed left at (565, 258)
Screenshot: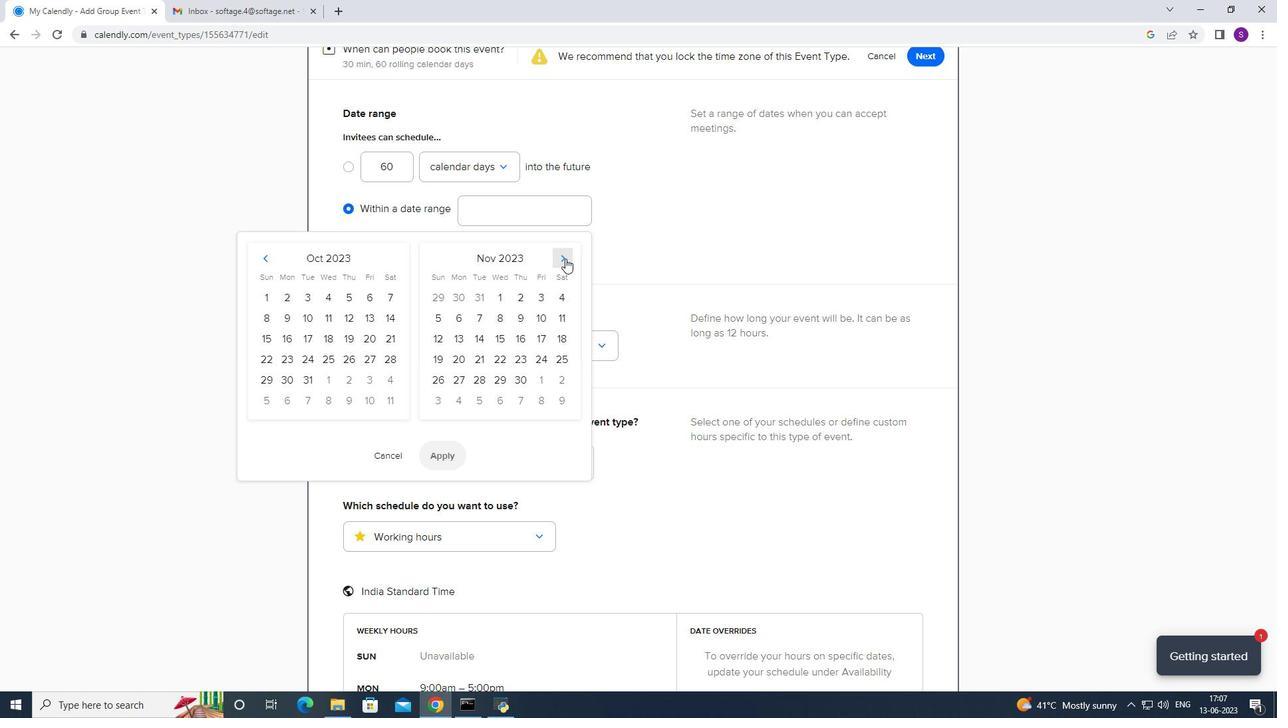 
Action: Mouse pressed left at (565, 258)
Screenshot: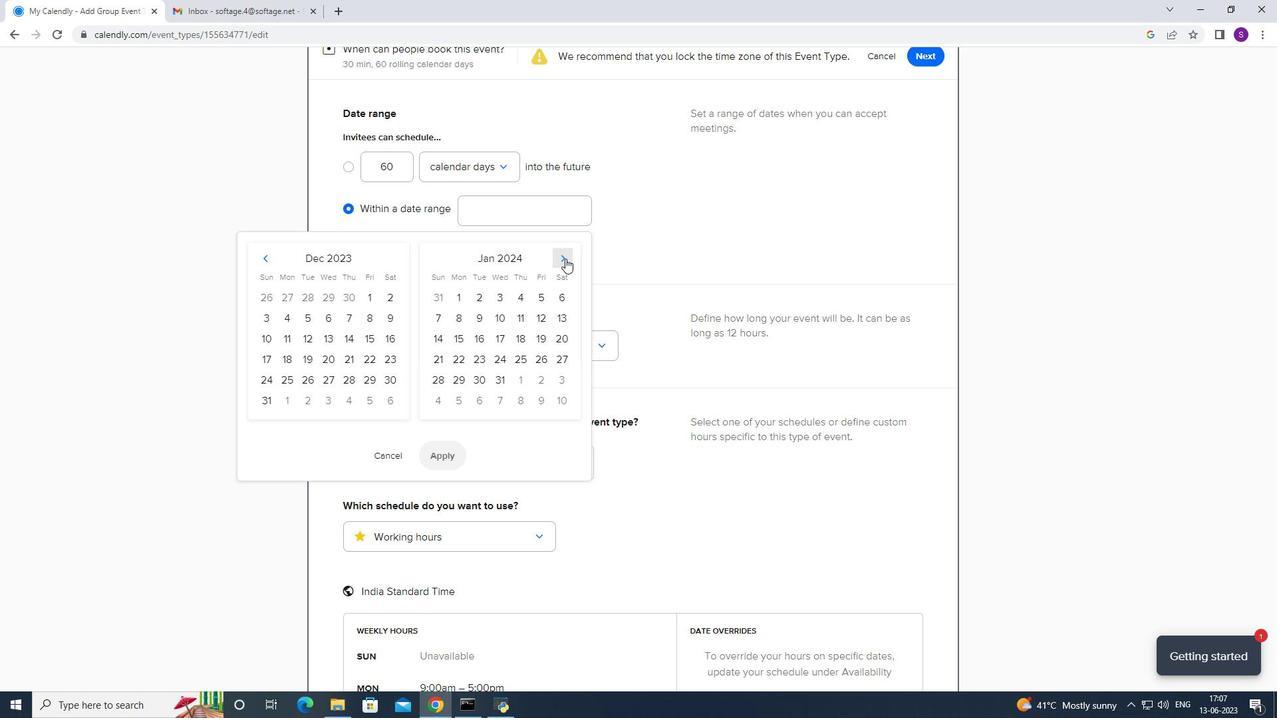 
Action: Mouse pressed left at (565, 258)
Screenshot: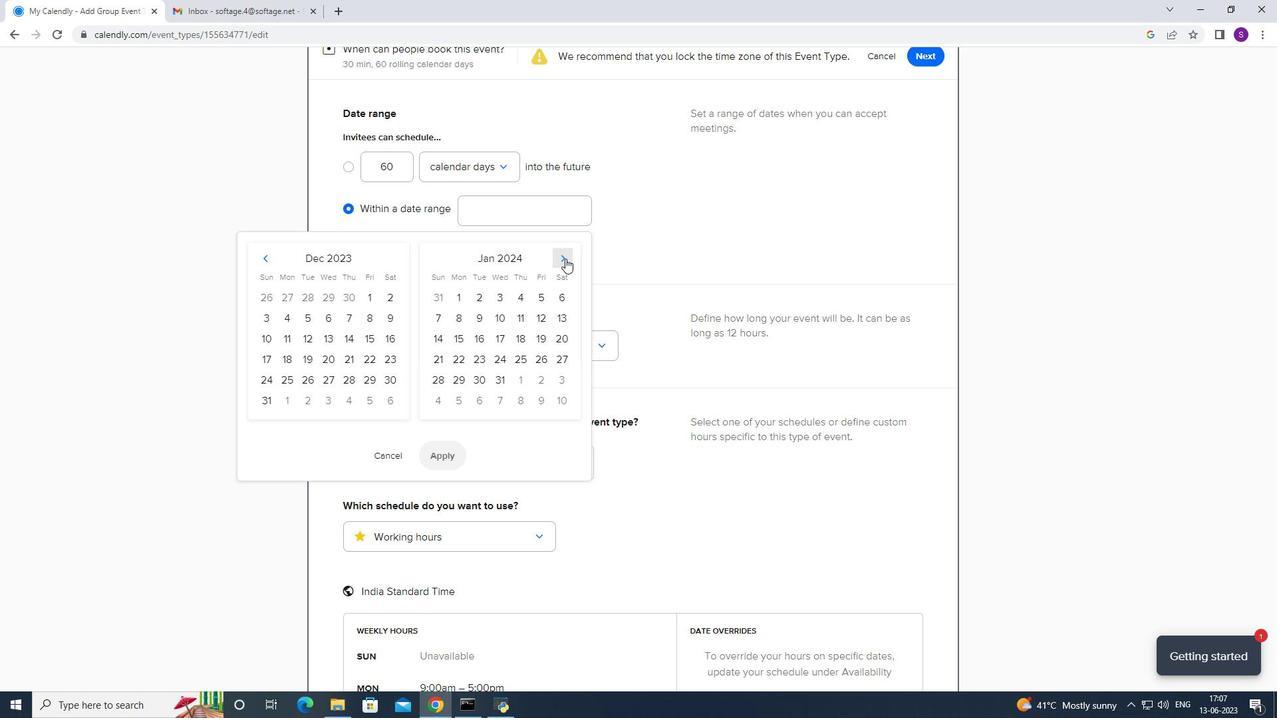 
Action: Mouse pressed left at (565, 258)
Screenshot: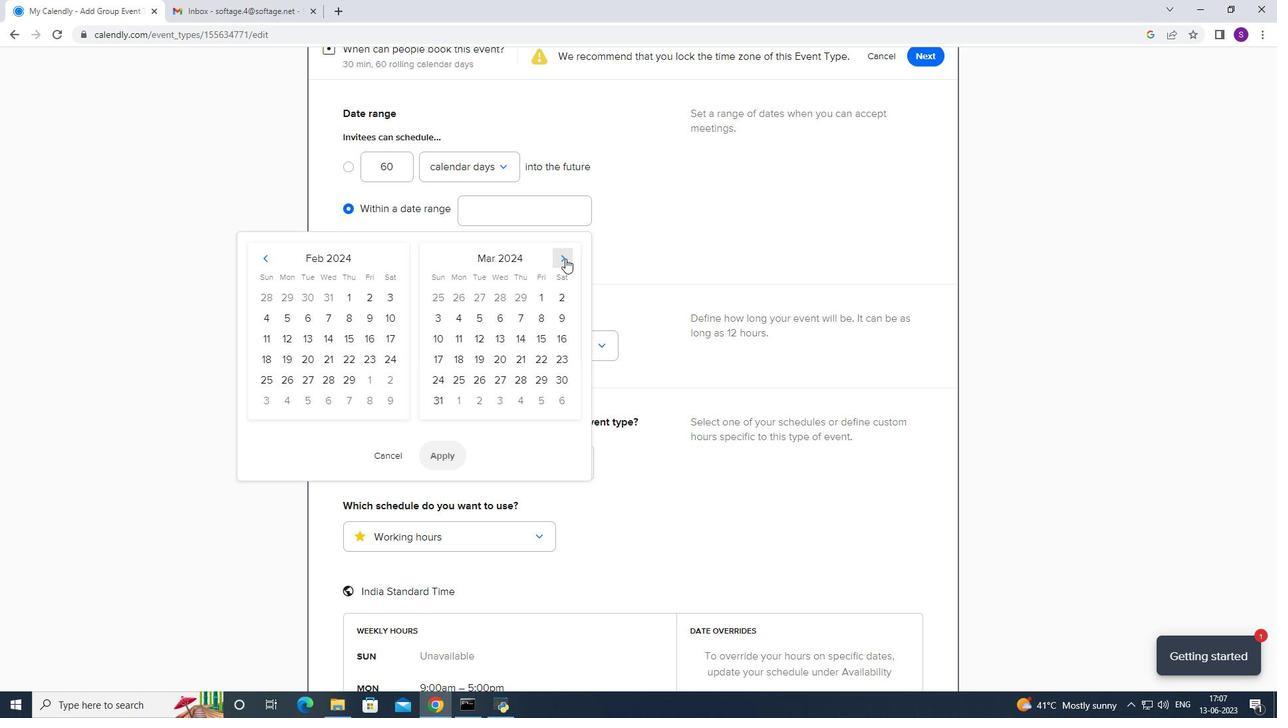 
Action: Mouse moved to (561, 258)
Screenshot: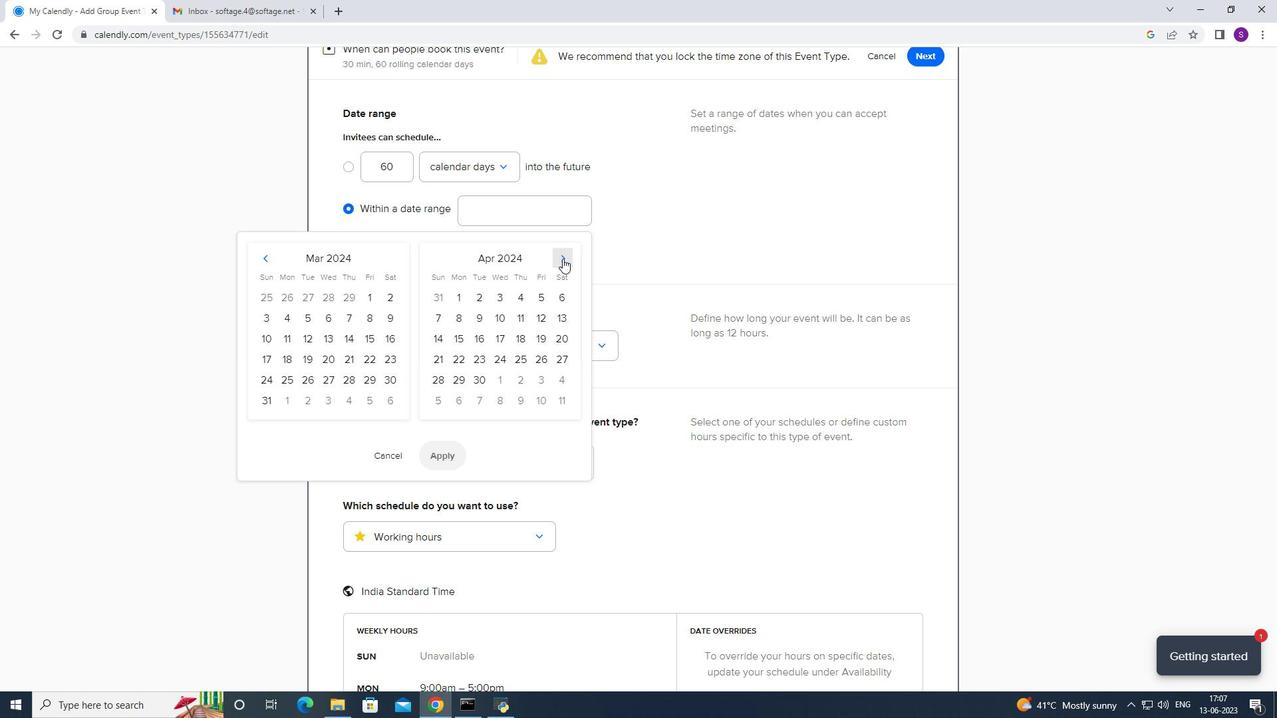 
Action: Mouse pressed left at (561, 258)
Screenshot: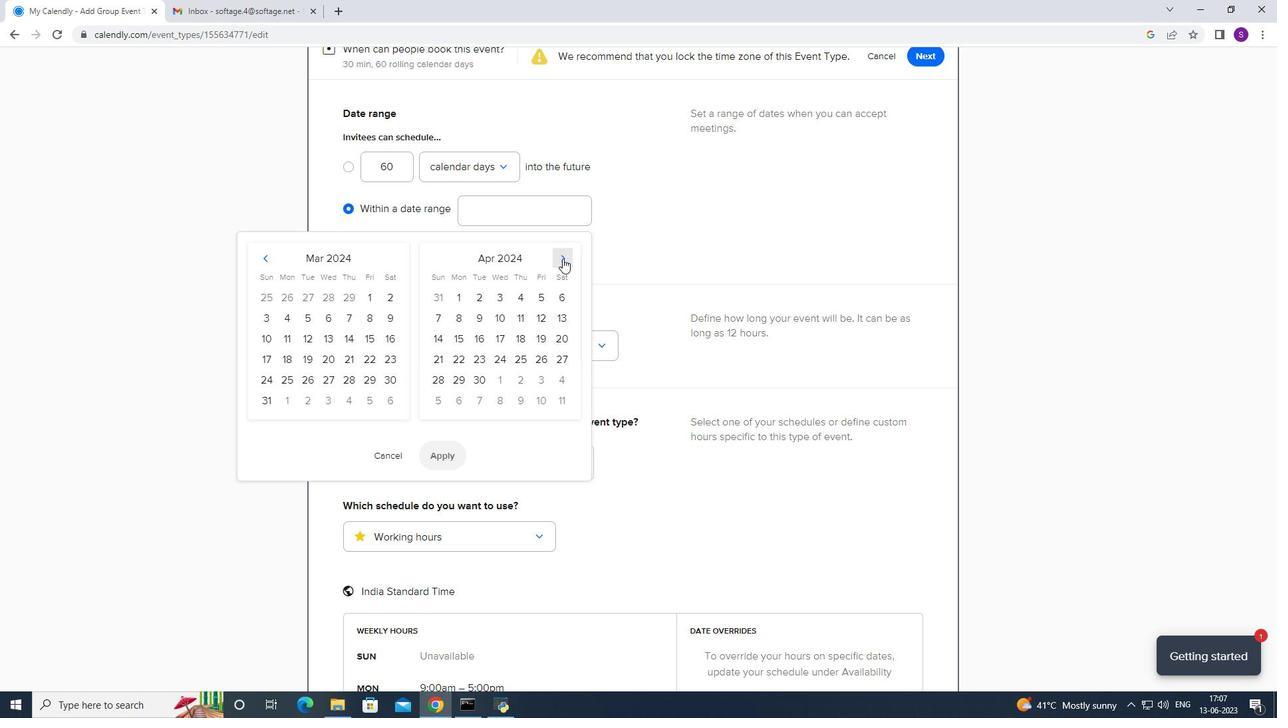 
Action: Mouse moved to (435, 362)
Screenshot: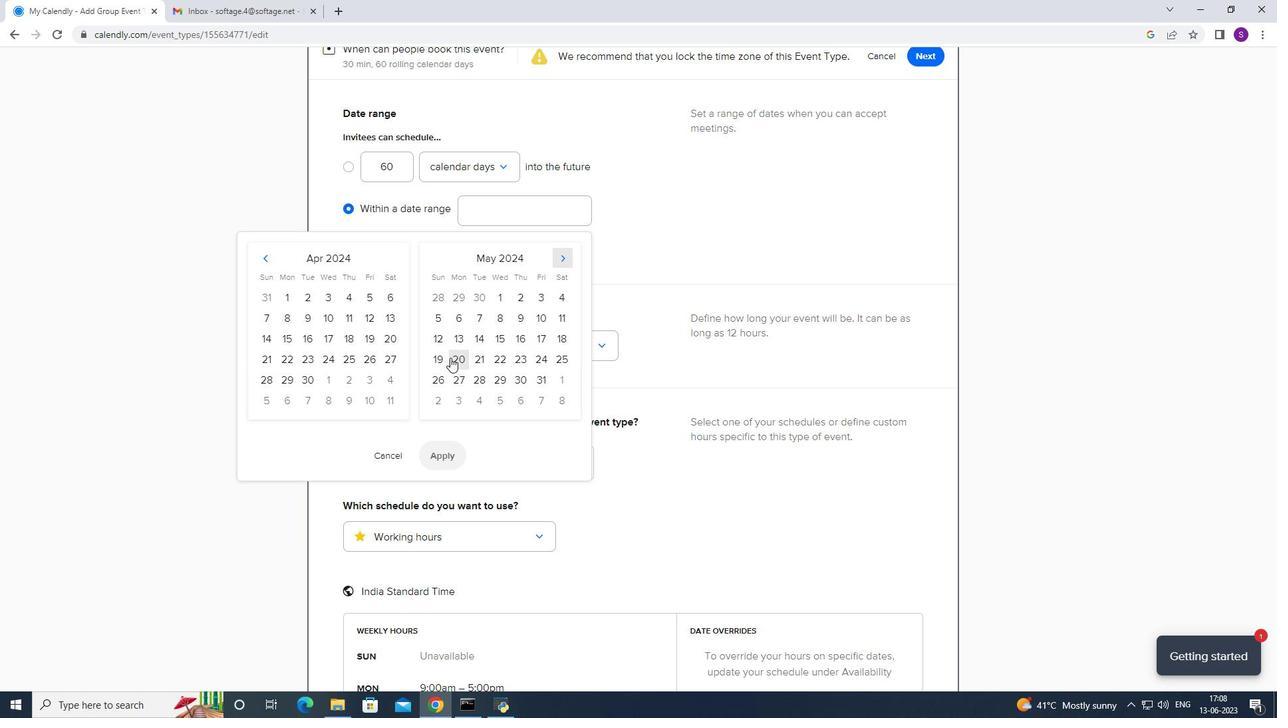 
Action: Mouse pressed left at (435, 362)
Screenshot: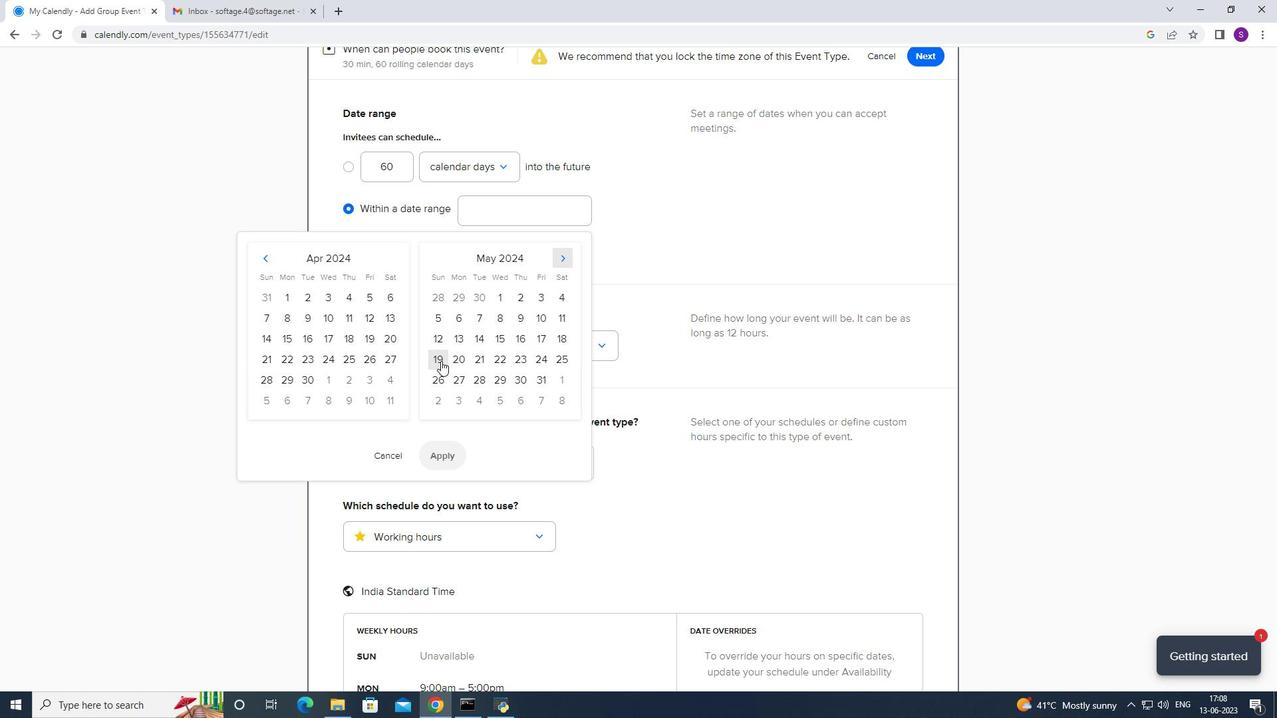 
Action: Mouse moved to (464, 362)
Screenshot: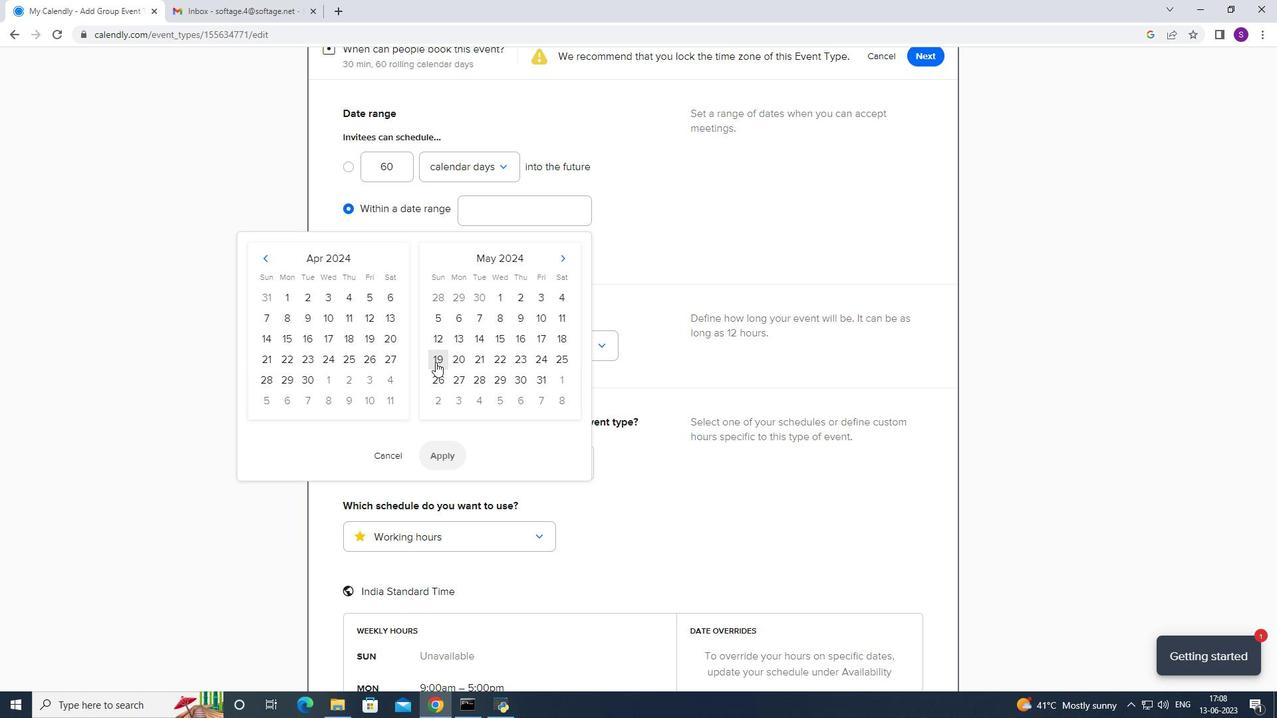
Action: Mouse pressed left at (464, 362)
Screenshot: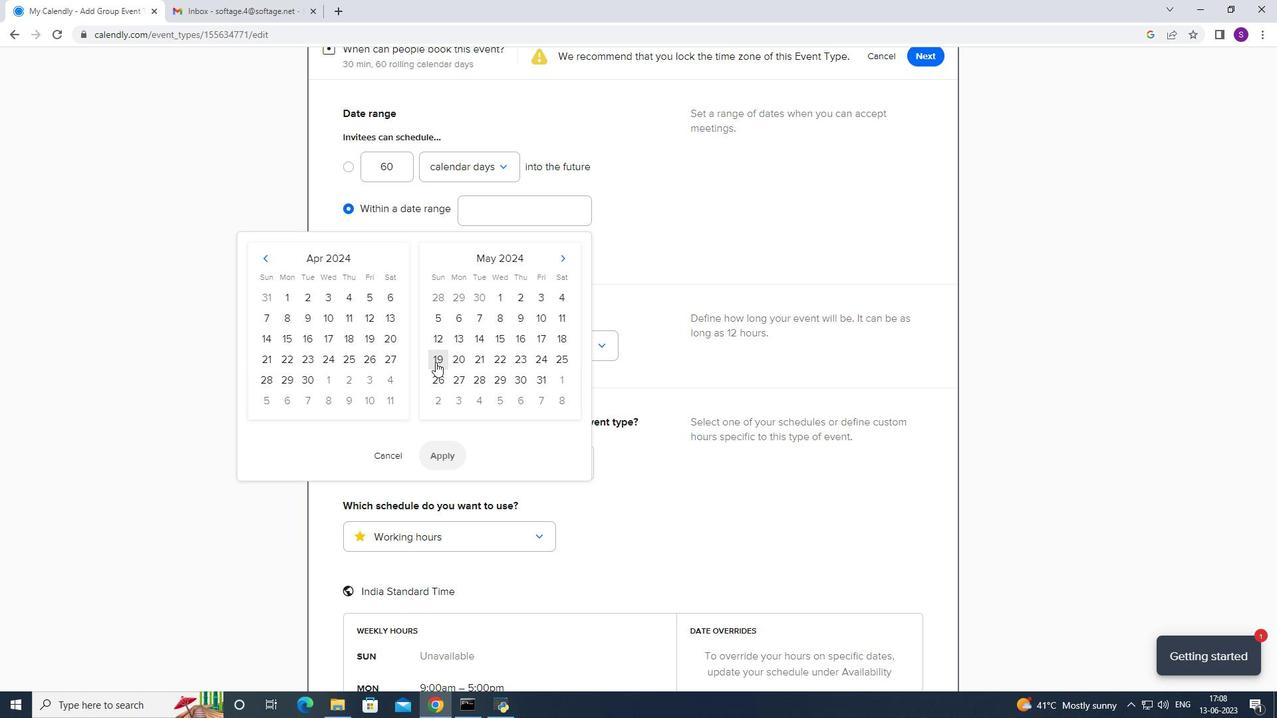 
Action: Mouse moved to (434, 443)
Screenshot: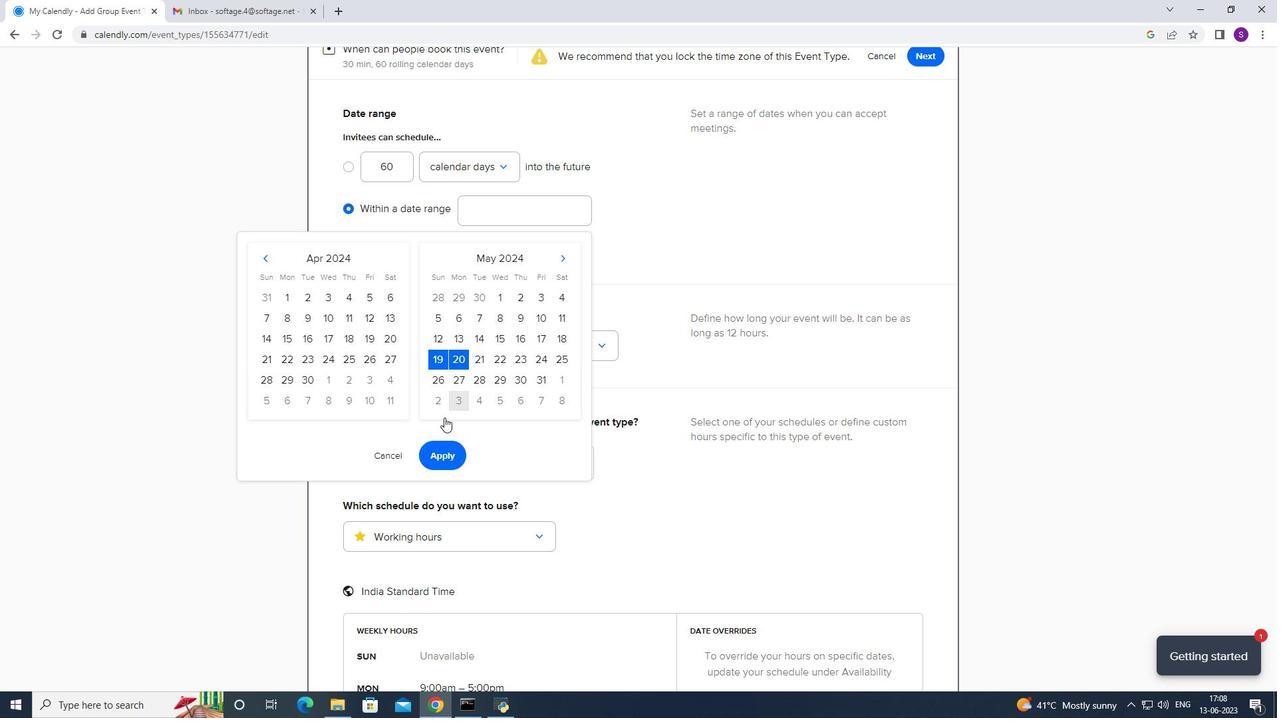 
Action: Mouse pressed left at (434, 443)
Screenshot: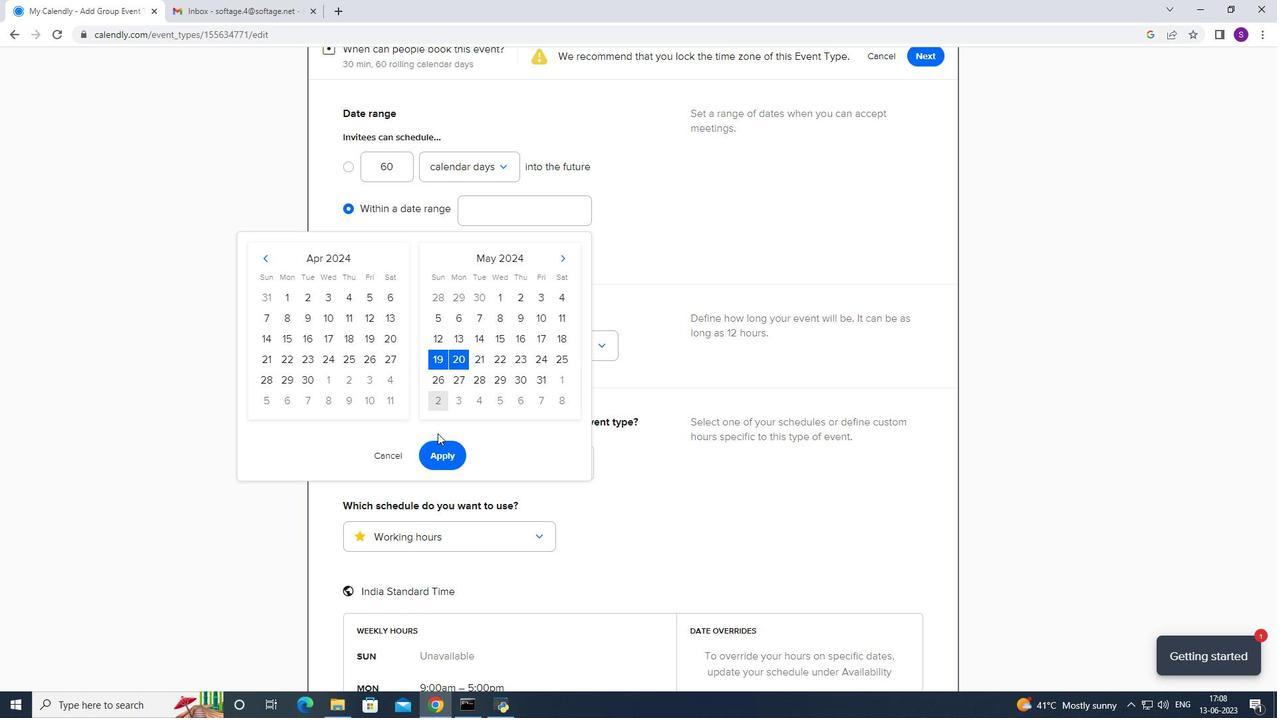 
Action: Mouse moved to (573, 381)
Screenshot: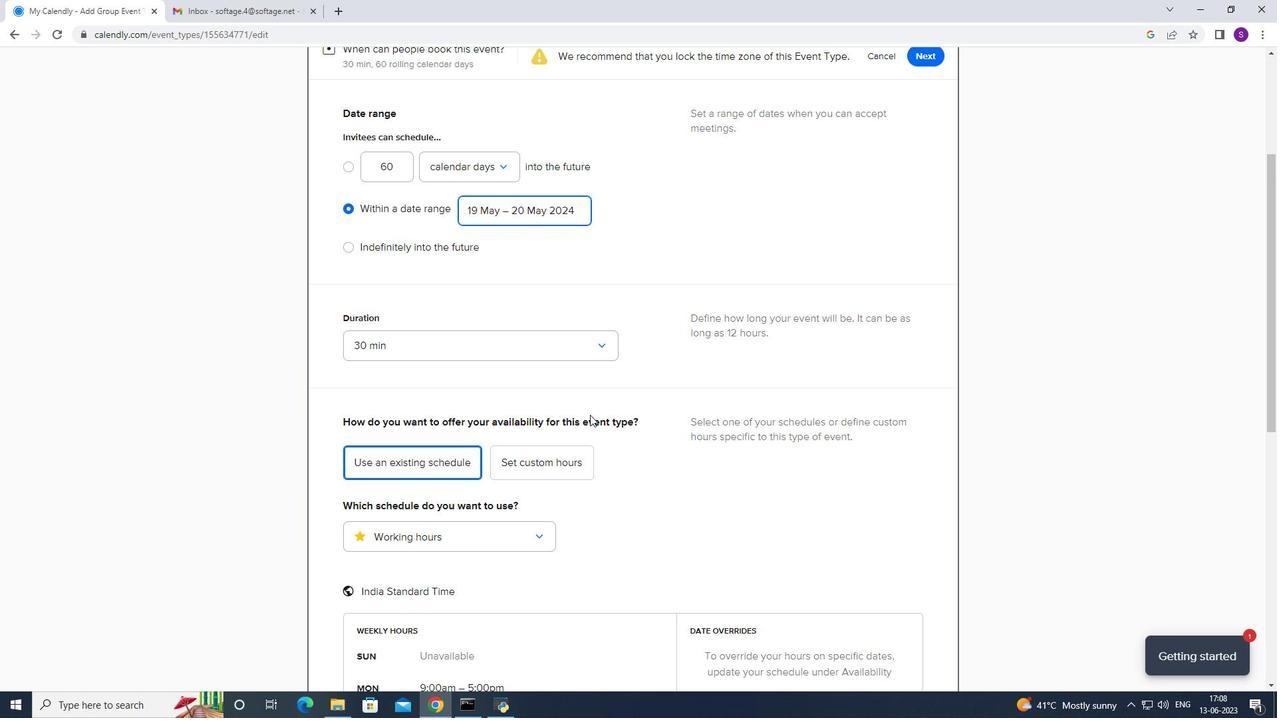 
Action: Mouse scrolled (591, 401) with delta (0, 0)
Screenshot: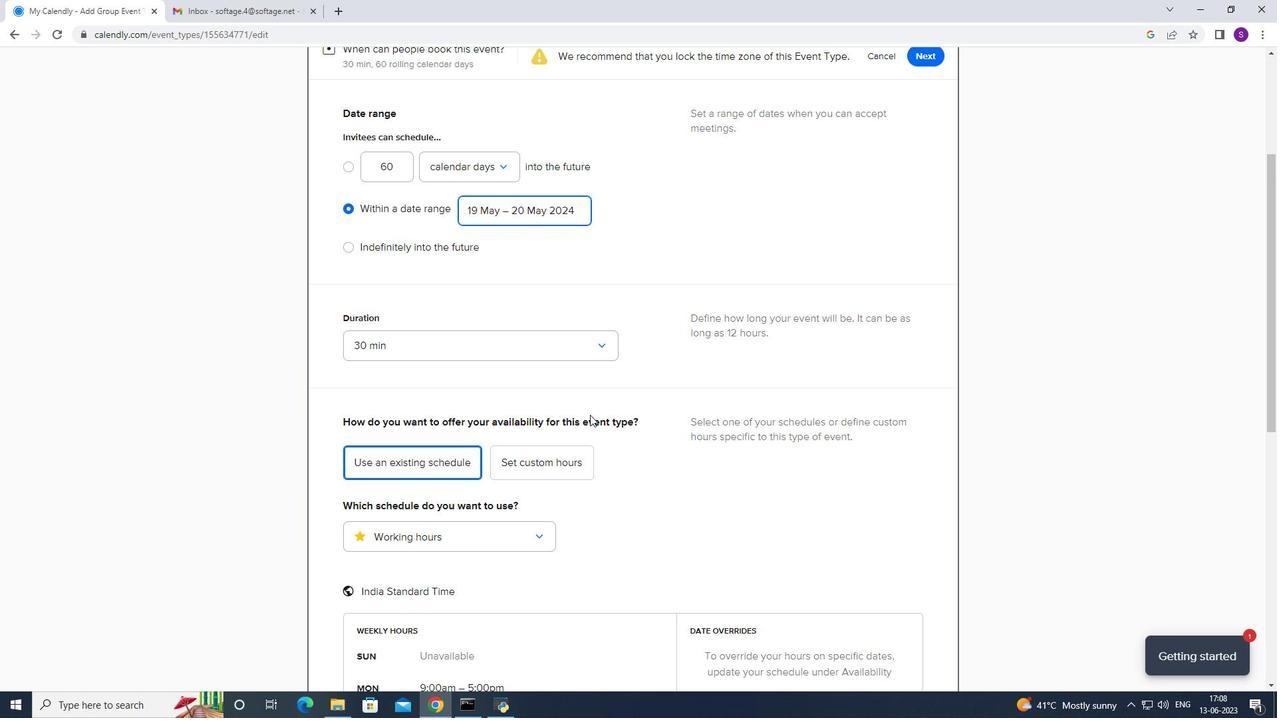 
Action: Mouse moved to (573, 380)
Screenshot: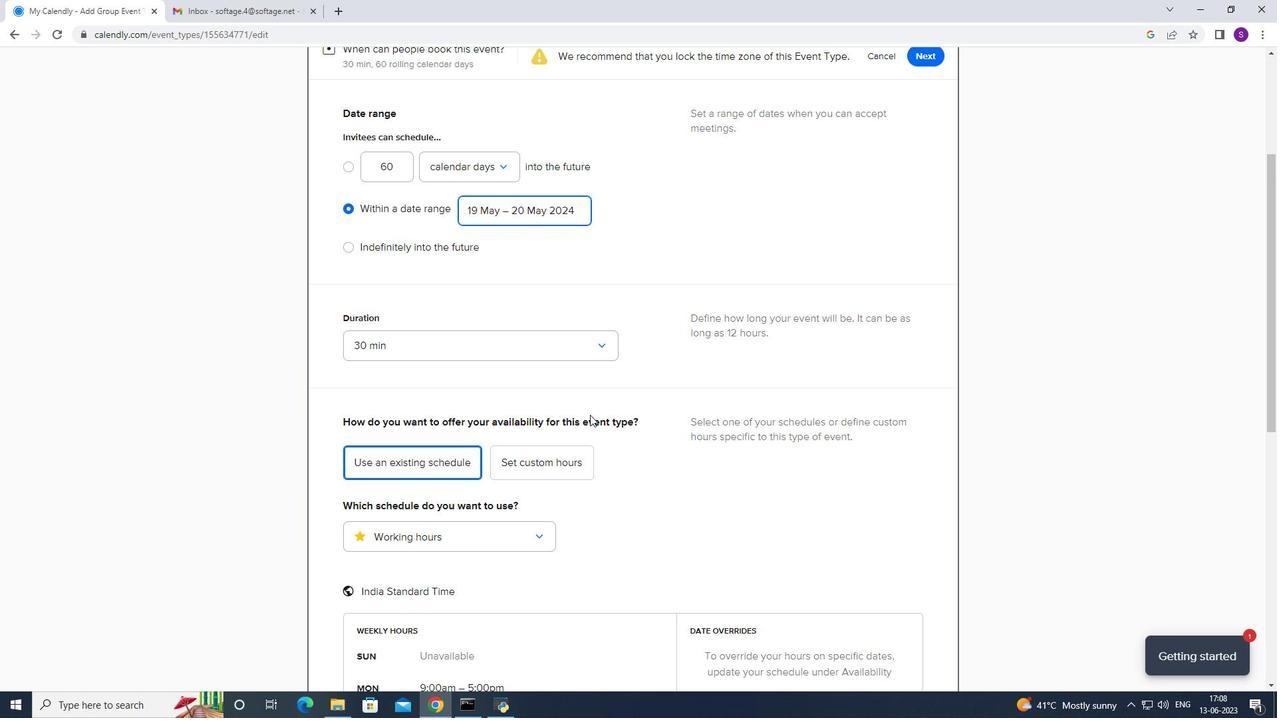 
Action: Mouse scrolled (590, 400) with delta (0, 0)
Screenshot: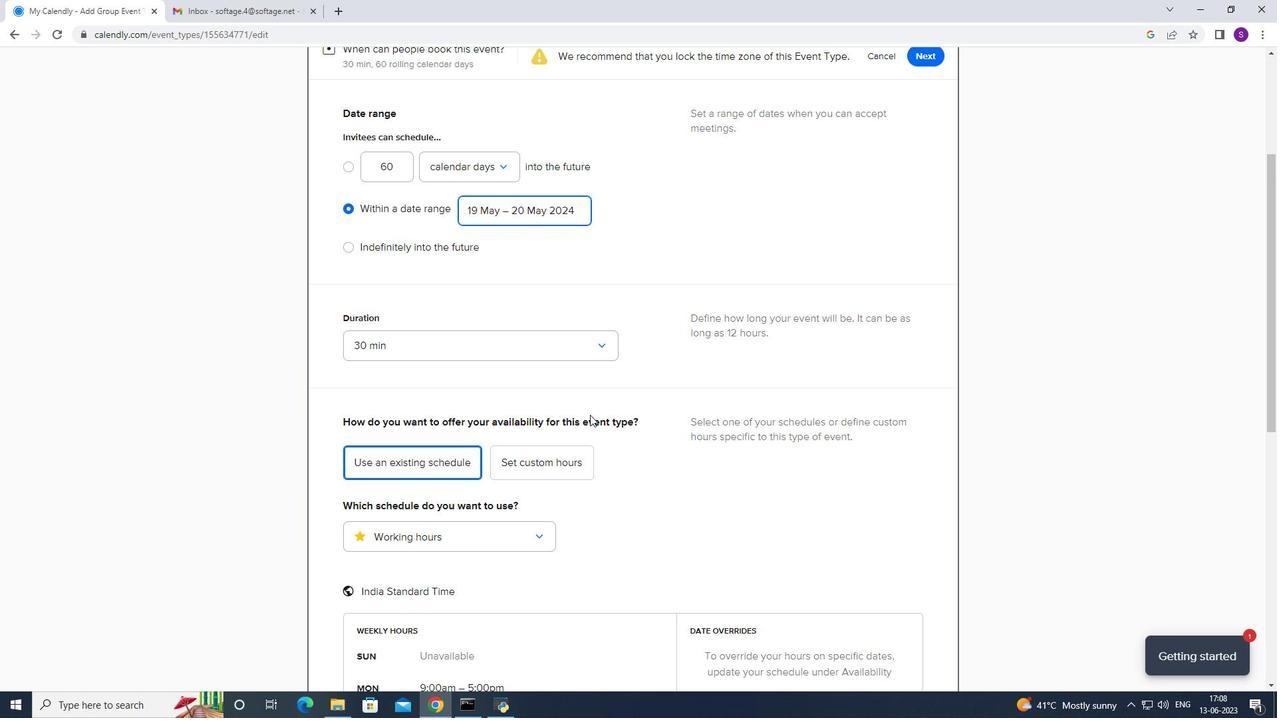
Action: Mouse scrolled (589, 399) with delta (0, 0)
Screenshot: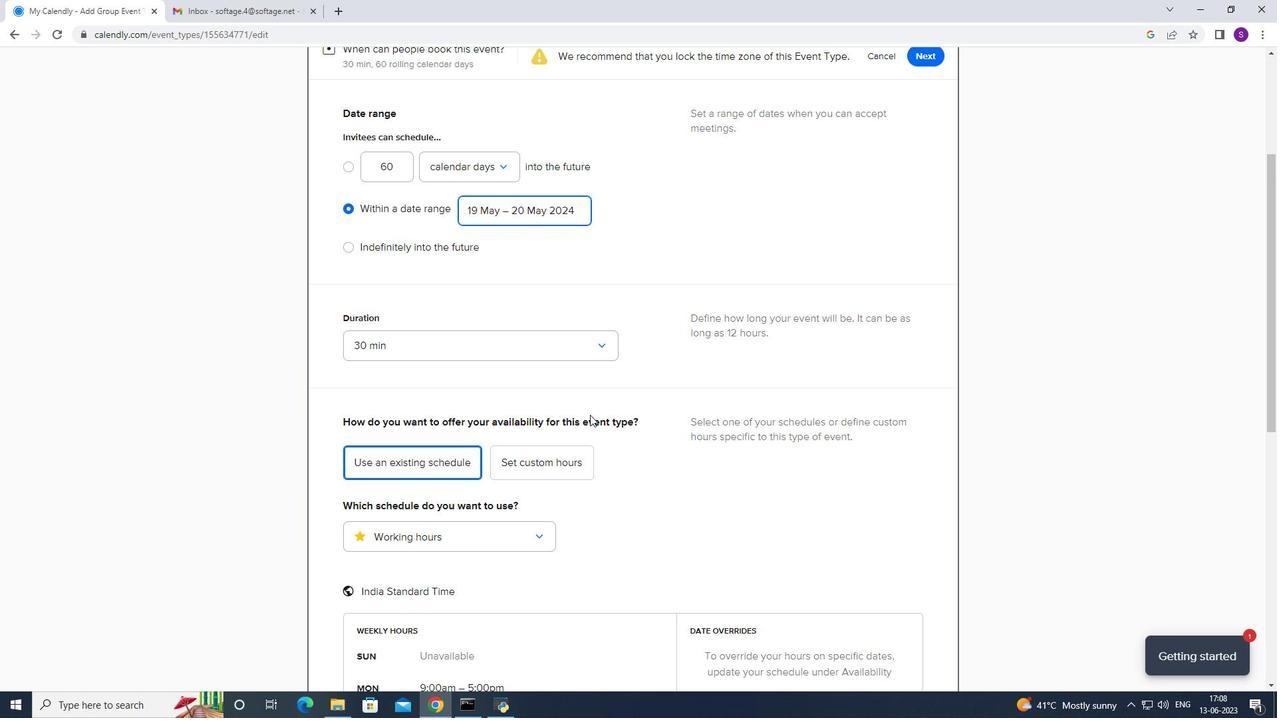 
Action: Mouse scrolled (588, 398) with delta (0, 0)
Screenshot: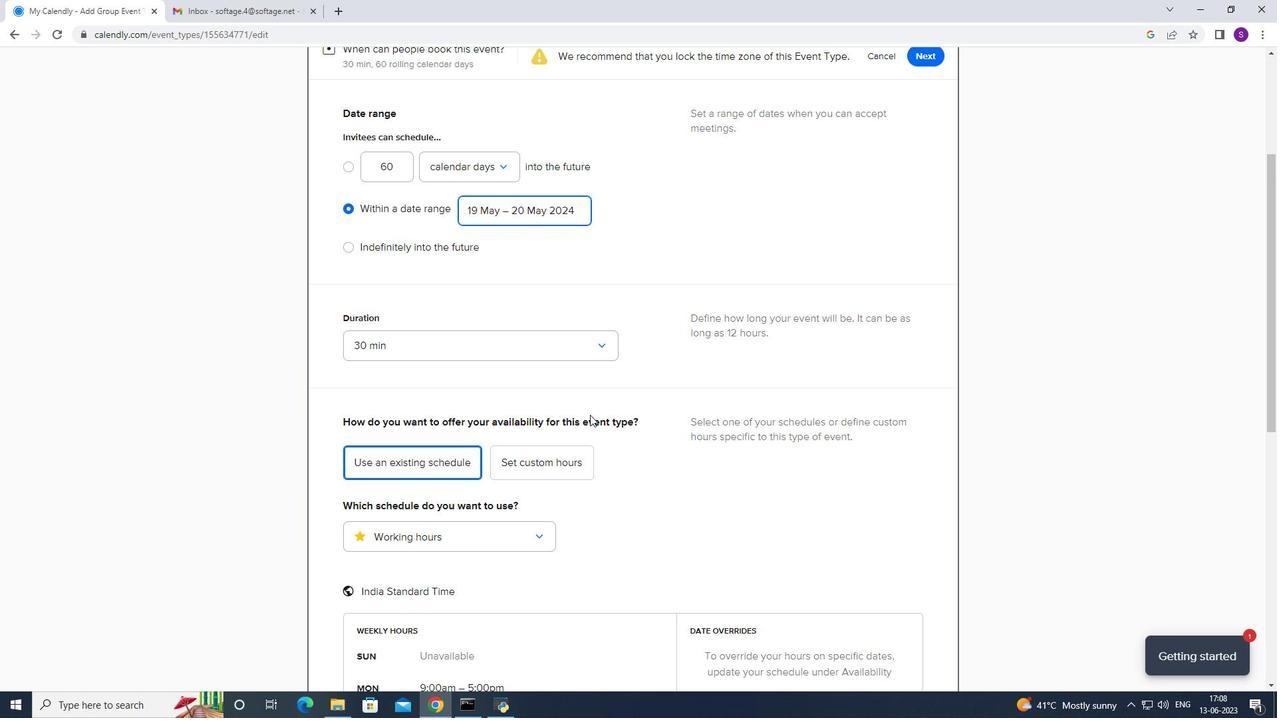 
Action: Mouse scrolled (586, 396) with delta (0, 0)
Screenshot: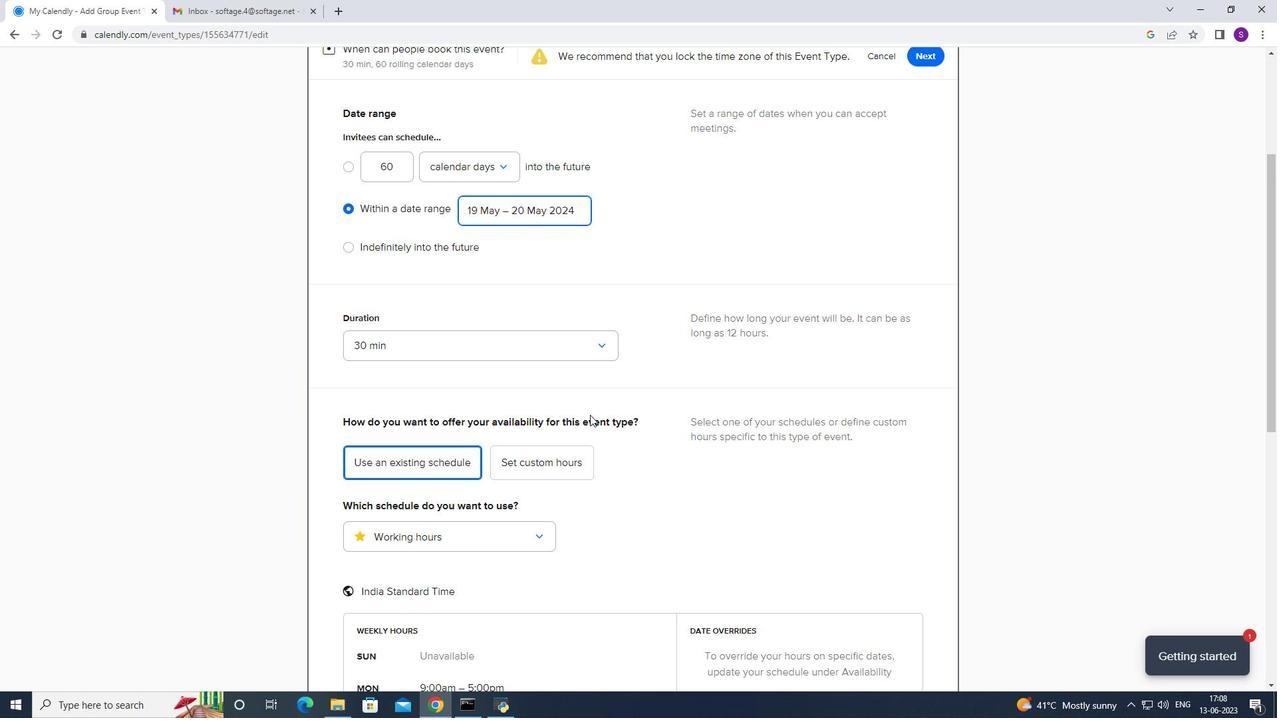 
Action: Mouse scrolled (584, 393) with delta (0, 0)
Screenshot: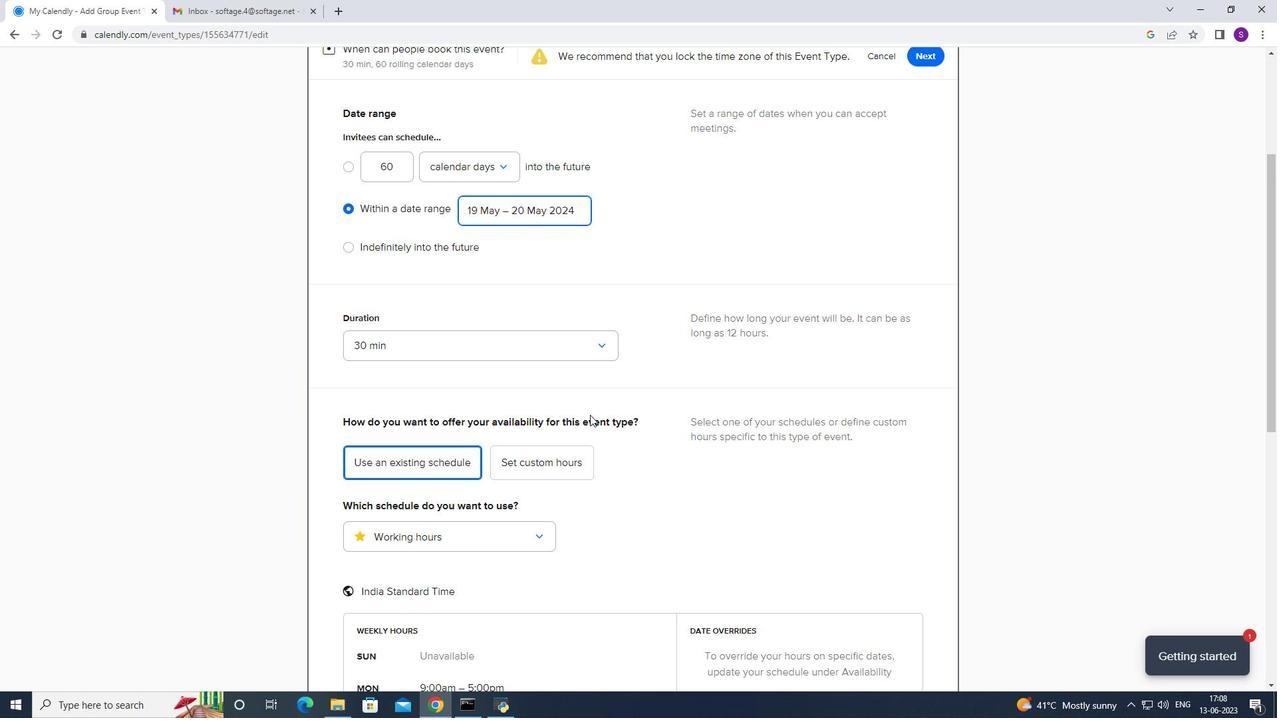 
Action: Mouse scrolled (581, 389) with delta (0, 0)
Screenshot: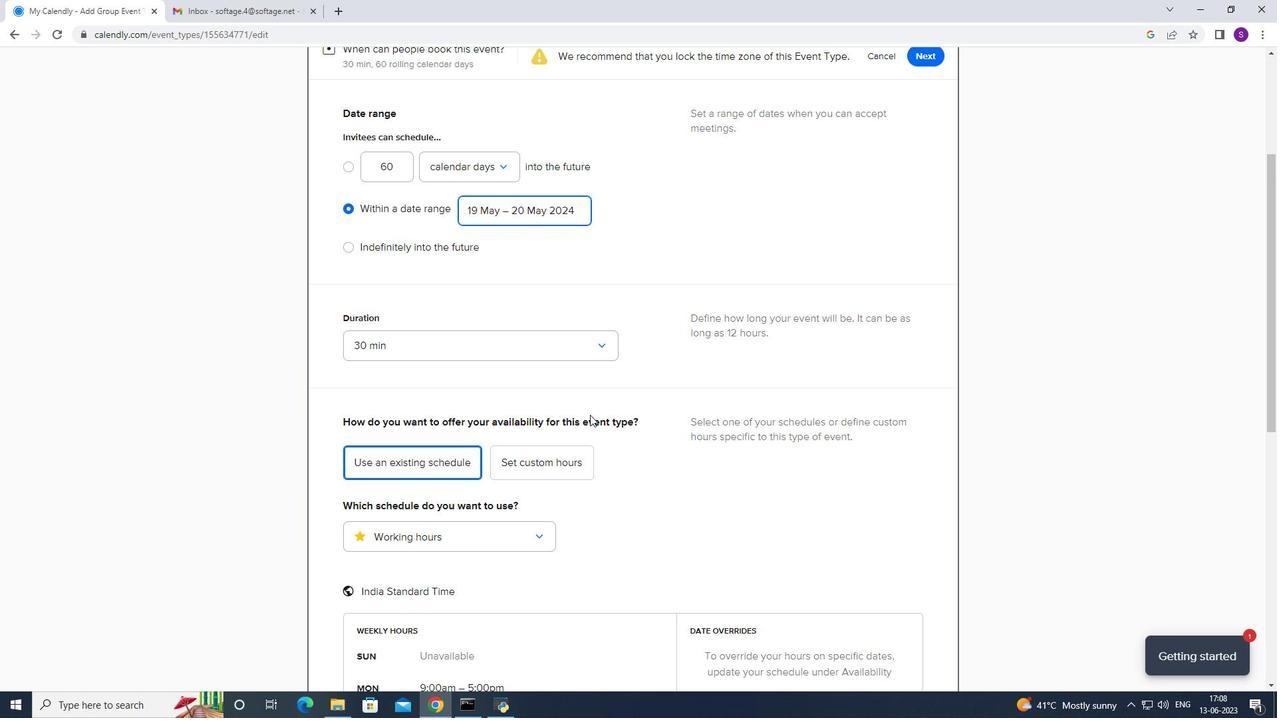 
Action: Mouse scrolled (577, 385) with delta (0, 0)
Screenshot: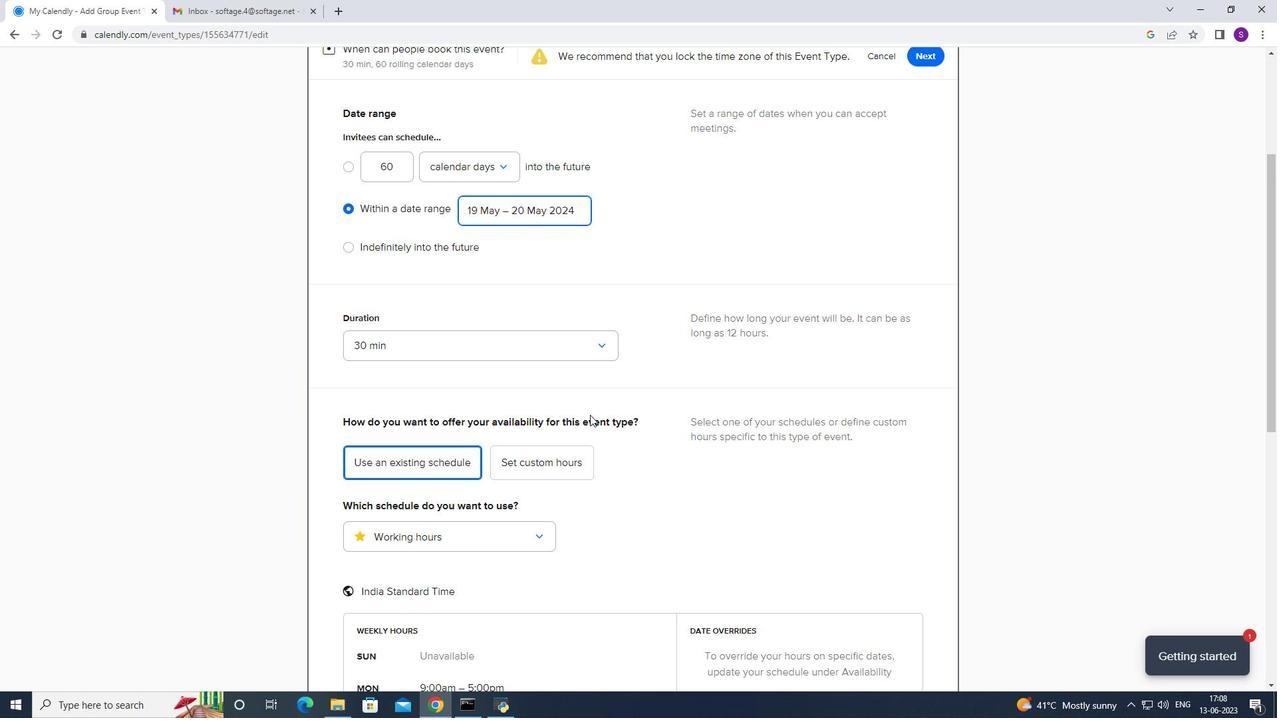 
Action: Mouse moved to (567, 377)
Screenshot: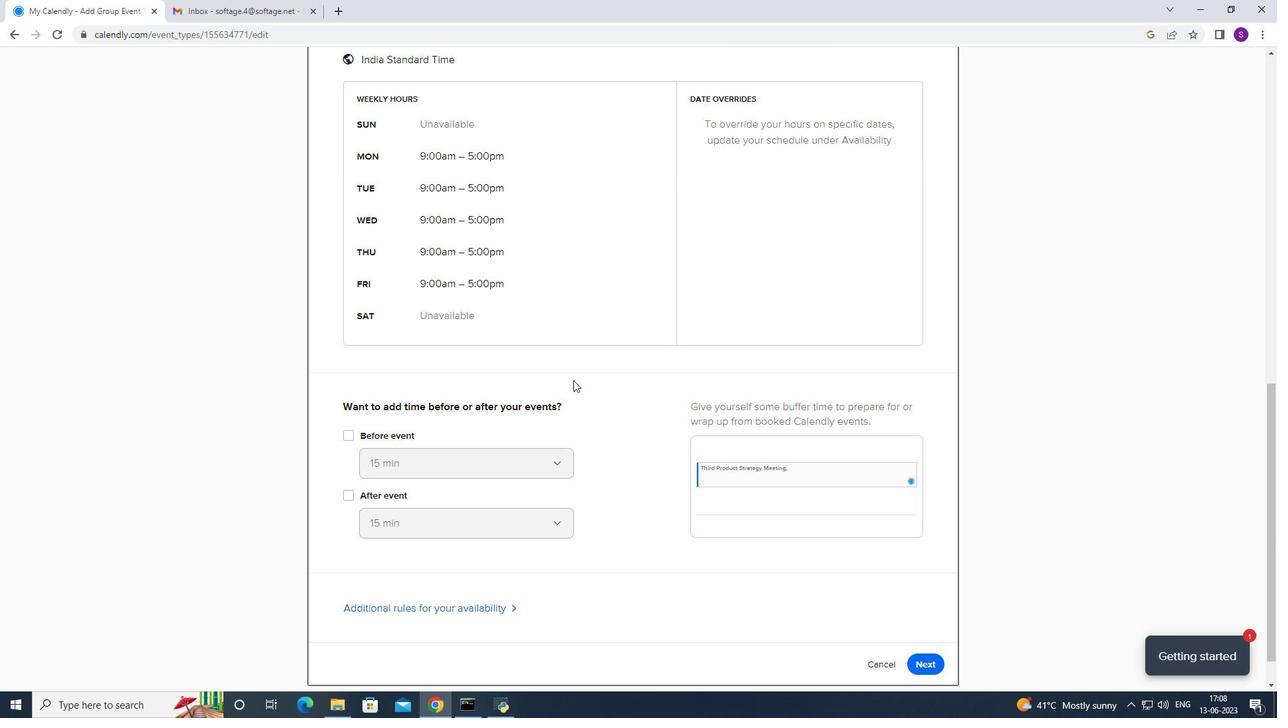 
Action: Mouse scrolled (568, 378) with delta (0, 0)
Screenshot: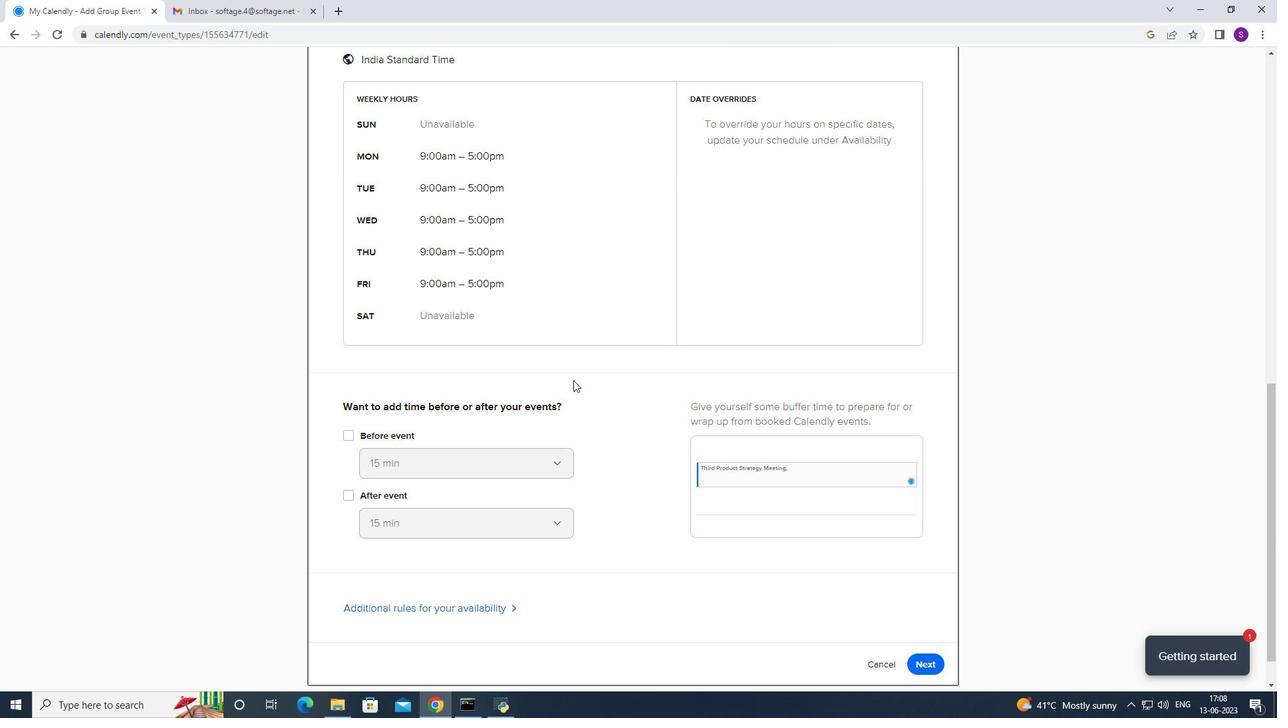 
Action: Mouse moved to (566, 377)
Screenshot: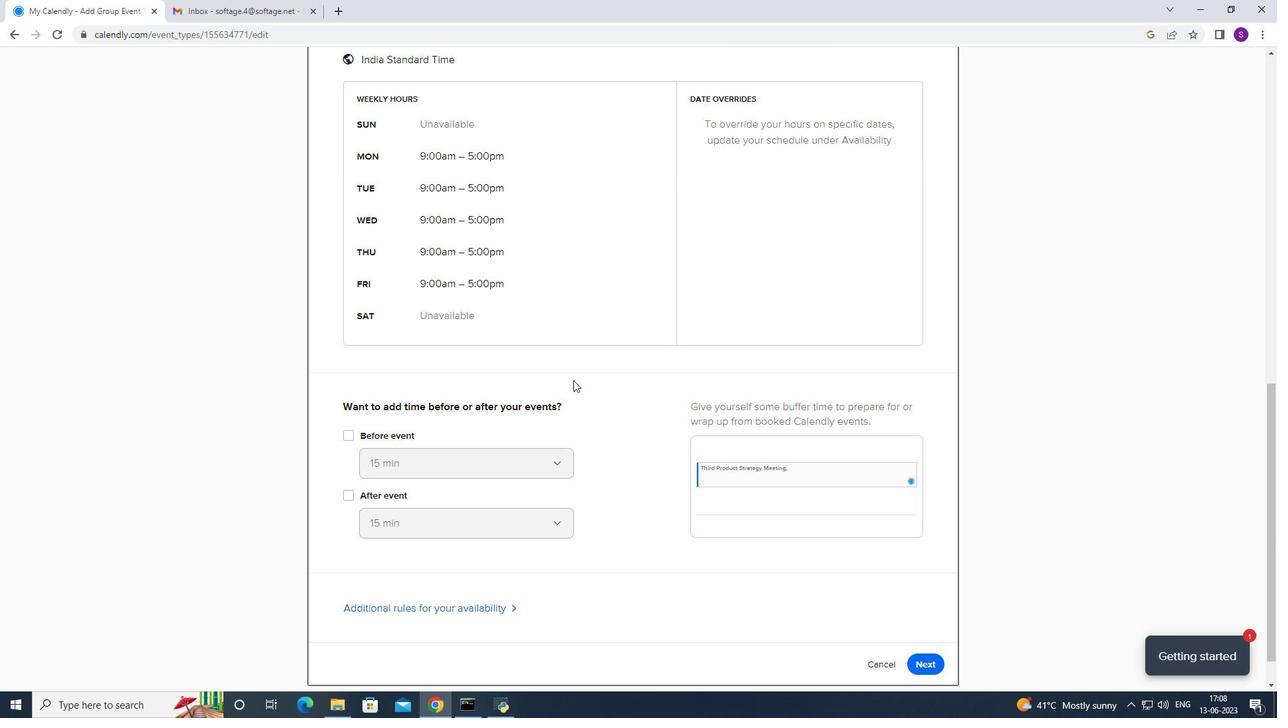 
Action: Mouse scrolled (568, 378) with delta (0, 0)
Screenshot: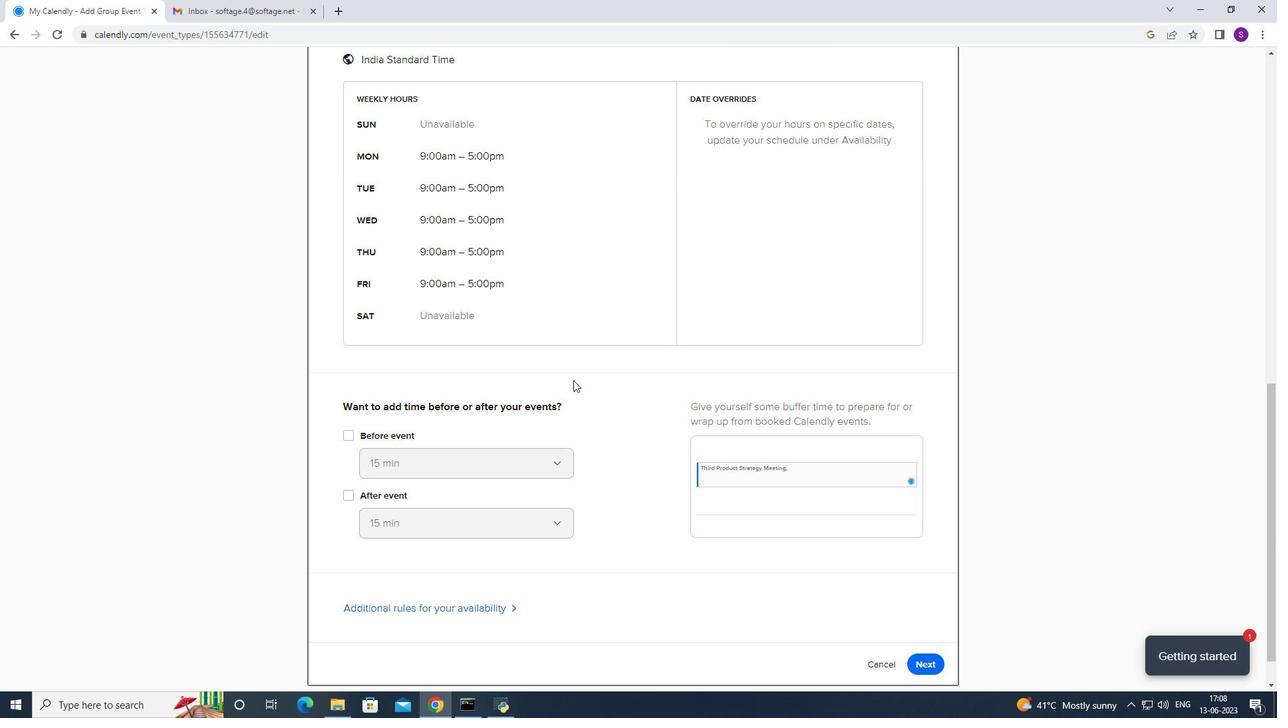 
Action: Mouse scrolled (568, 378) with delta (0, 0)
Screenshot: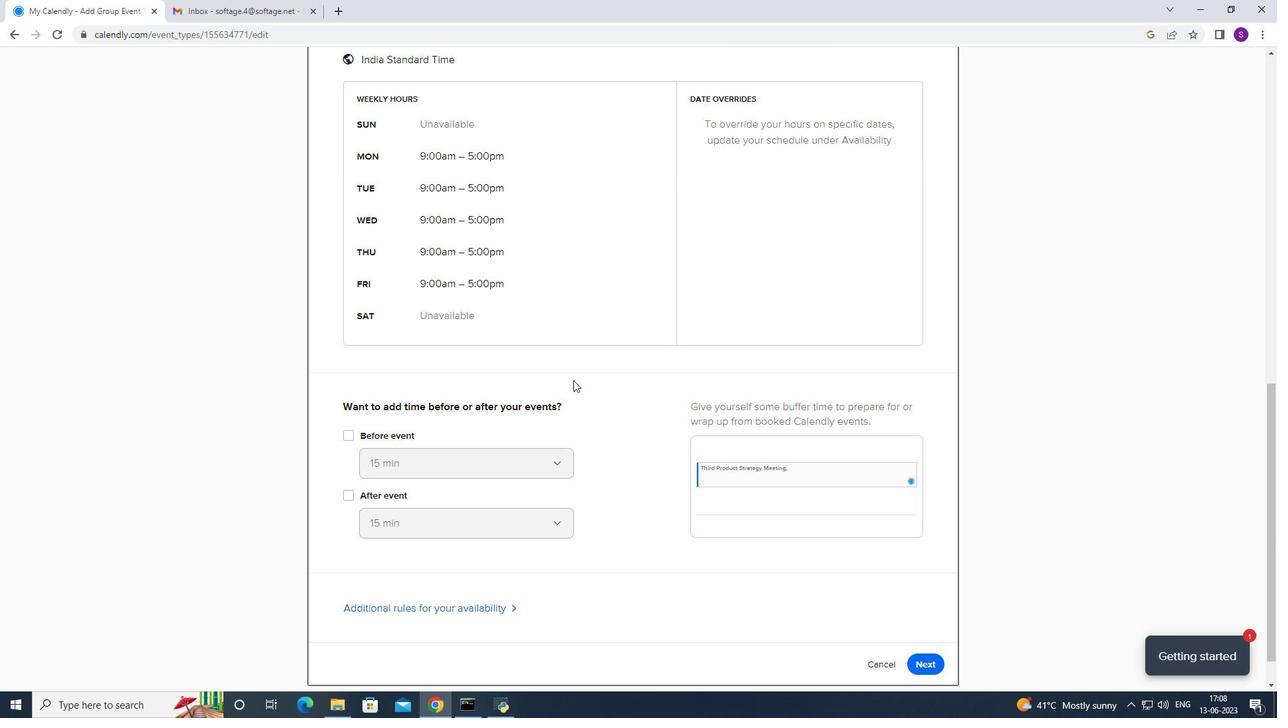 
Action: Mouse scrolled (568, 378) with delta (0, 0)
Screenshot: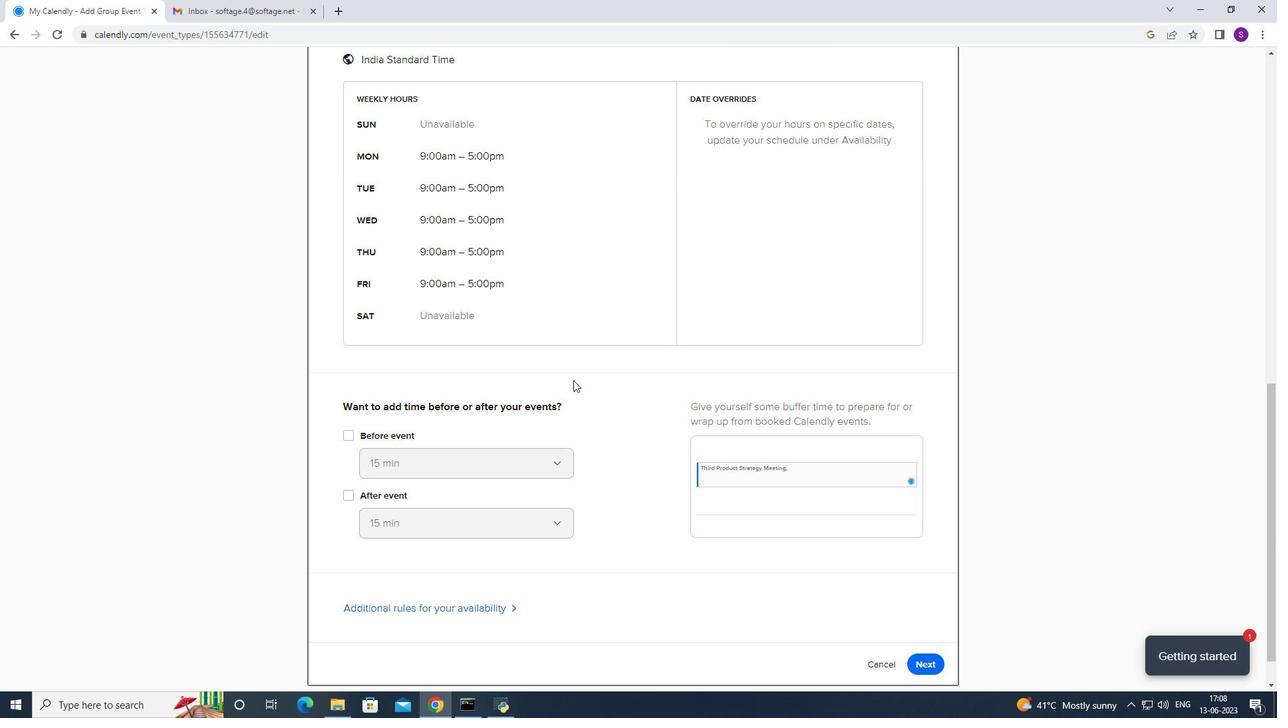 
Action: Mouse scrolled (567, 376) with delta (0, -1)
Screenshot: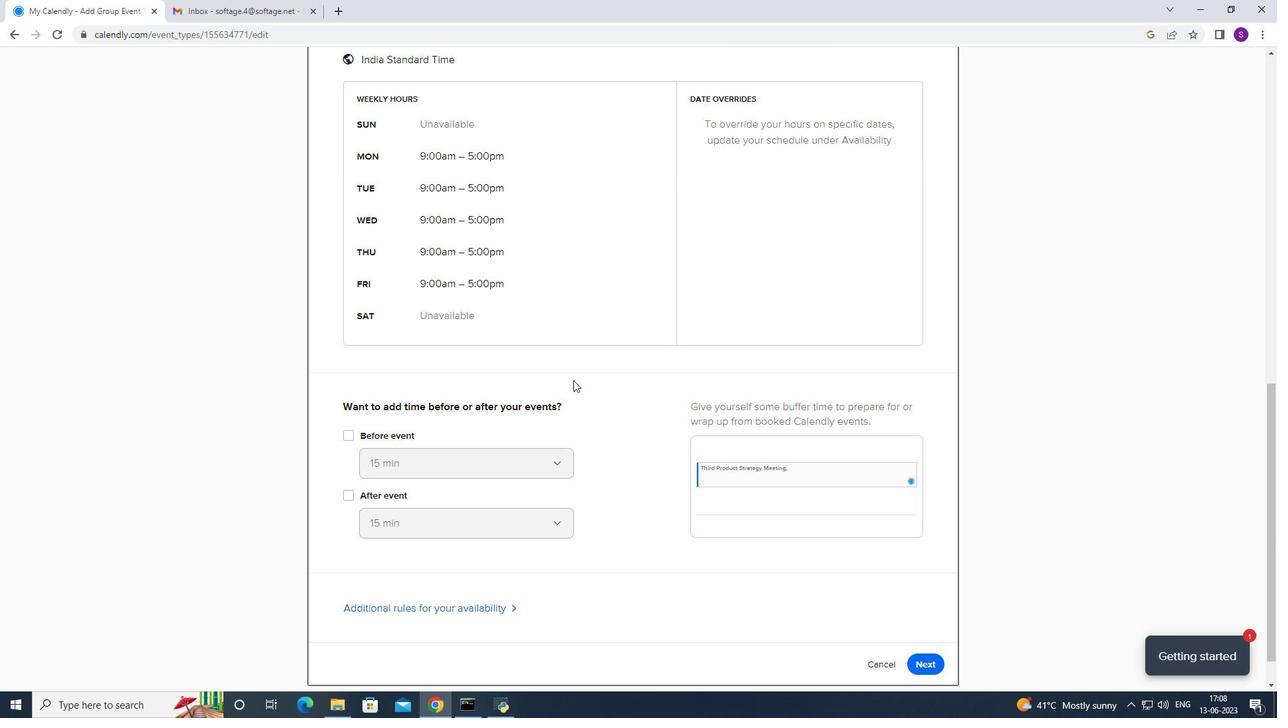
Action: Mouse scrolled (566, 376) with delta (0, 0)
Screenshot: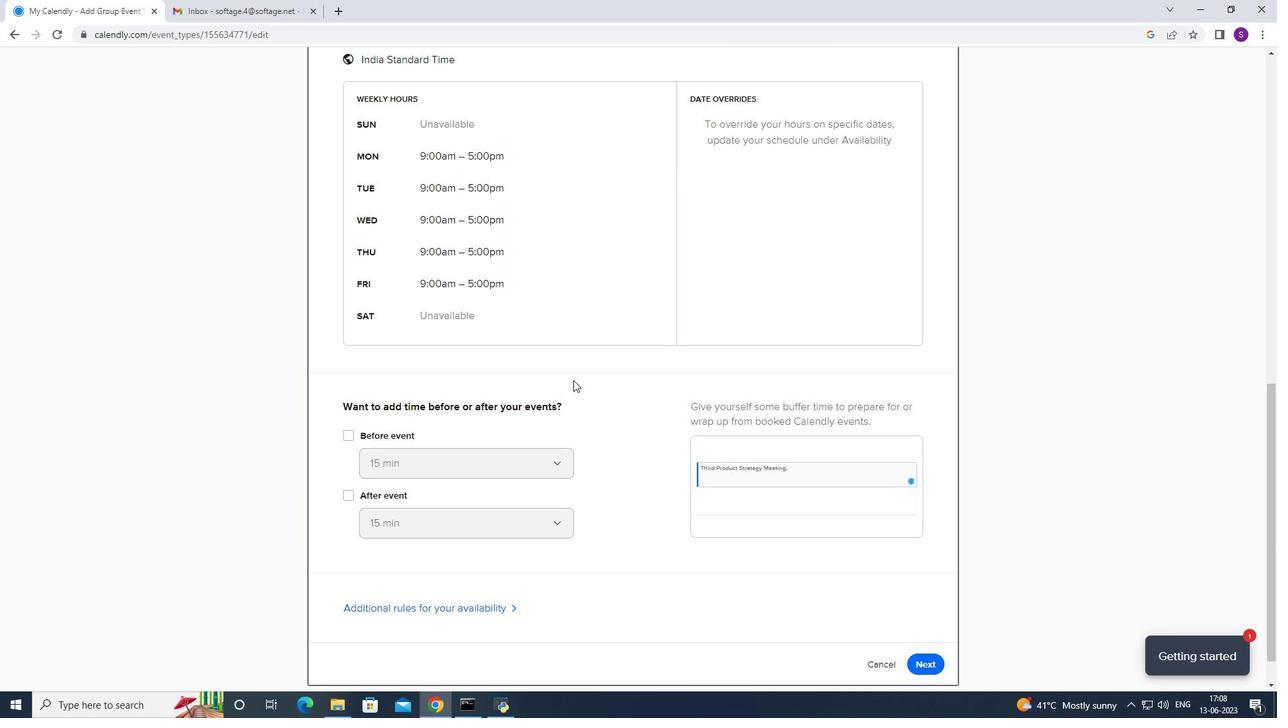 
Action: Mouse scrolled (566, 376) with delta (0, 0)
Screenshot: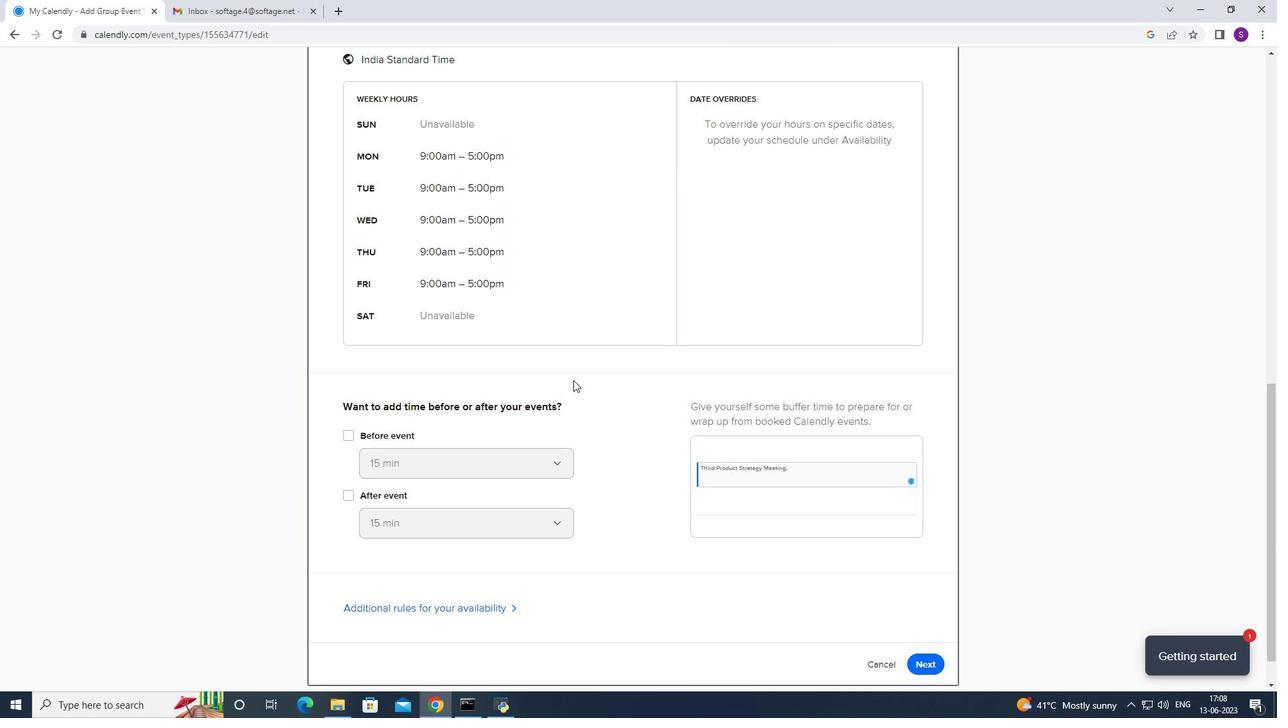 
Action: Mouse moved to (911, 620)
Screenshot: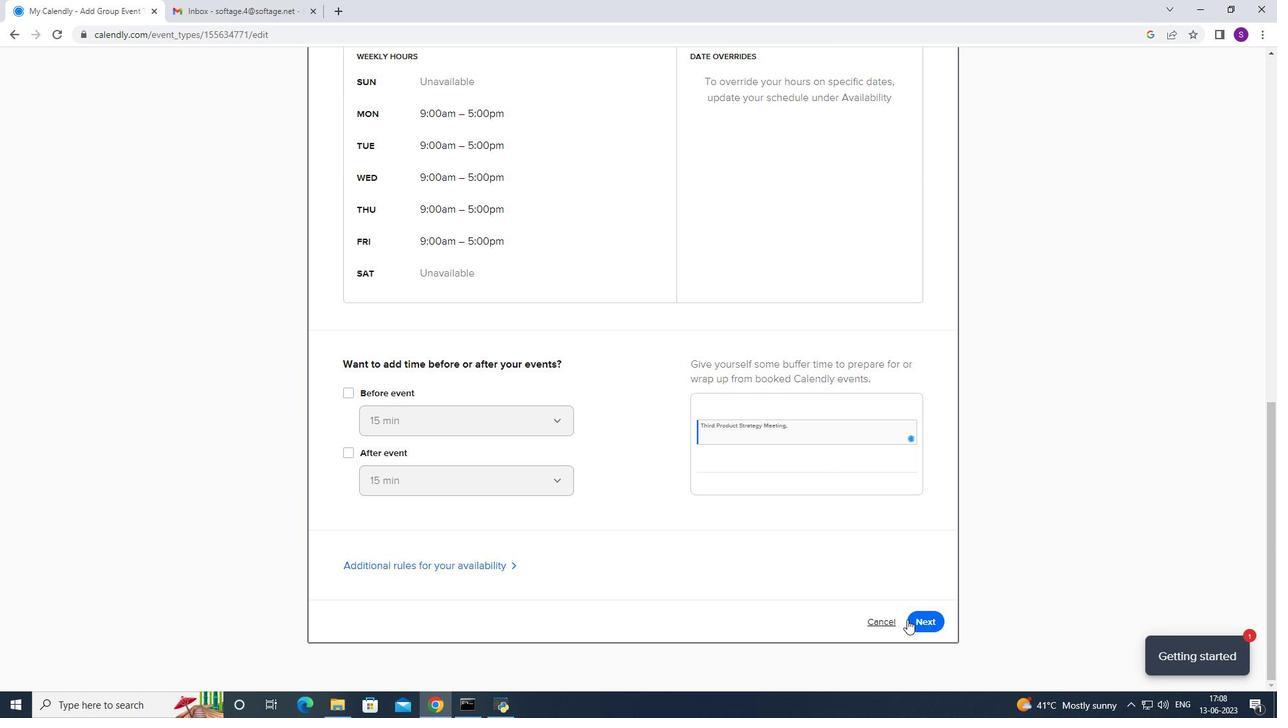 
Action: Mouse pressed left at (911, 620)
Screenshot: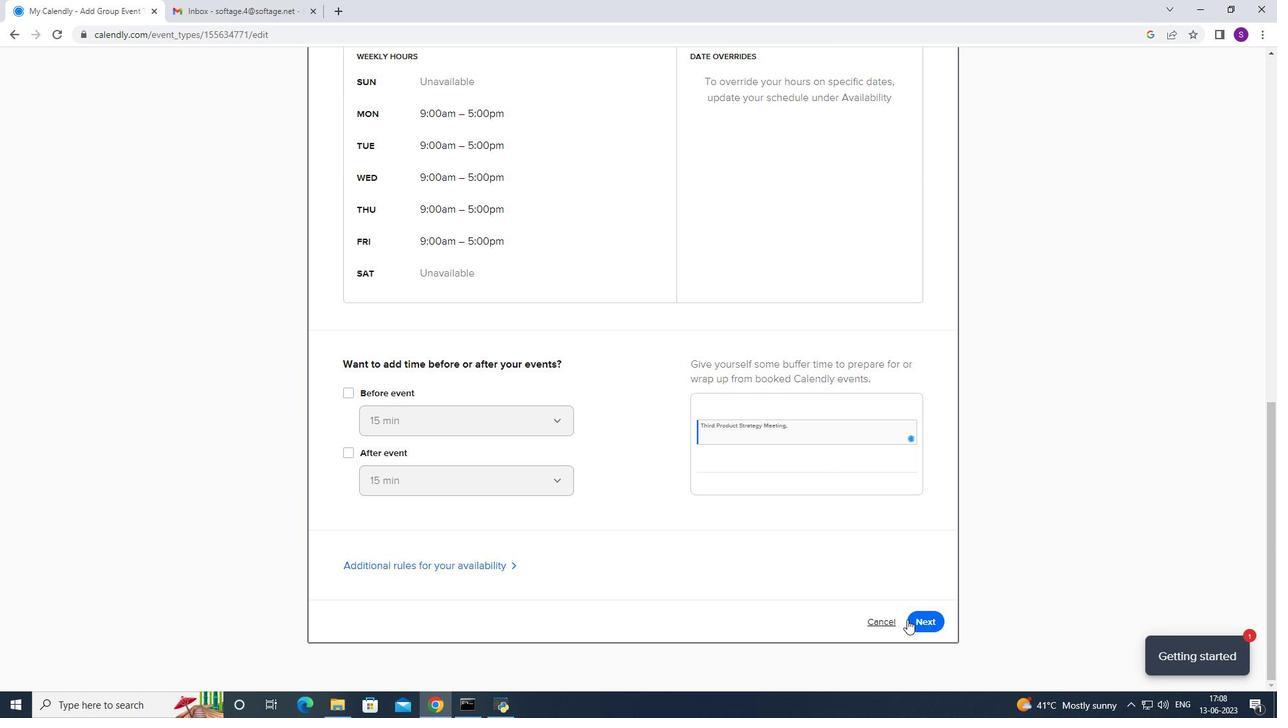 
Action: Mouse moved to (926, 117)
Screenshot: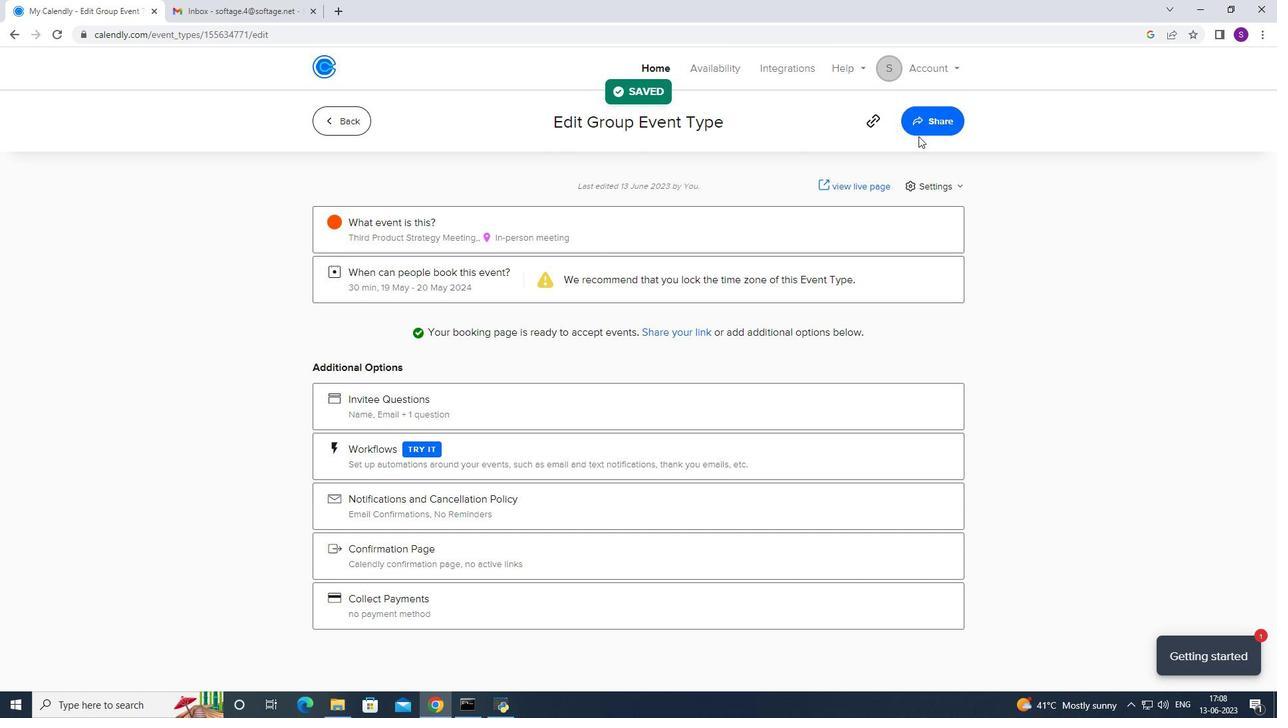 
Action: Mouse pressed left at (926, 117)
Screenshot: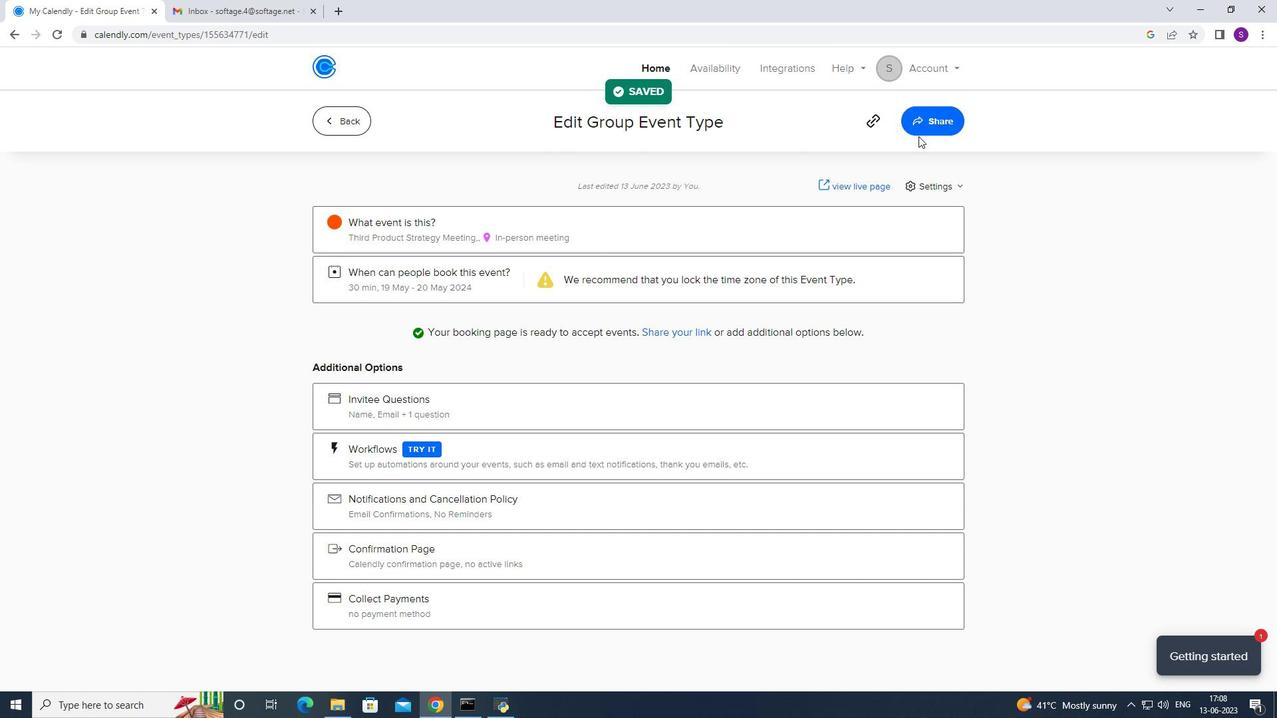 
Action: Mouse moved to (813, 240)
Screenshot: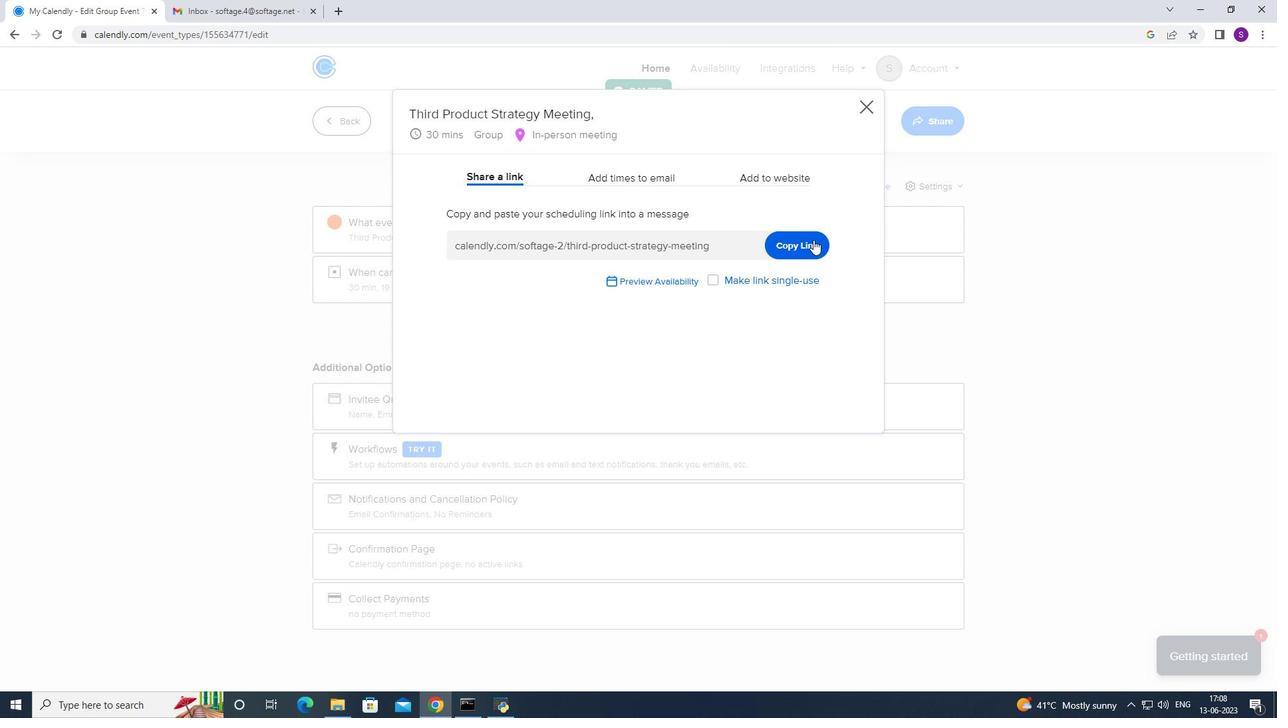 
Action: Mouse pressed left at (813, 240)
Screenshot: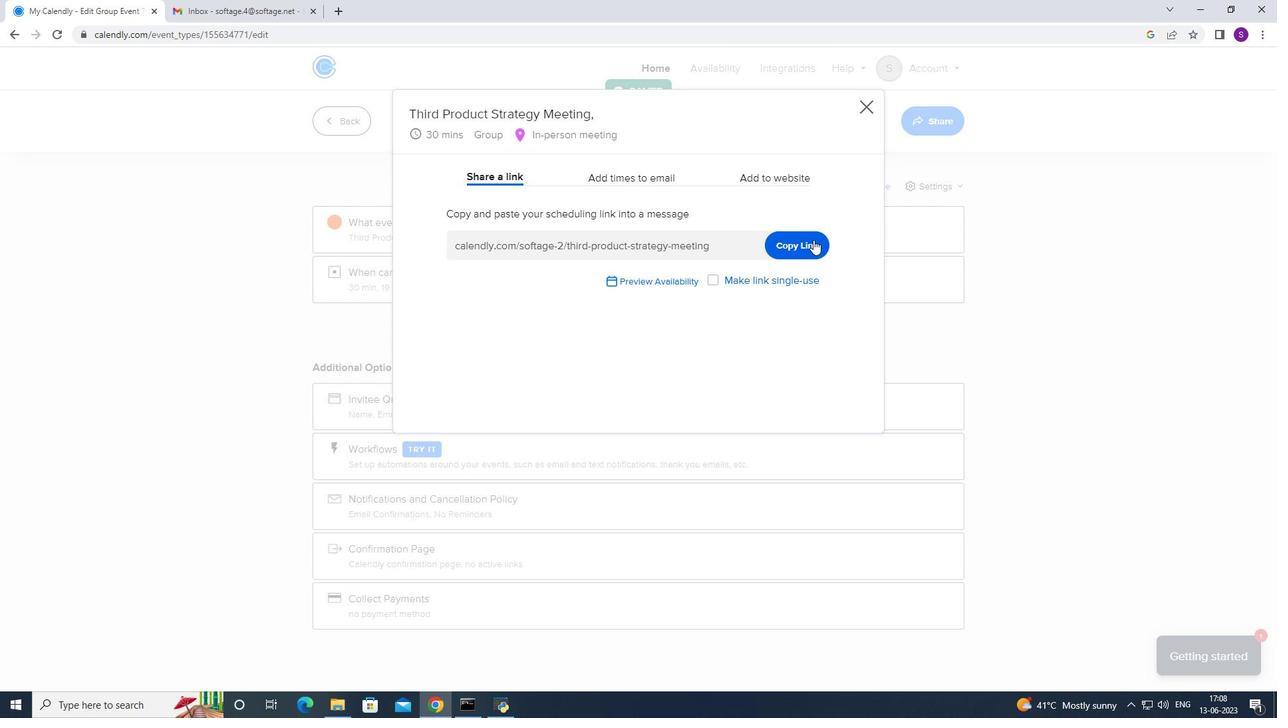 
Action: Mouse moved to (192, 5)
Screenshot: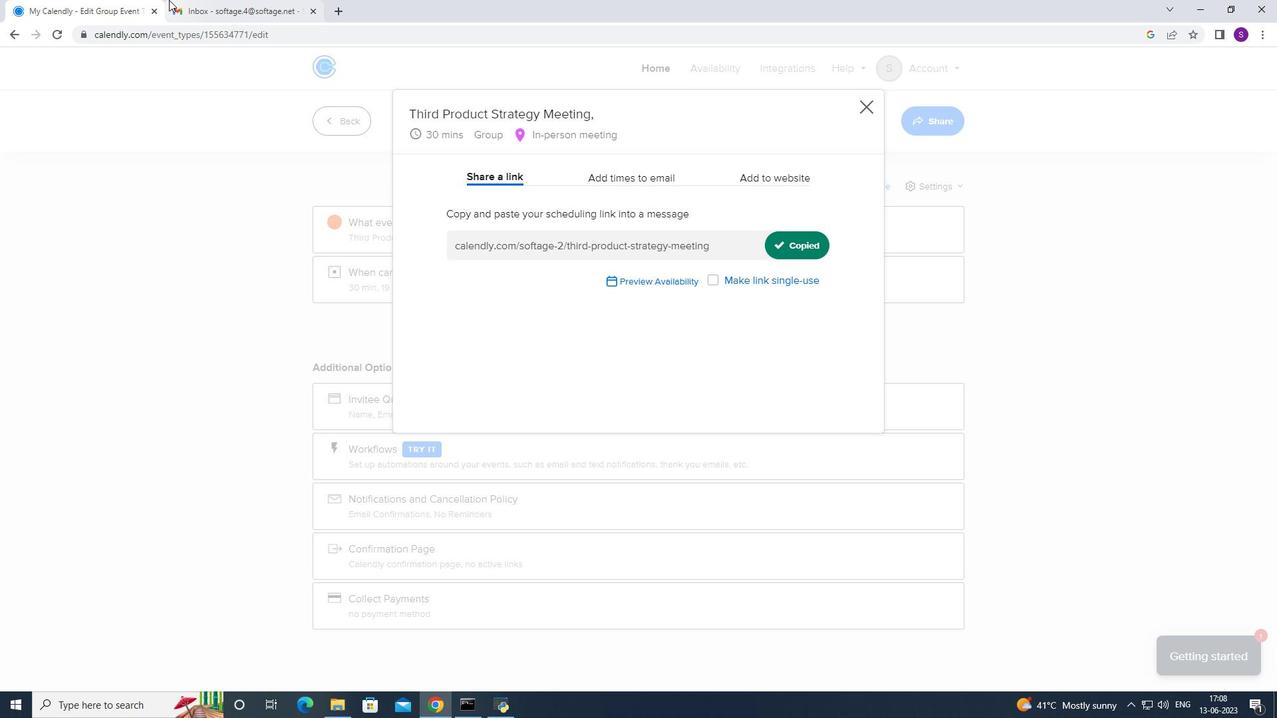 
Action: Mouse pressed left at (192, 5)
Screenshot: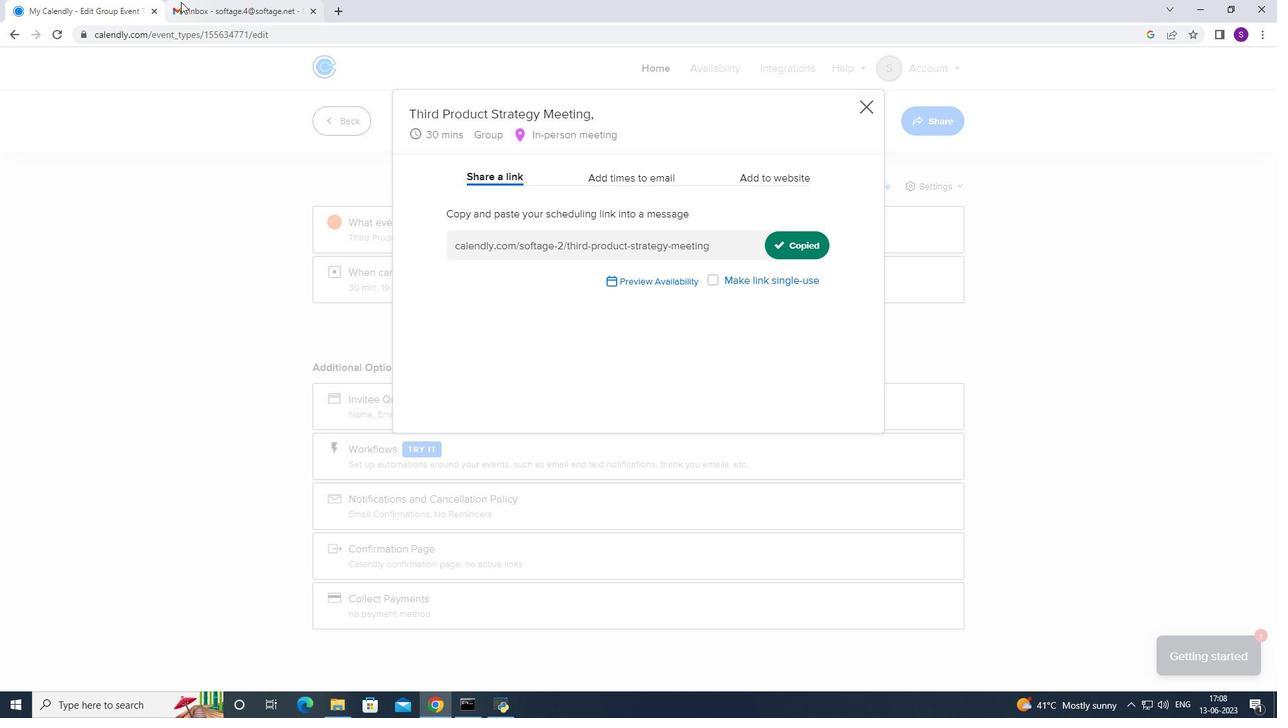 
Action: Mouse moved to (95, 103)
Screenshot: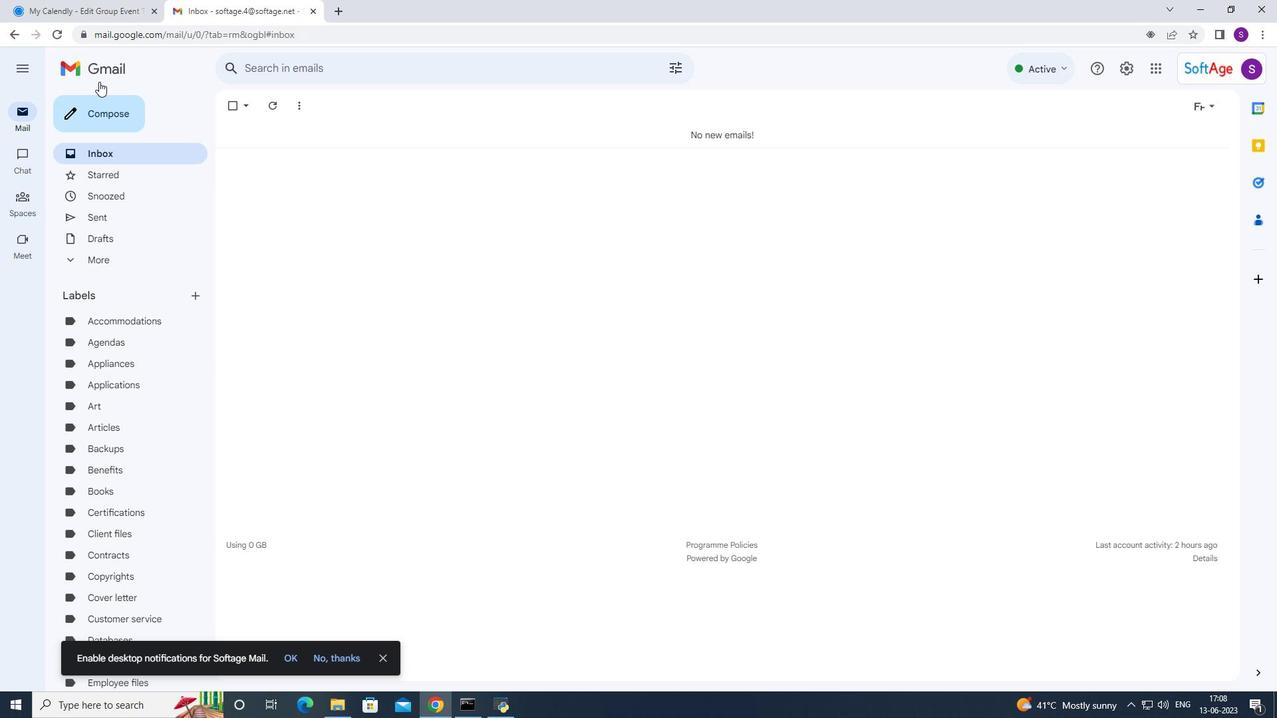 
Action: Mouse pressed left at (95, 103)
Screenshot: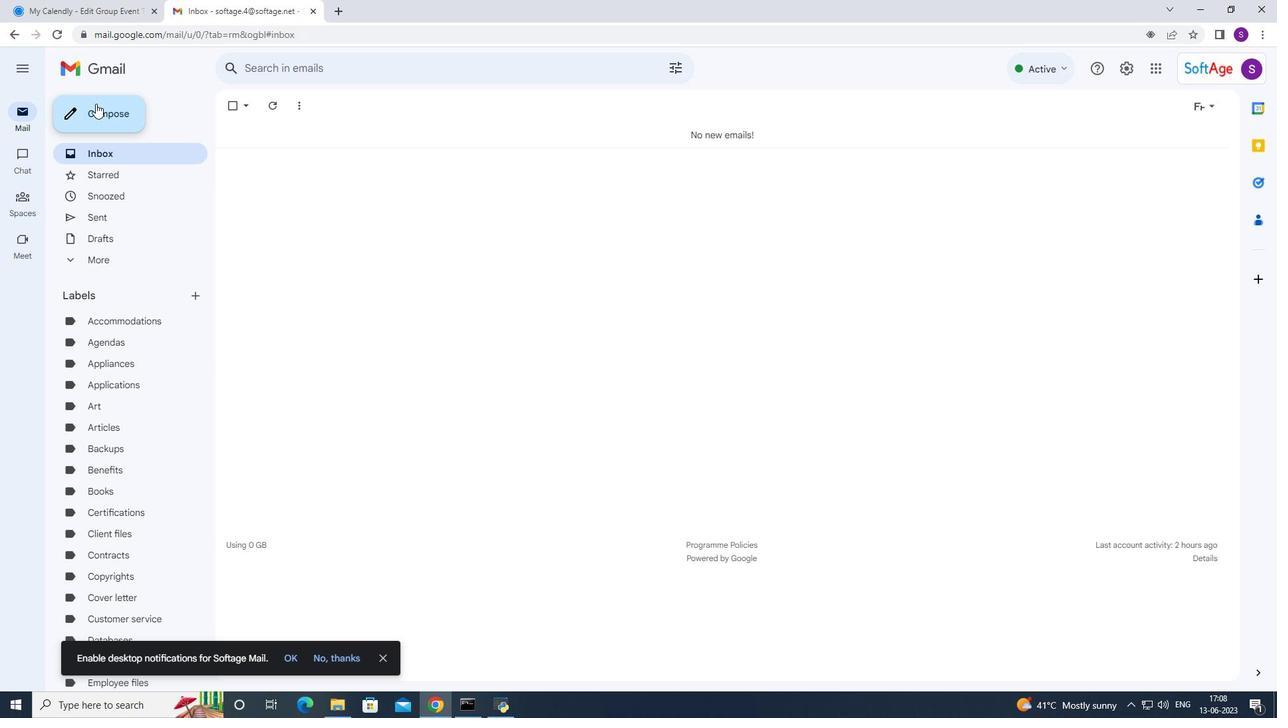 
Action: Mouse moved to (894, 392)
Screenshot: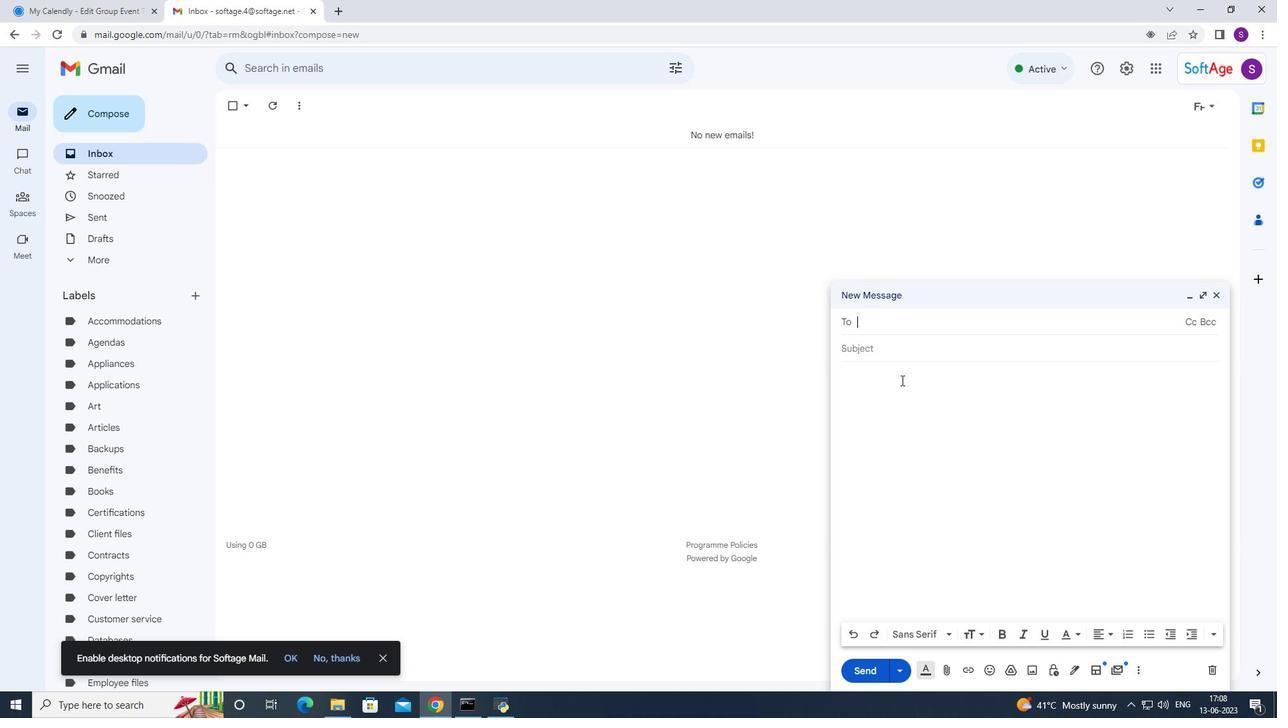 
Action: Mouse pressed right at (894, 392)
Screenshot: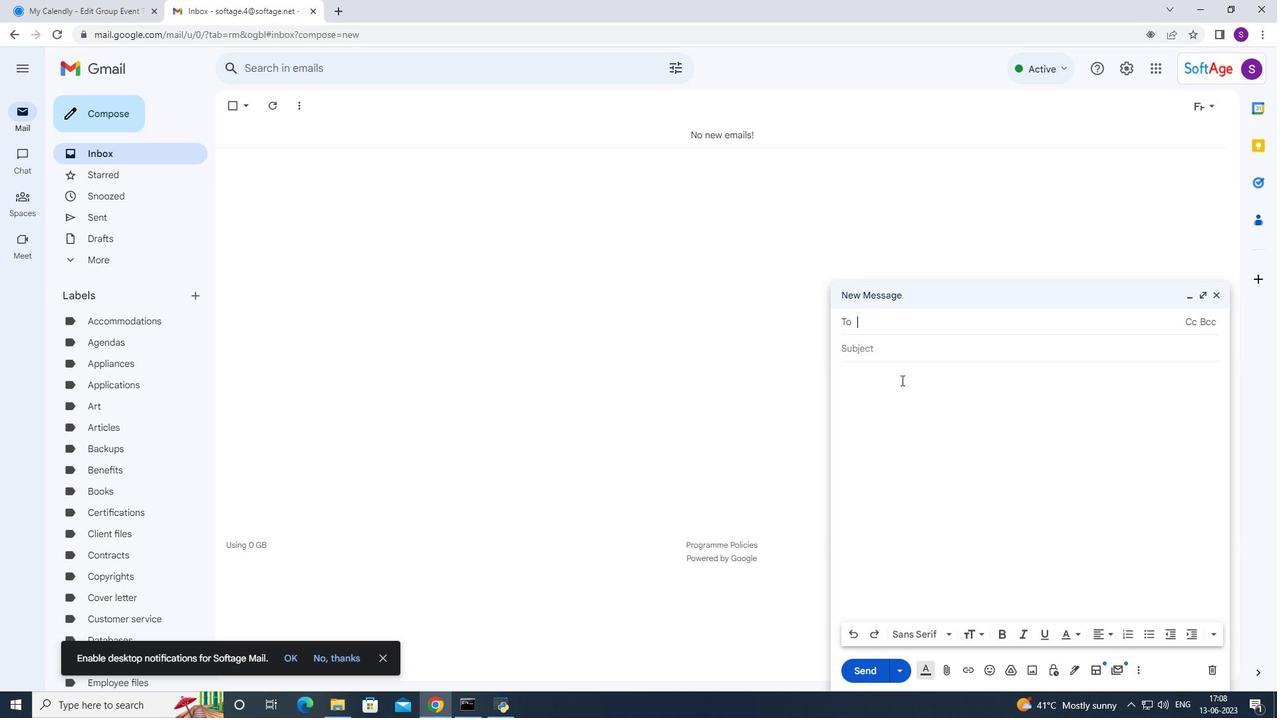 
Action: Mouse moved to (934, 495)
Screenshot: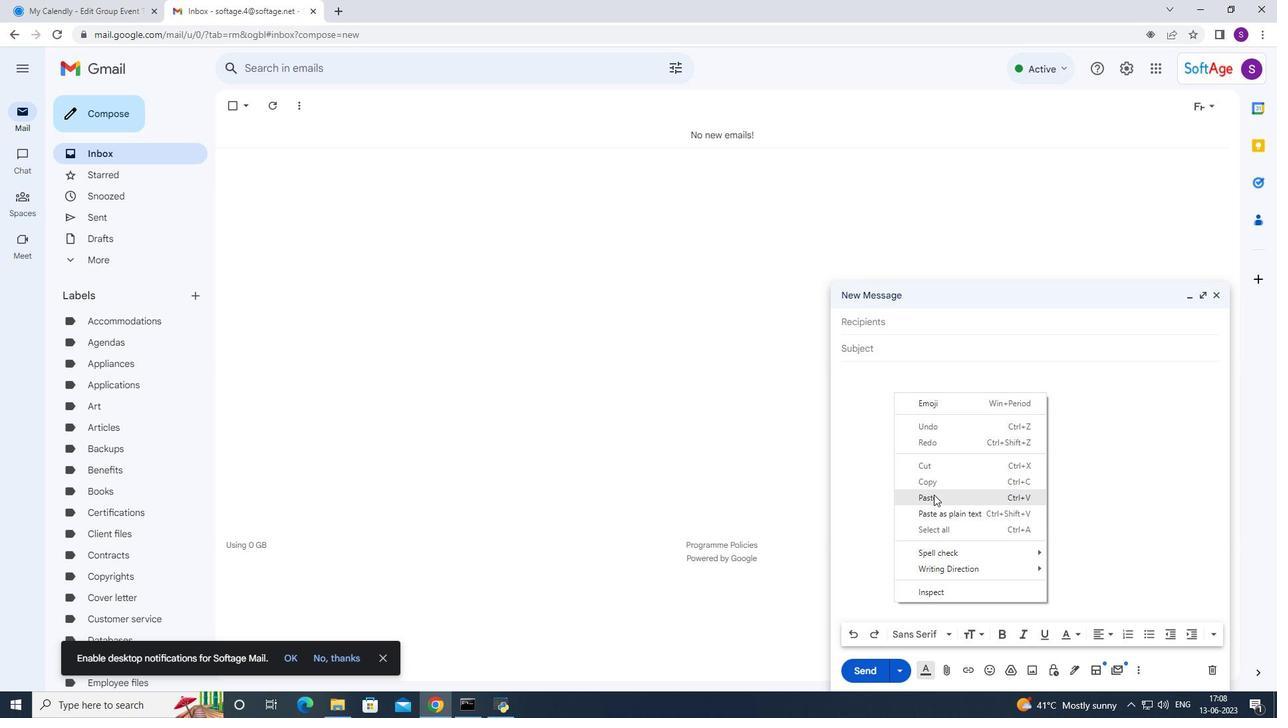 
Action: Mouse pressed left at (934, 495)
Screenshot: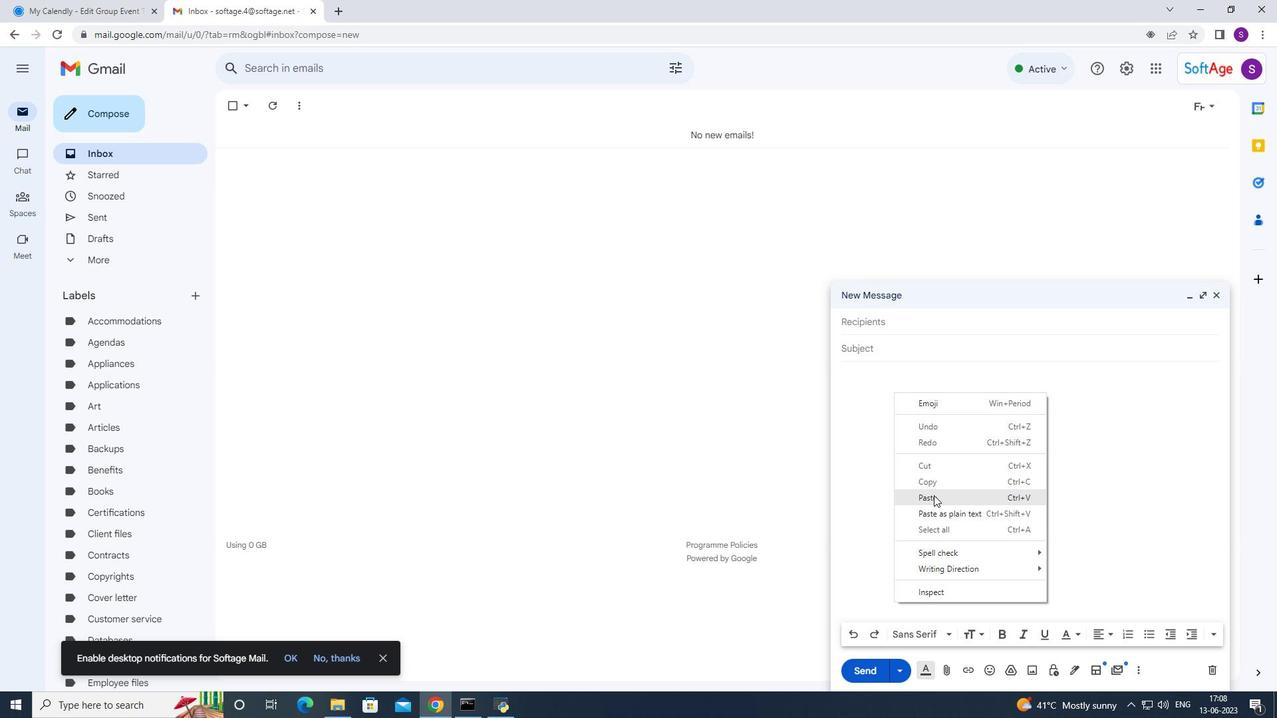 
Action: Mouse moved to (913, 503)
Screenshot: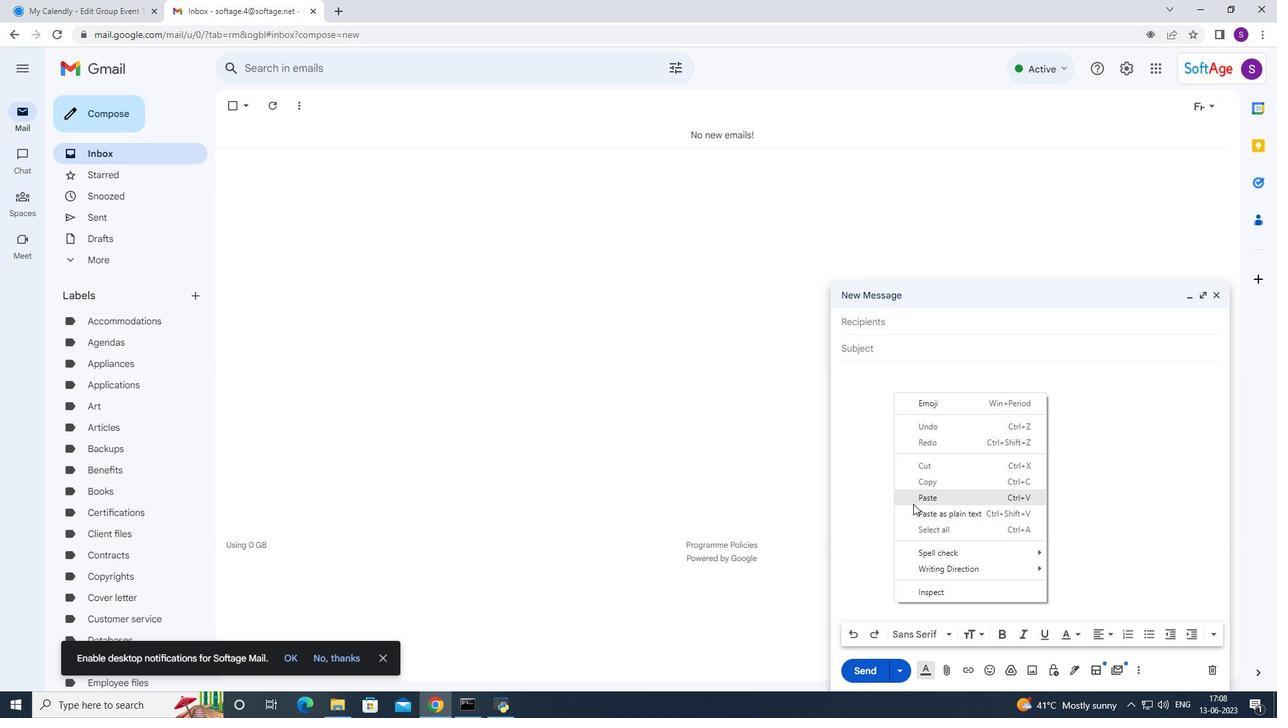 
Action: Mouse pressed left at (913, 503)
Screenshot: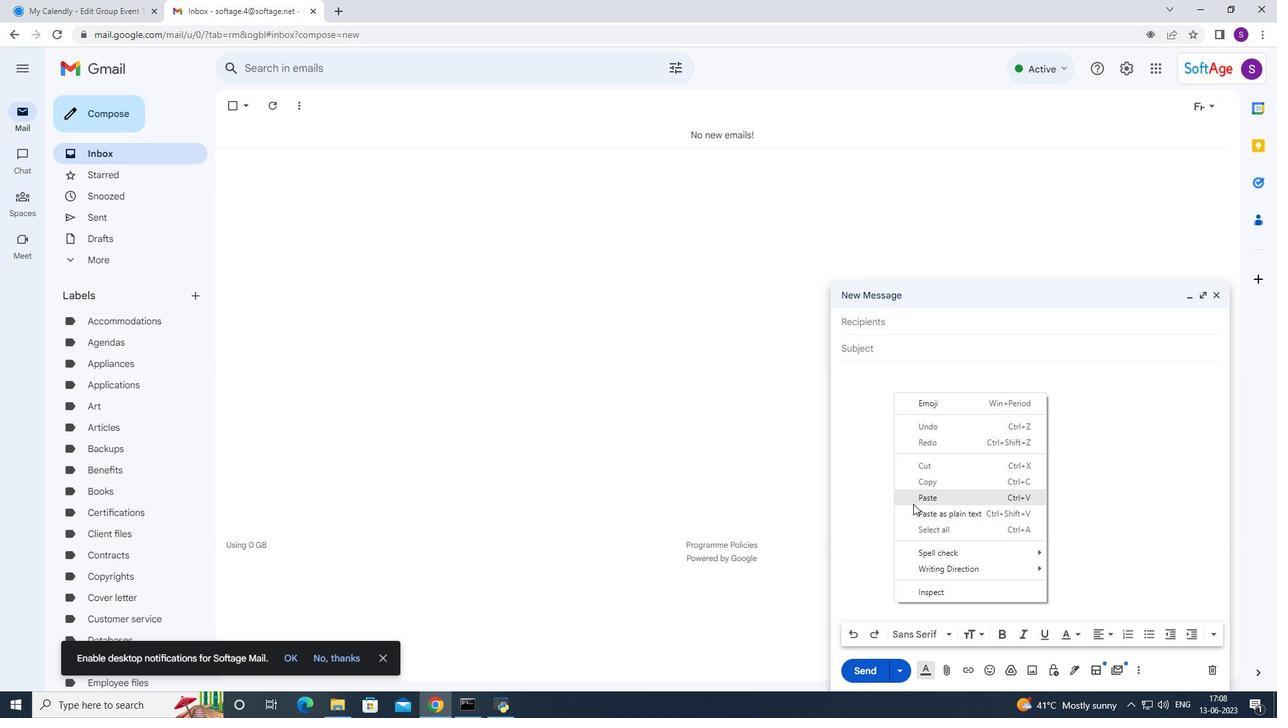 
Action: Mouse moved to (900, 319)
Screenshot: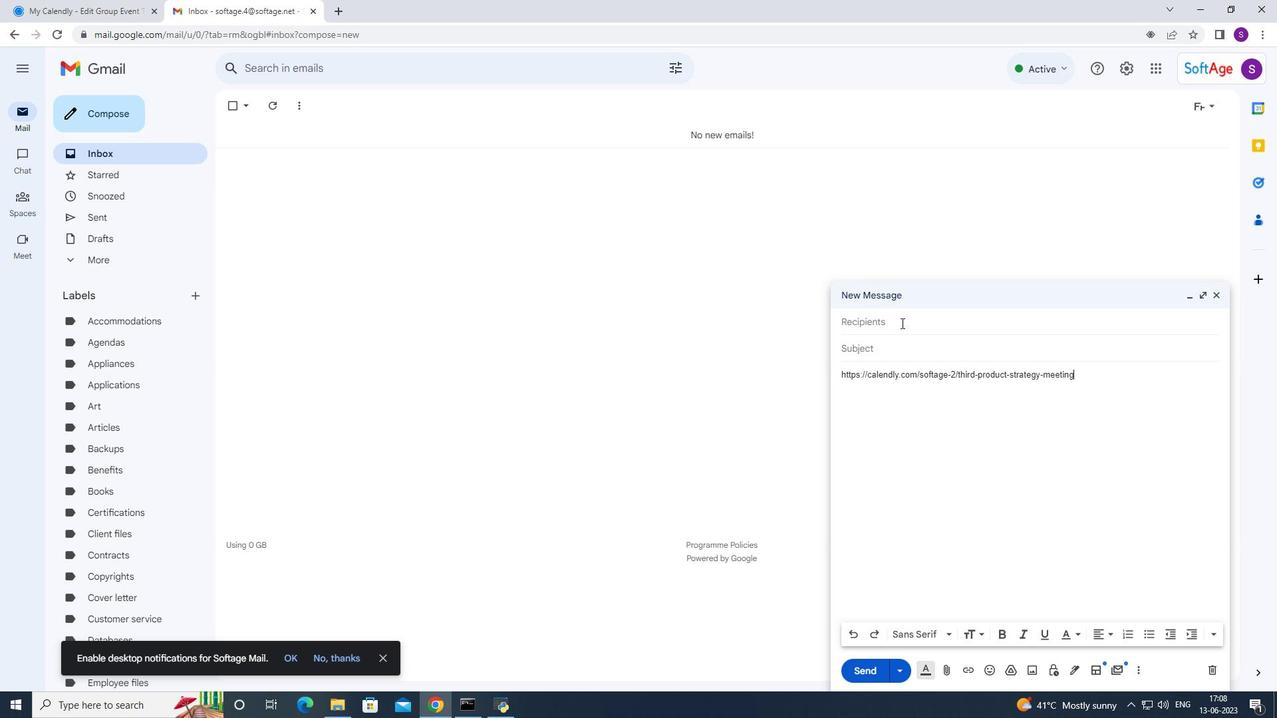 
Action: Mouse pressed left at (900, 319)
Screenshot: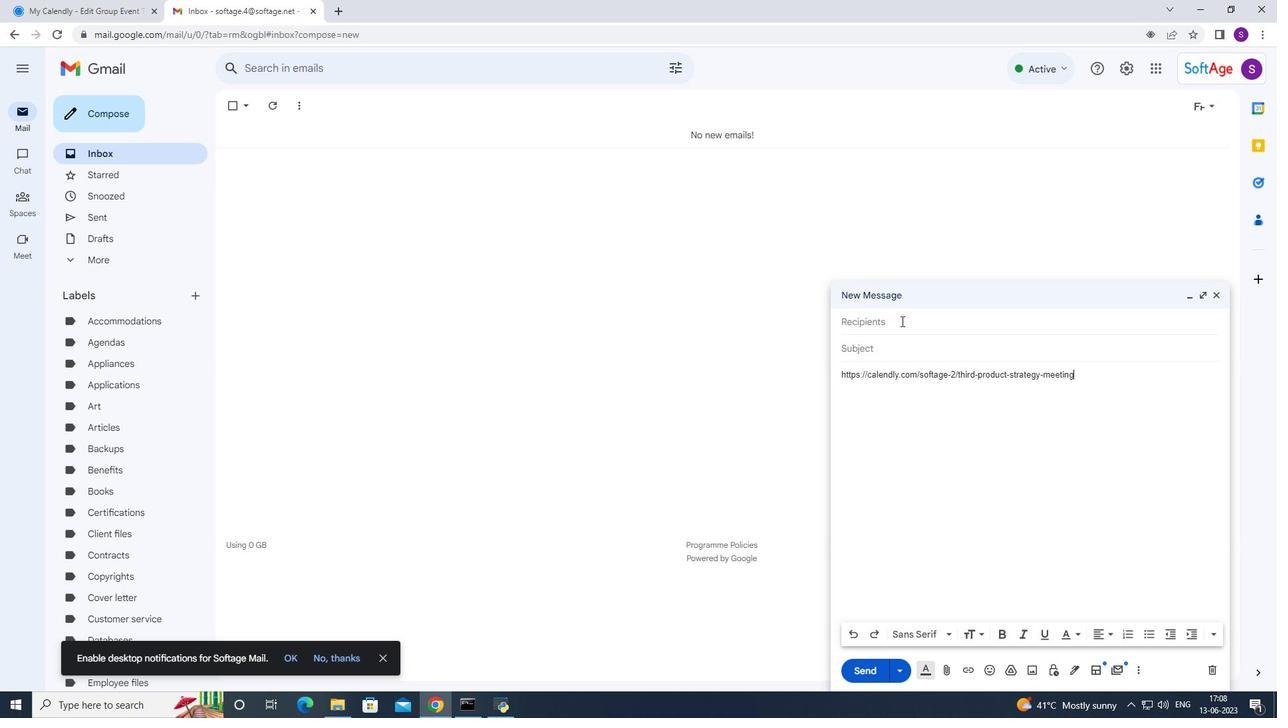 
Action: Key pressed 3
Screenshot: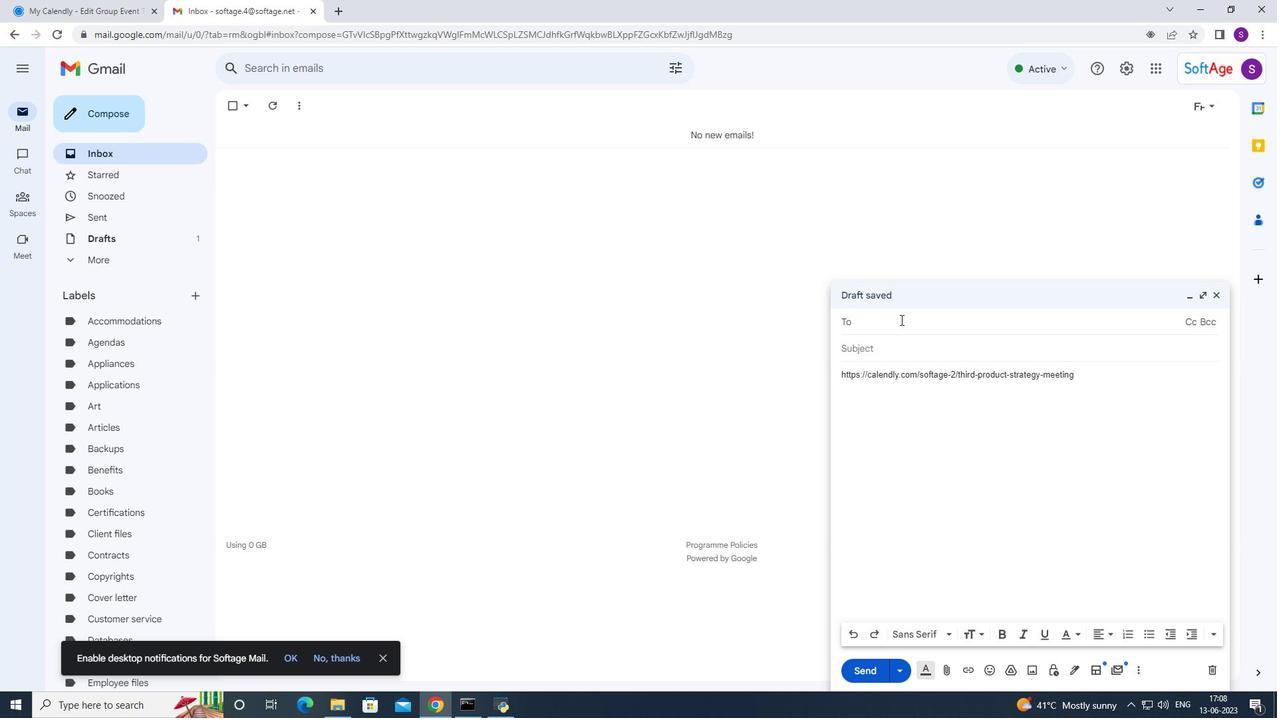 
Action: Mouse moved to (900, 346)
Screenshot: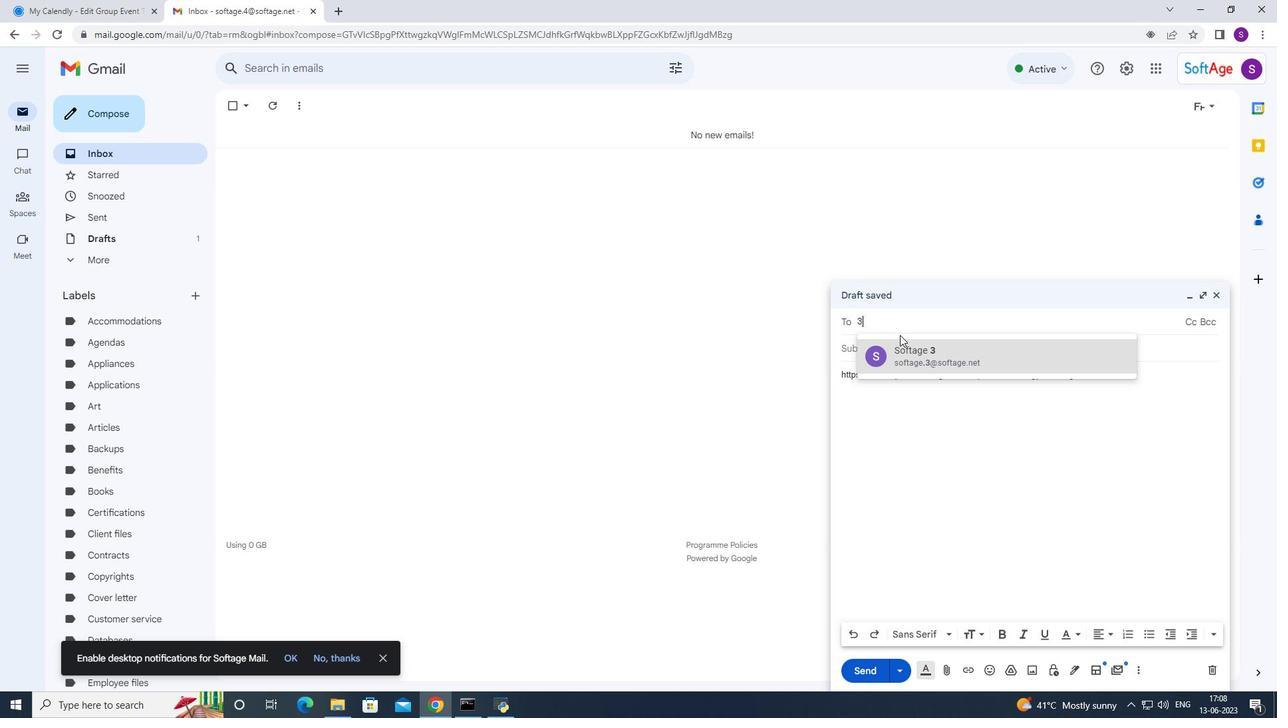 
Action: Mouse pressed left at (900, 346)
Screenshot: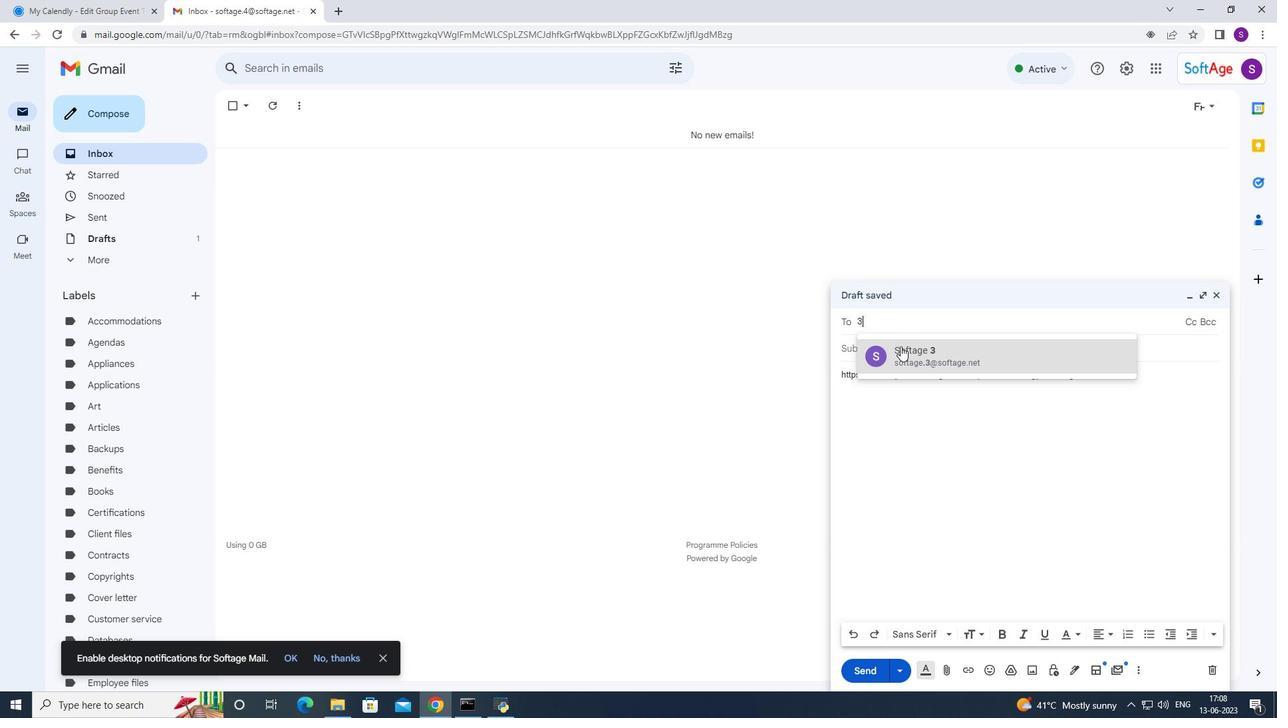 
Action: Key pressed 5
Screenshot: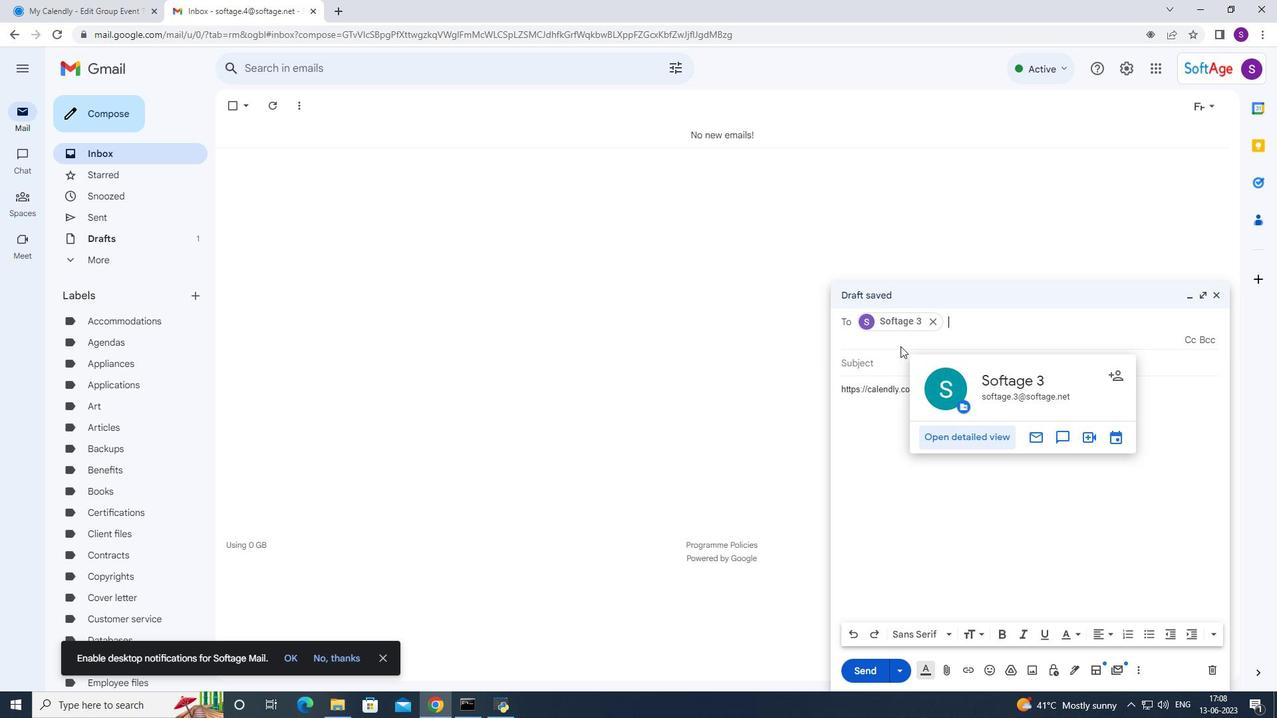 
Action: Mouse moved to (977, 349)
Screenshot: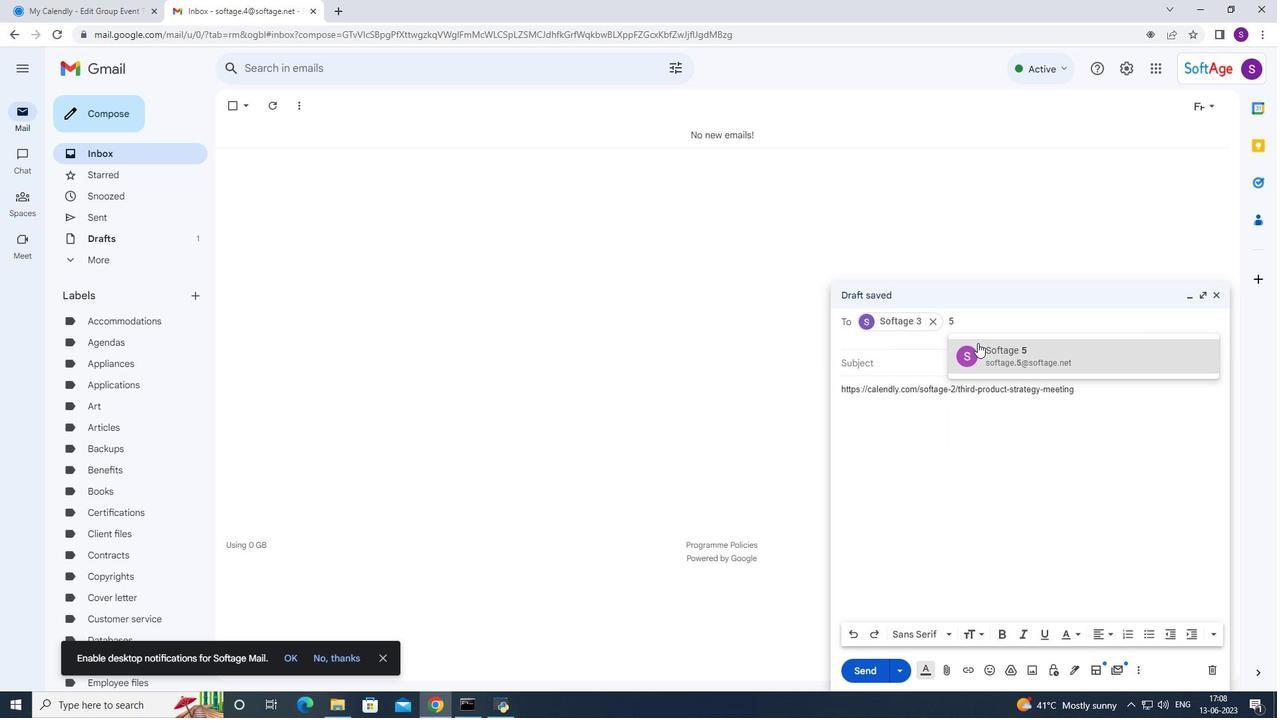 
Action: Mouse pressed left at (977, 349)
Screenshot: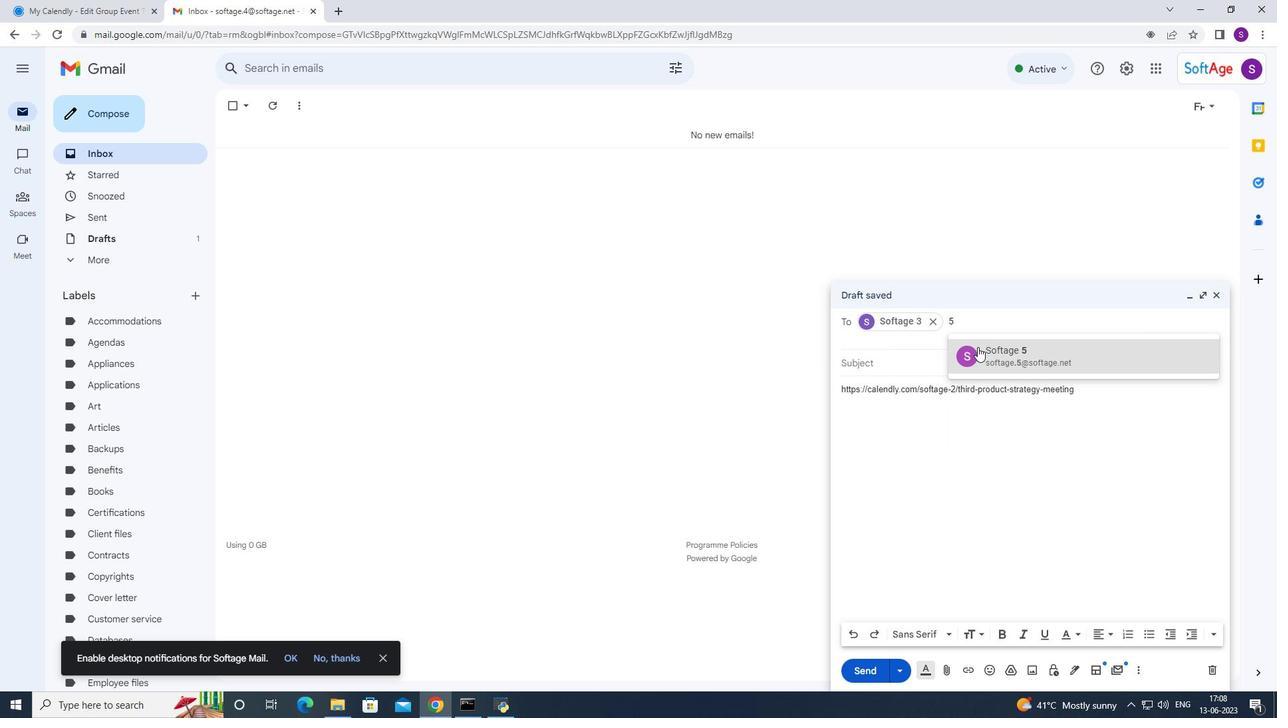
Action: Mouse moved to (874, 467)
Screenshot: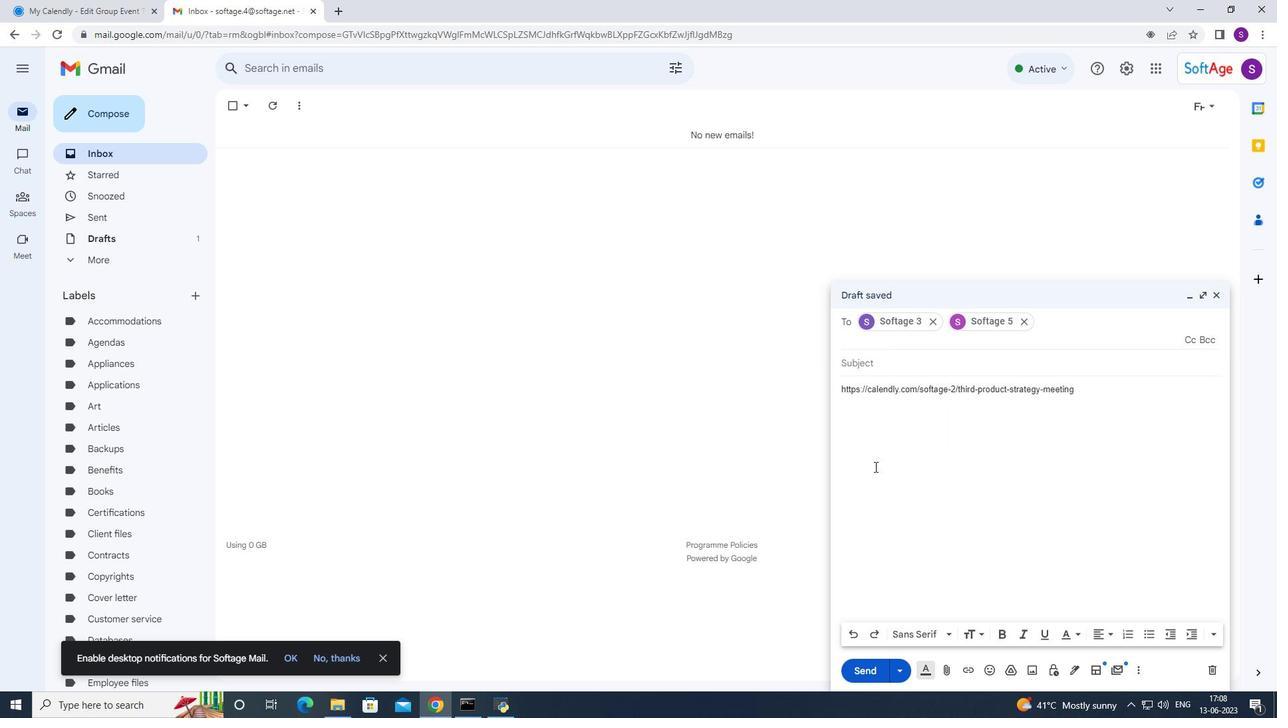 
Action: Mouse pressed left at (874, 467)
Screenshot: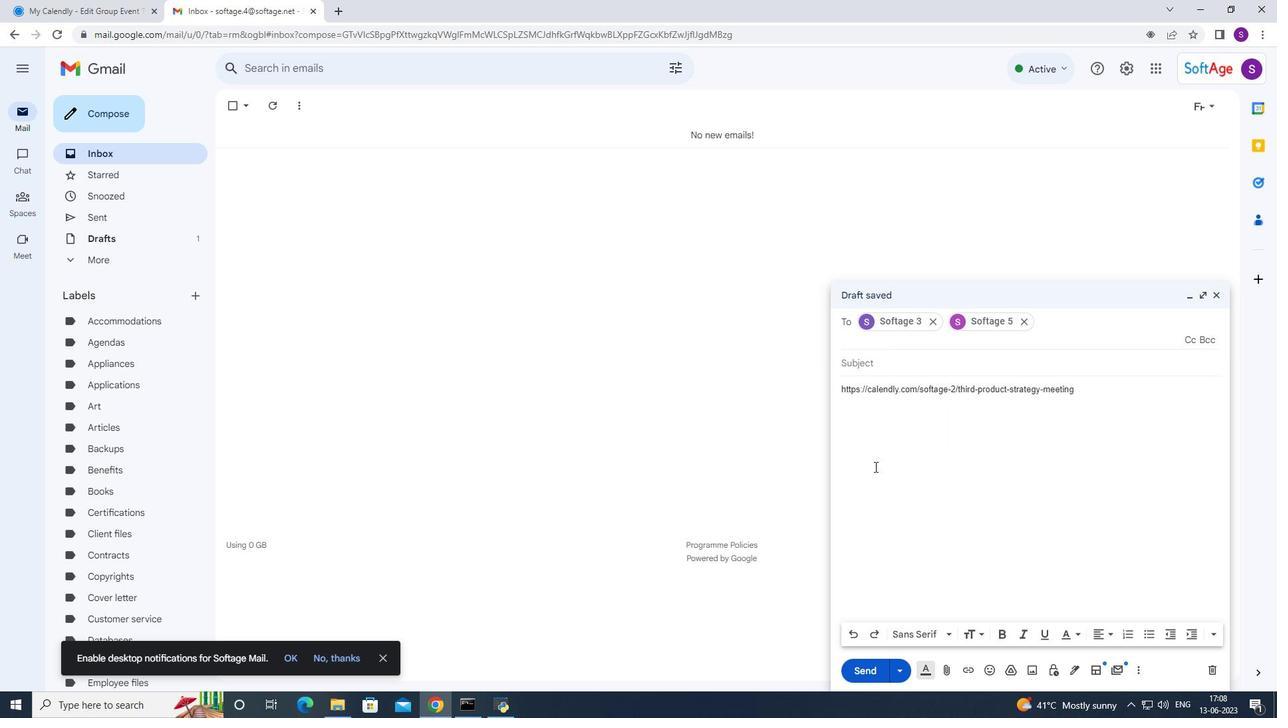 
Action: Mouse moved to (855, 661)
Screenshot: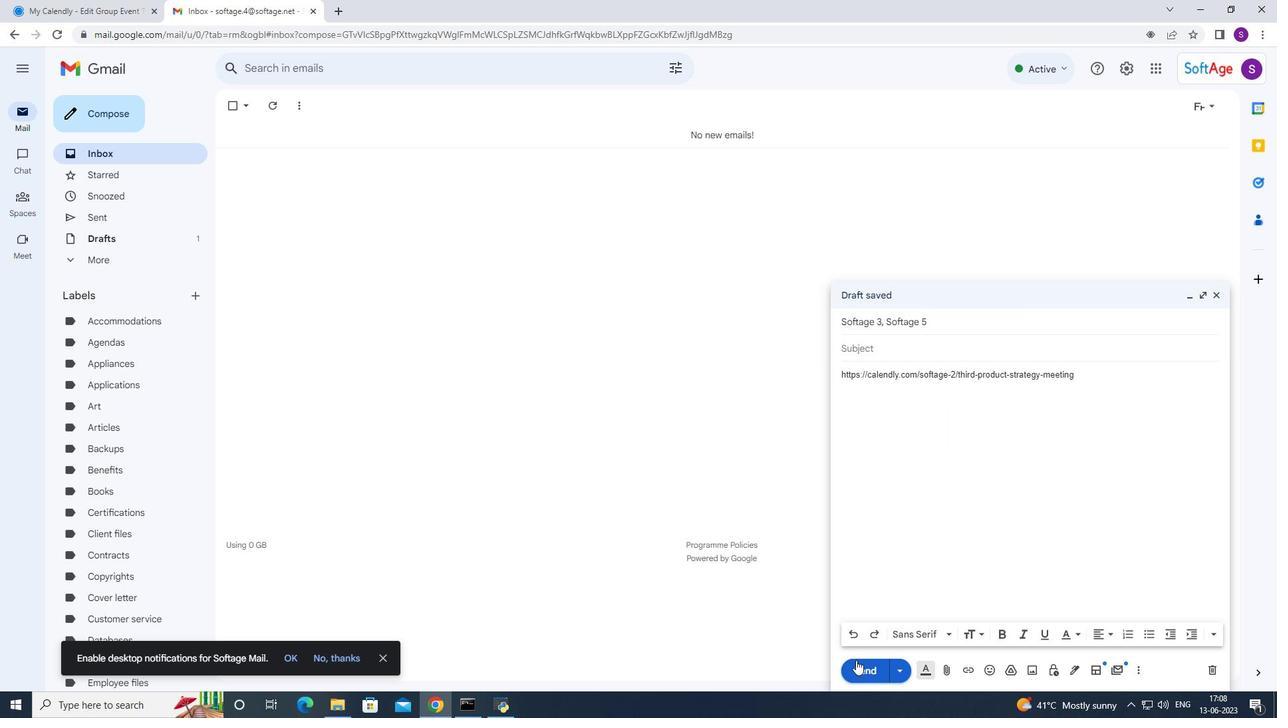 
Action: Mouse pressed left at (855, 661)
Screenshot: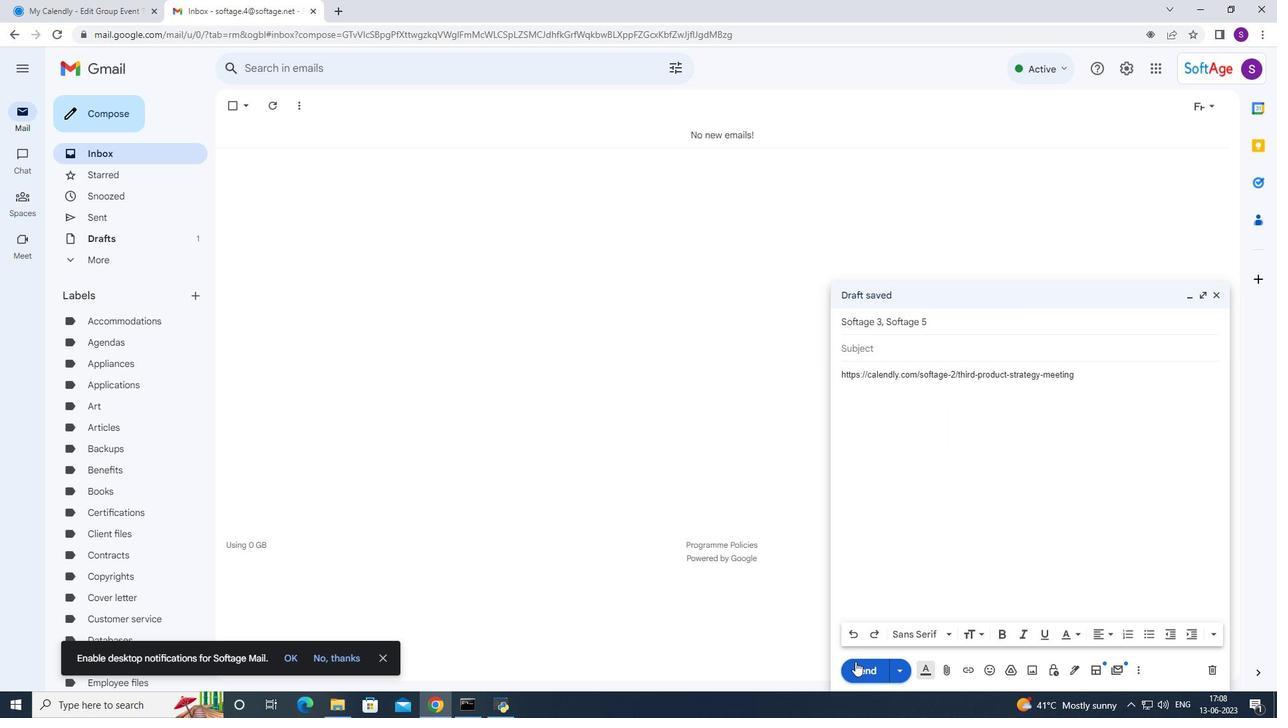 
Action: Mouse moved to (879, 673)
Screenshot: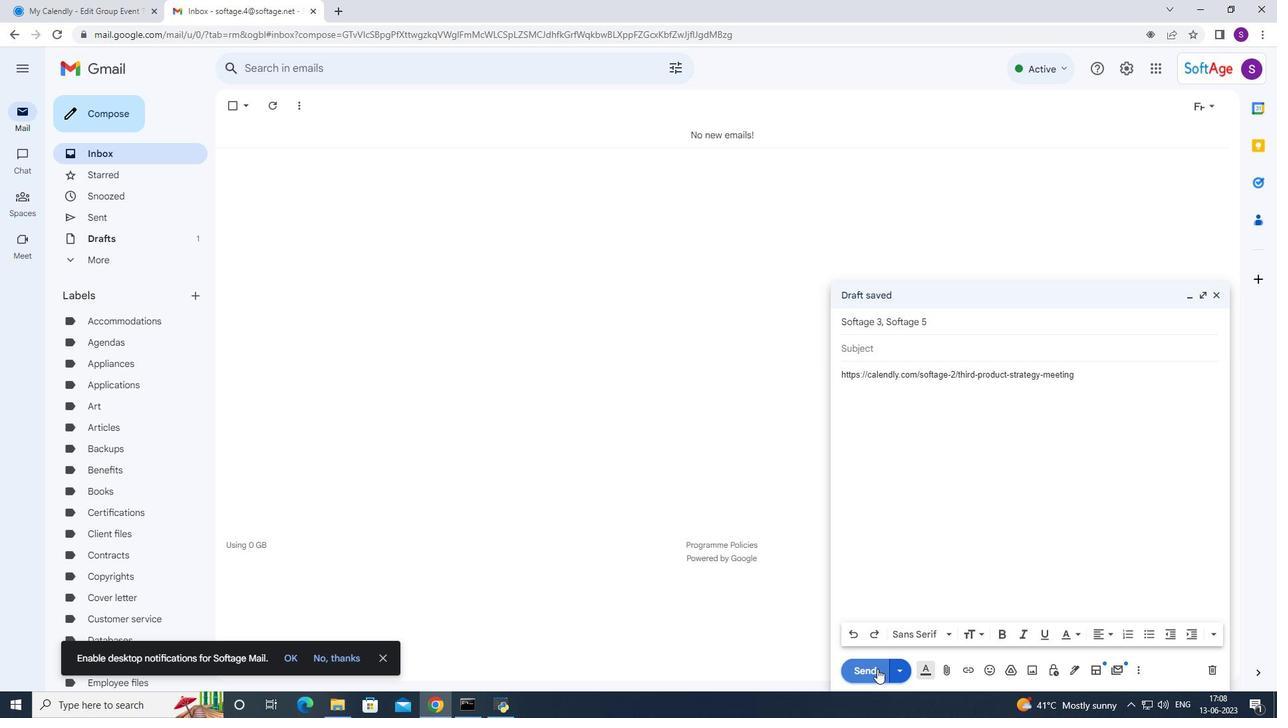 
Action: Mouse pressed left at (879, 673)
Screenshot: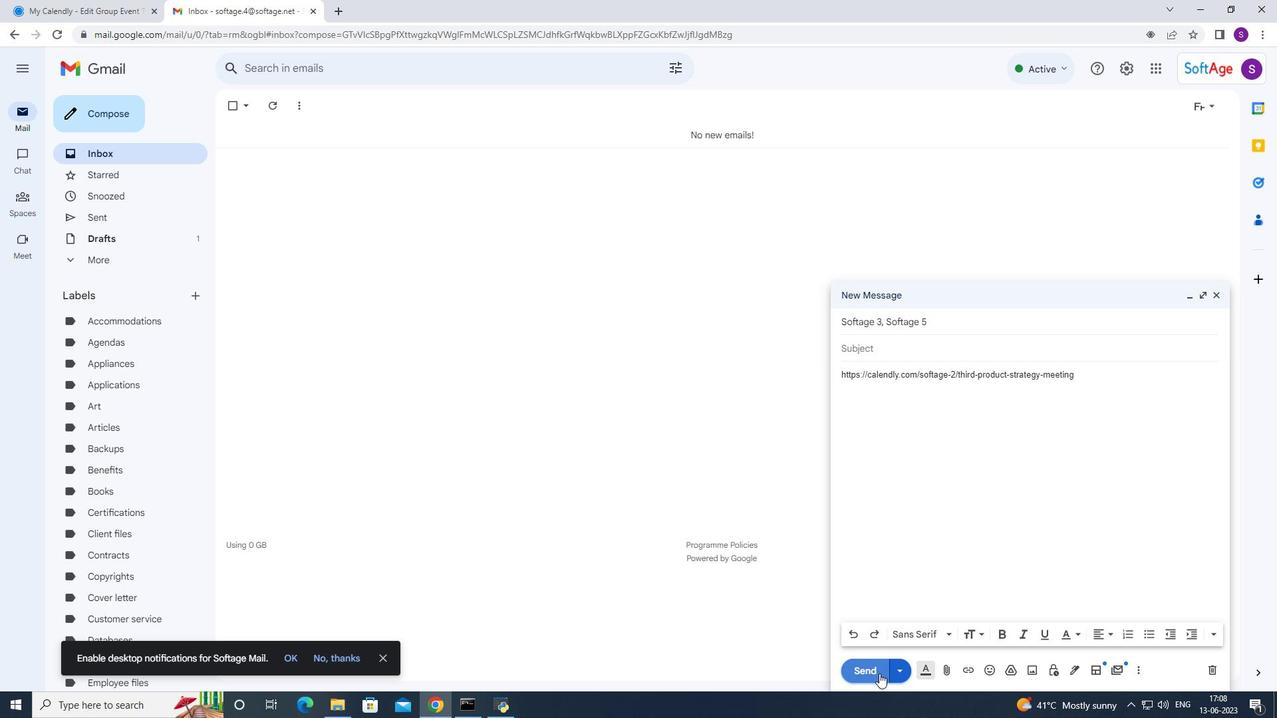 
Action: Mouse moved to (876, 659)
Screenshot: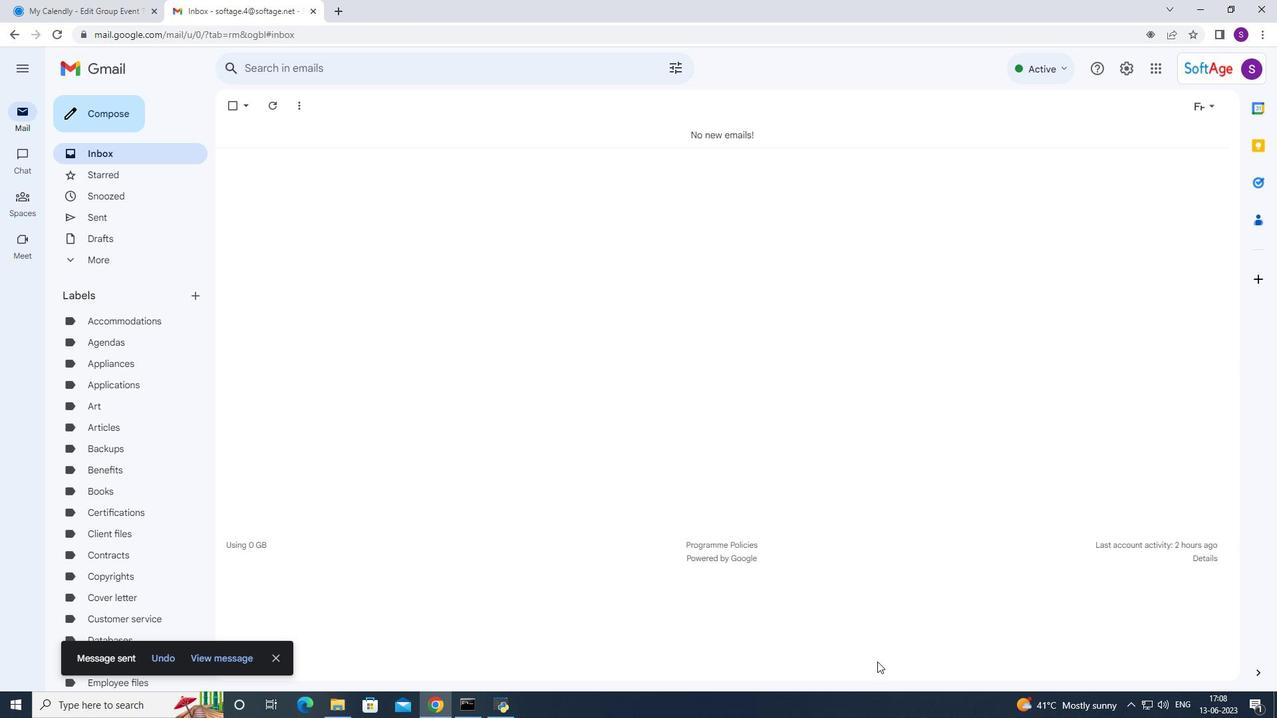 
